 Task: Compose an email with the signature Alicia Thompson with the subject Urgent matter and the message Please let me know if you require any further assistance. from softage.1@softage.net to softage.7@softage.net with an attached document Agenda.pdf Undo the message and rewrite the message as I am writing to confirm our meeting time. Send the email. Finally, move the email from Sent Items to the label Health
Action: Mouse moved to (474, 782)
Screenshot: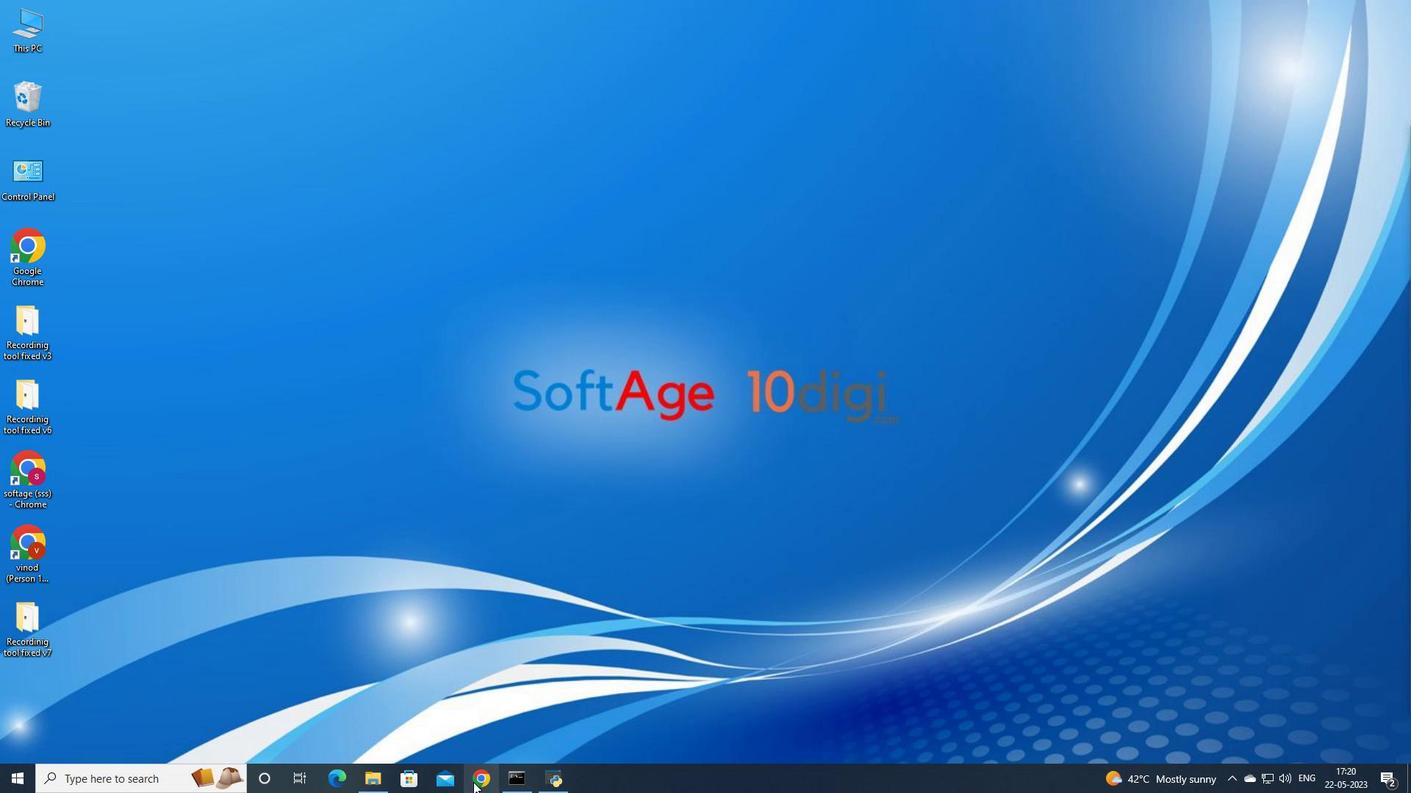 
Action: Mouse pressed left at (474, 782)
Screenshot: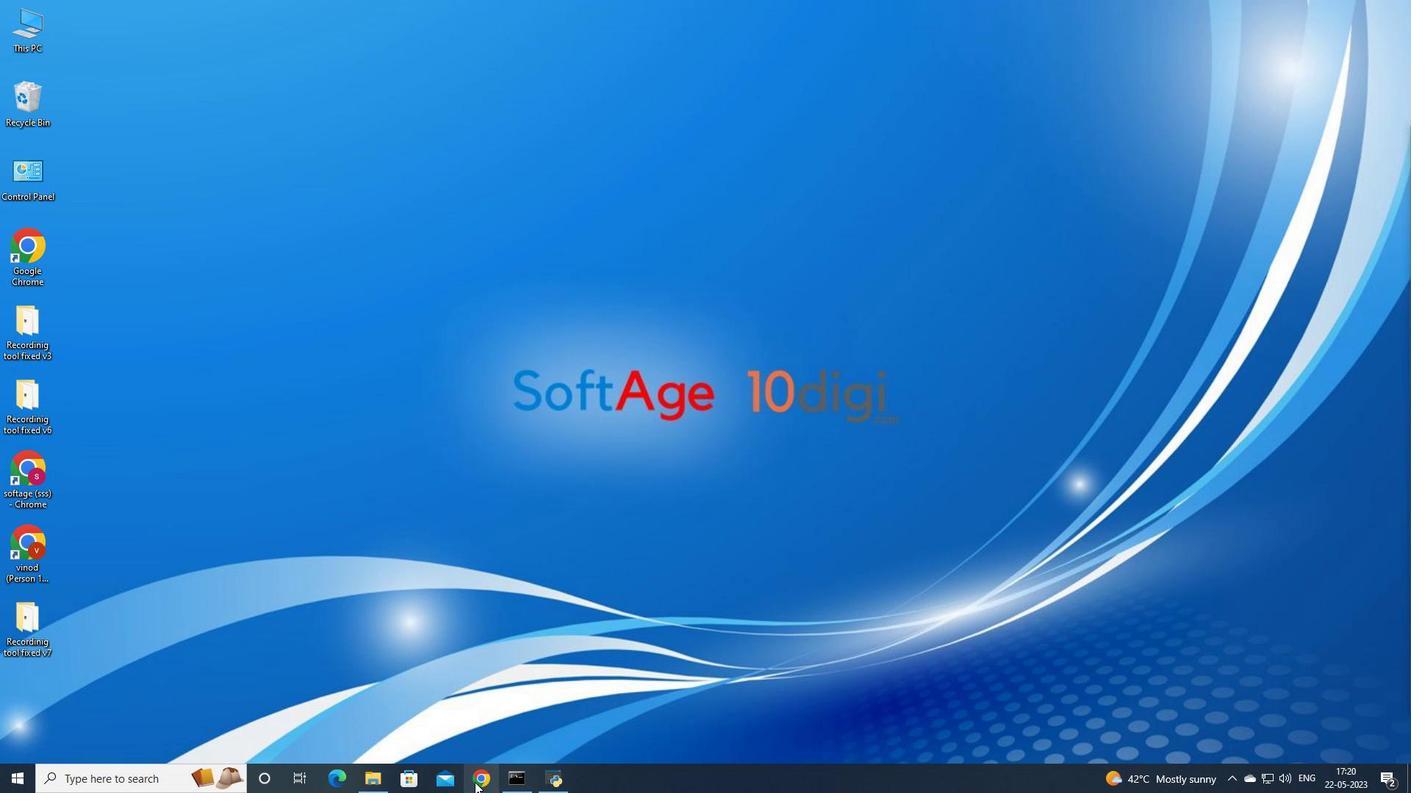 
Action: Mouse moved to (668, 419)
Screenshot: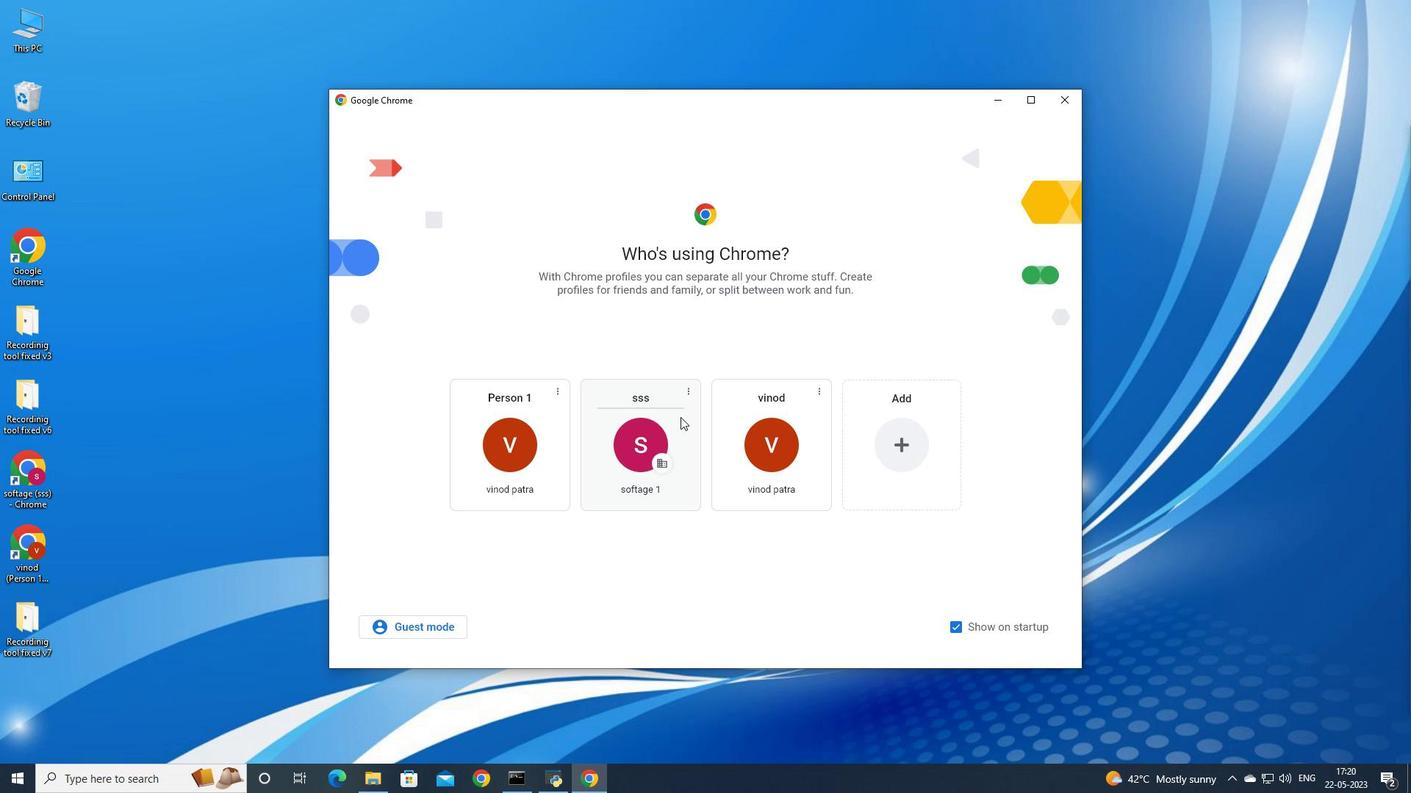 
Action: Mouse pressed left at (668, 419)
Screenshot: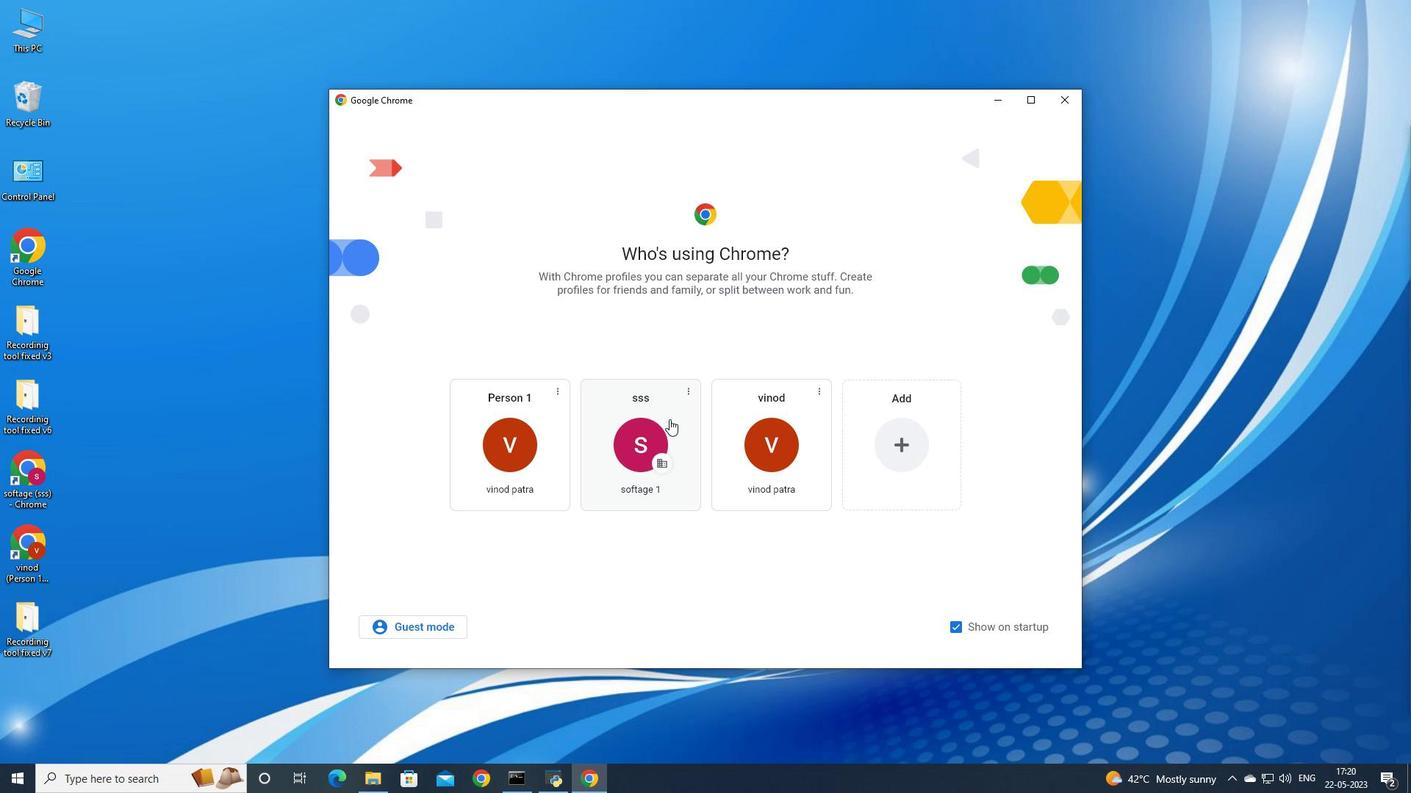 
Action: Mouse moved to (1279, 75)
Screenshot: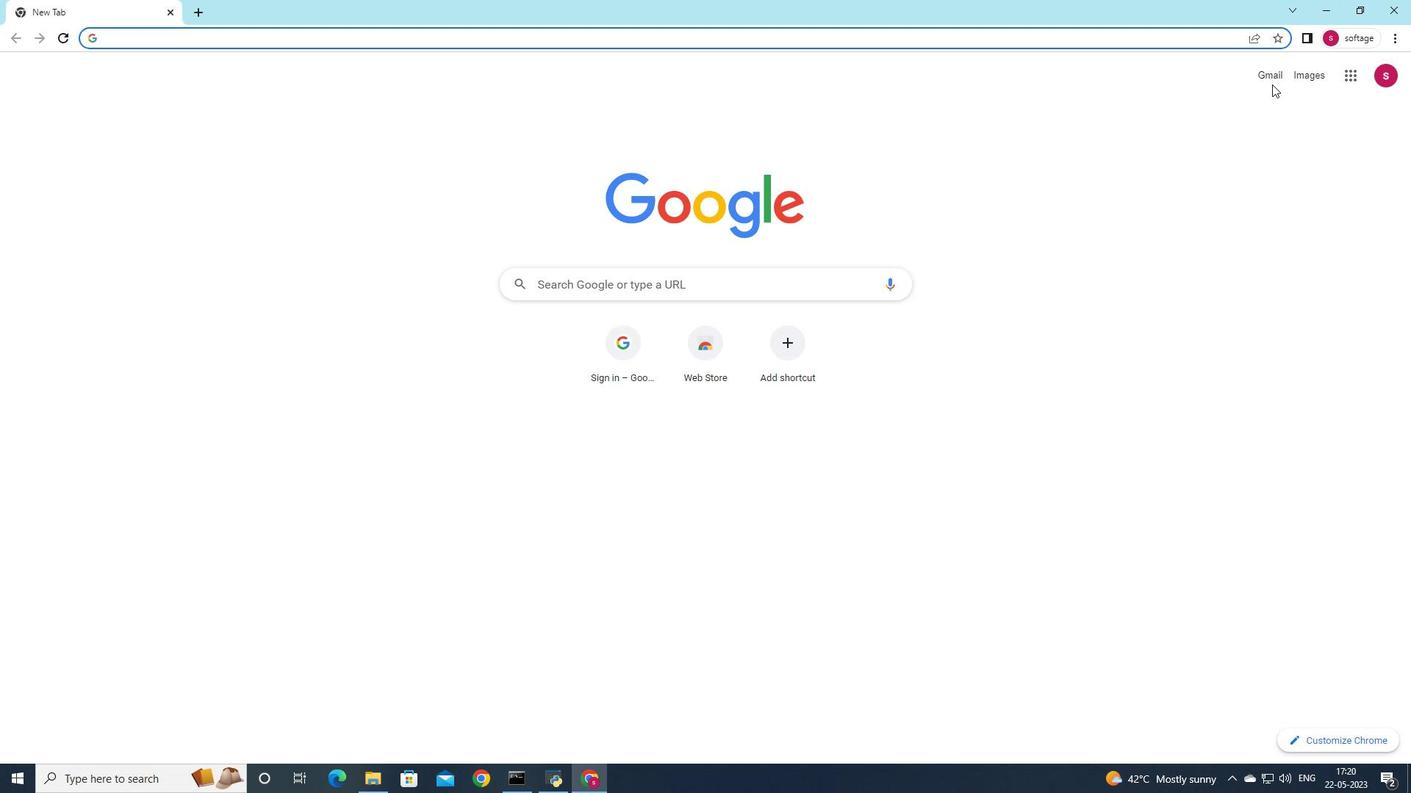 
Action: Mouse pressed left at (1279, 75)
Screenshot: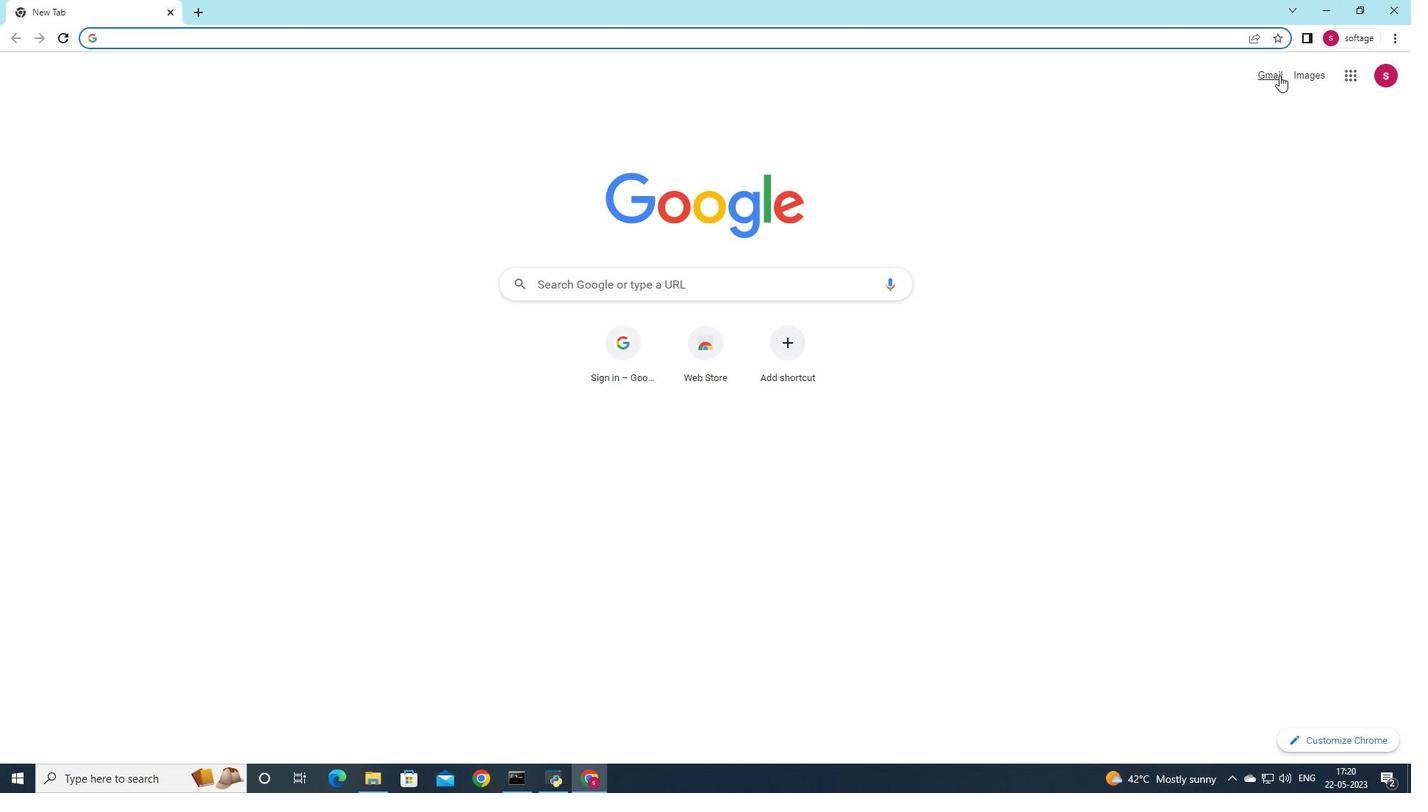 
Action: Mouse moved to (1247, 99)
Screenshot: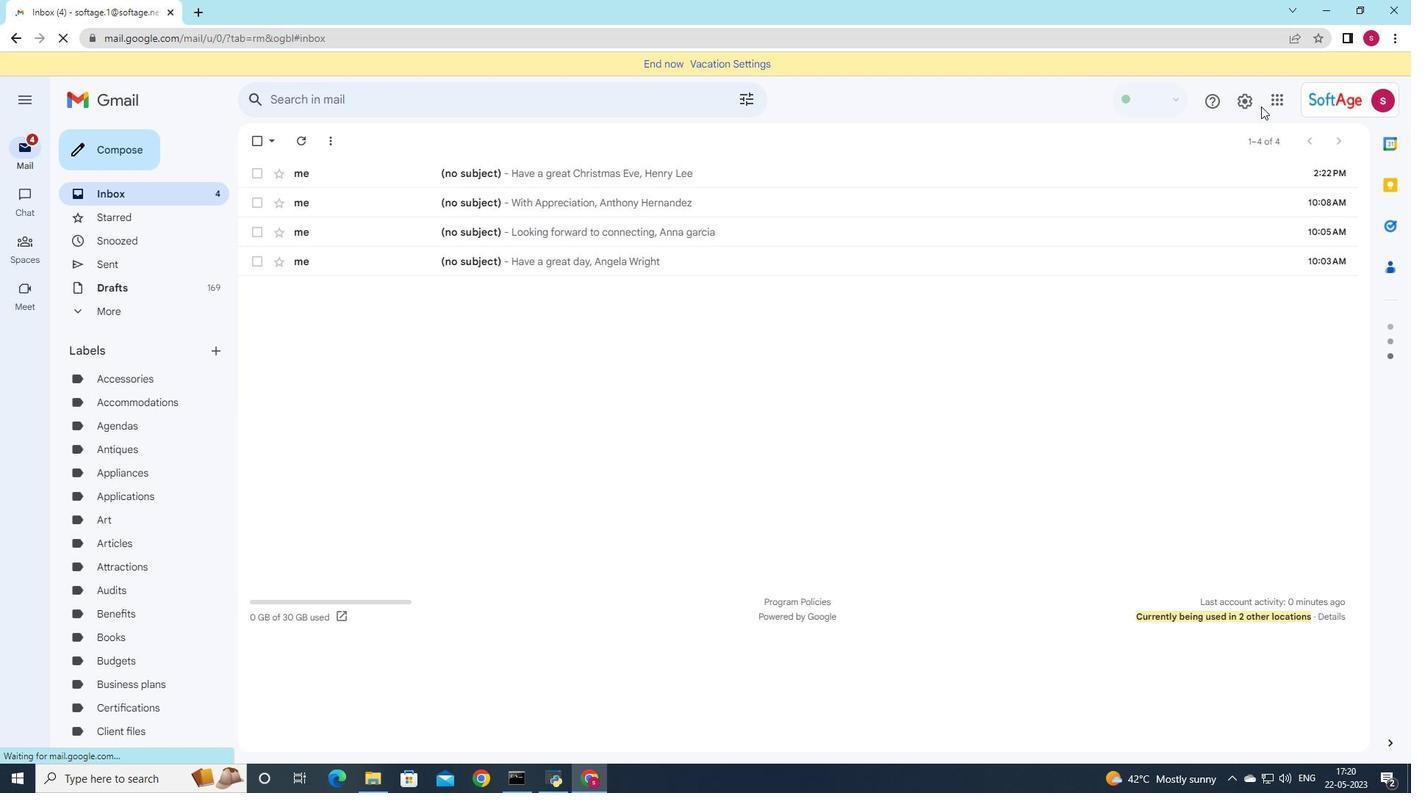 
Action: Mouse pressed left at (1247, 99)
Screenshot: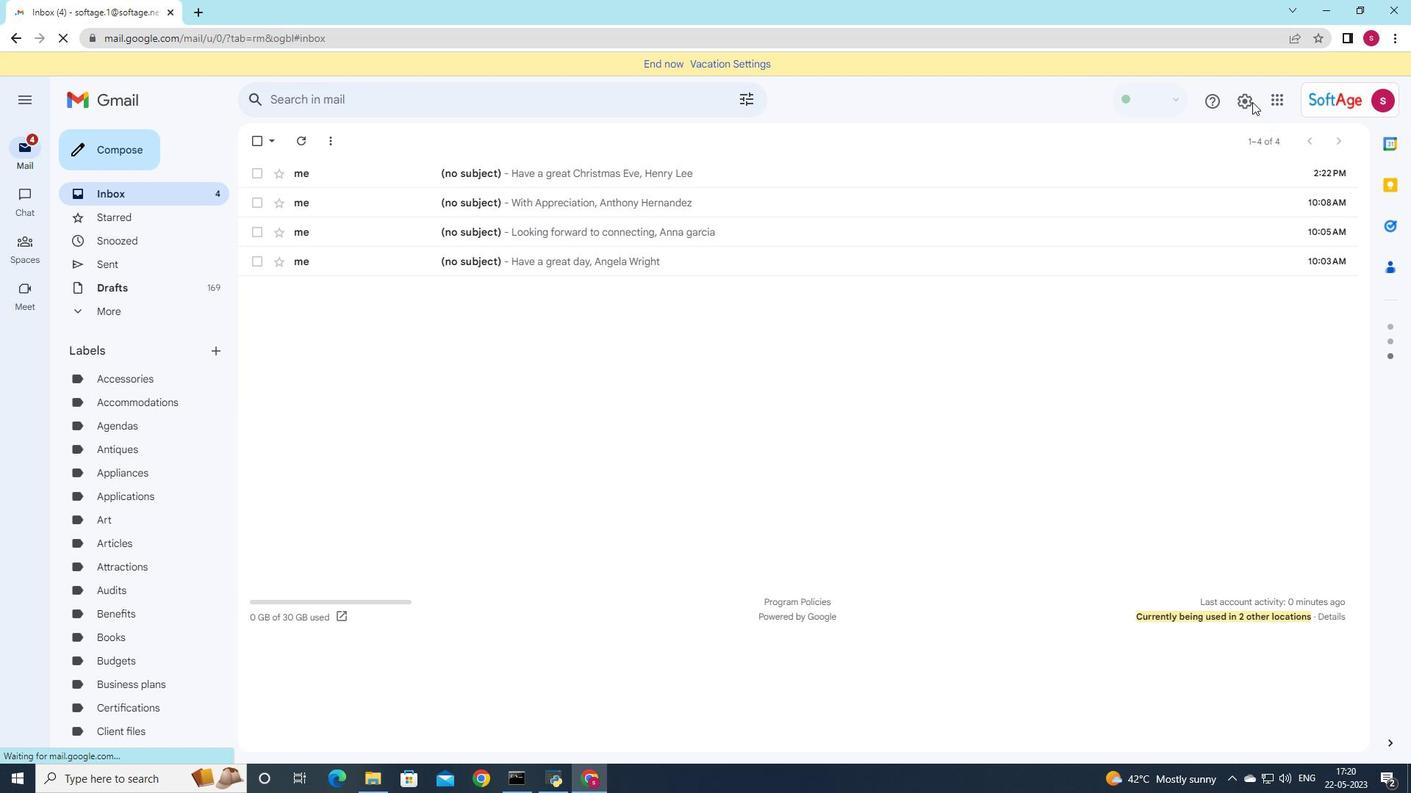 
Action: Mouse moved to (1252, 183)
Screenshot: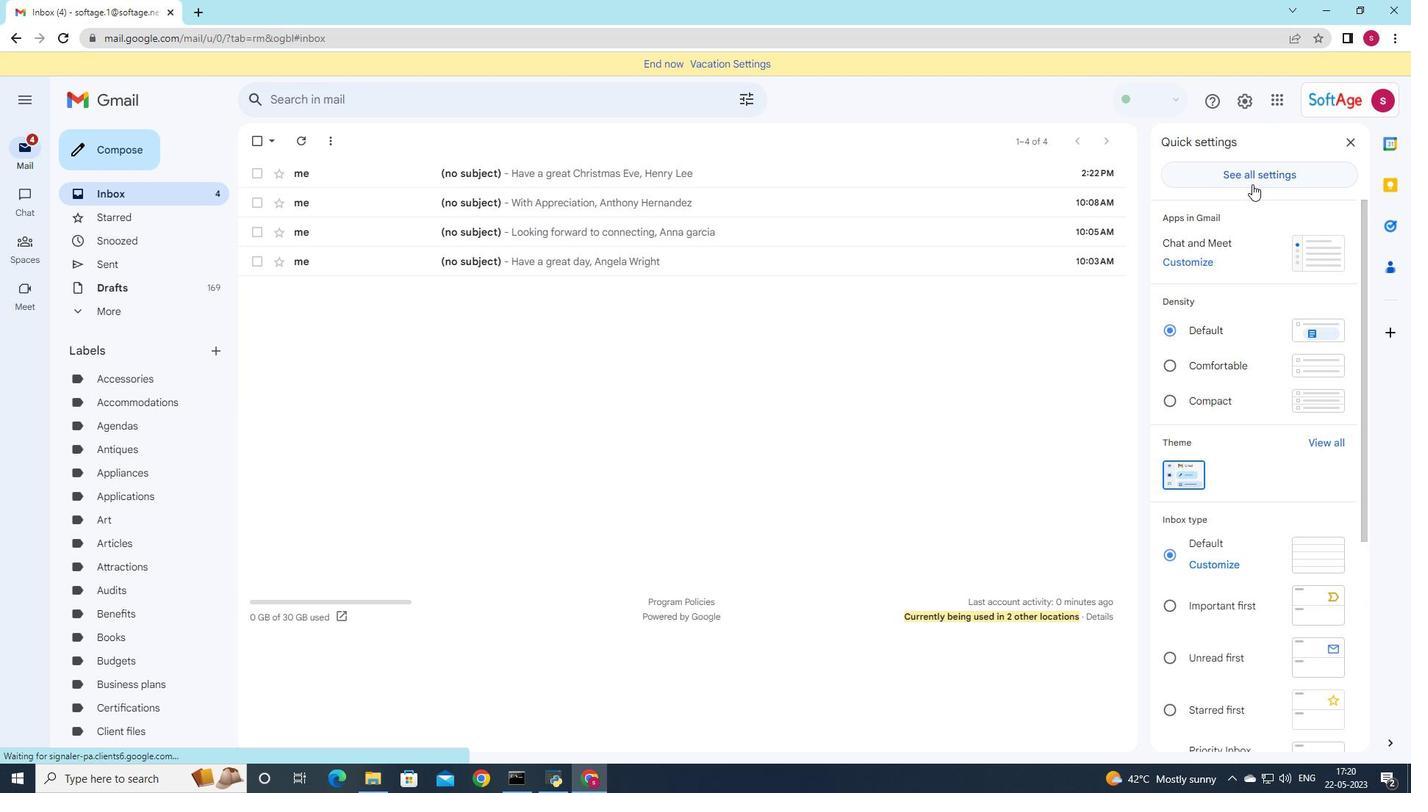 
Action: Mouse pressed left at (1252, 183)
Screenshot: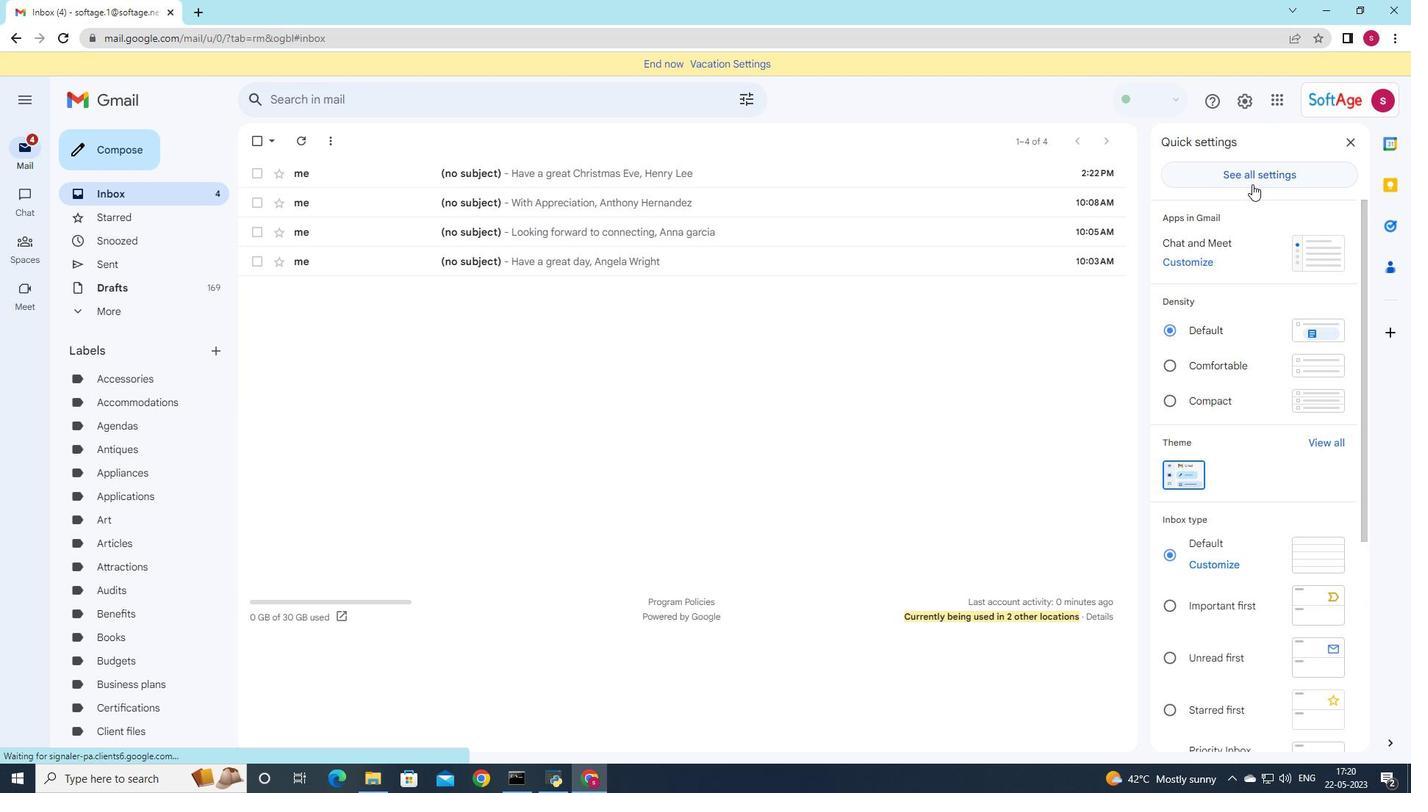 
Action: Mouse moved to (578, 489)
Screenshot: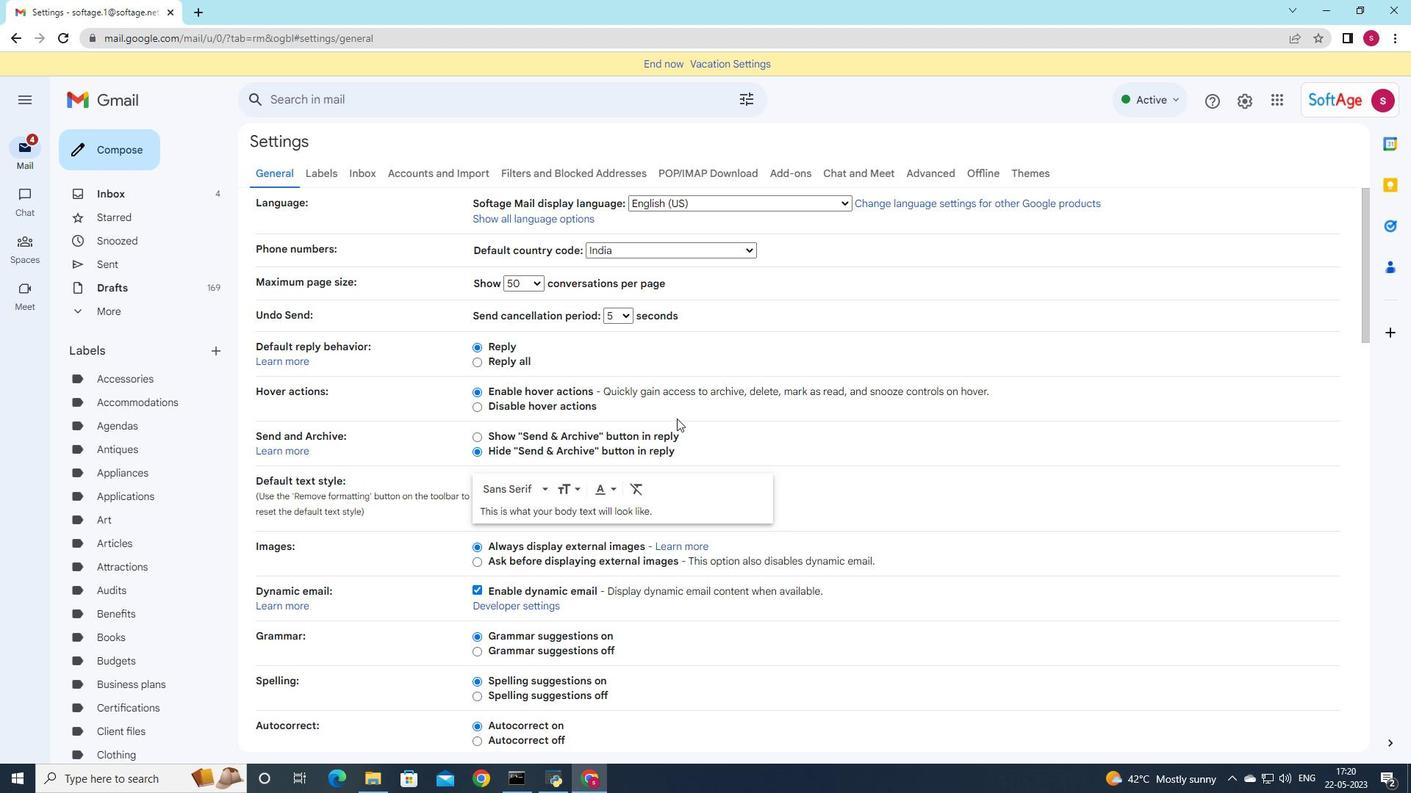 
Action: Mouse scrolled (578, 488) with delta (0, 0)
Screenshot: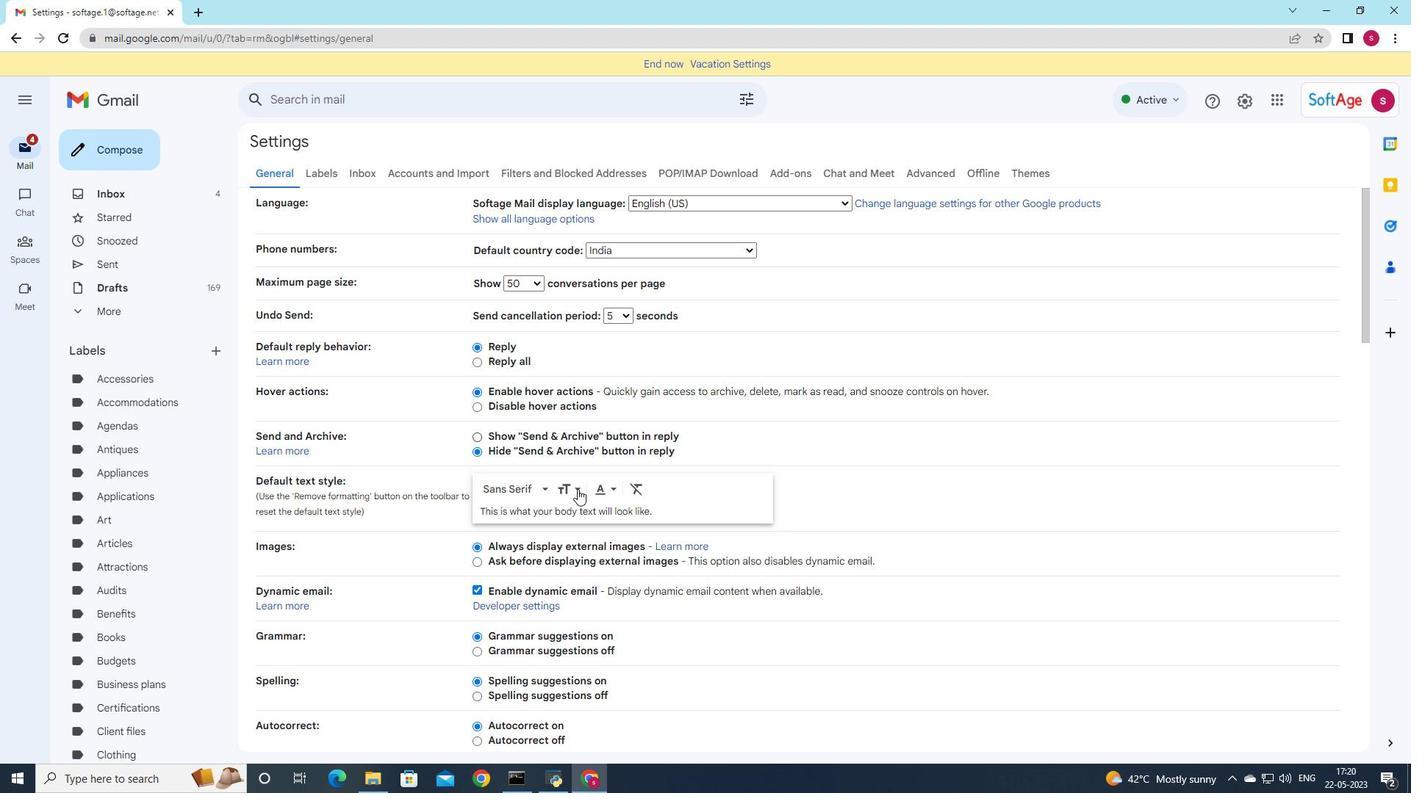 
Action: Mouse moved to (579, 490)
Screenshot: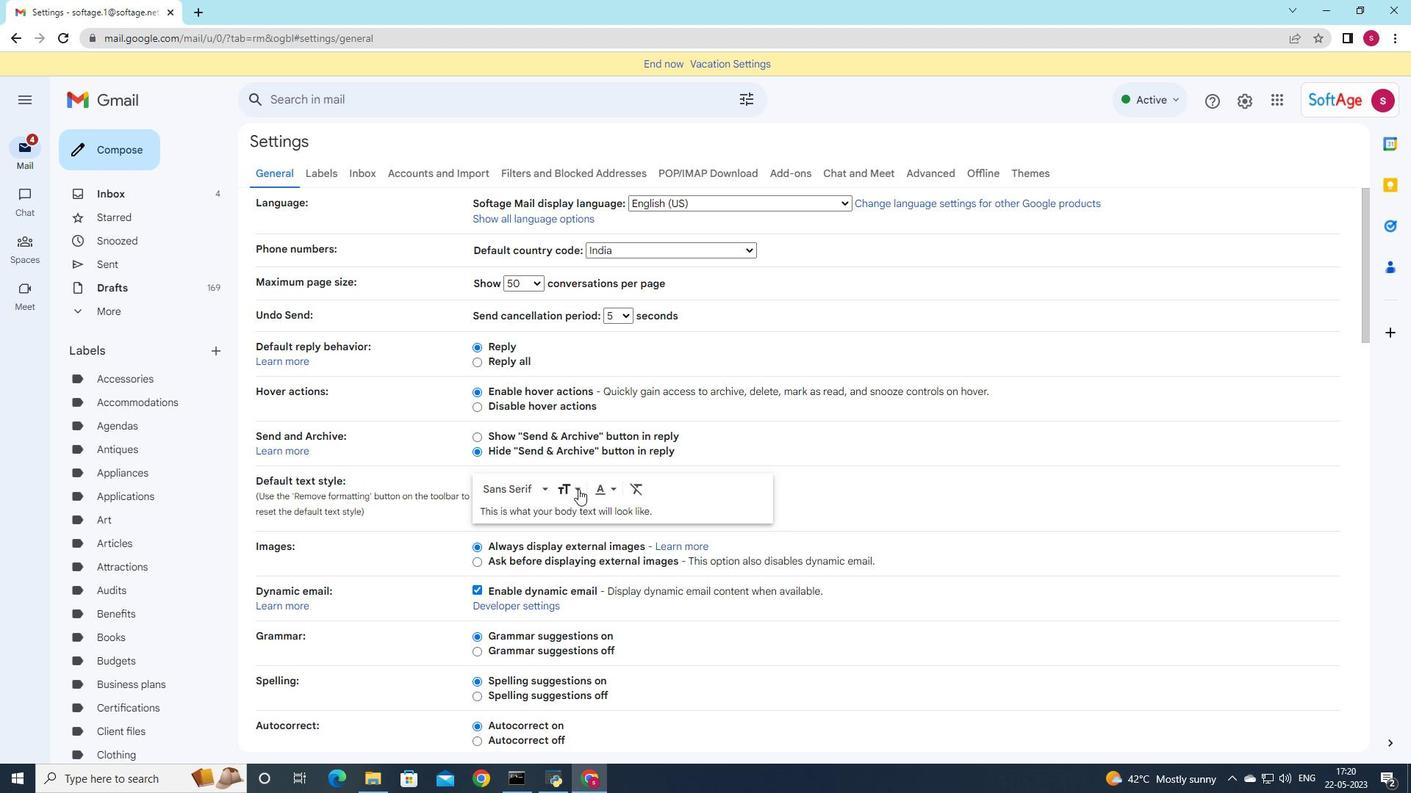 
Action: Mouse scrolled (579, 490) with delta (0, 0)
Screenshot: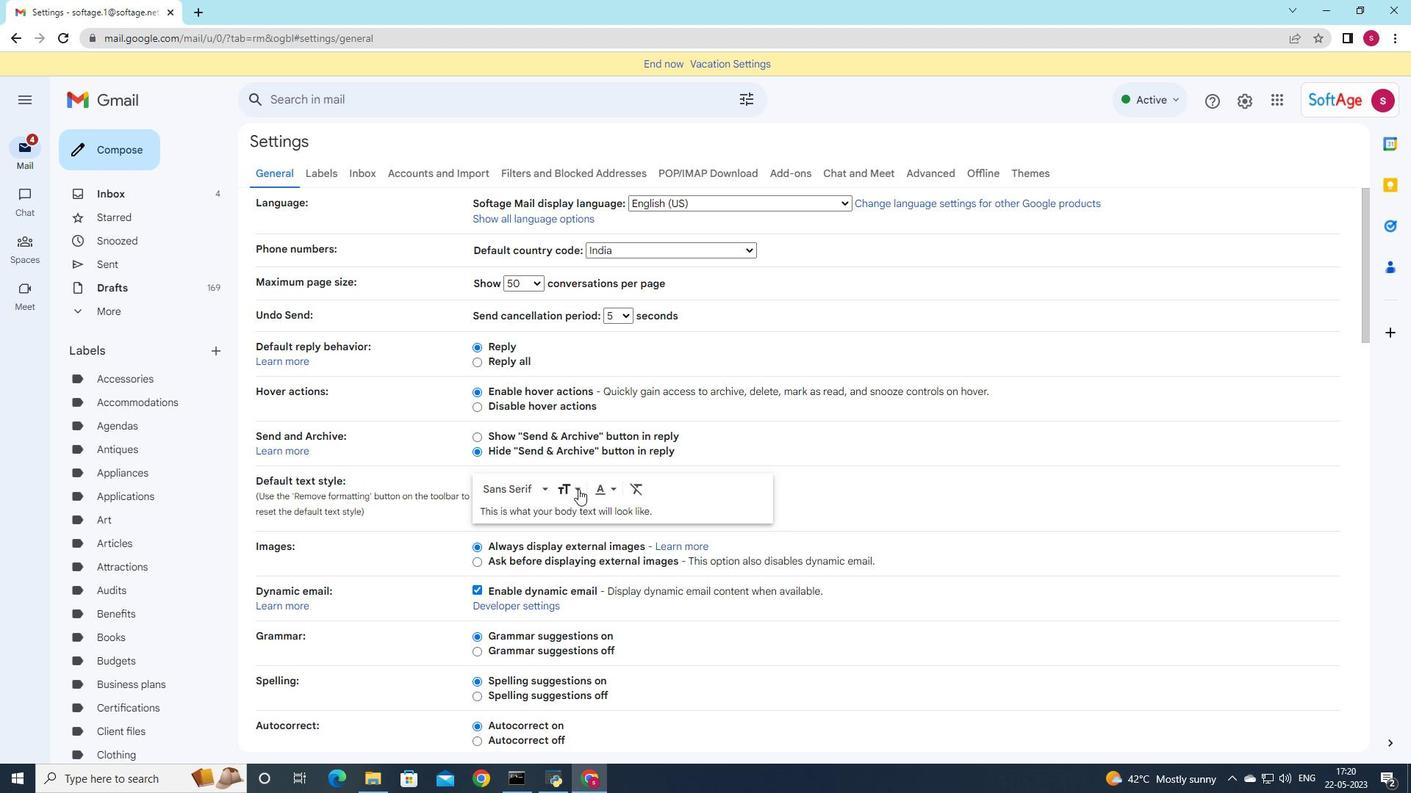 
Action: Mouse moved to (581, 493)
Screenshot: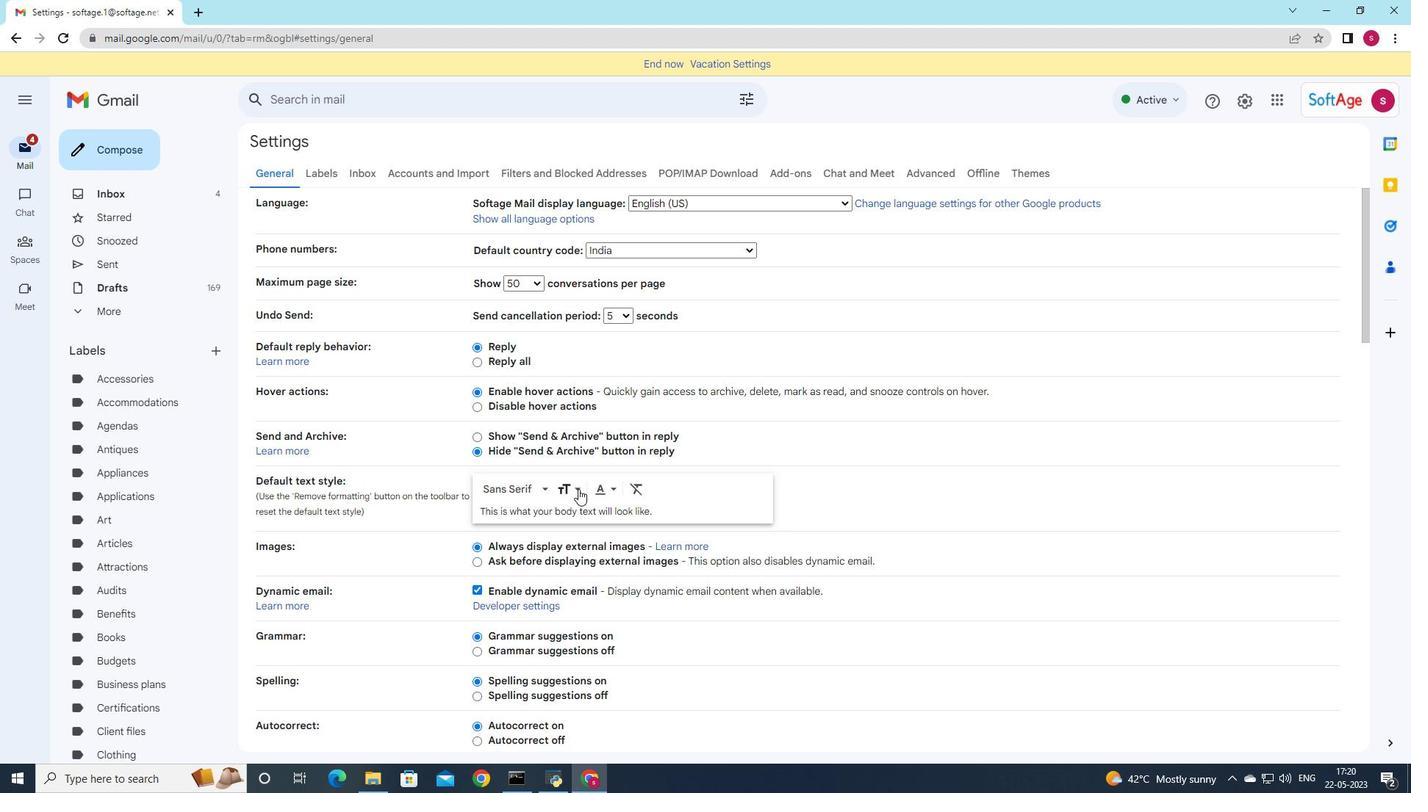 
Action: Mouse scrolled (581, 492) with delta (0, 0)
Screenshot: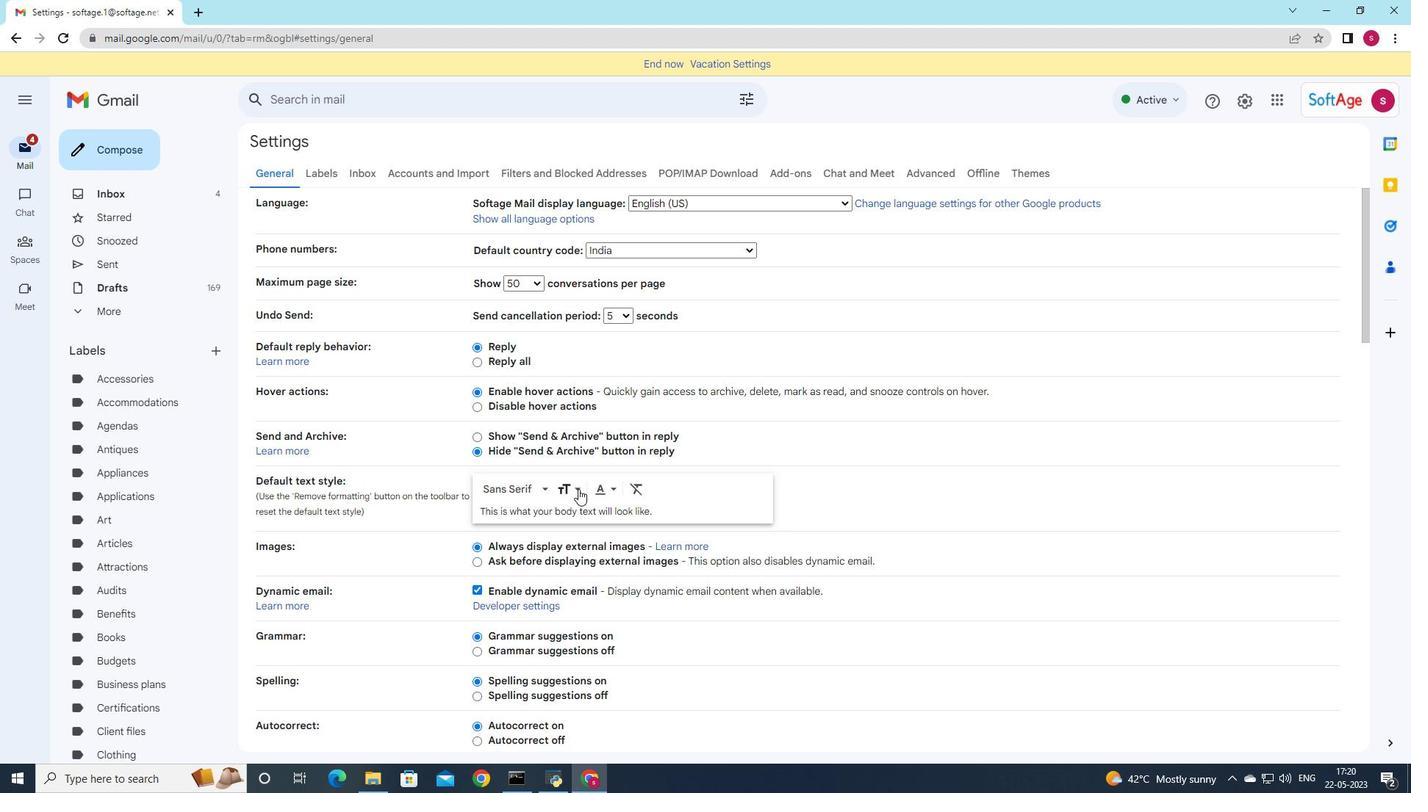 
Action: Mouse moved to (583, 487)
Screenshot: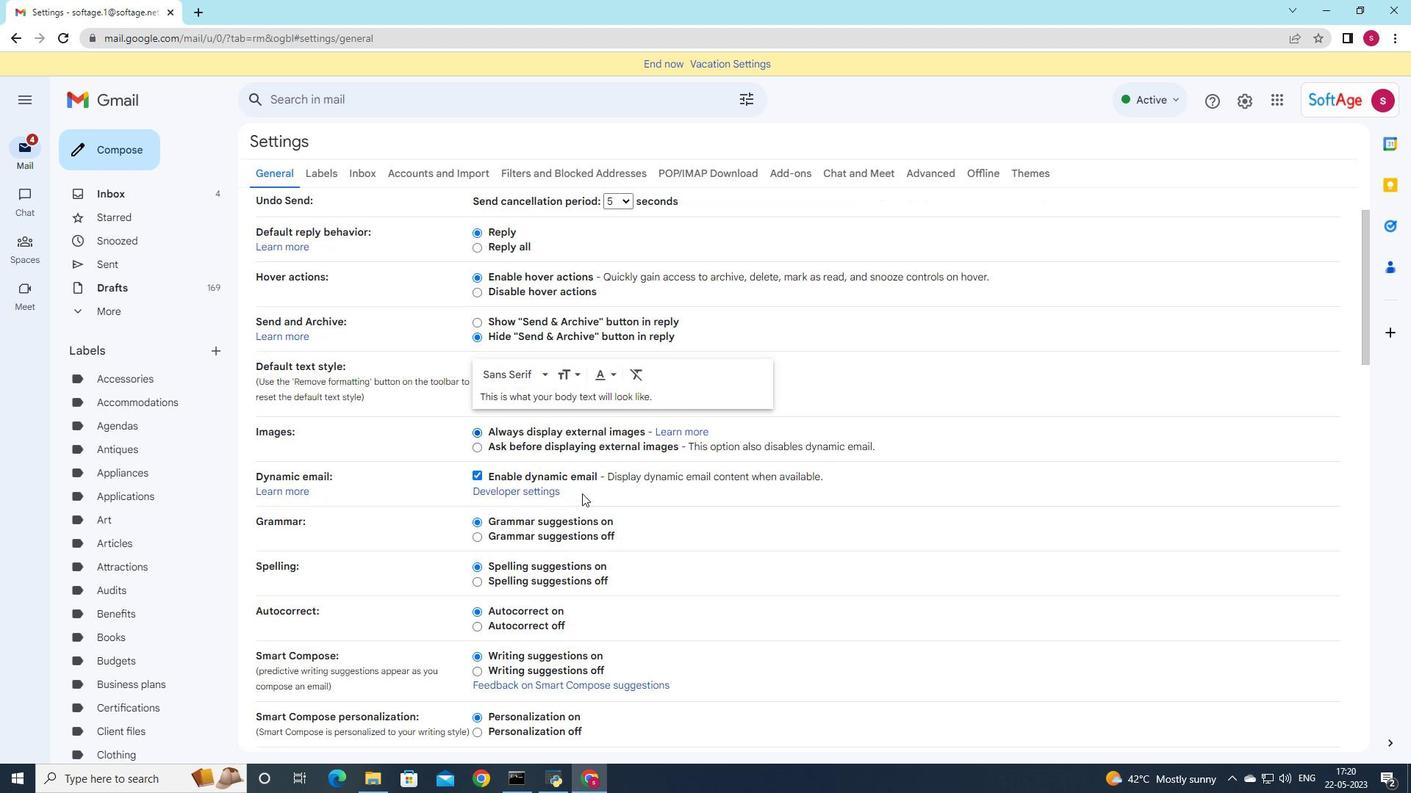 
Action: Mouse scrolled (583, 486) with delta (0, 0)
Screenshot: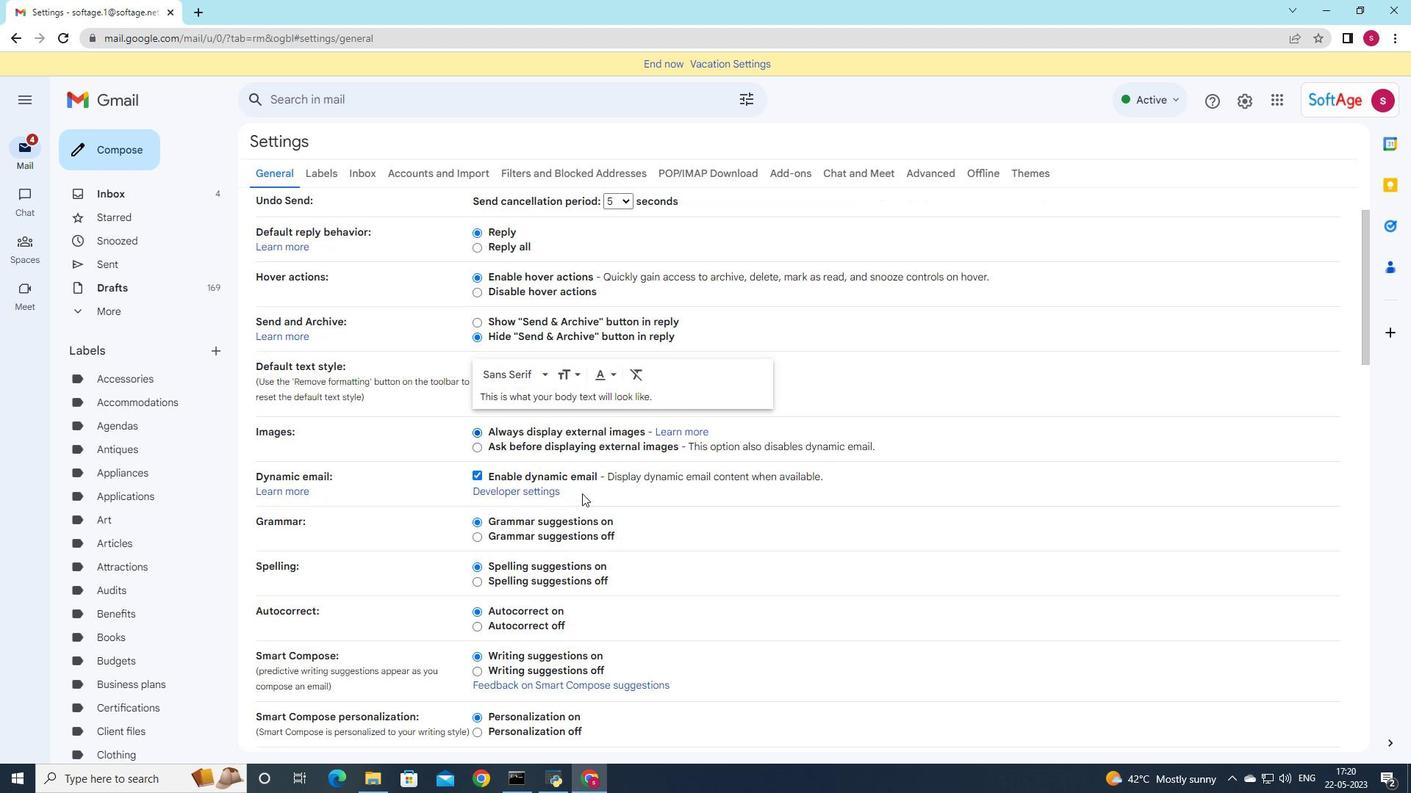 
Action: Mouse scrolled (583, 486) with delta (0, 0)
Screenshot: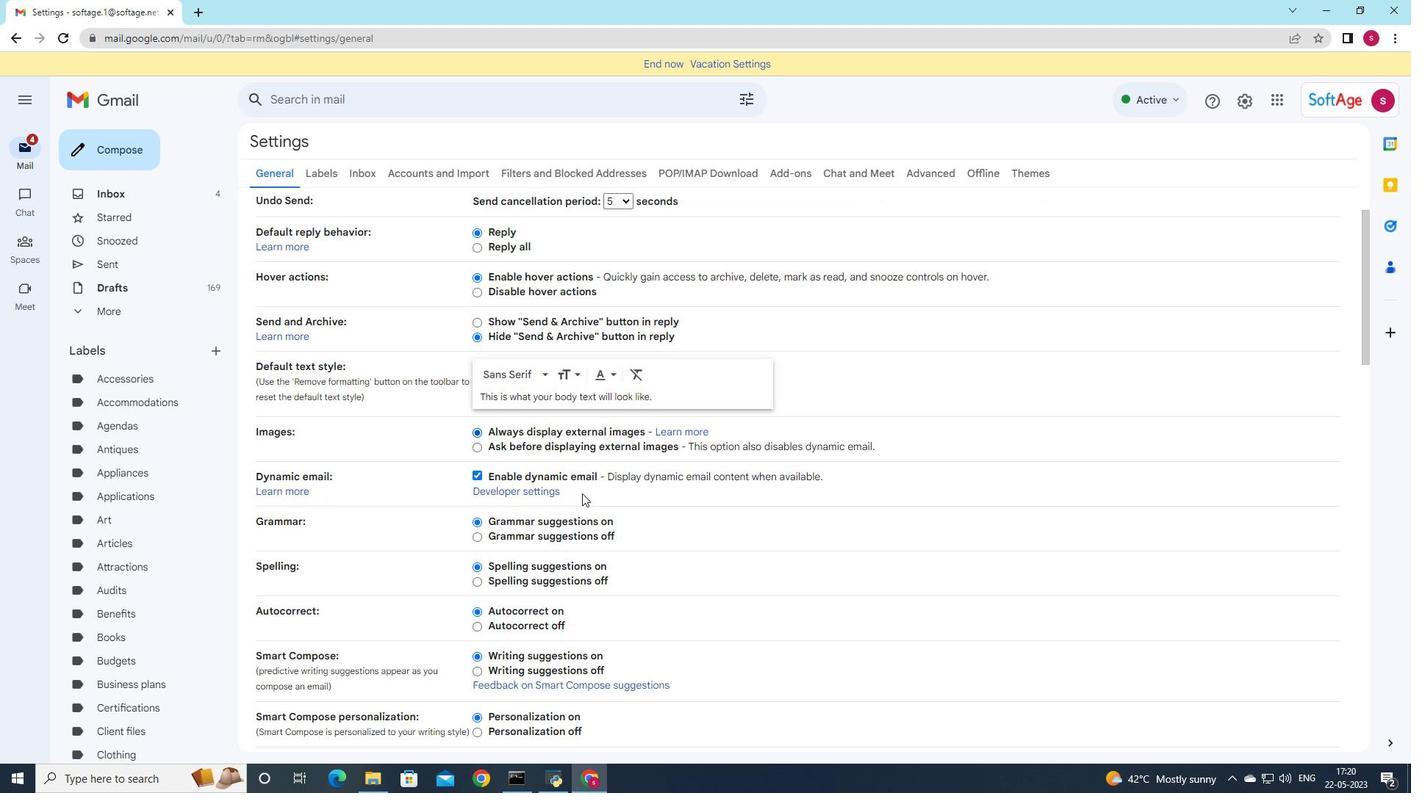 
Action: Mouse scrolled (583, 486) with delta (0, 0)
Screenshot: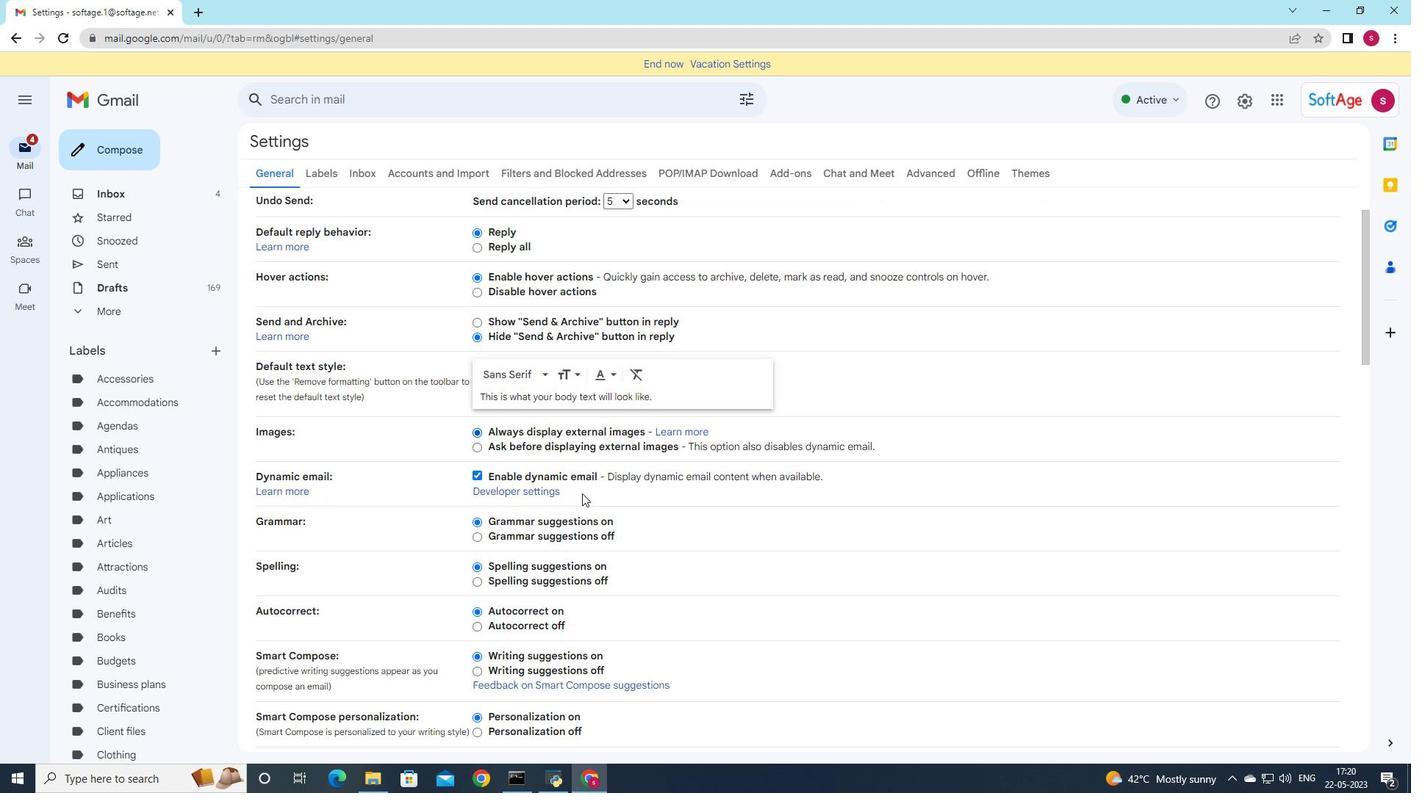 
Action: Mouse scrolled (583, 486) with delta (0, 0)
Screenshot: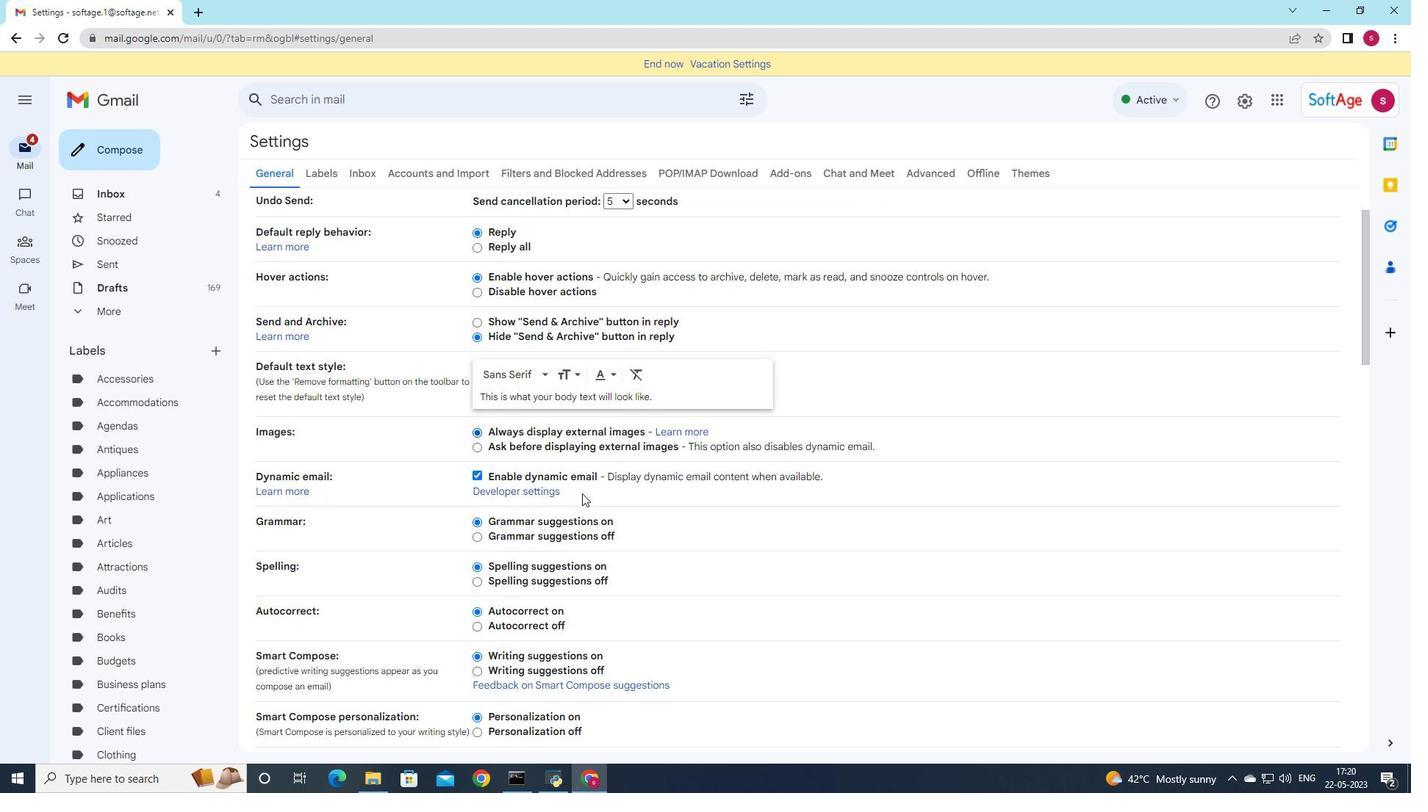 
Action: Mouse scrolled (583, 486) with delta (0, 0)
Screenshot: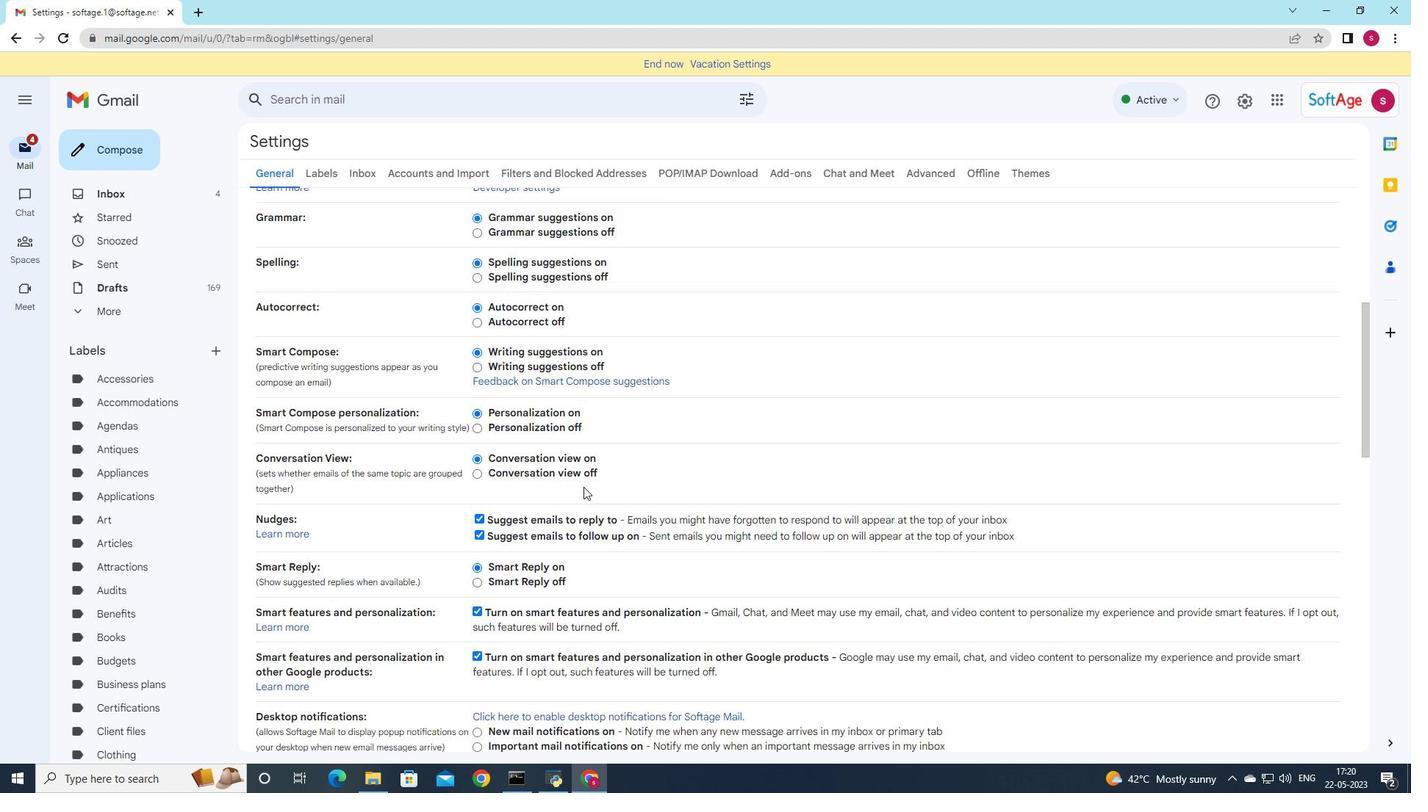 
Action: Mouse scrolled (583, 486) with delta (0, 0)
Screenshot: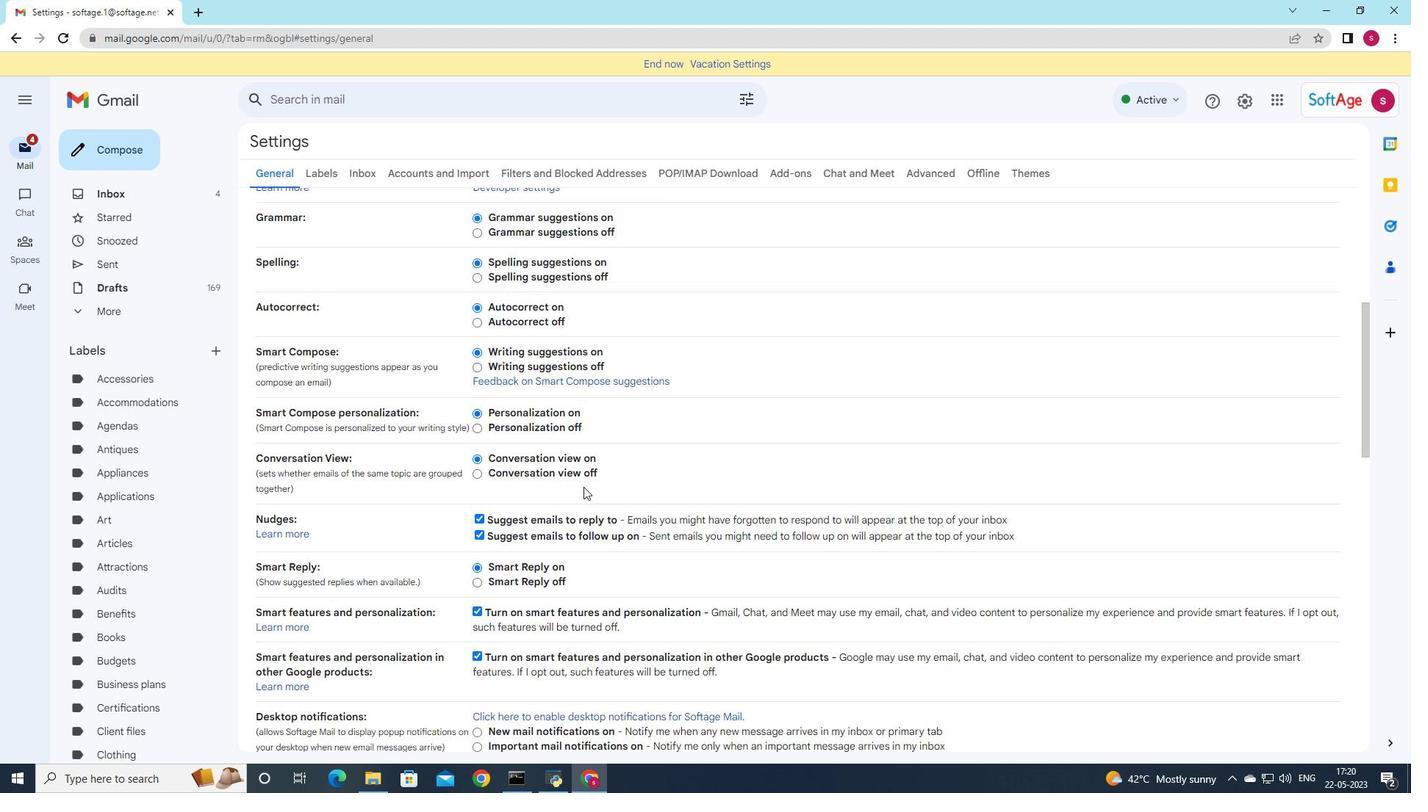 
Action: Mouse scrolled (583, 486) with delta (0, 0)
Screenshot: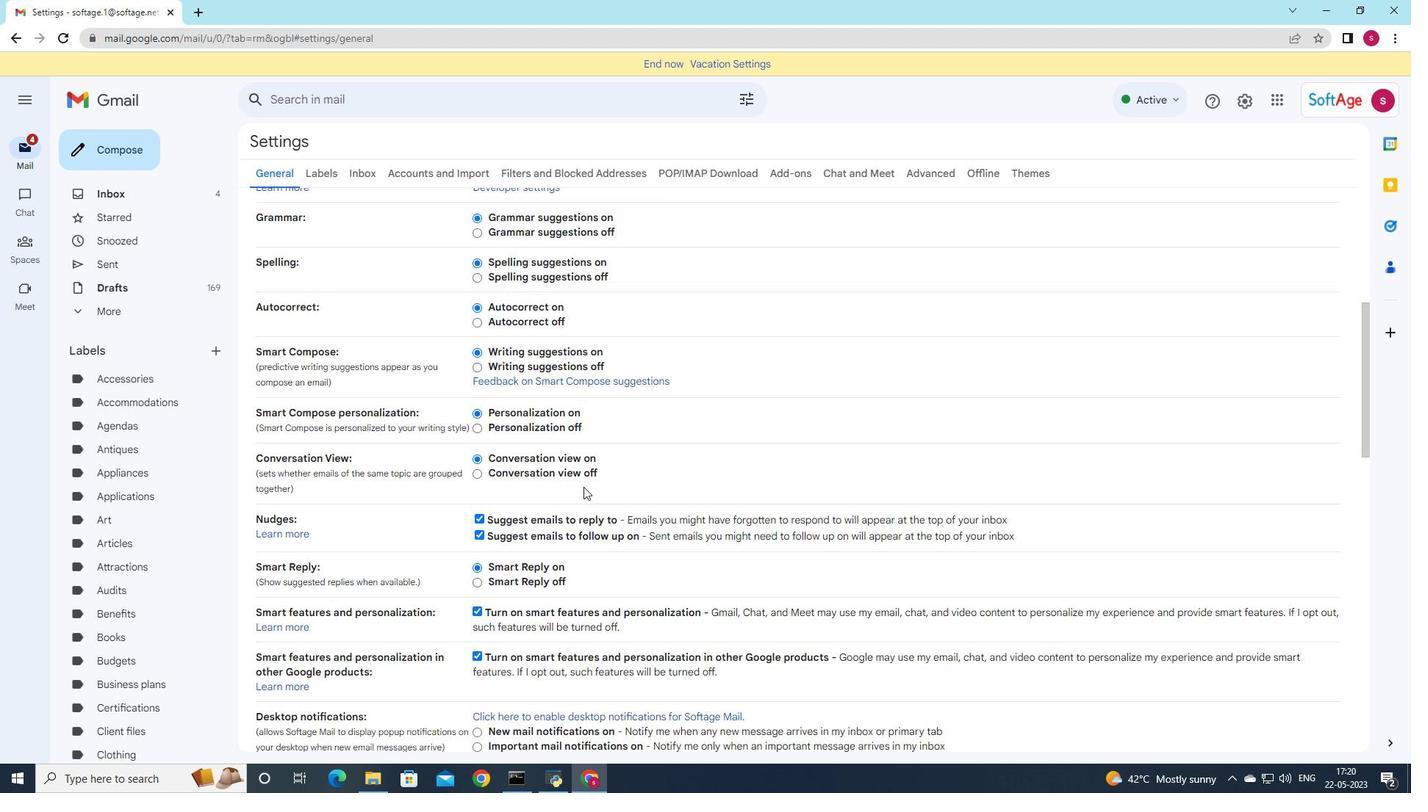 
Action: Mouse moved to (583, 491)
Screenshot: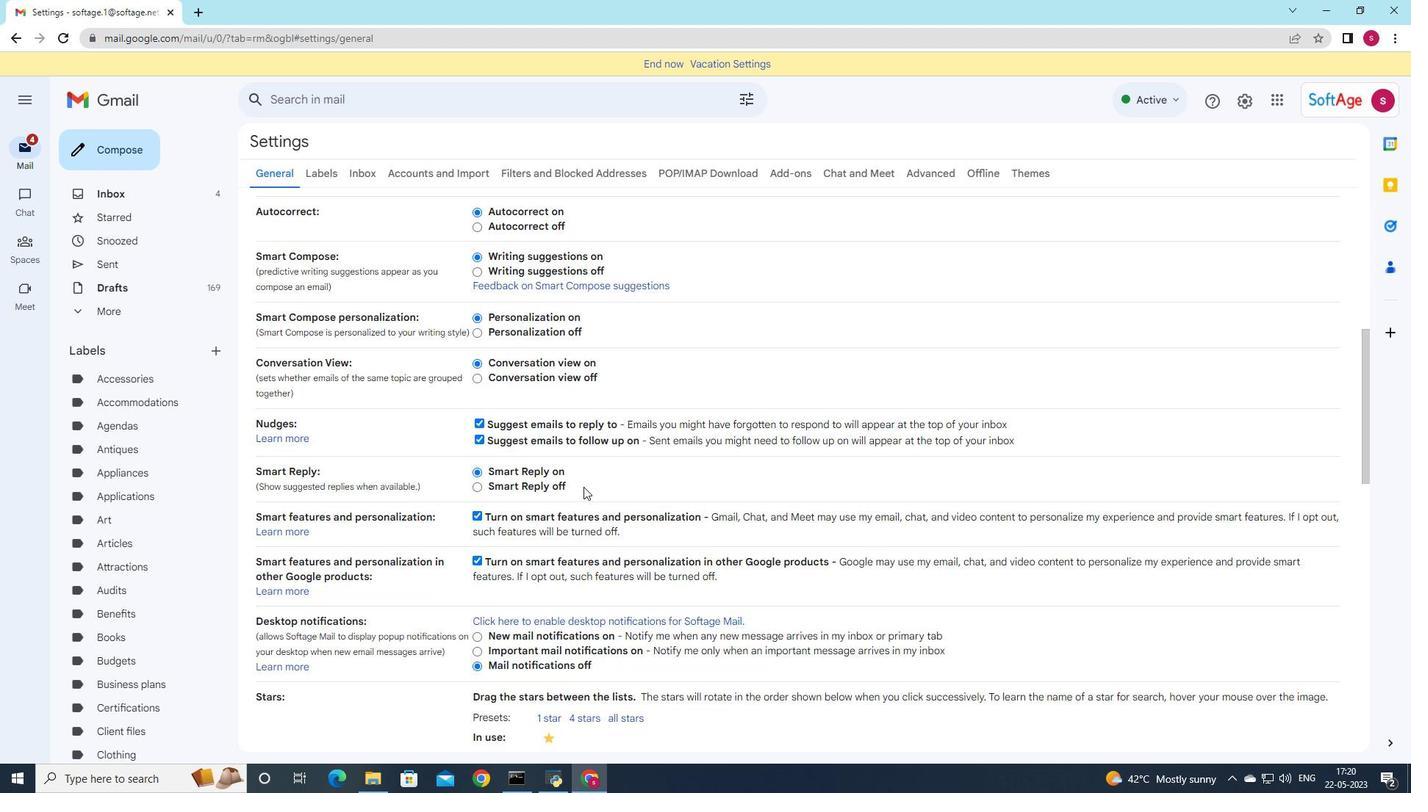 
Action: Mouse scrolled (583, 490) with delta (0, 0)
Screenshot: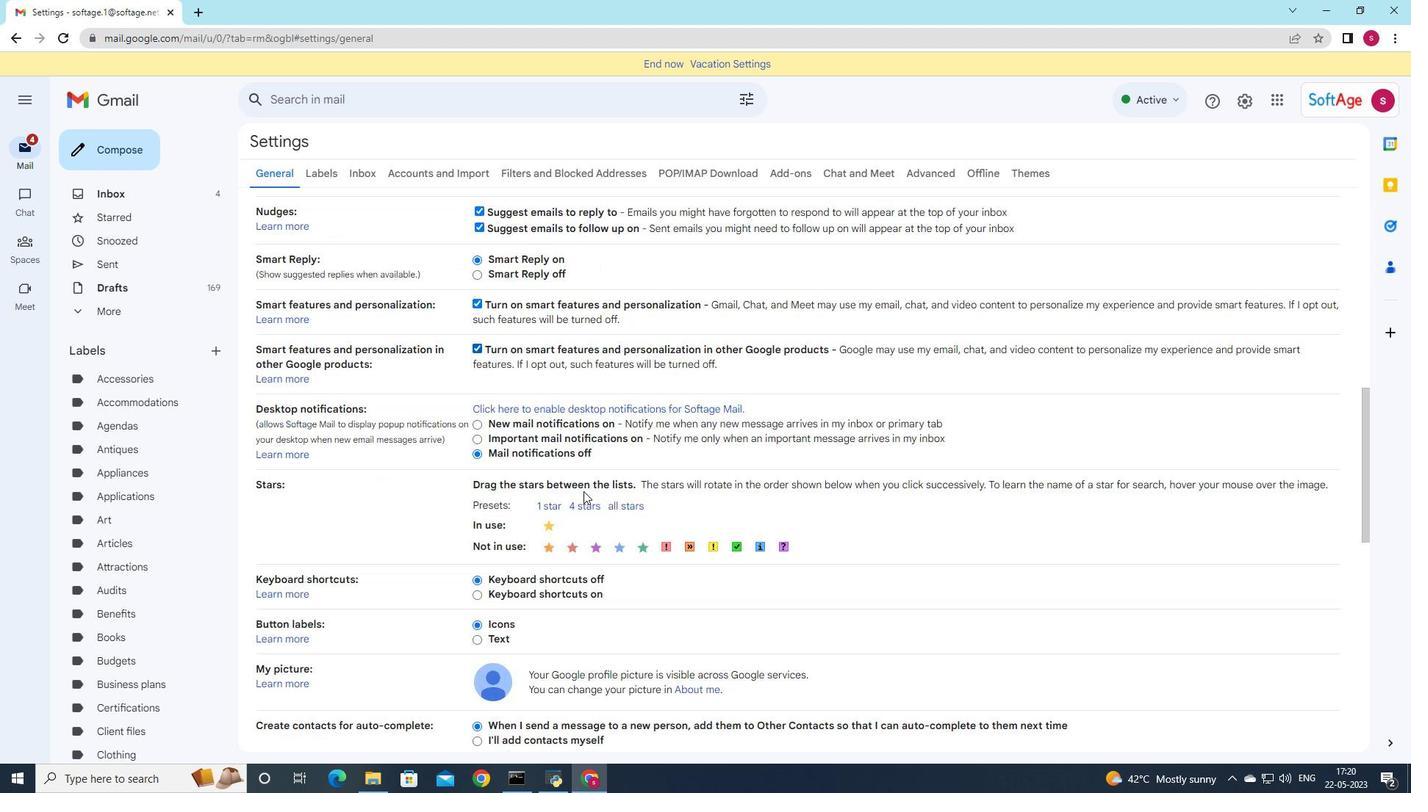 
Action: Mouse scrolled (583, 490) with delta (0, 0)
Screenshot: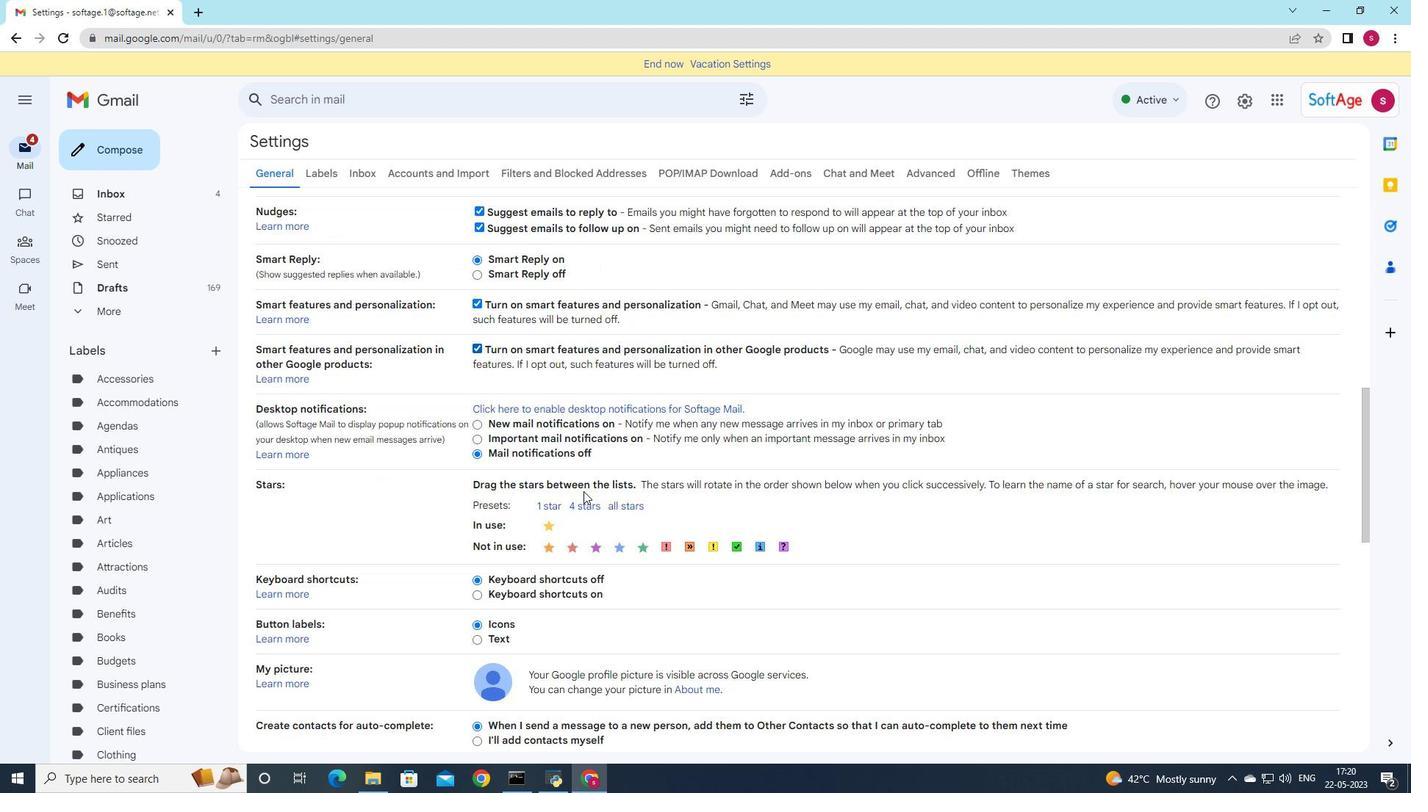 
Action: Mouse scrolled (583, 490) with delta (0, 0)
Screenshot: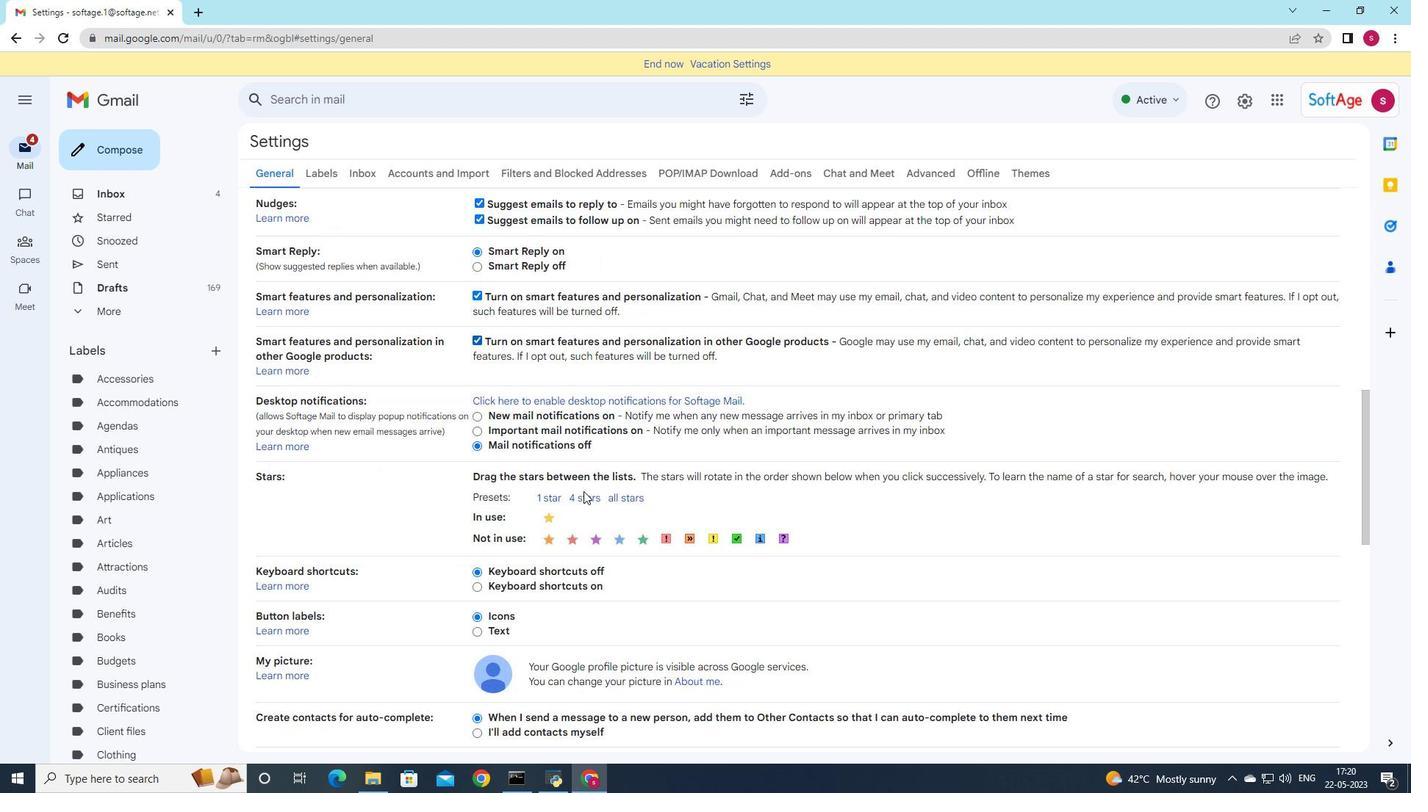 
Action: Mouse moved to (632, 560)
Screenshot: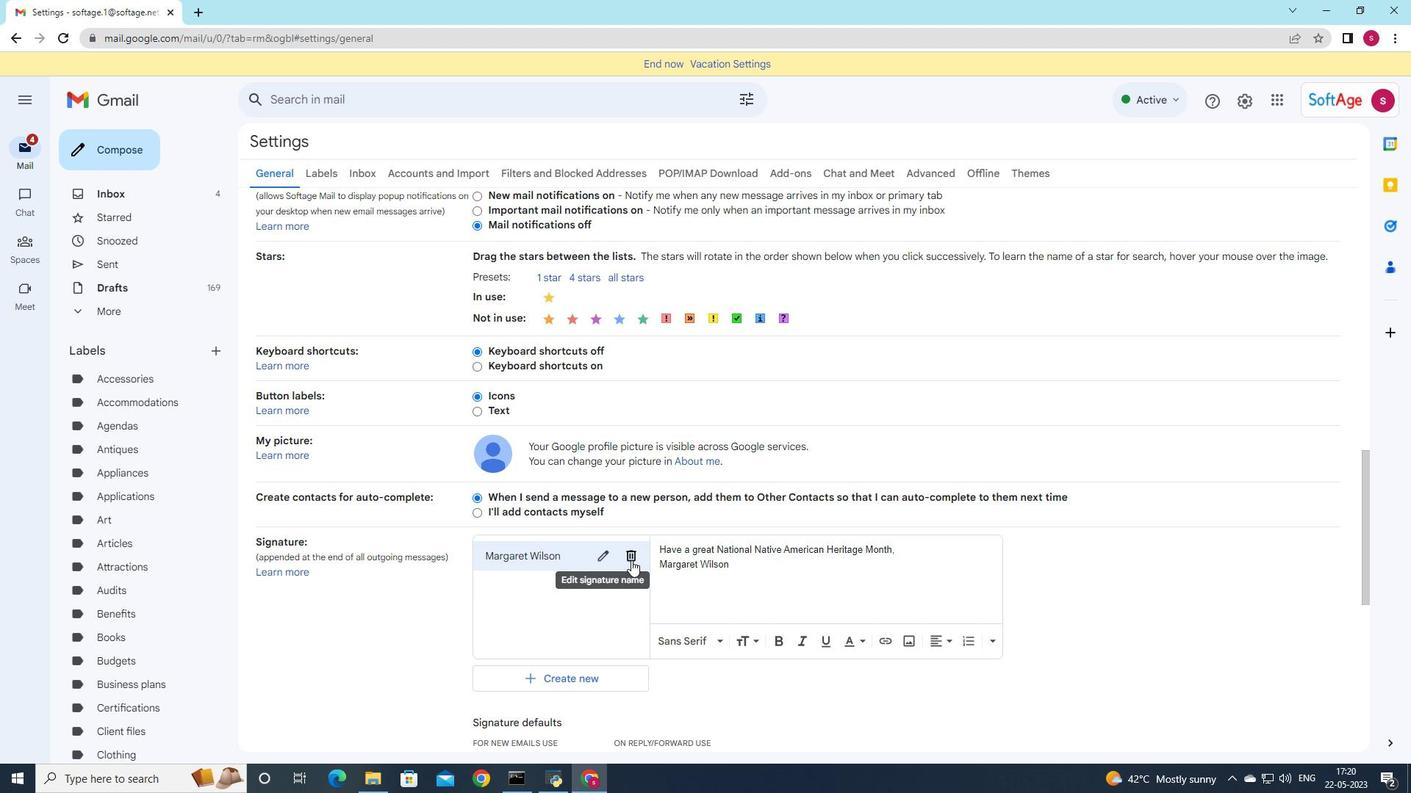 
Action: Mouse pressed left at (632, 560)
Screenshot: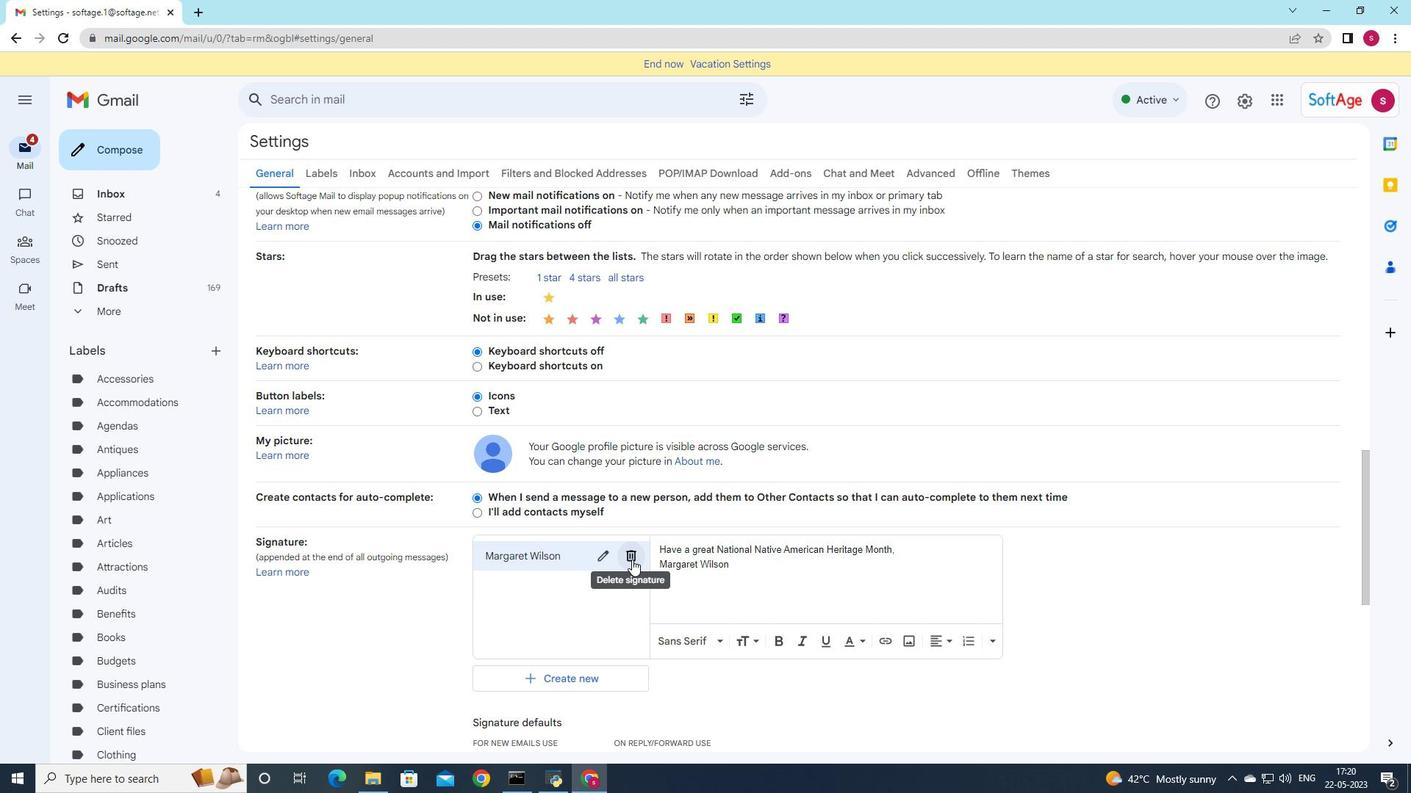 
Action: Mouse moved to (828, 438)
Screenshot: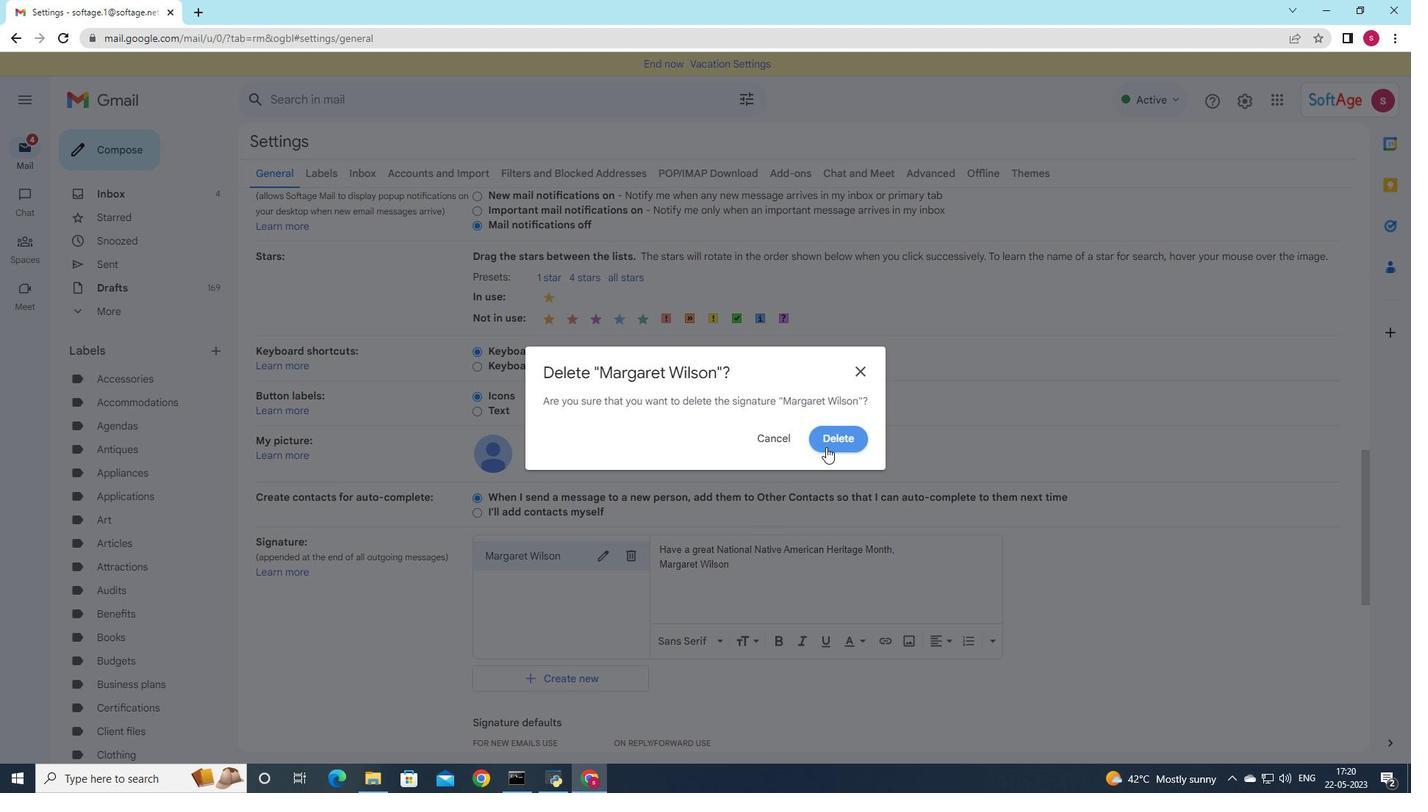 
Action: Mouse pressed left at (828, 438)
Screenshot: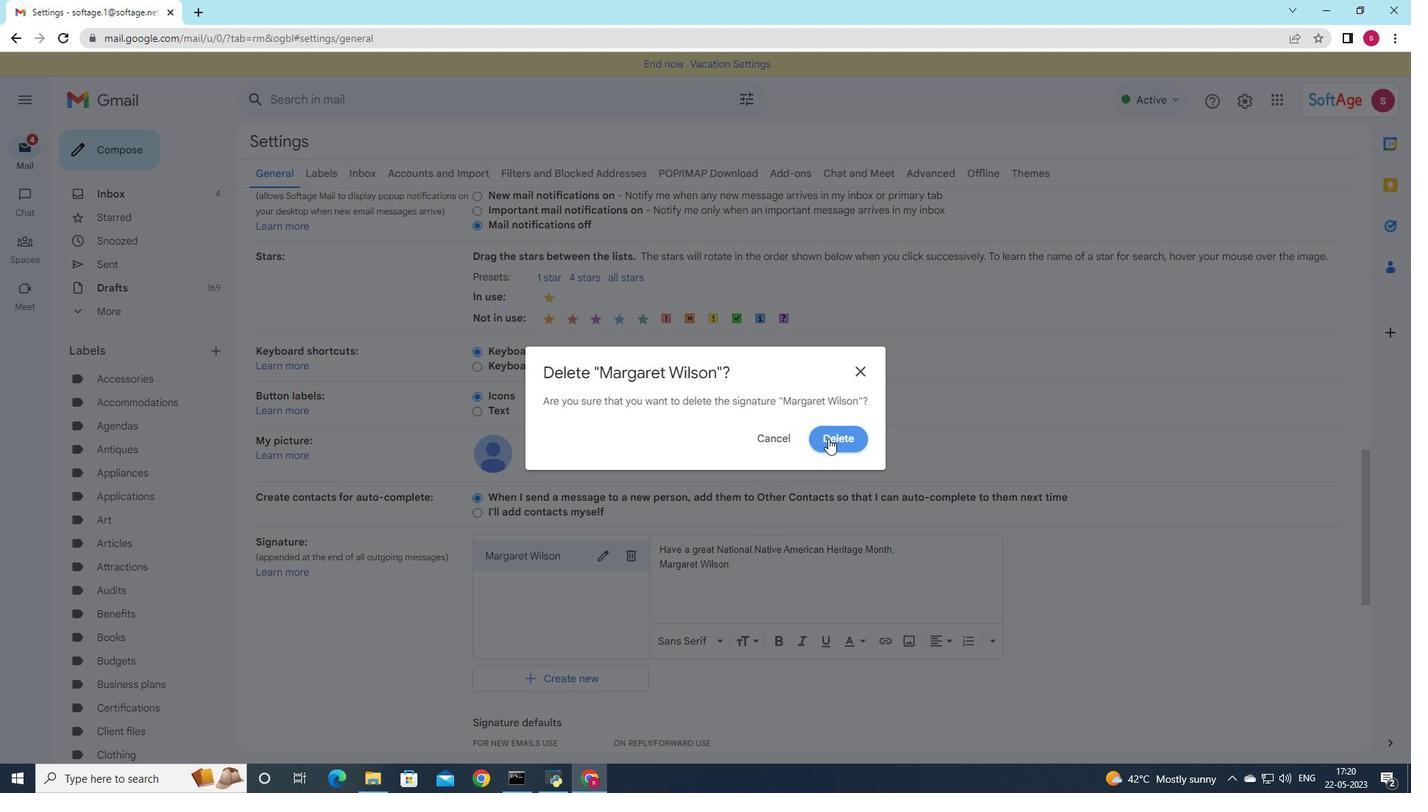 
Action: Mouse moved to (521, 571)
Screenshot: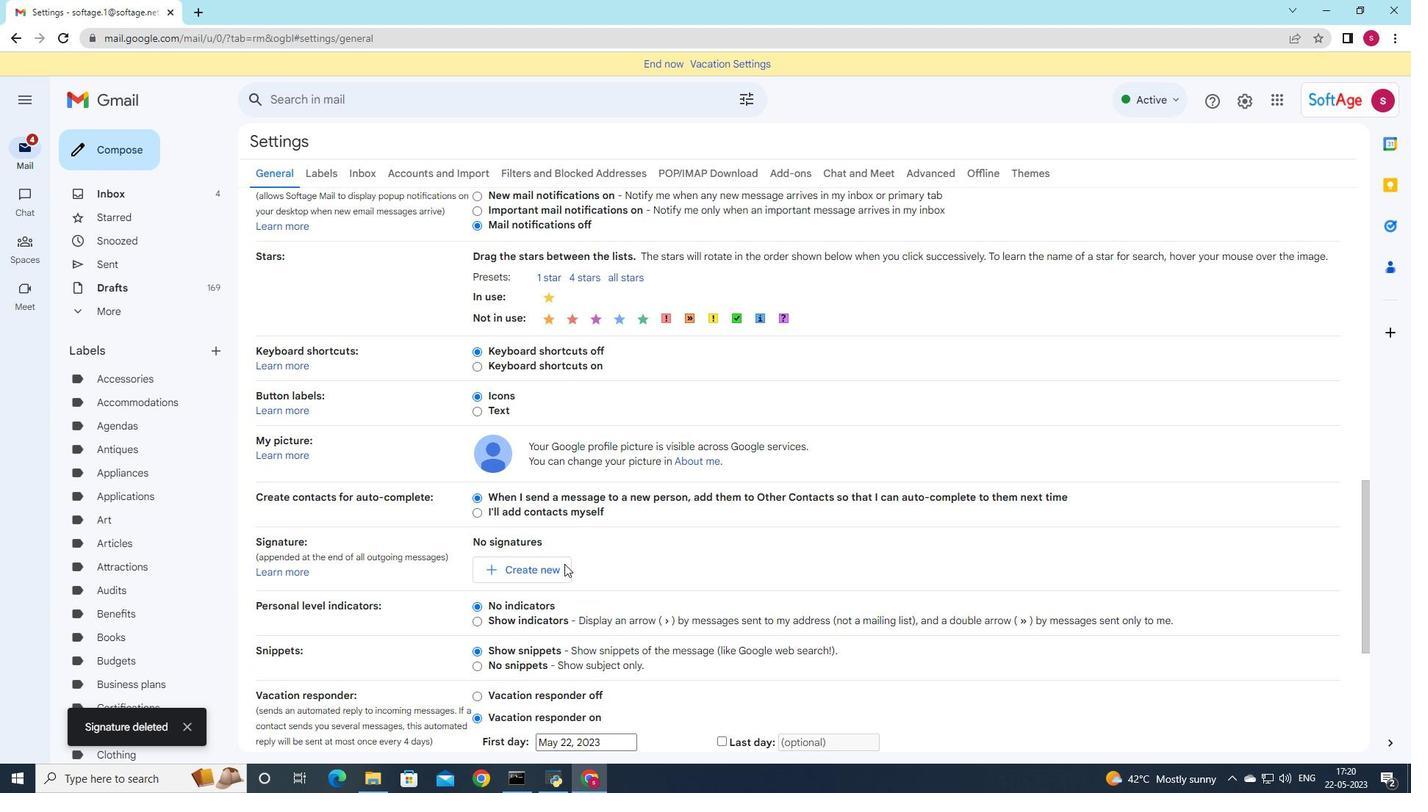 
Action: Mouse pressed left at (521, 571)
Screenshot: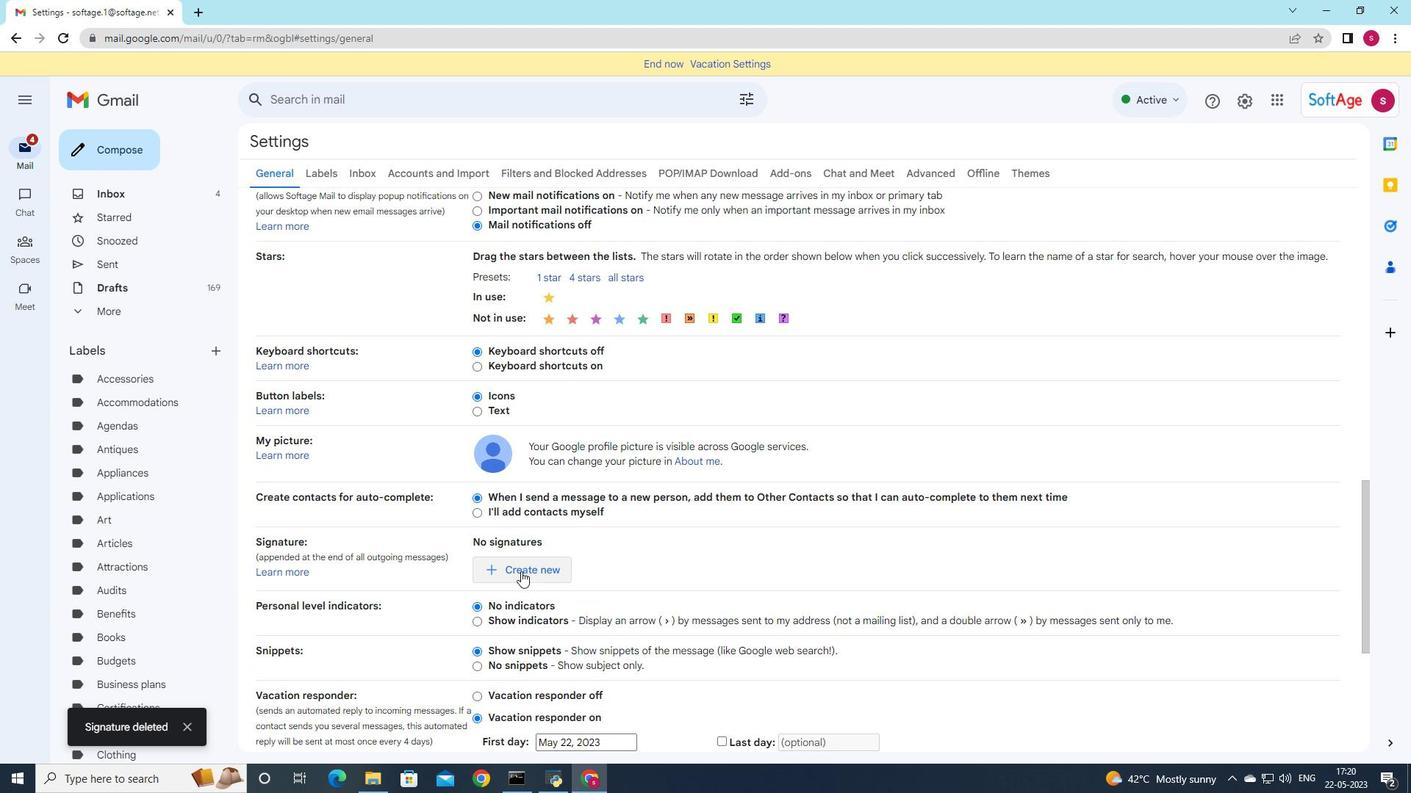 
Action: Mouse moved to (896, 612)
Screenshot: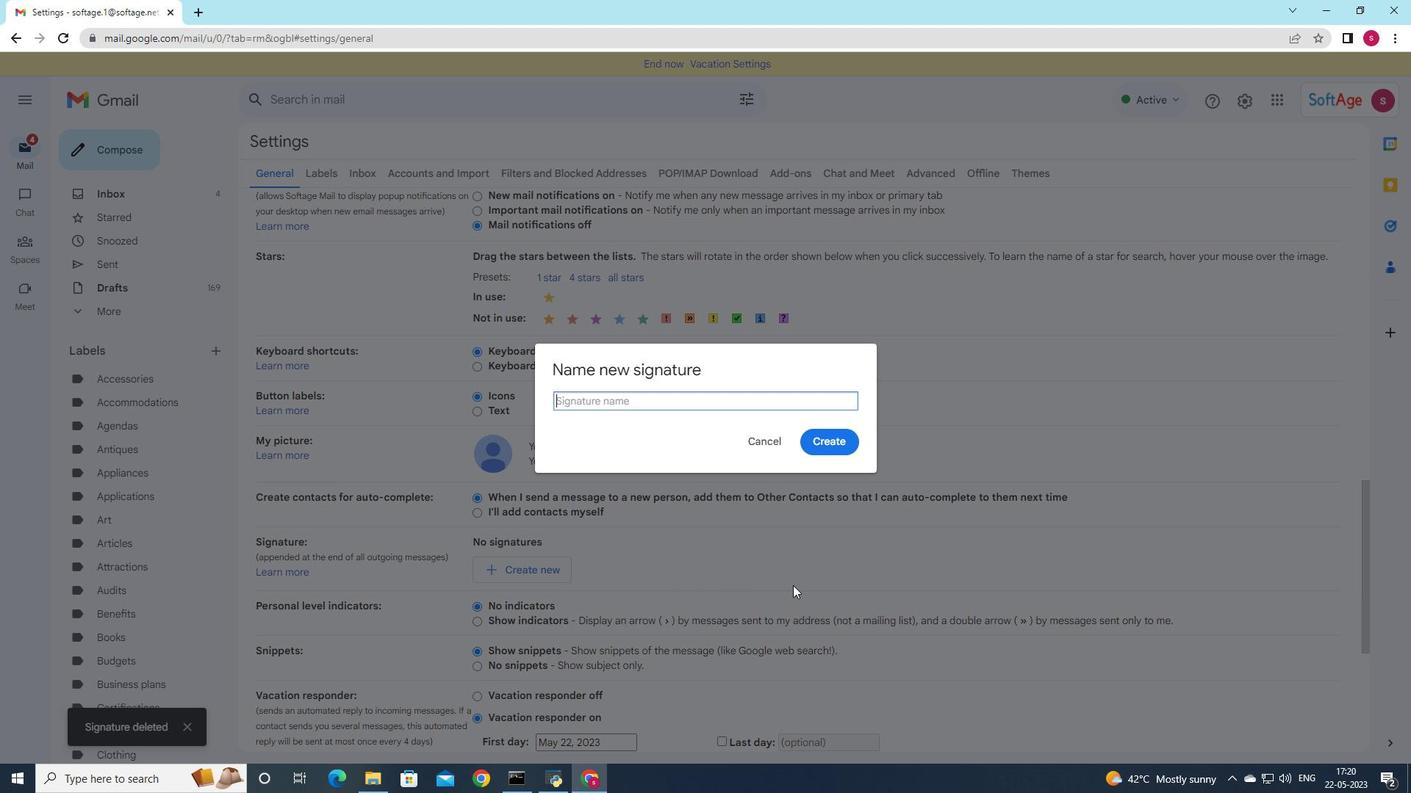 
Action: Key pressed <Key.shift>Alicia<Key.space><Key.shift>Thompson
Screenshot: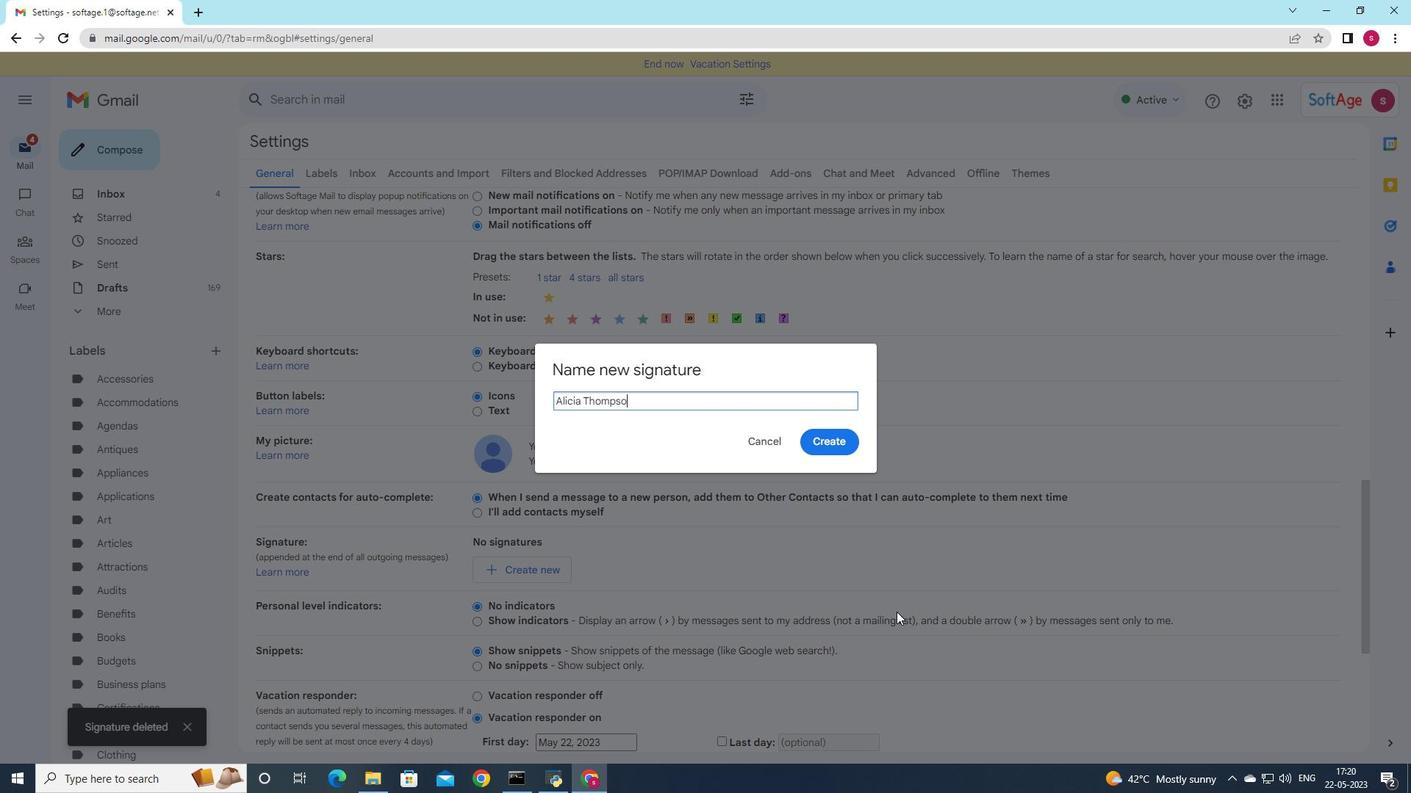 
Action: Mouse moved to (835, 442)
Screenshot: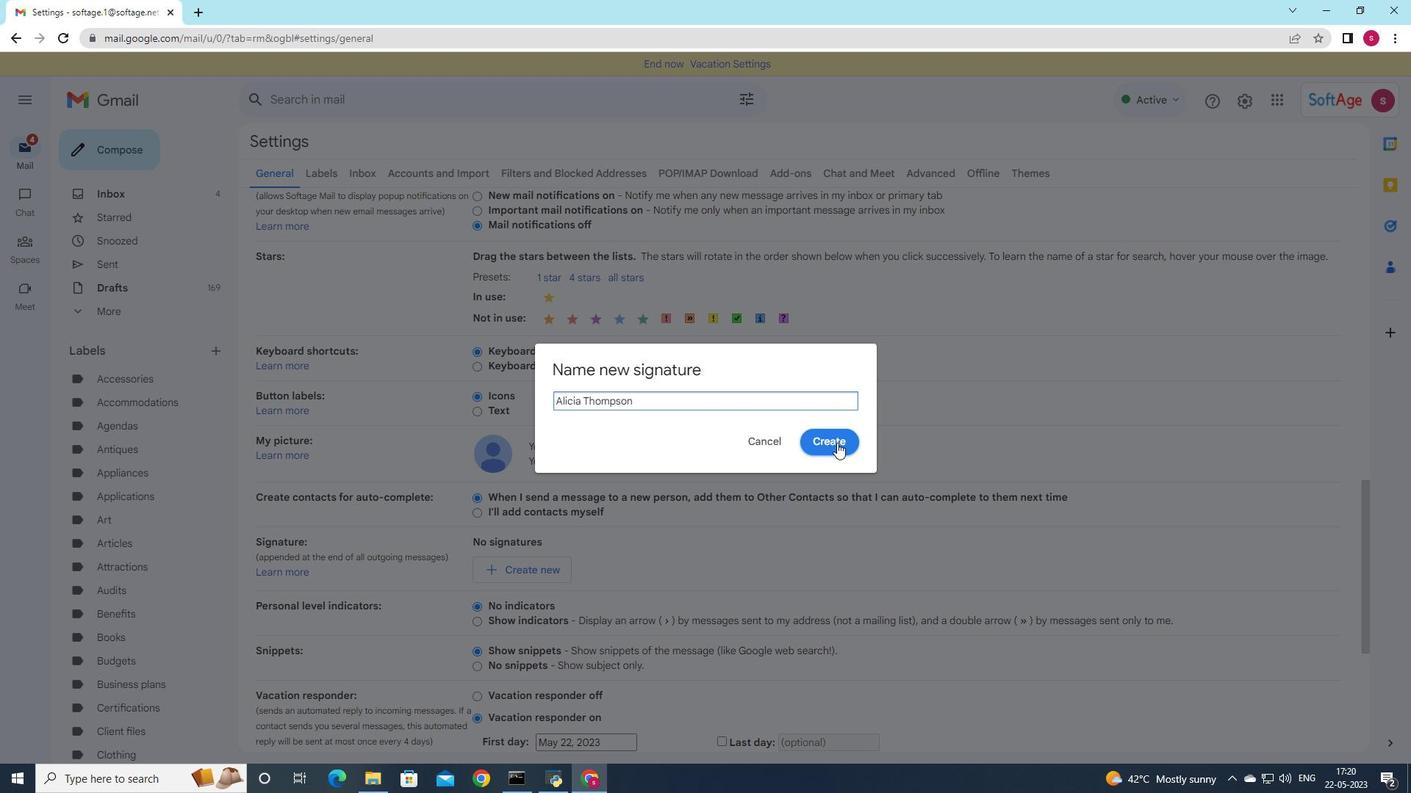 
Action: Mouse pressed left at (835, 442)
Screenshot: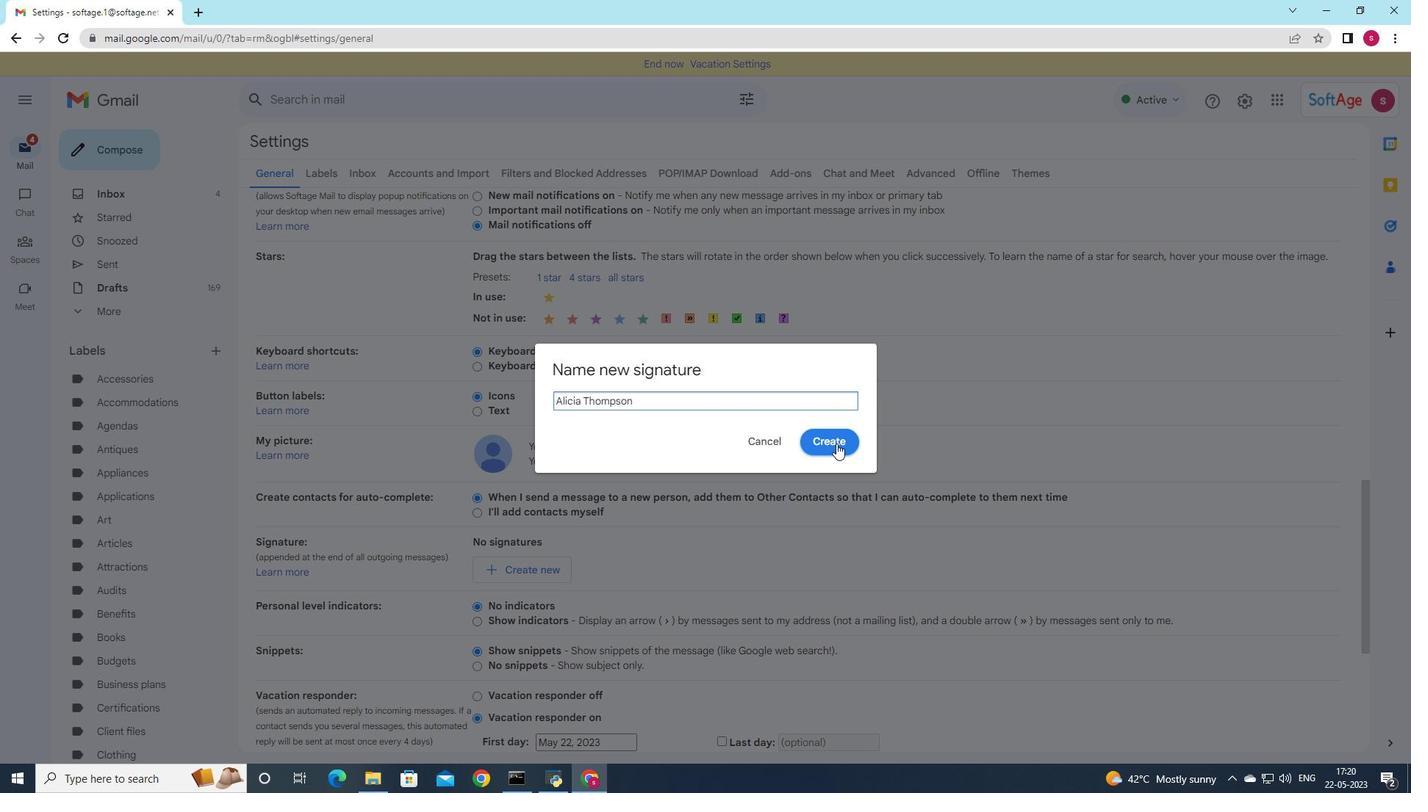 
Action: Mouse moved to (721, 544)
Screenshot: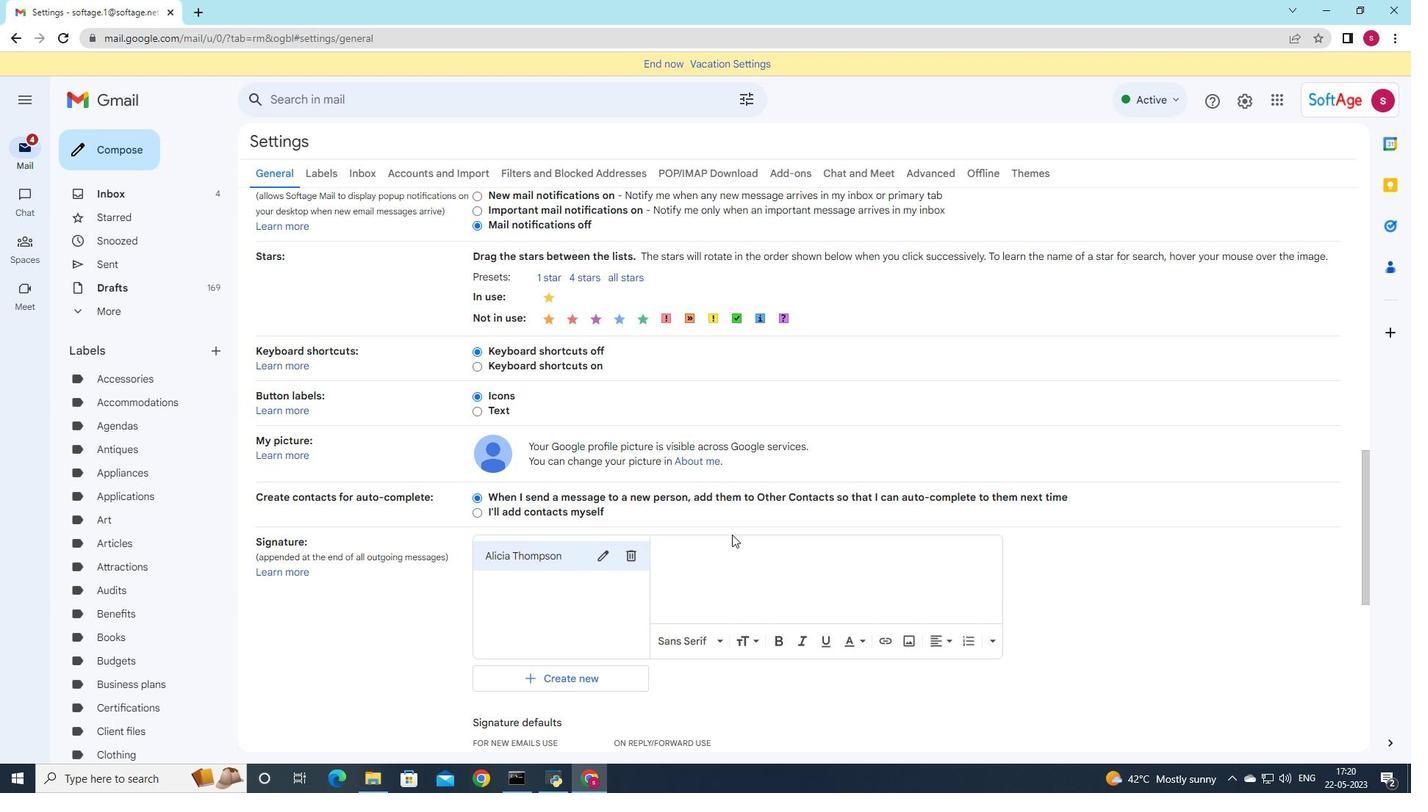 
Action: Mouse pressed left at (721, 544)
Screenshot: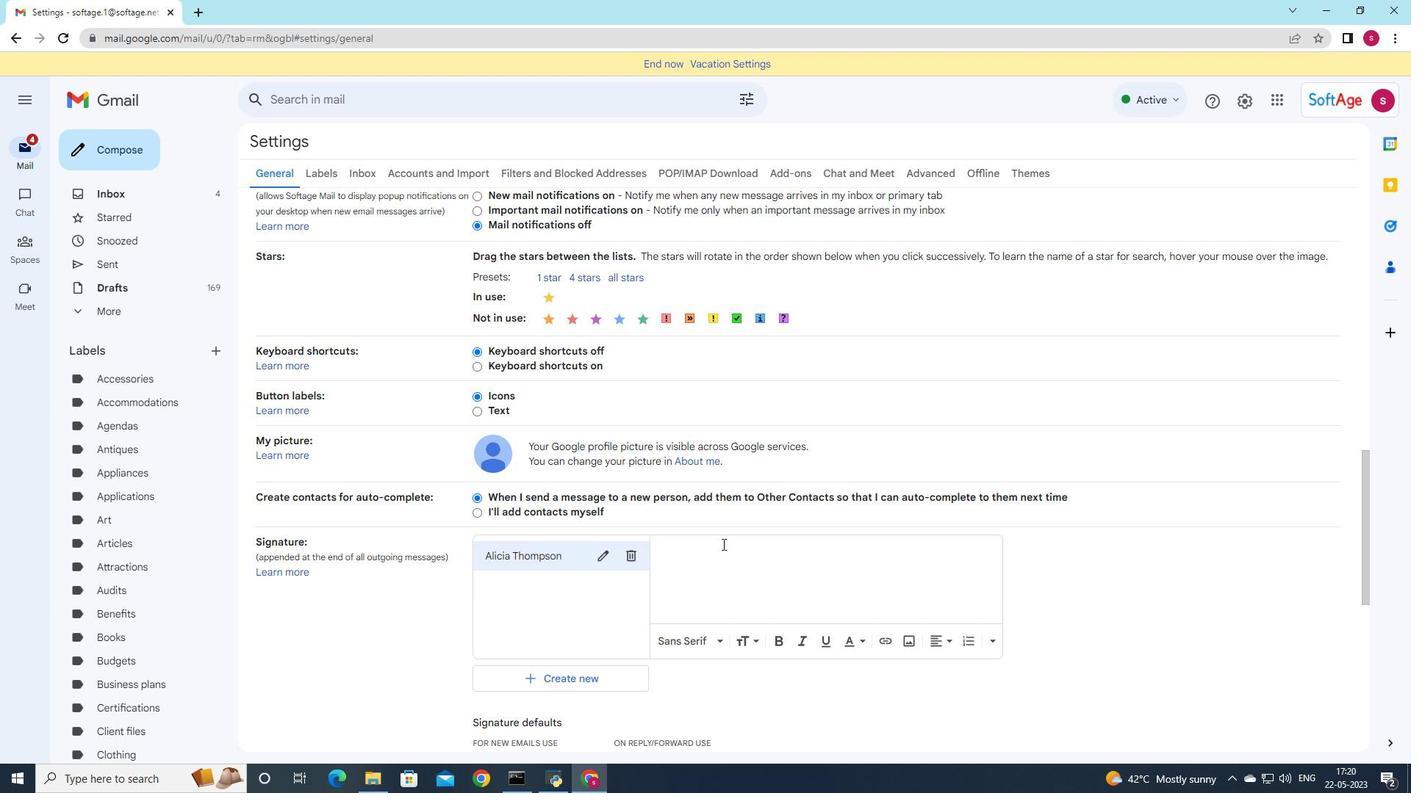 
Action: Mouse moved to (876, 570)
Screenshot: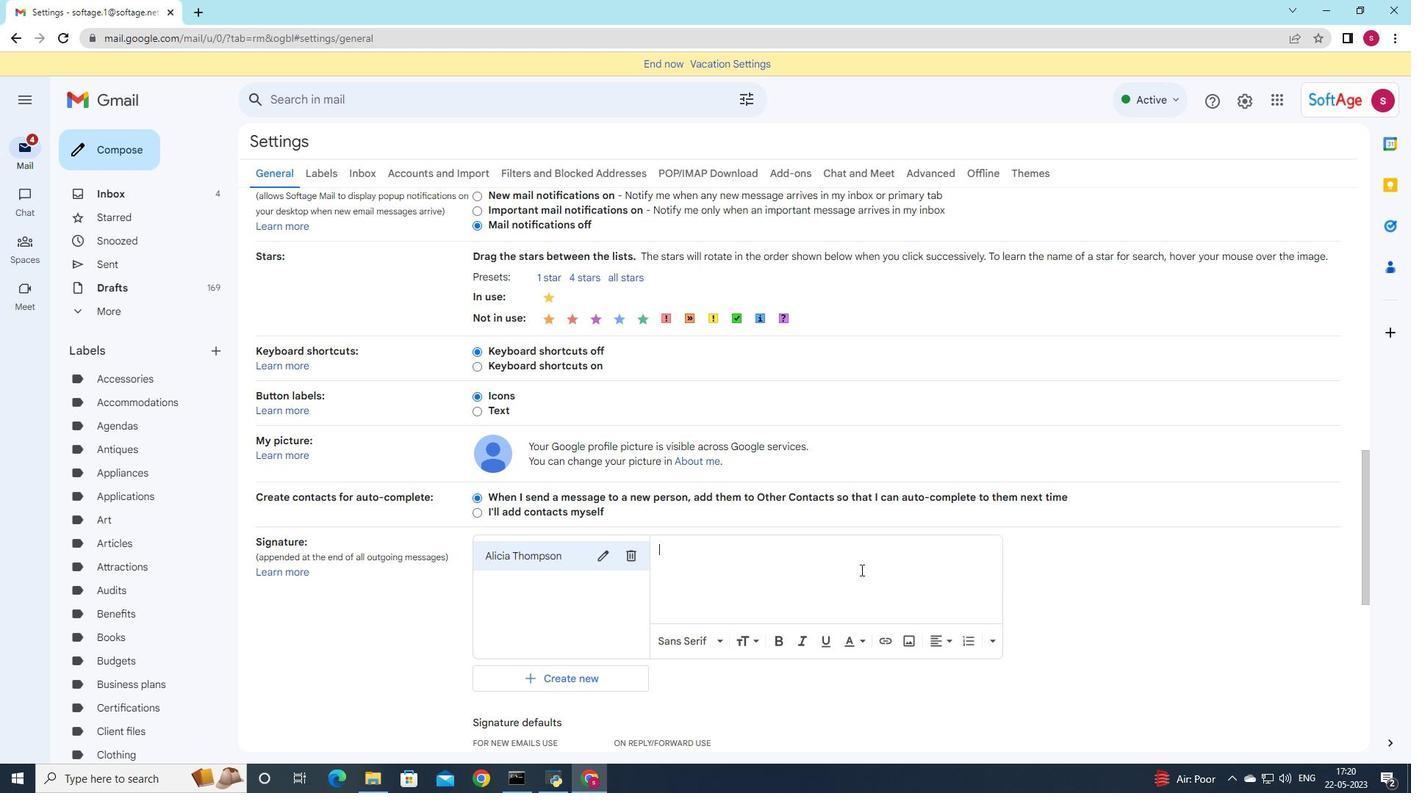 
Action: Key pressed <Key.shift>Please<Key.space>let<Key.space>me<Key.space>know<Key.space>if<Key.space>you<Key.space>require<Key.space>any<Key.space>further<Key.space>assisy<Key.backspace>tance
Screenshot: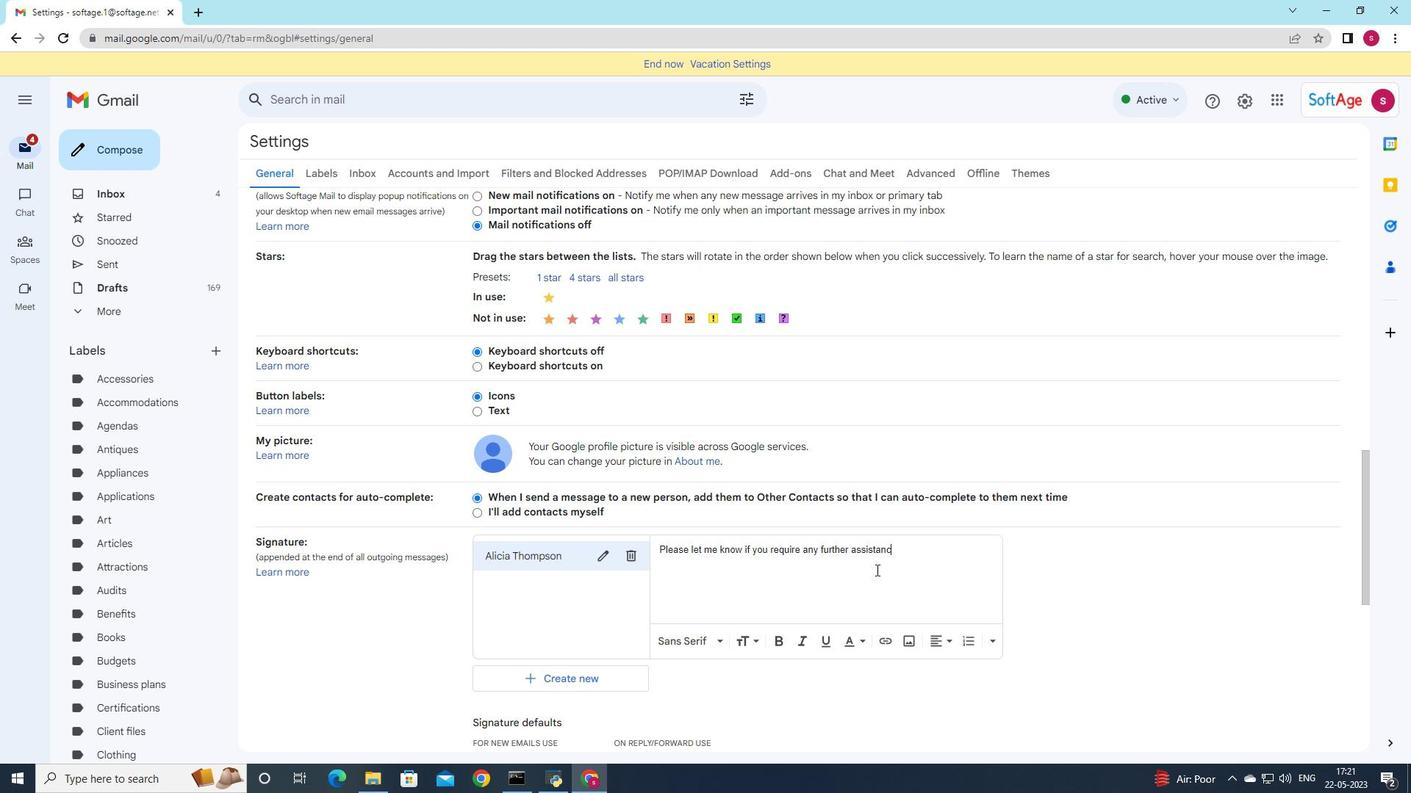 
Action: Mouse moved to (892, 553)
Screenshot: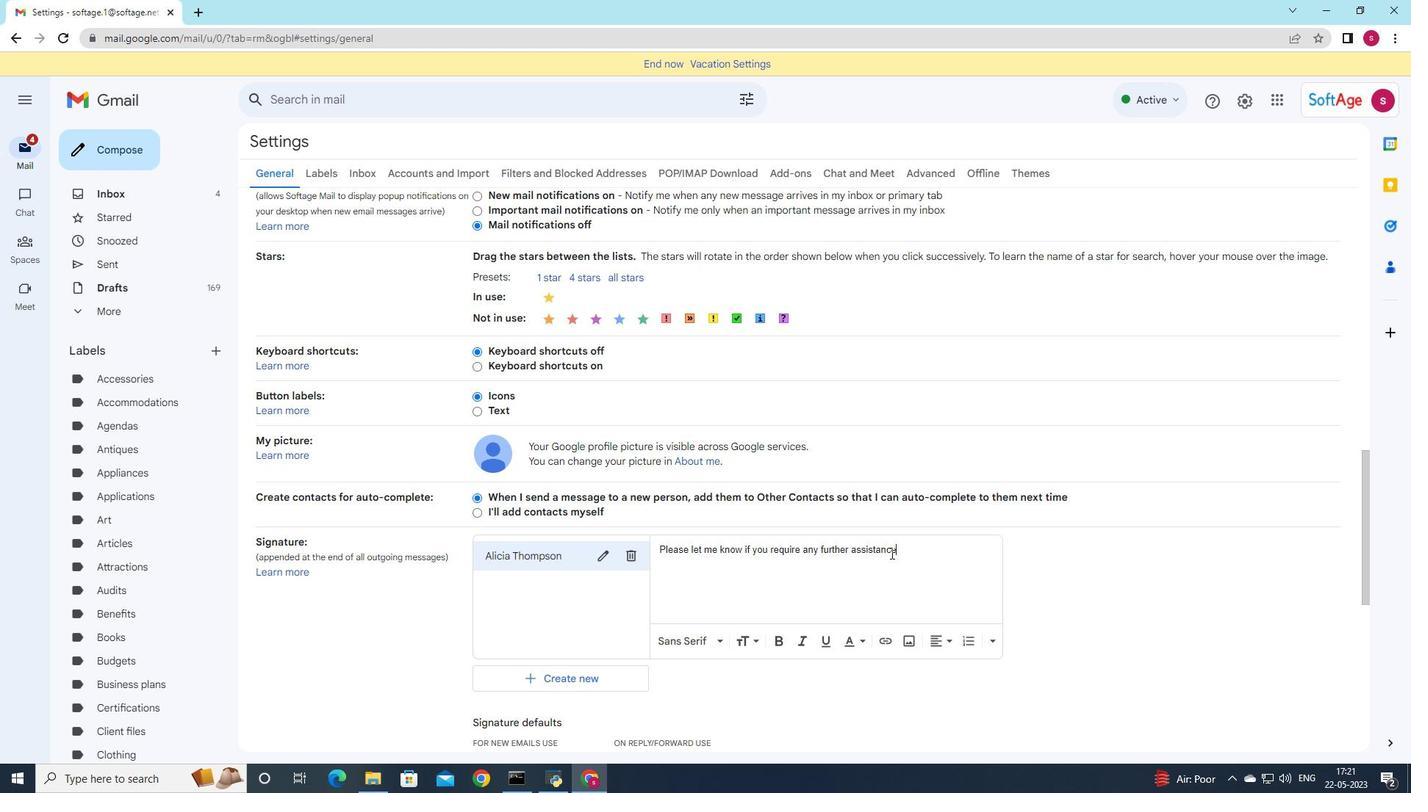 
Action: Key pressed <Key.enter><Key.shift>Alicia<Key.space><Key.shift>Thompson
Screenshot: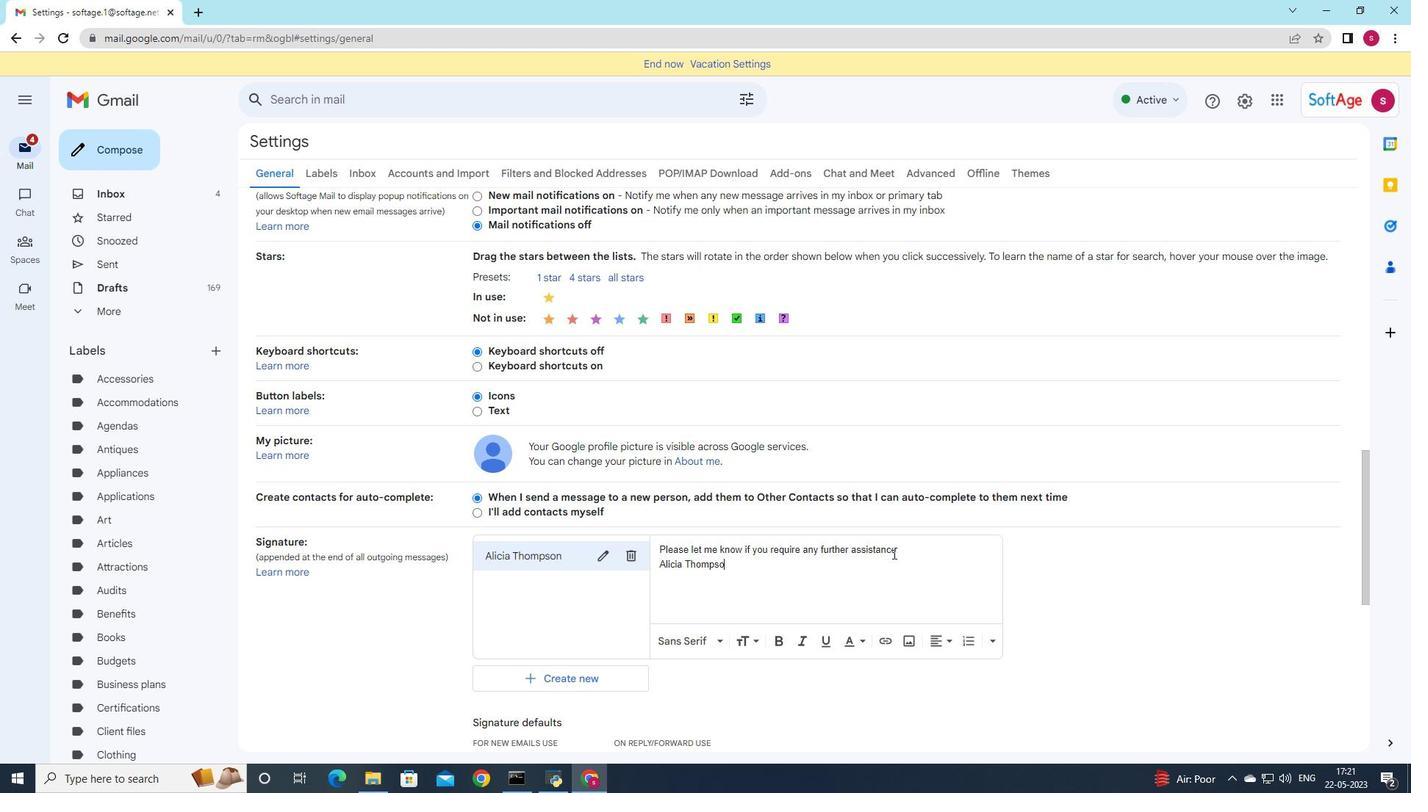 
Action: Mouse moved to (783, 638)
Screenshot: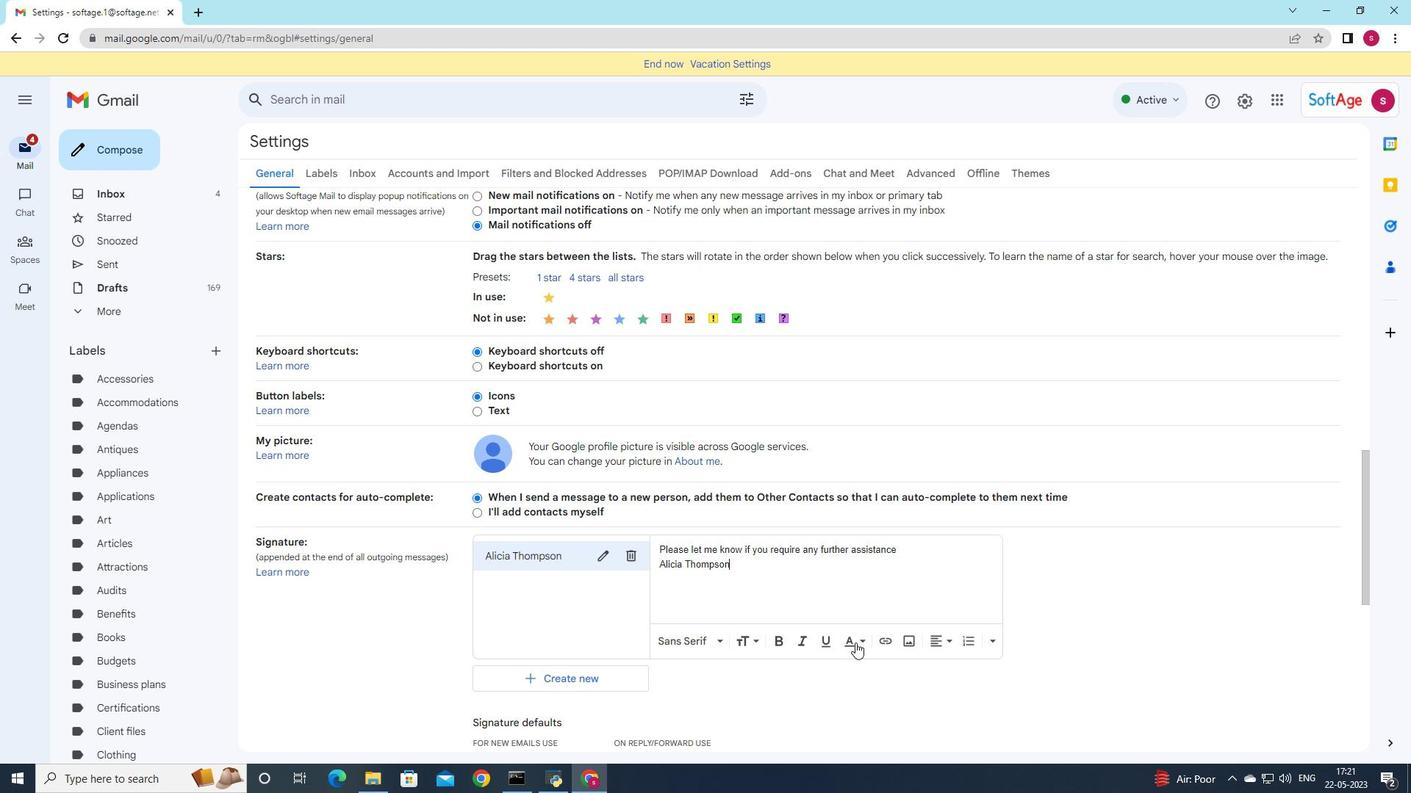 
Action: Mouse scrolled (783, 637) with delta (0, 0)
Screenshot: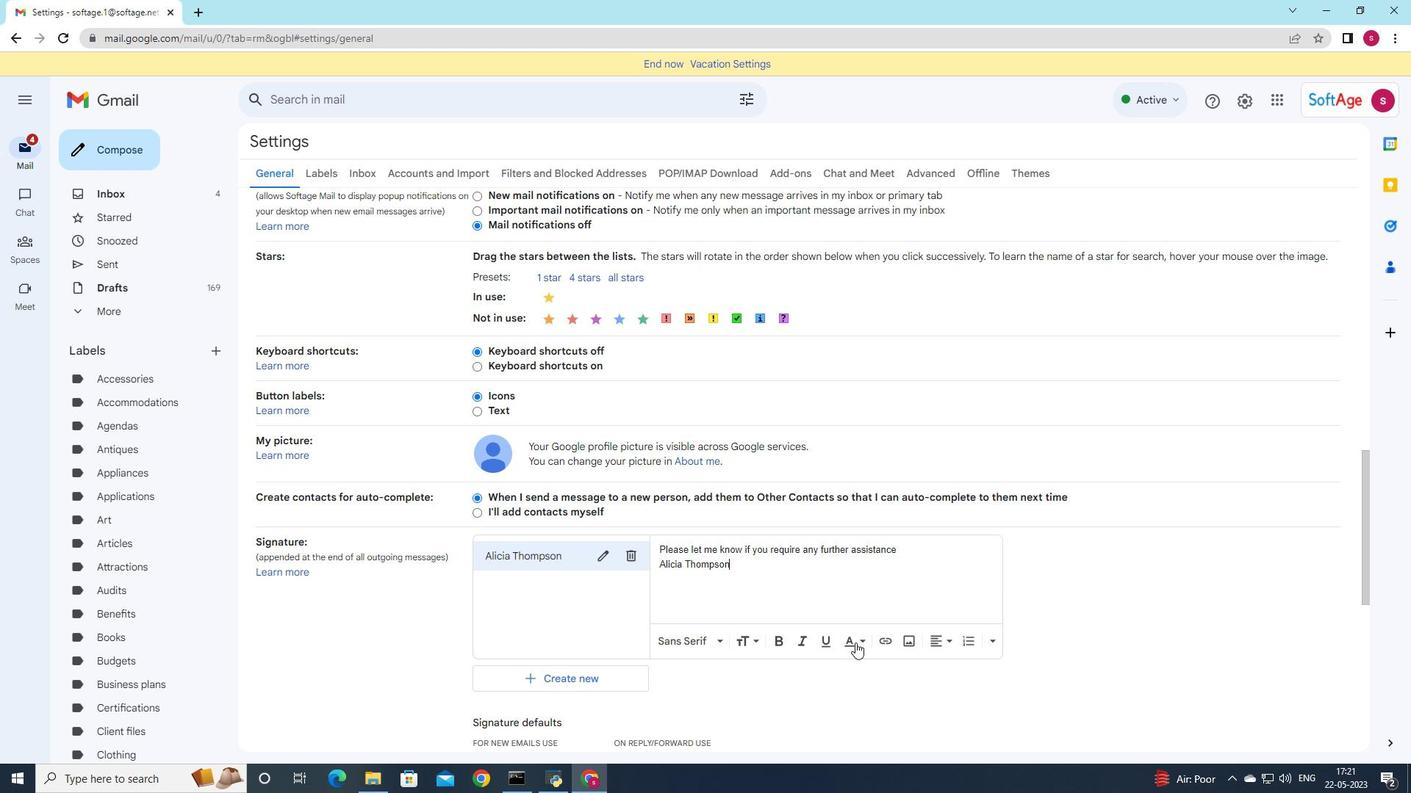 
Action: Mouse moved to (782, 639)
Screenshot: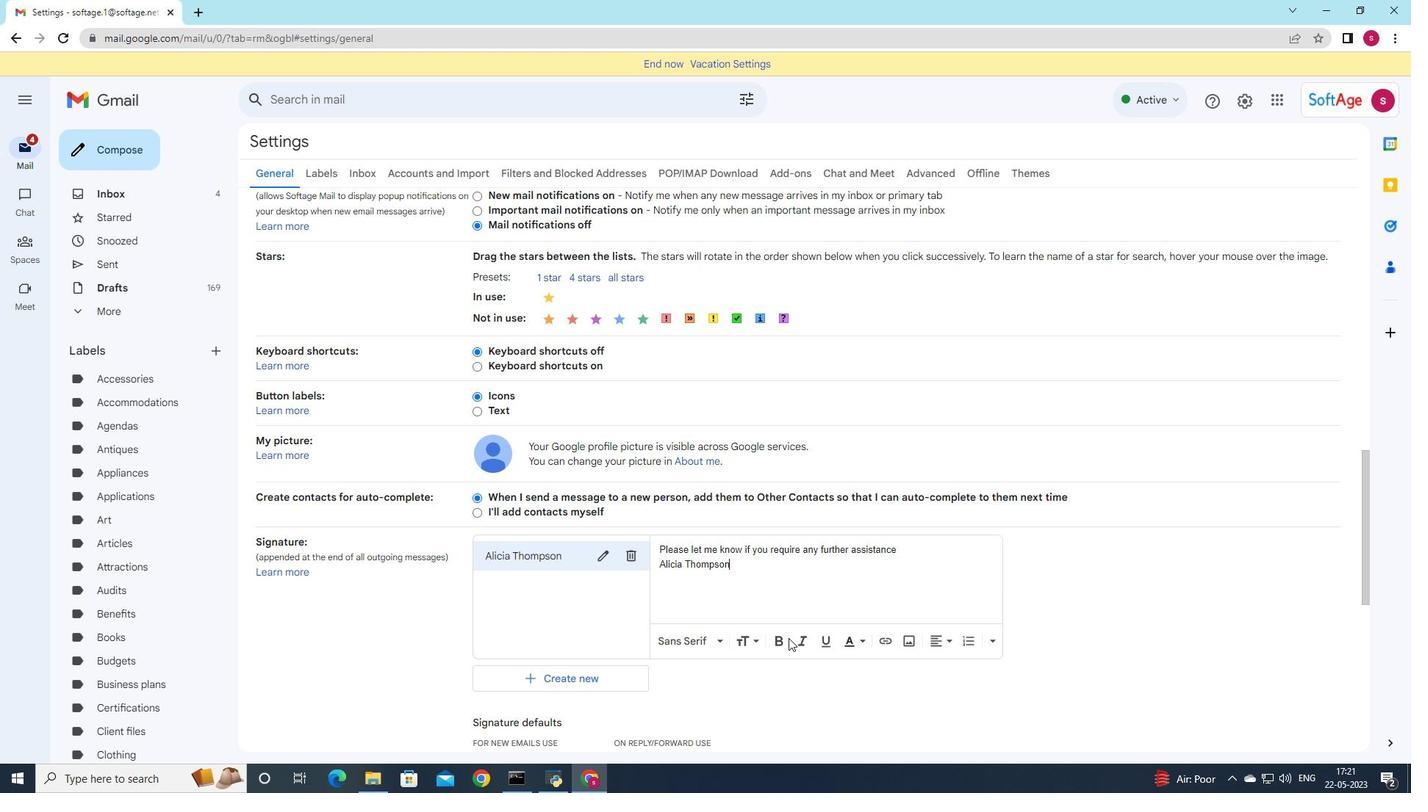 
Action: Mouse scrolled (782, 638) with delta (0, 0)
Screenshot: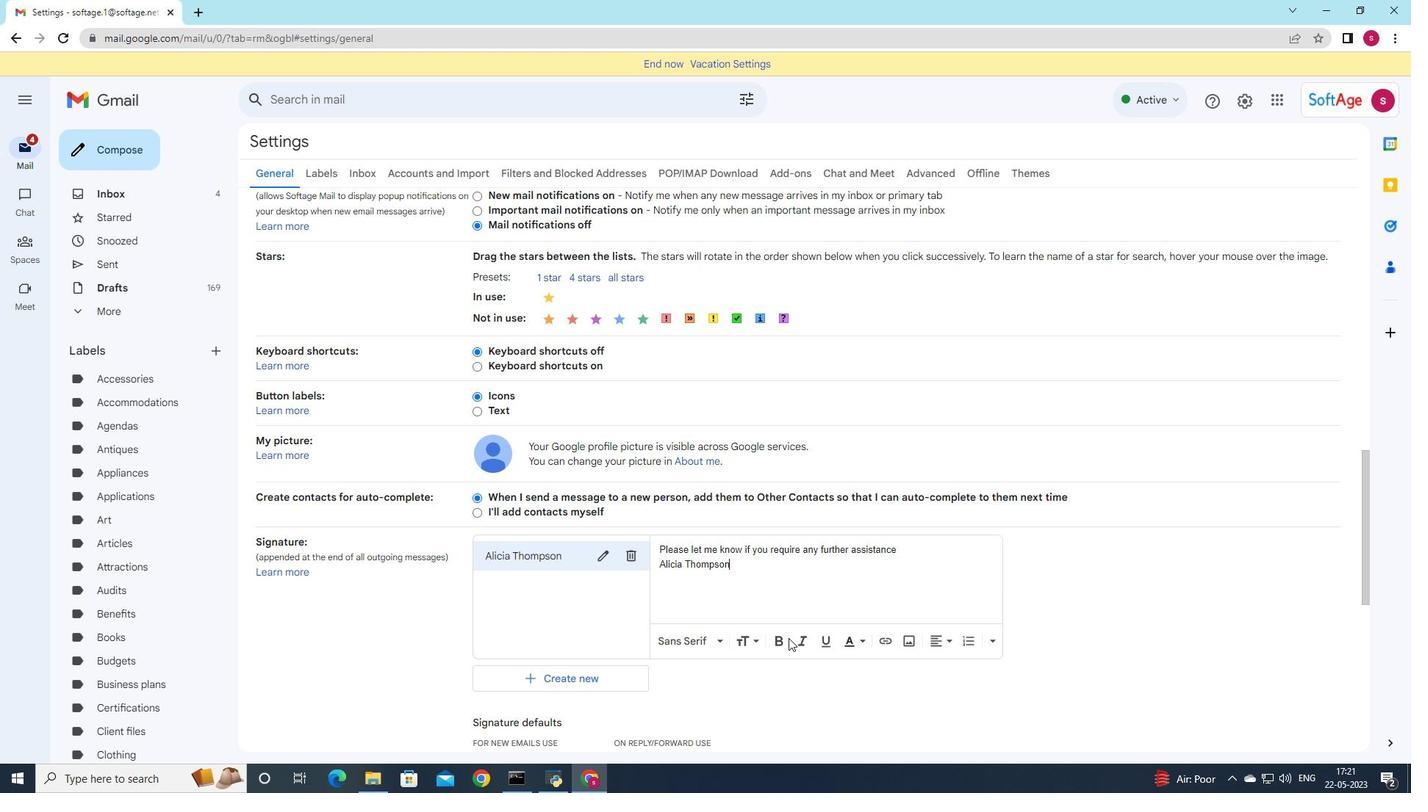 
Action: Mouse moved to (776, 646)
Screenshot: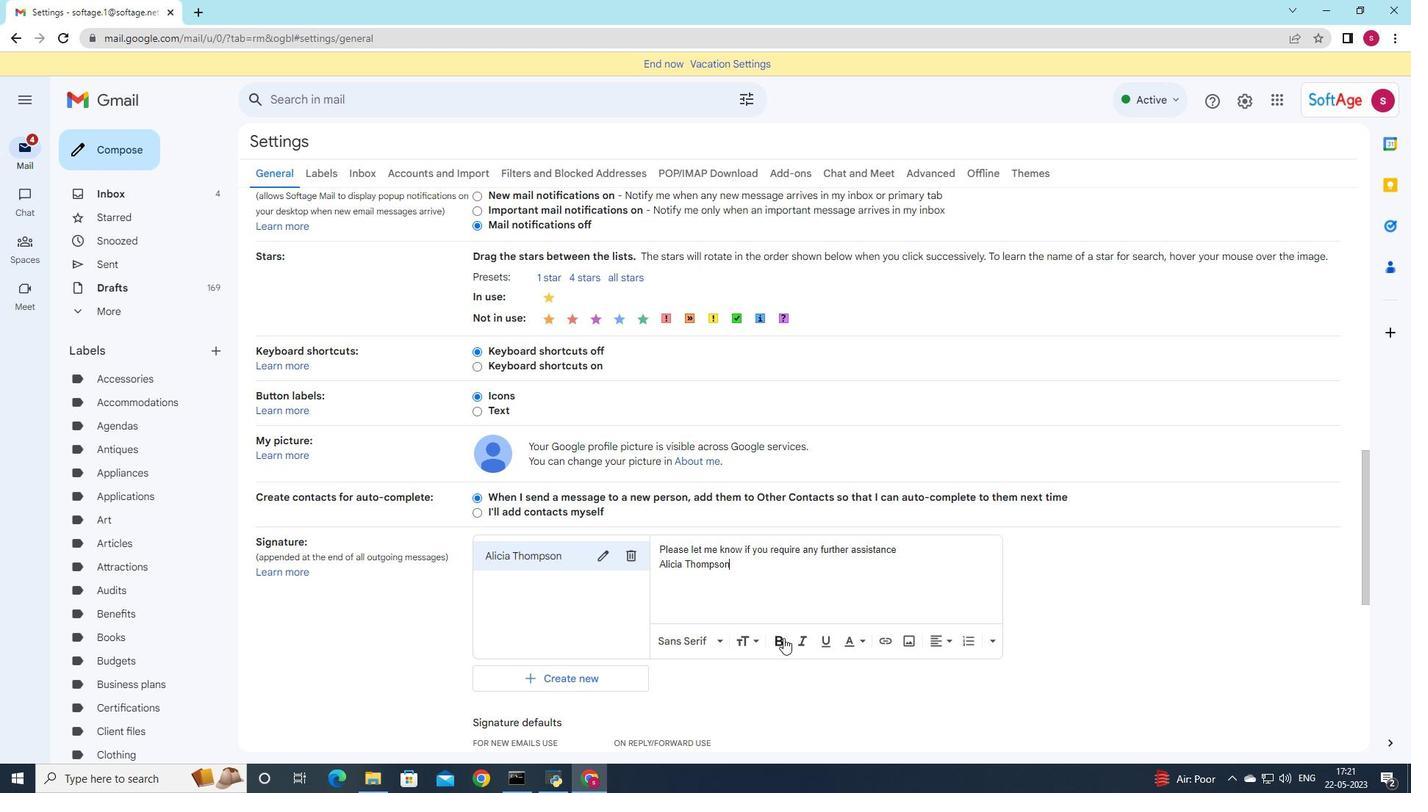 
Action: Mouse scrolled (776, 645) with delta (0, 0)
Screenshot: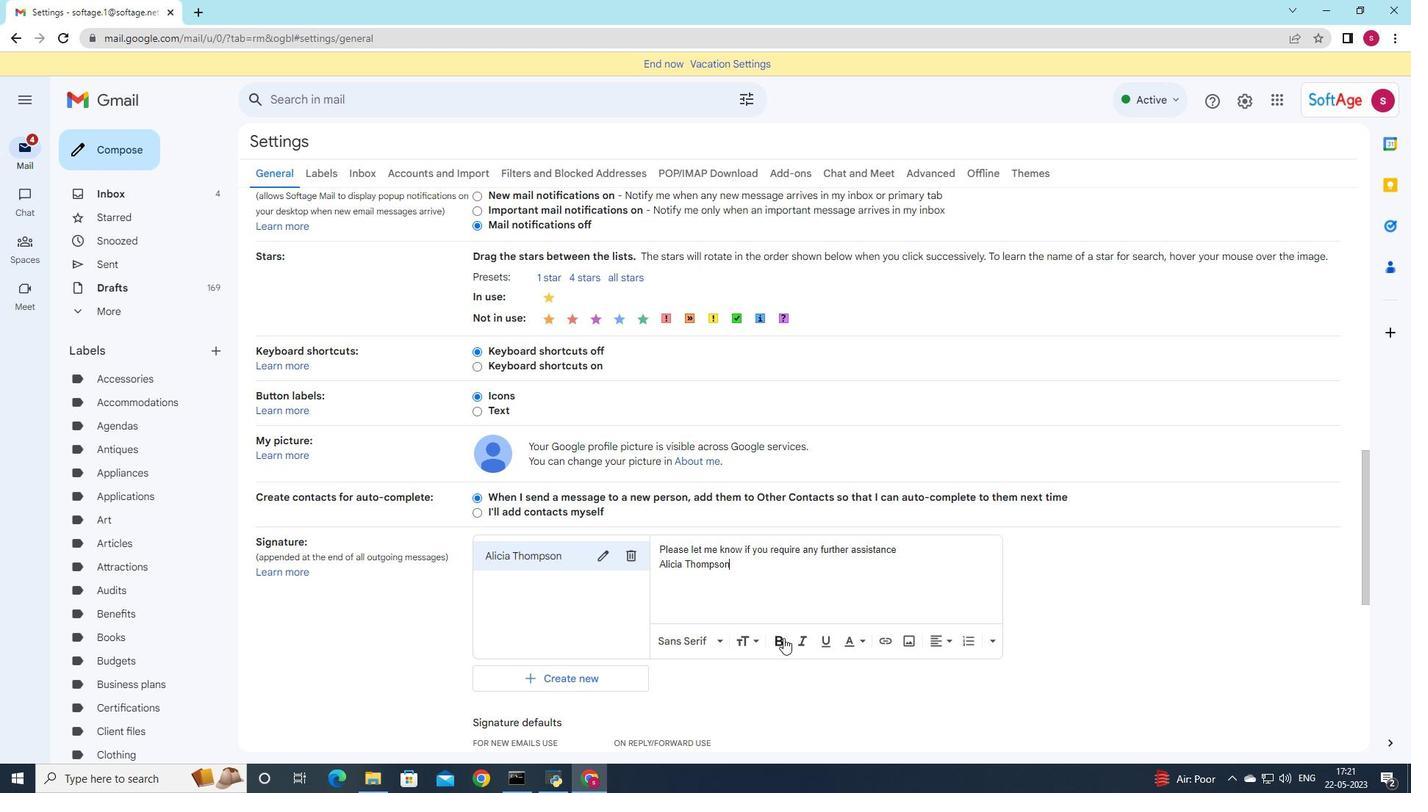 
Action: Mouse moved to (774, 648)
Screenshot: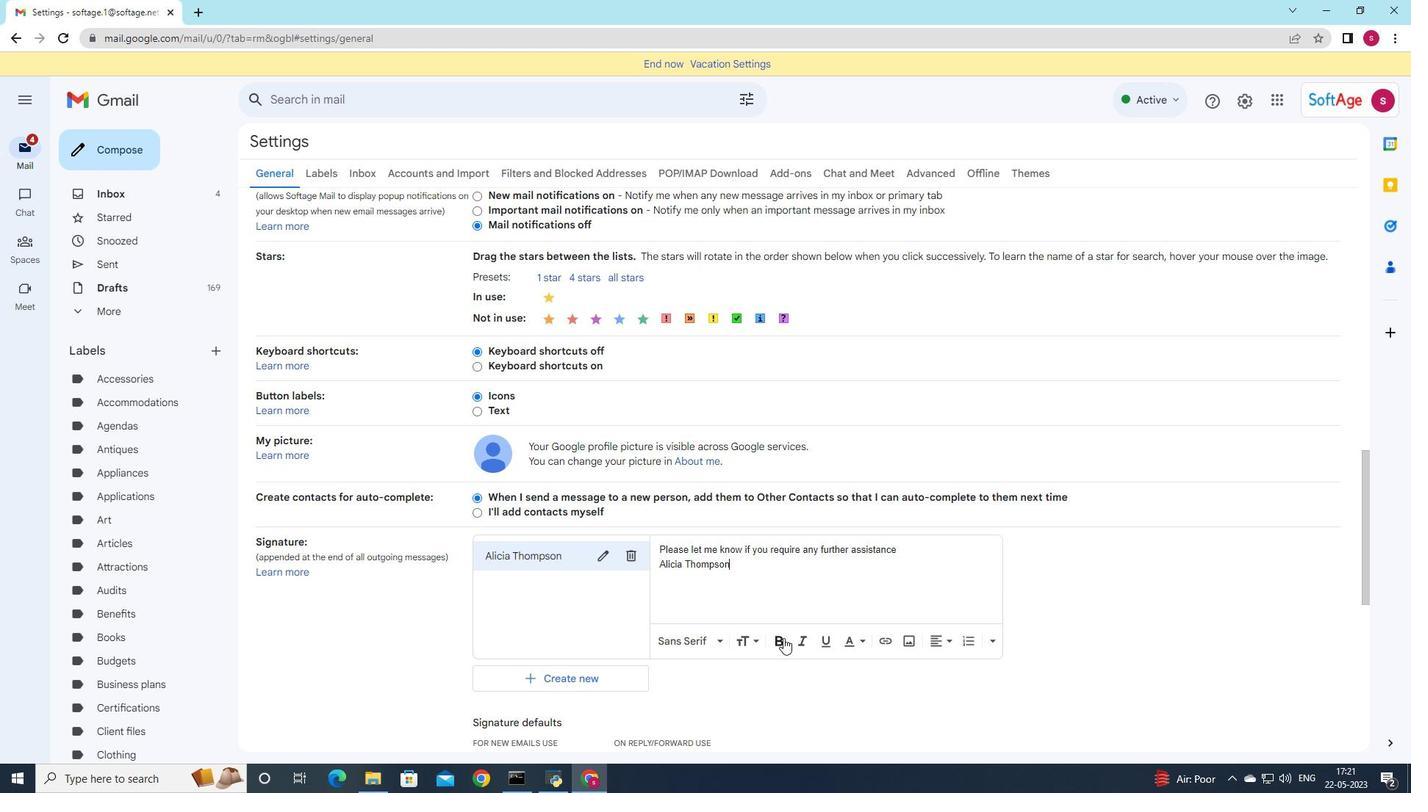 
Action: Mouse scrolled (774, 647) with delta (0, 0)
Screenshot: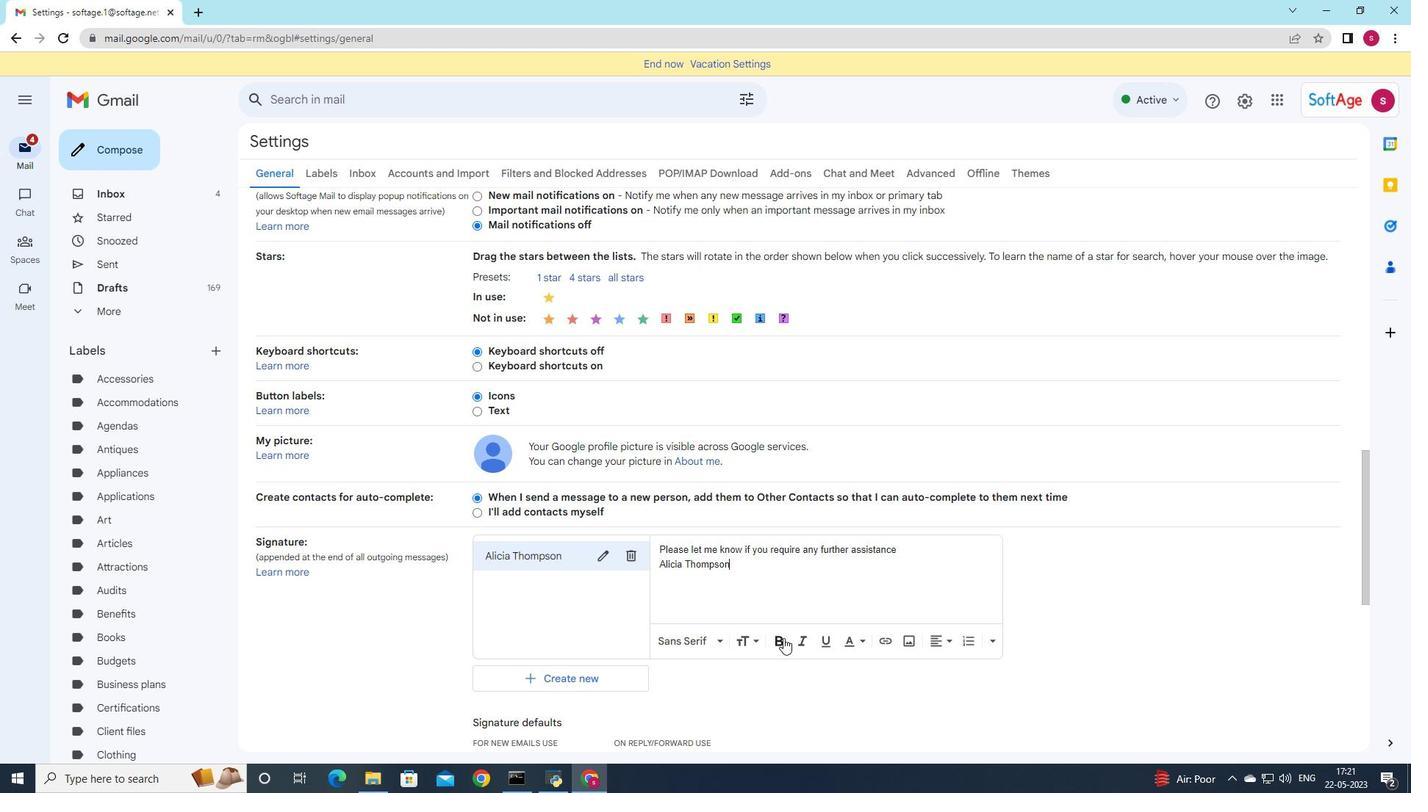 
Action: Mouse moved to (562, 471)
Screenshot: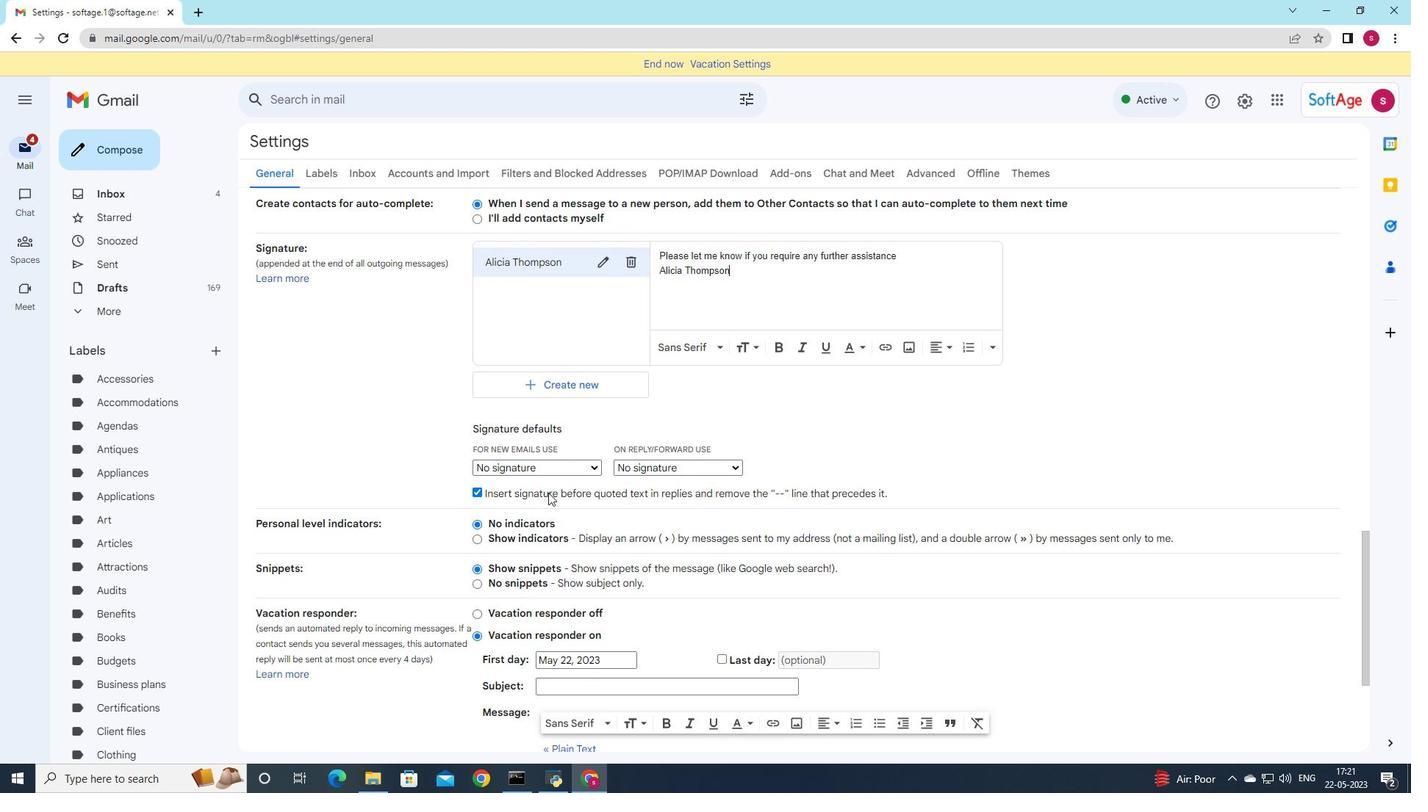 
Action: Mouse pressed left at (562, 471)
Screenshot: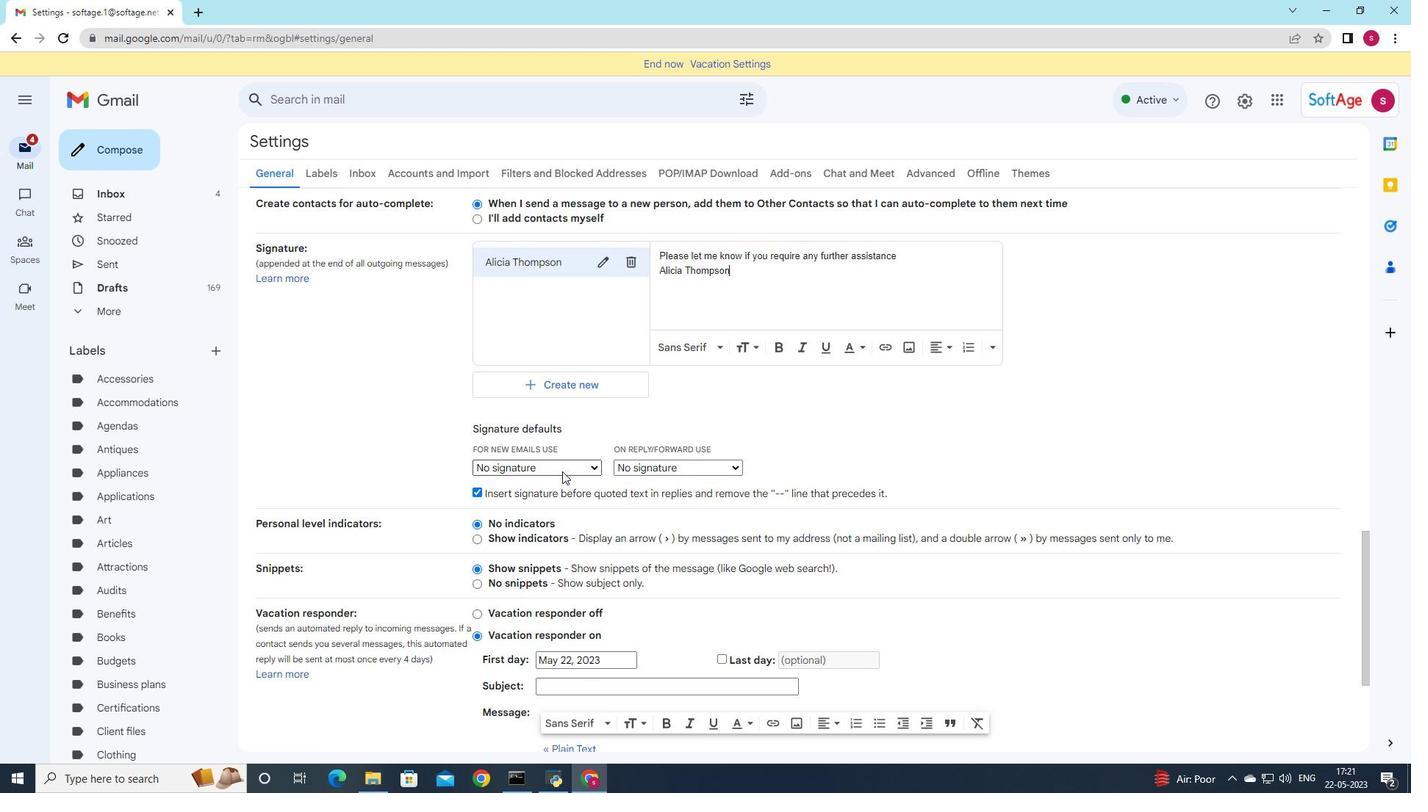
Action: Mouse moved to (560, 500)
Screenshot: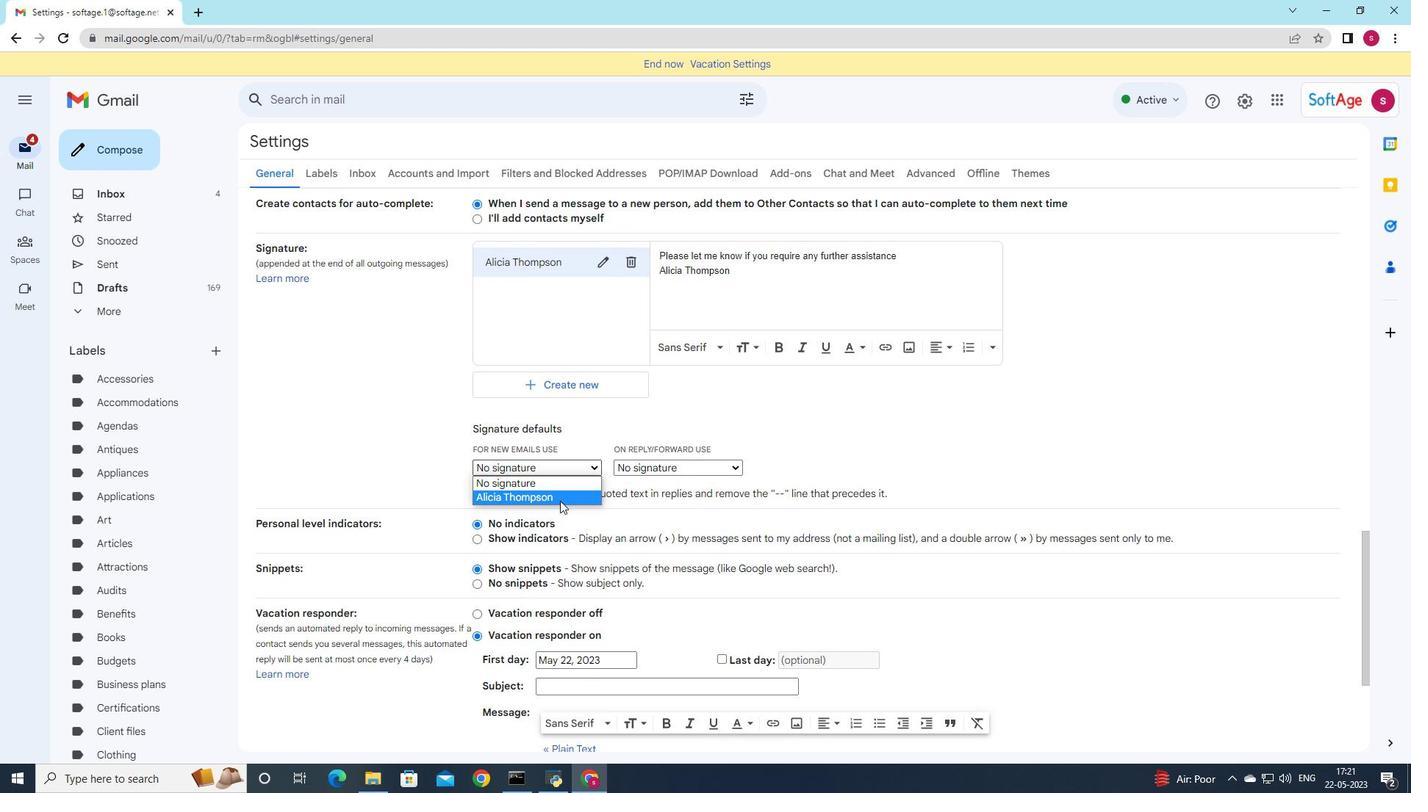 
Action: Mouse pressed left at (560, 500)
Screenshot: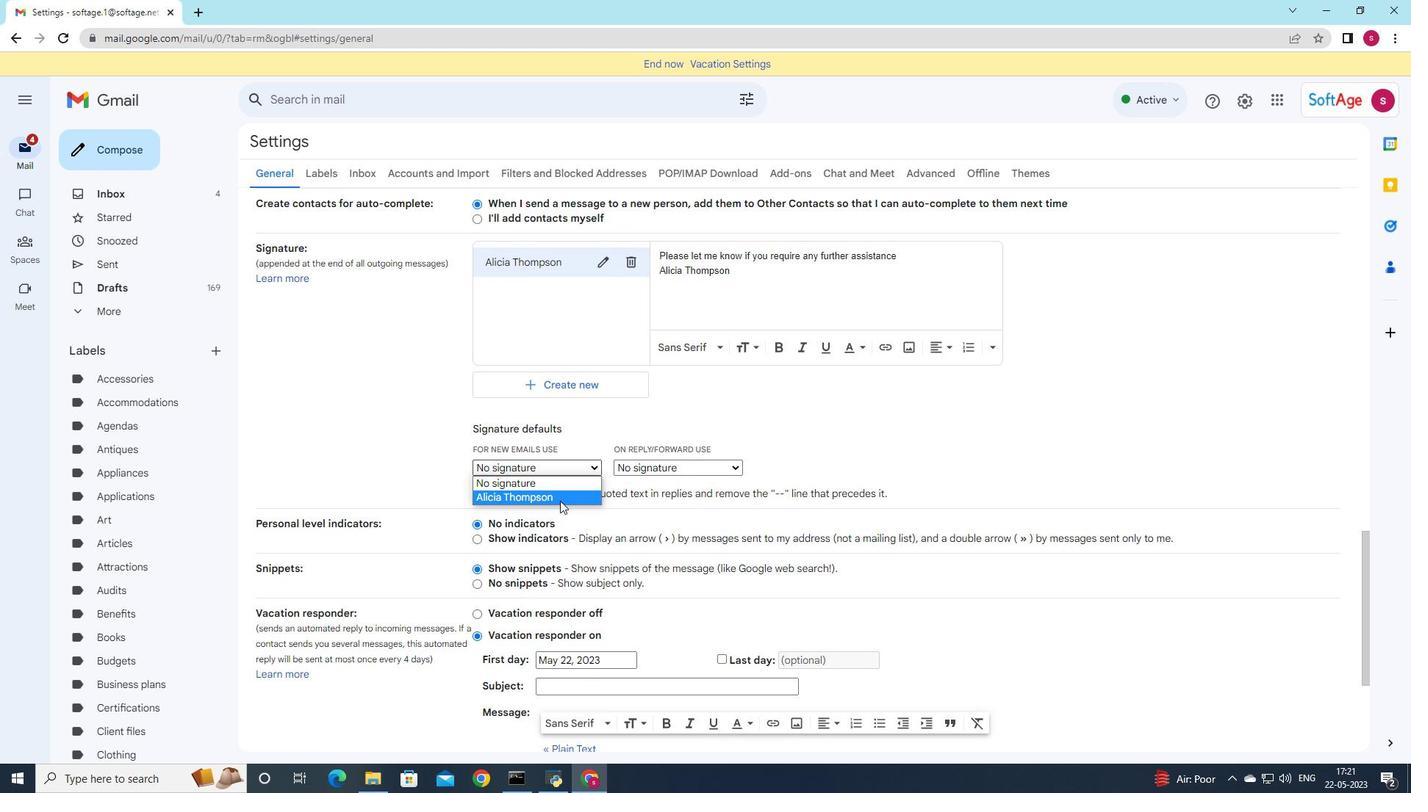 
Action: Mouse moved to (625, 468)
Screenshot: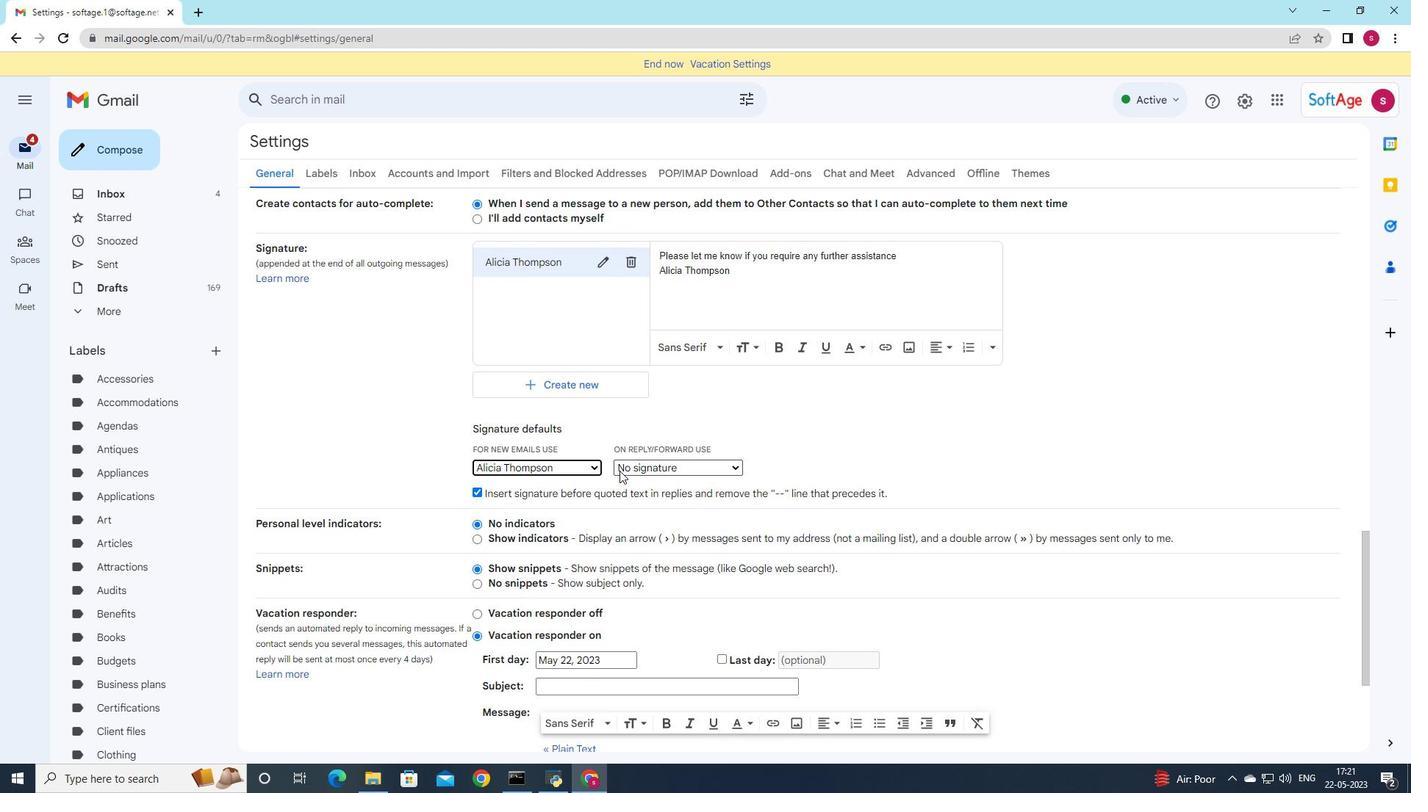 
Action: Mouse pressed left at (625, 468)
Screenshot: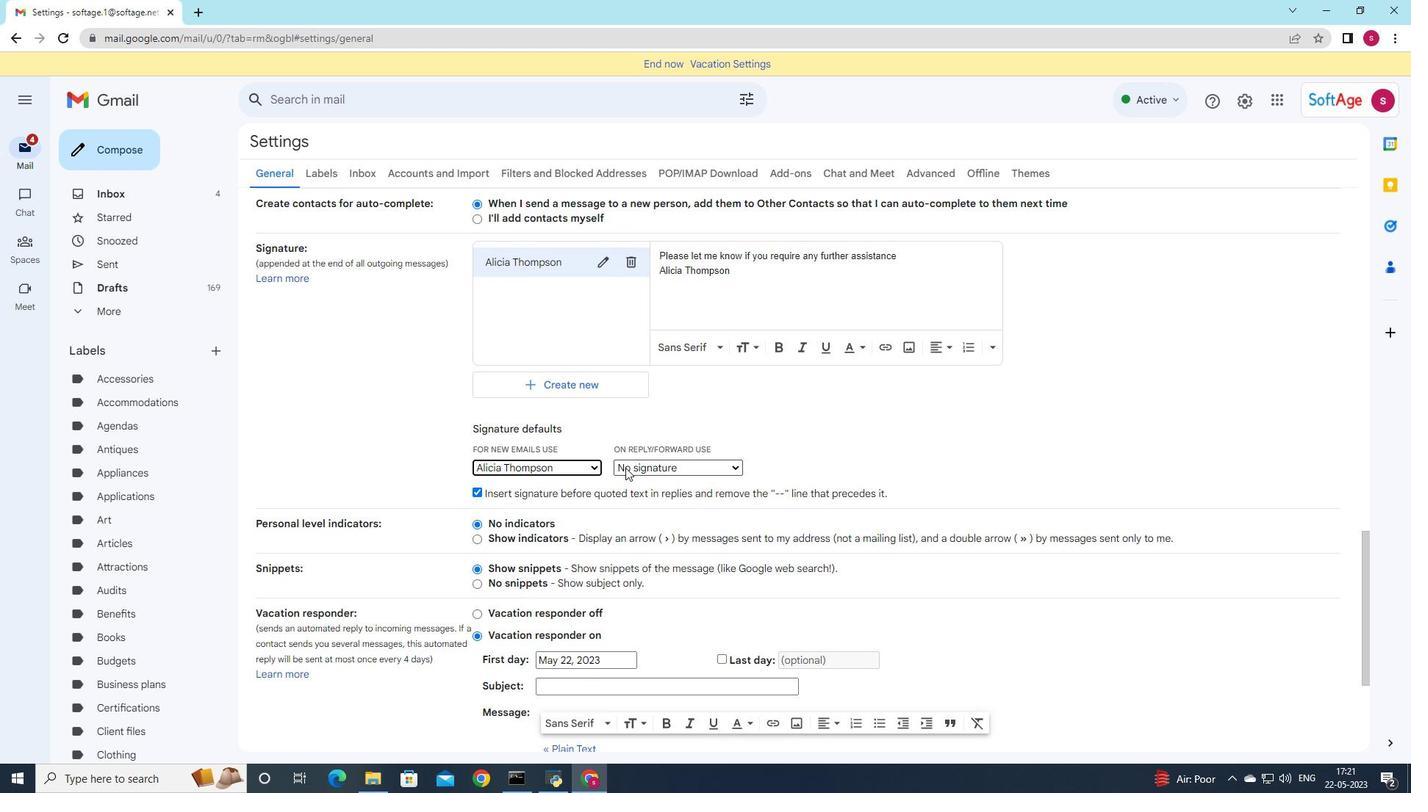 
Action: Mouse moved to (629, 496)
Screenshot: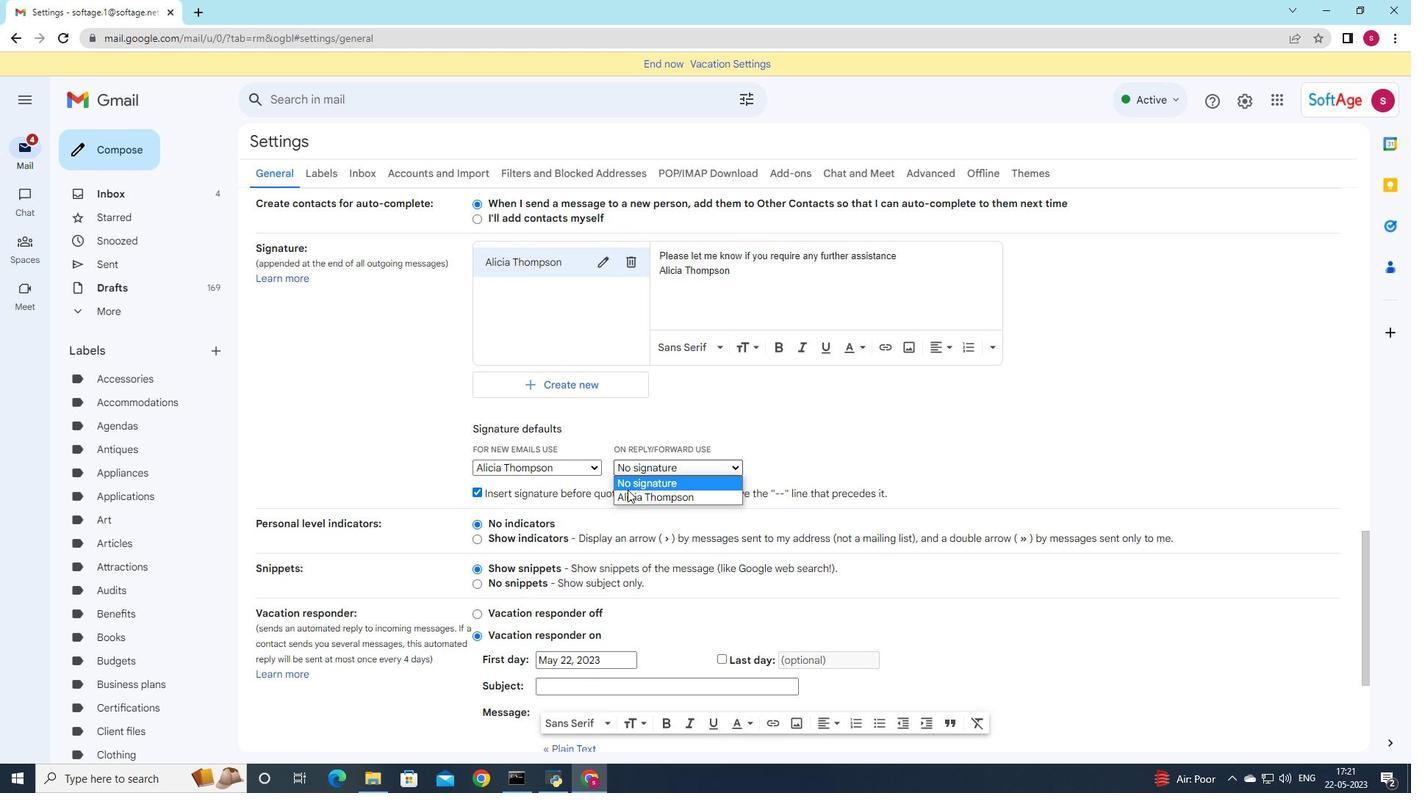 
Action: Mouse pressed left at (629, 496)
Screenshot: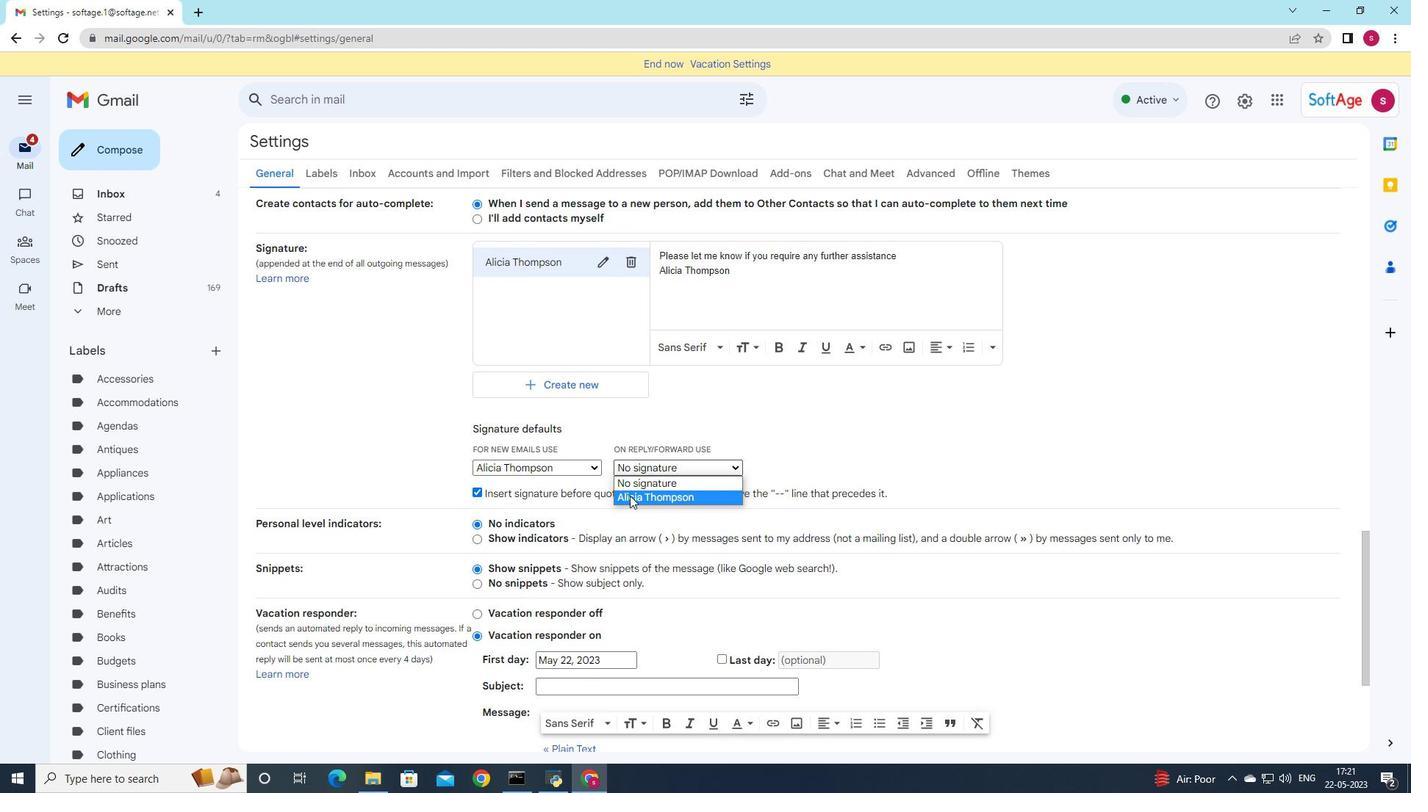 
Action: Mouse scrolled (629, 495) with delta (0, 0)
Screenshot: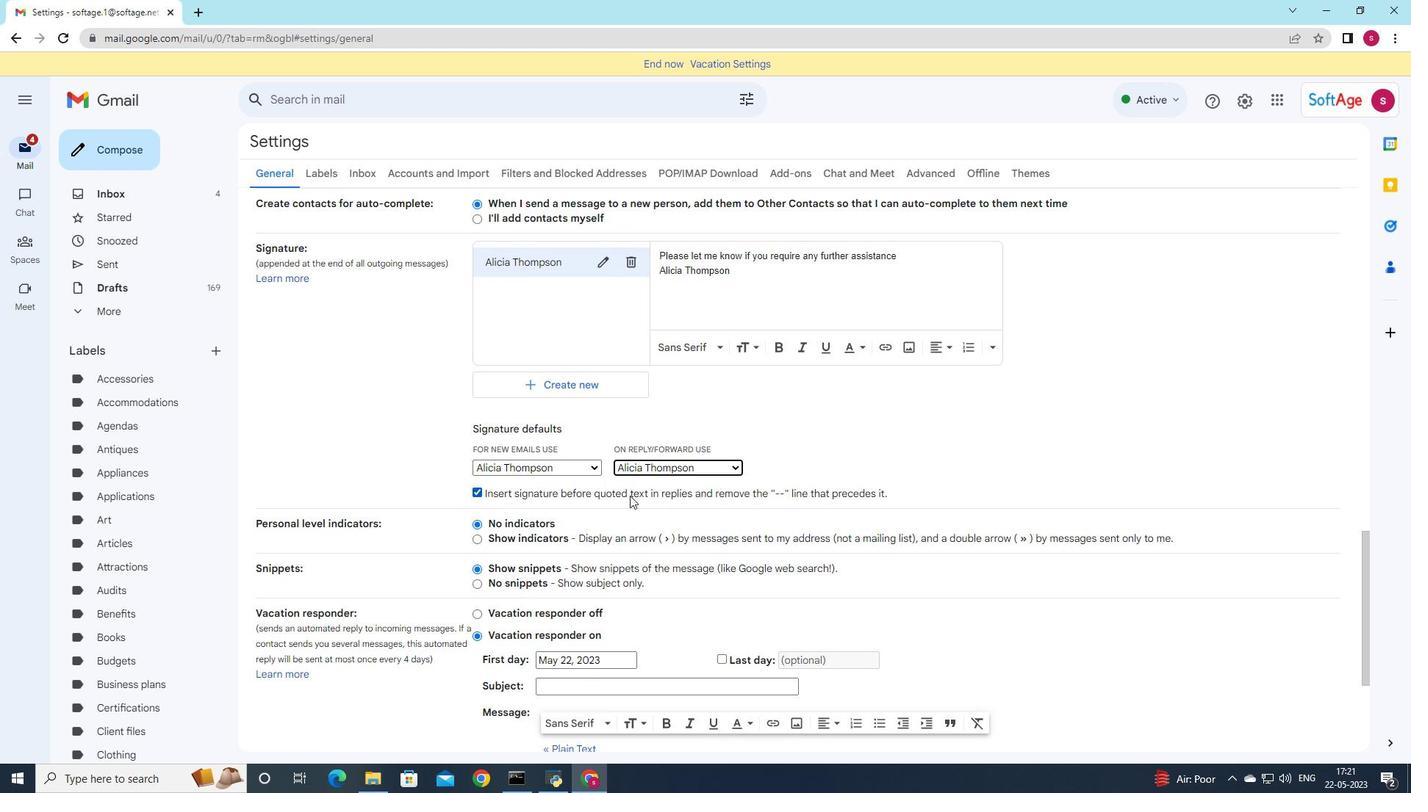 
Action: Mouse scrolled (629, 495) with delta (0, 0)
Screenshot: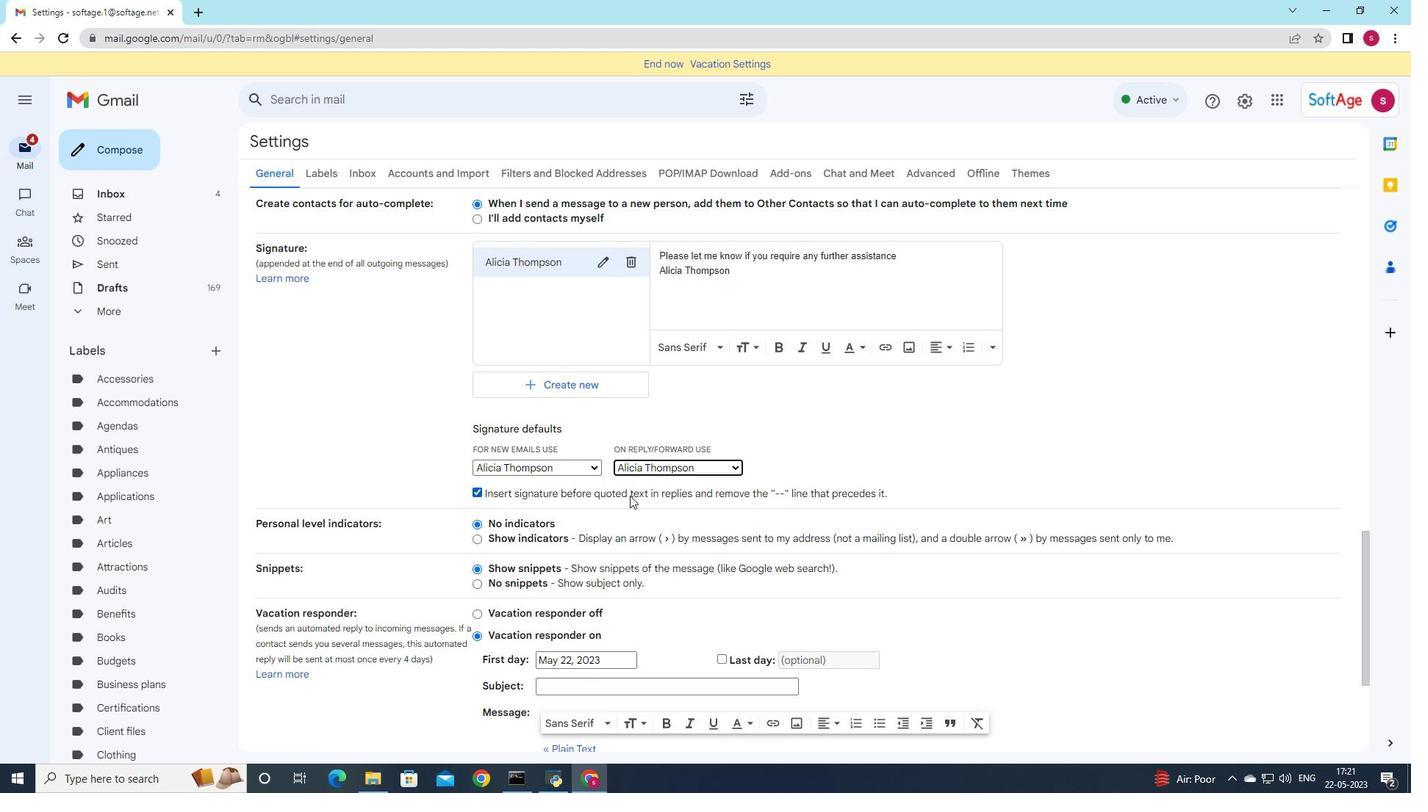 
Action: Mouse scrolled (629, 495) with delta (0, 0)
Screenshot: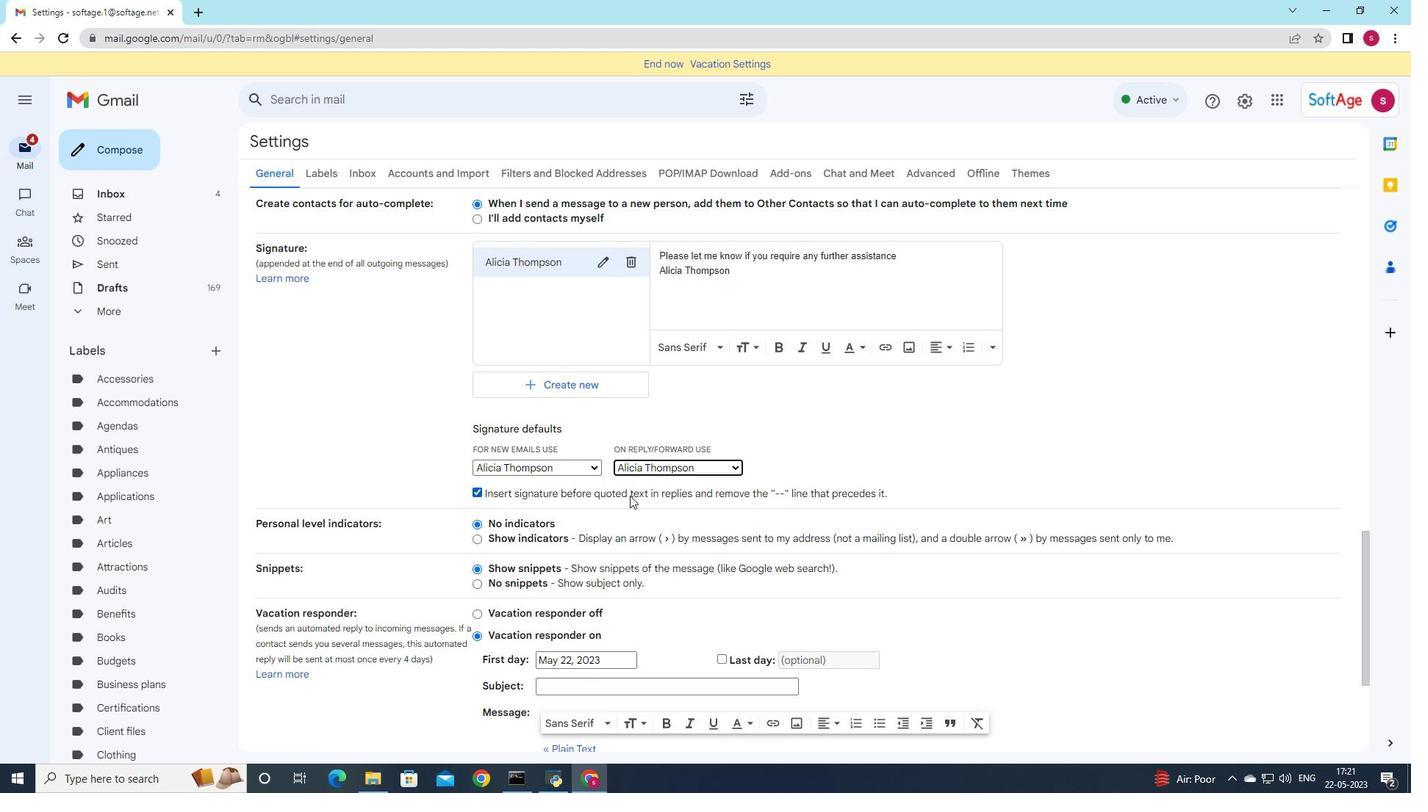 
Action: Mouse moved to (629, 496)
Screenshot: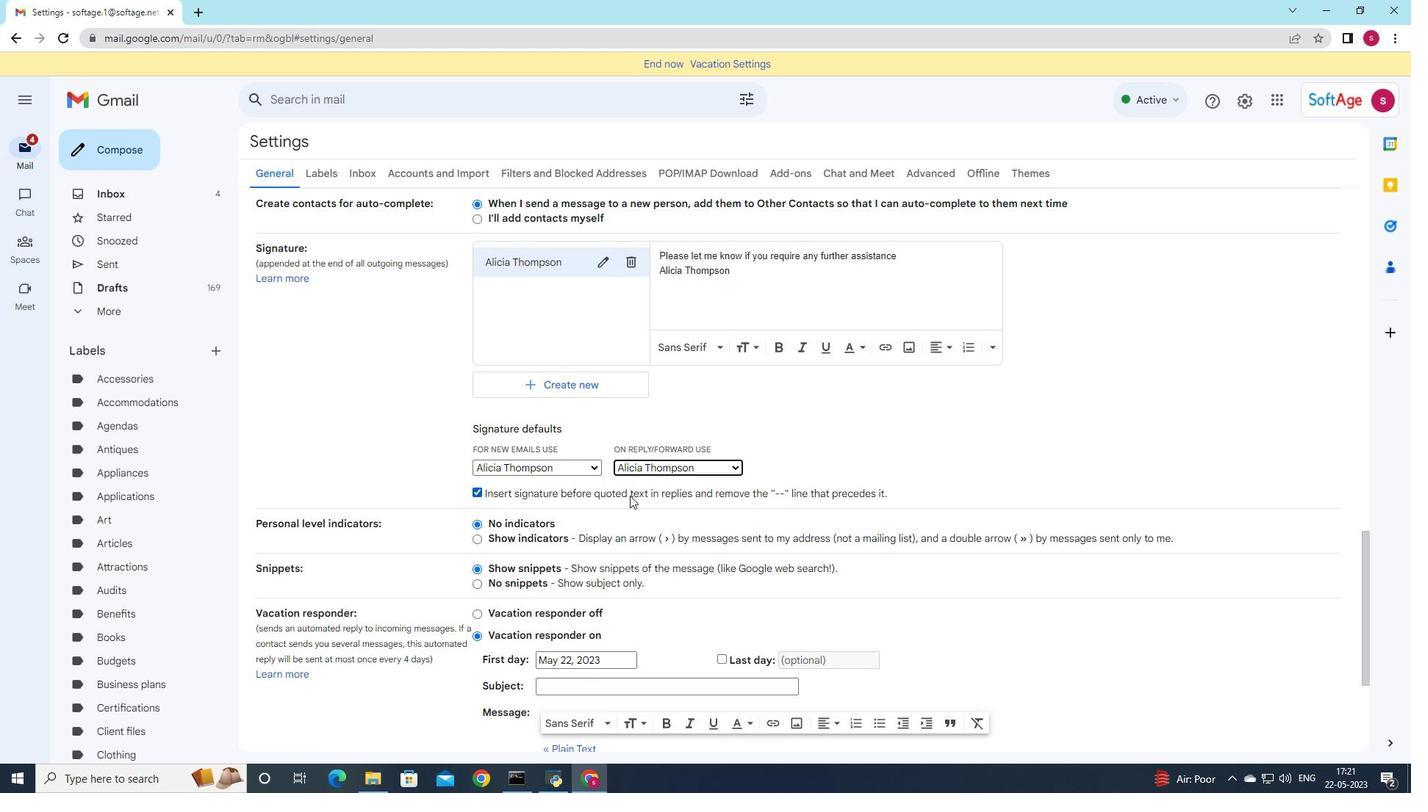 
Action: Mouse scrolled (629, 496) with delta (0, 0)
Screenshot: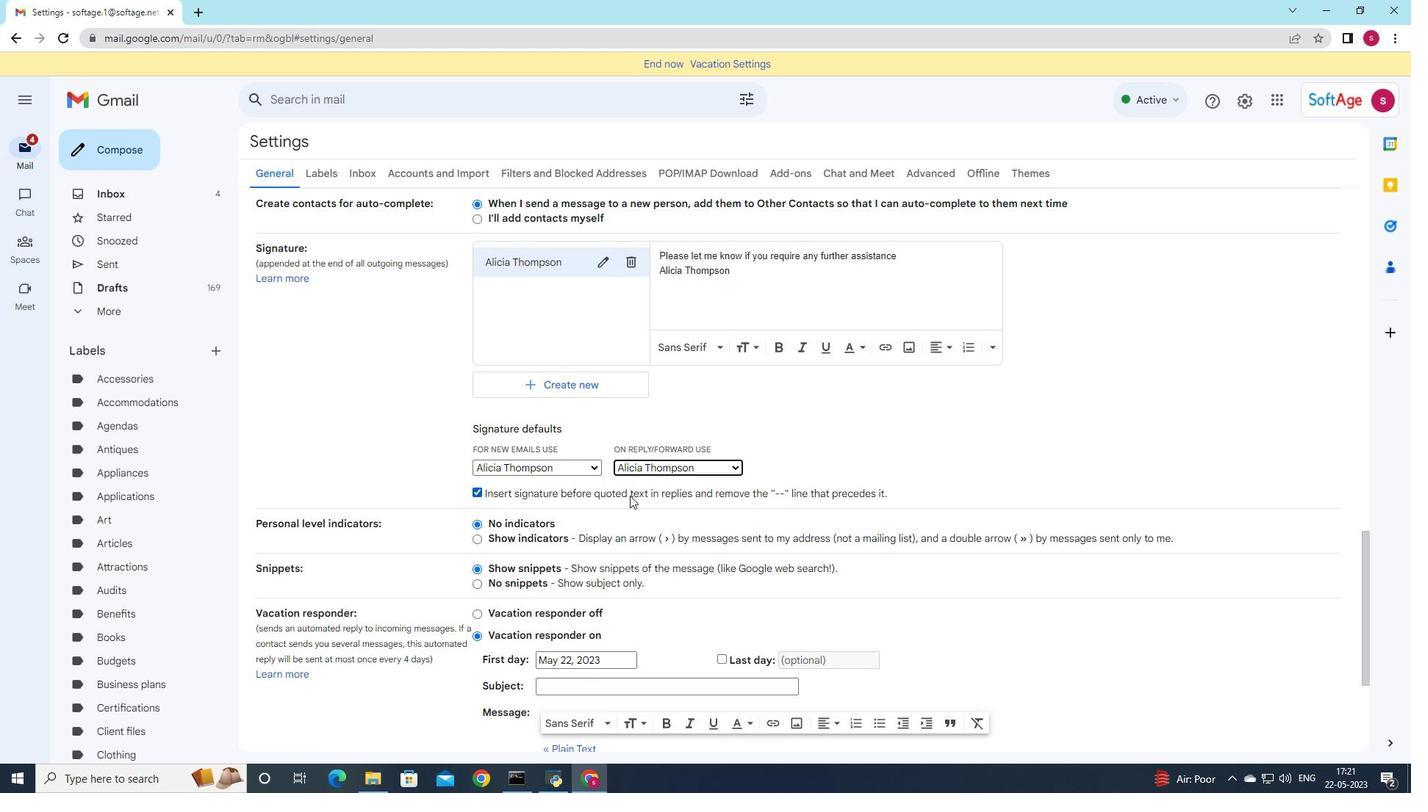 
Action: Mouse moved to (629, 507)
Screenshot: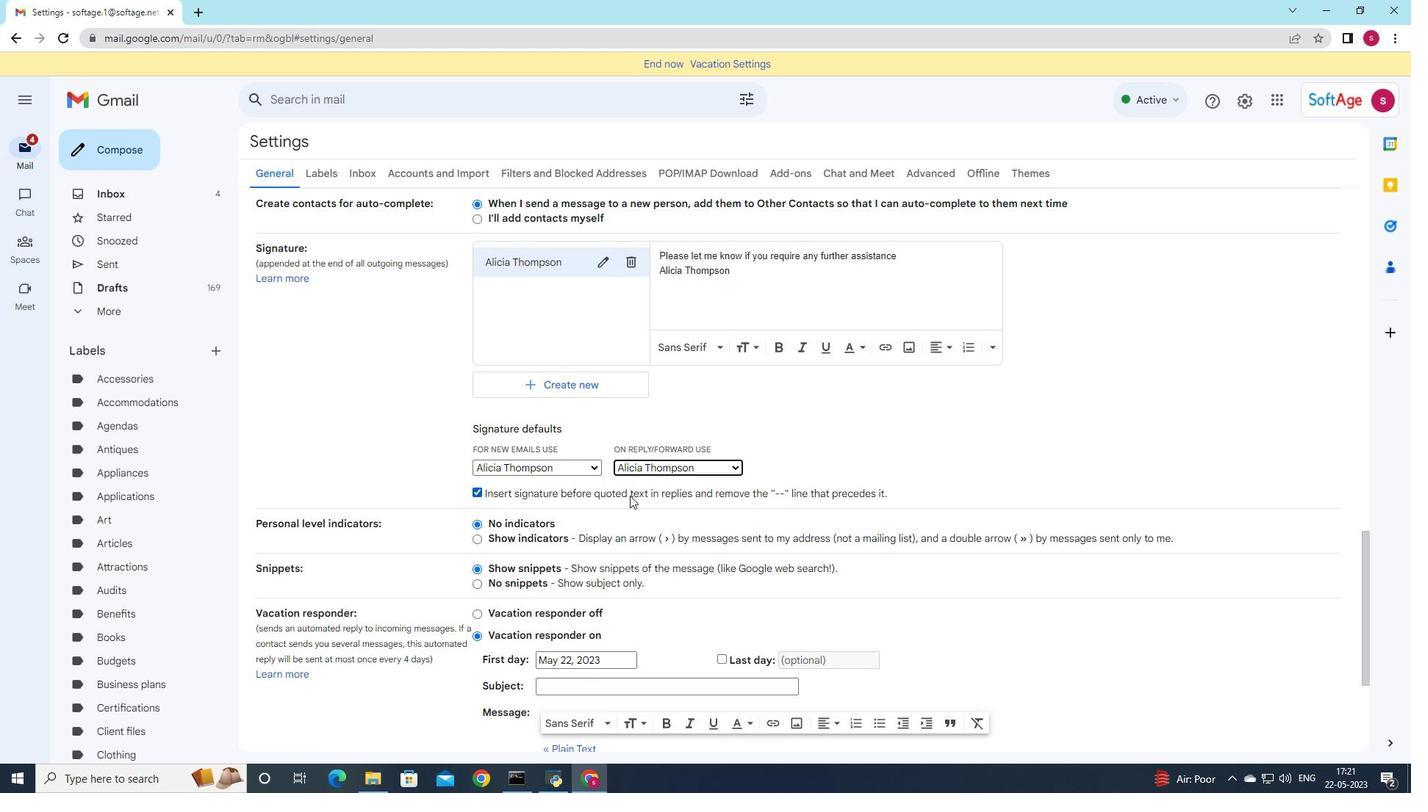 
Action: Mouse scrolled (629, 506) with delta (0, 0)
Screenshot: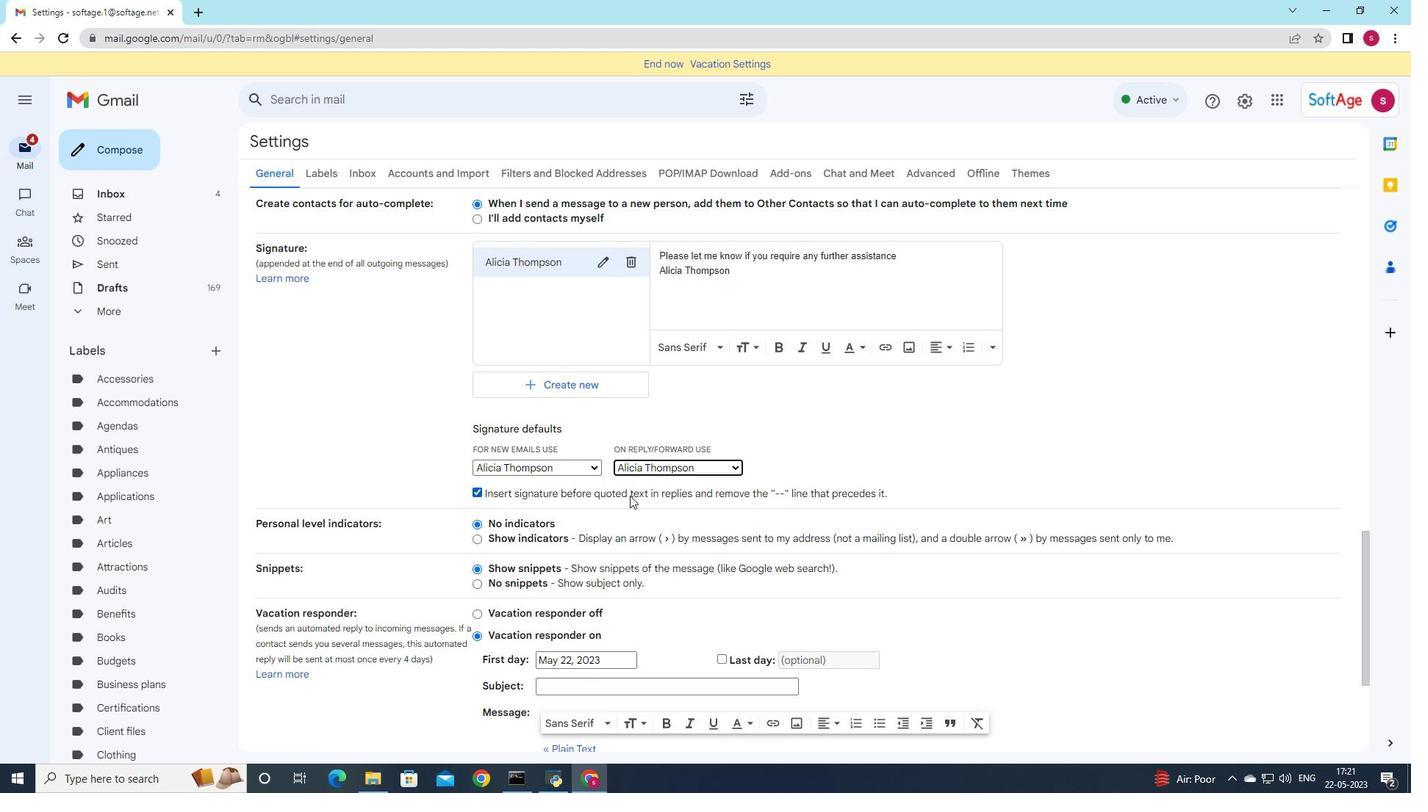 
Action: Mouse moved to (630, 509)
Screenshot: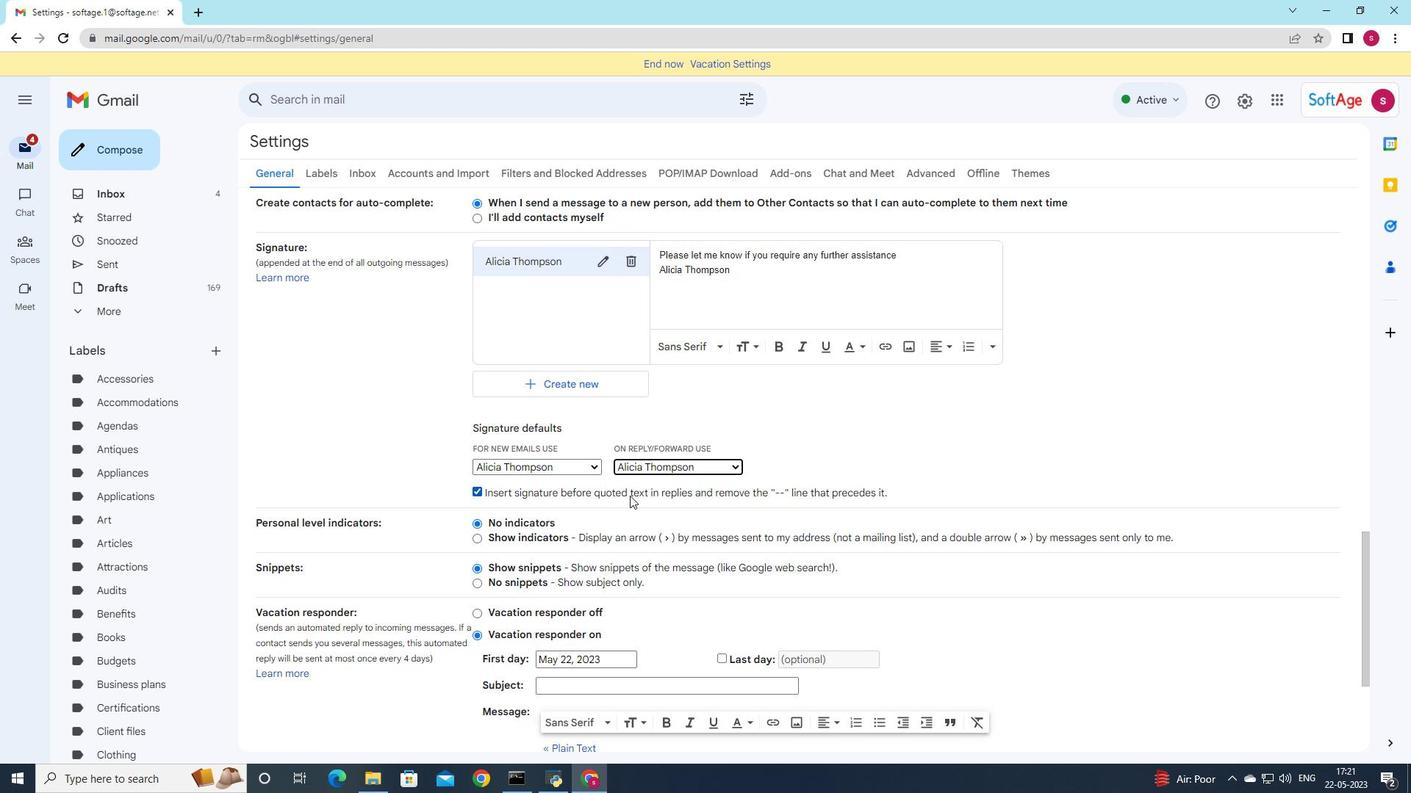 
Action: Mouse scrolled (630, 508) with delta (0, 0)
Screenshot: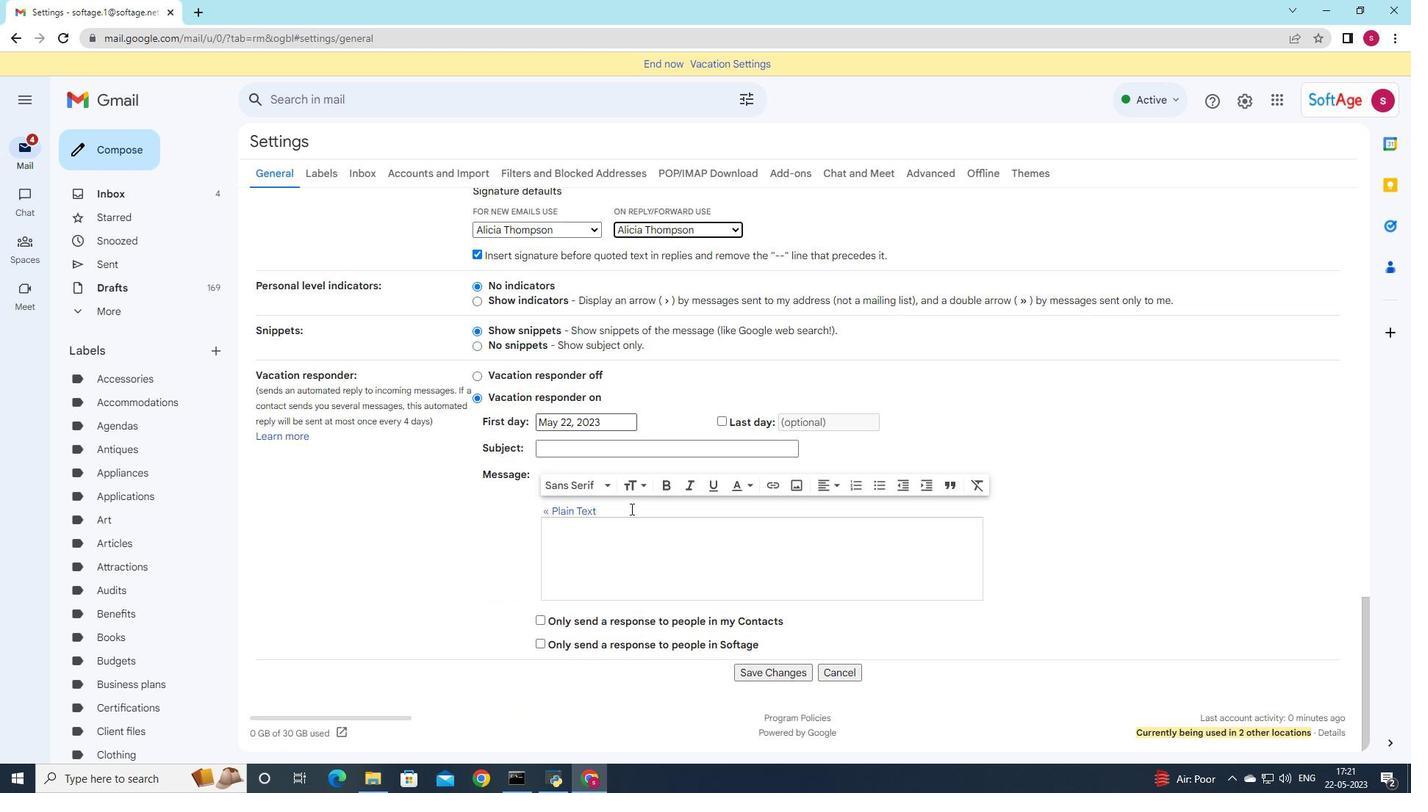 
Action: Mouse moved to (632, 517)
Screenshot: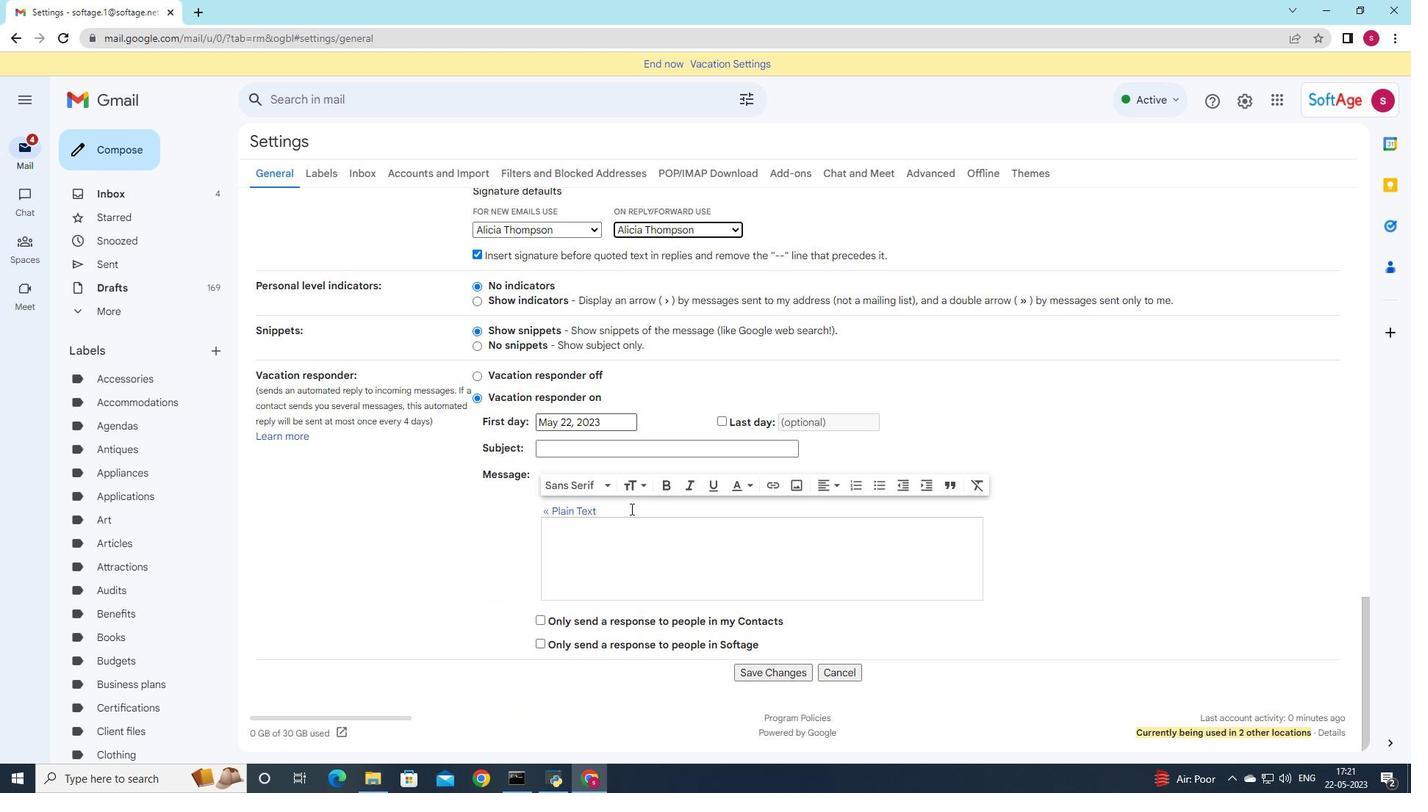 
Action: Mouse scrolled (632, 514) with delta (0, 0)
Screenshot: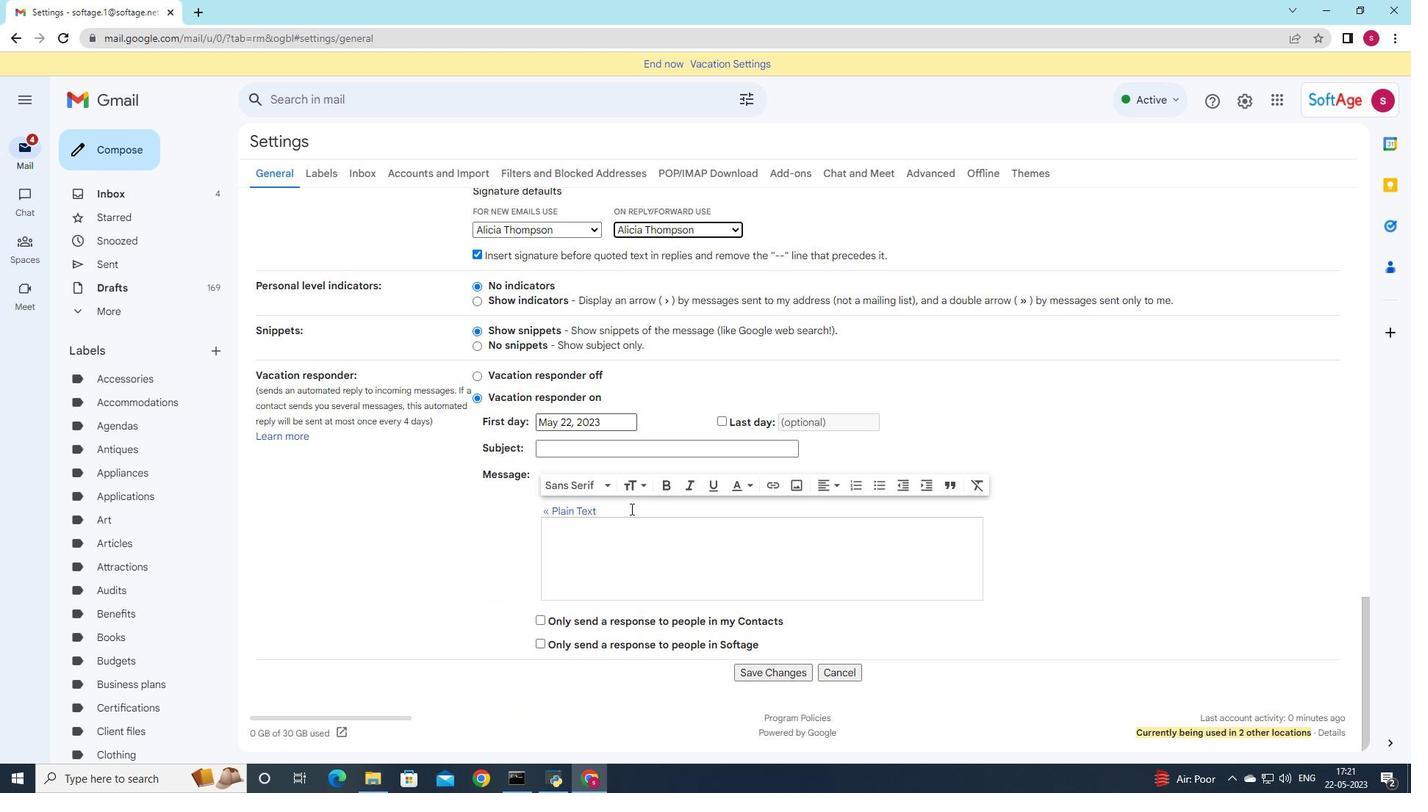 
Action: Mouse moved to (632, 519)
Screenshot: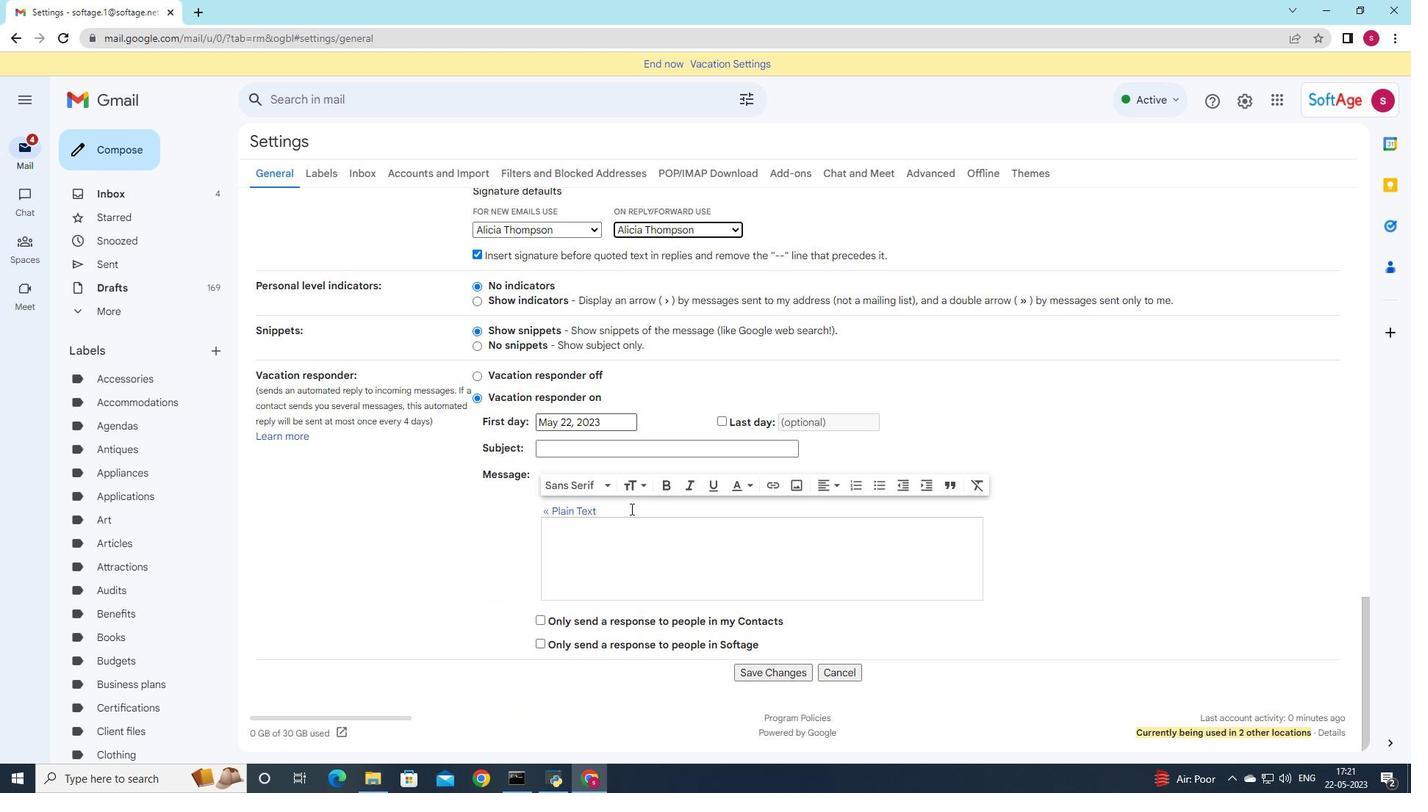 
Action: Mouse scrolled (632, 518) with delta (0, 0)
Screenshot: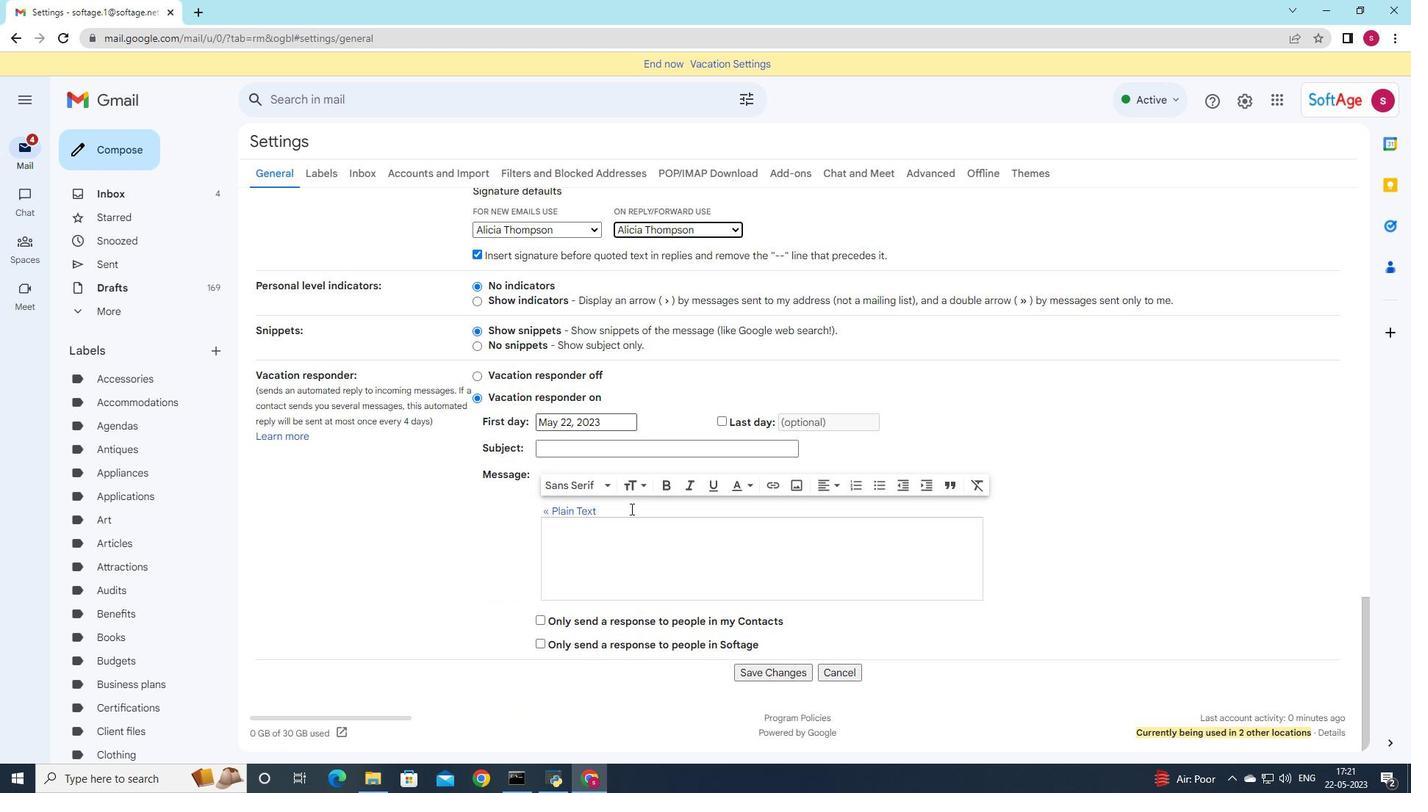 
Action: Mouse moved to (636, 529)
Screenshot: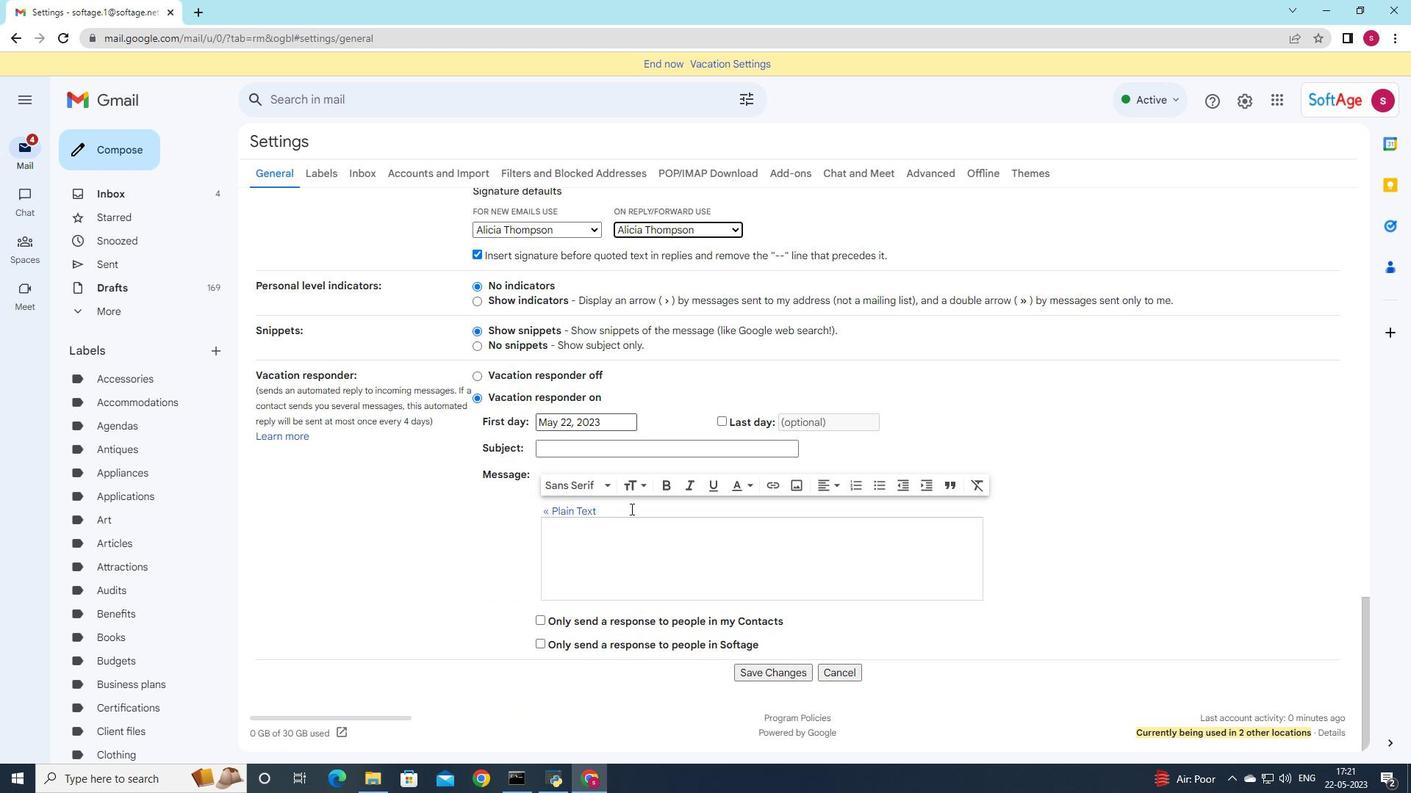
Action: Mouse scrolled (636, 529) with delta (0, 0)
Screenshot: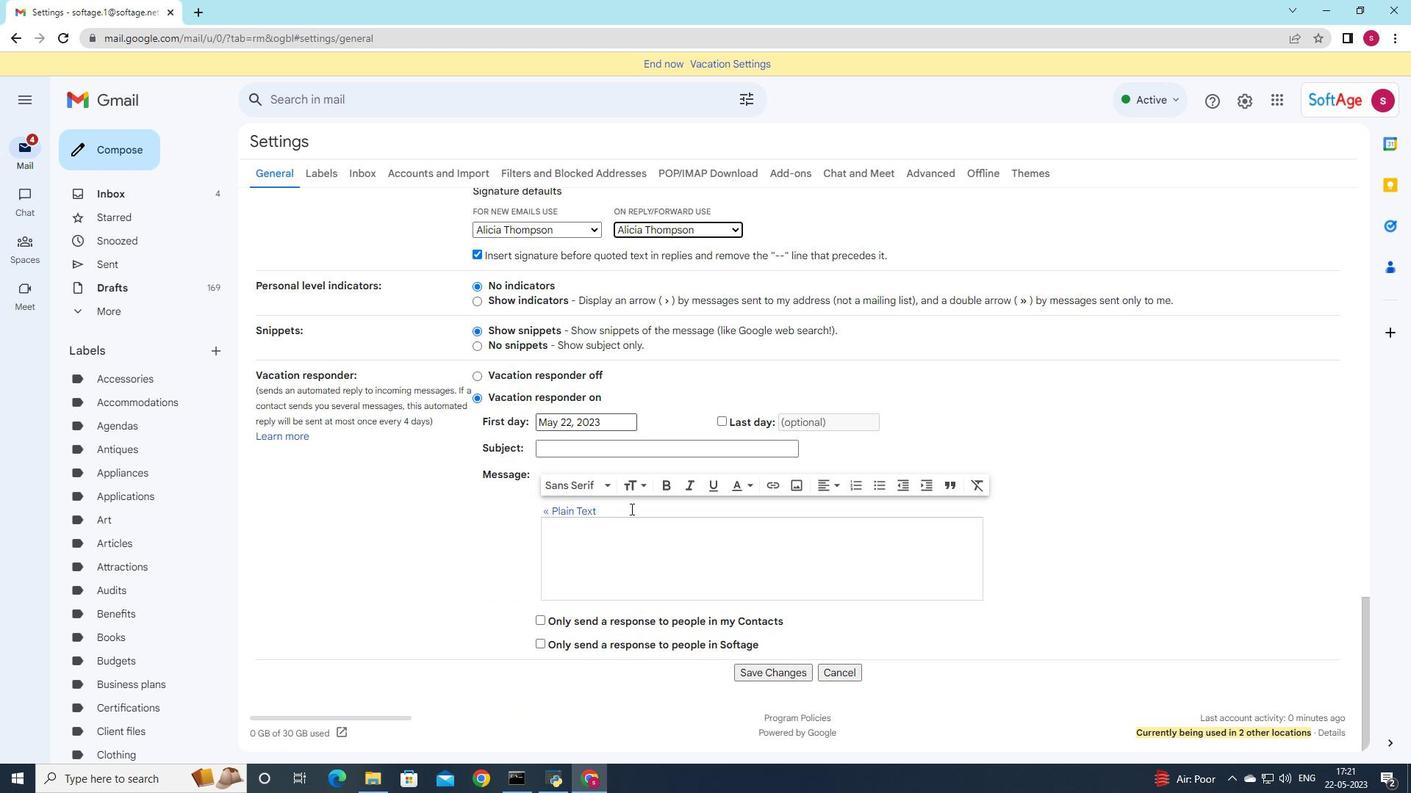 
Action: Mouse moved to (759, 671)
Screenshot: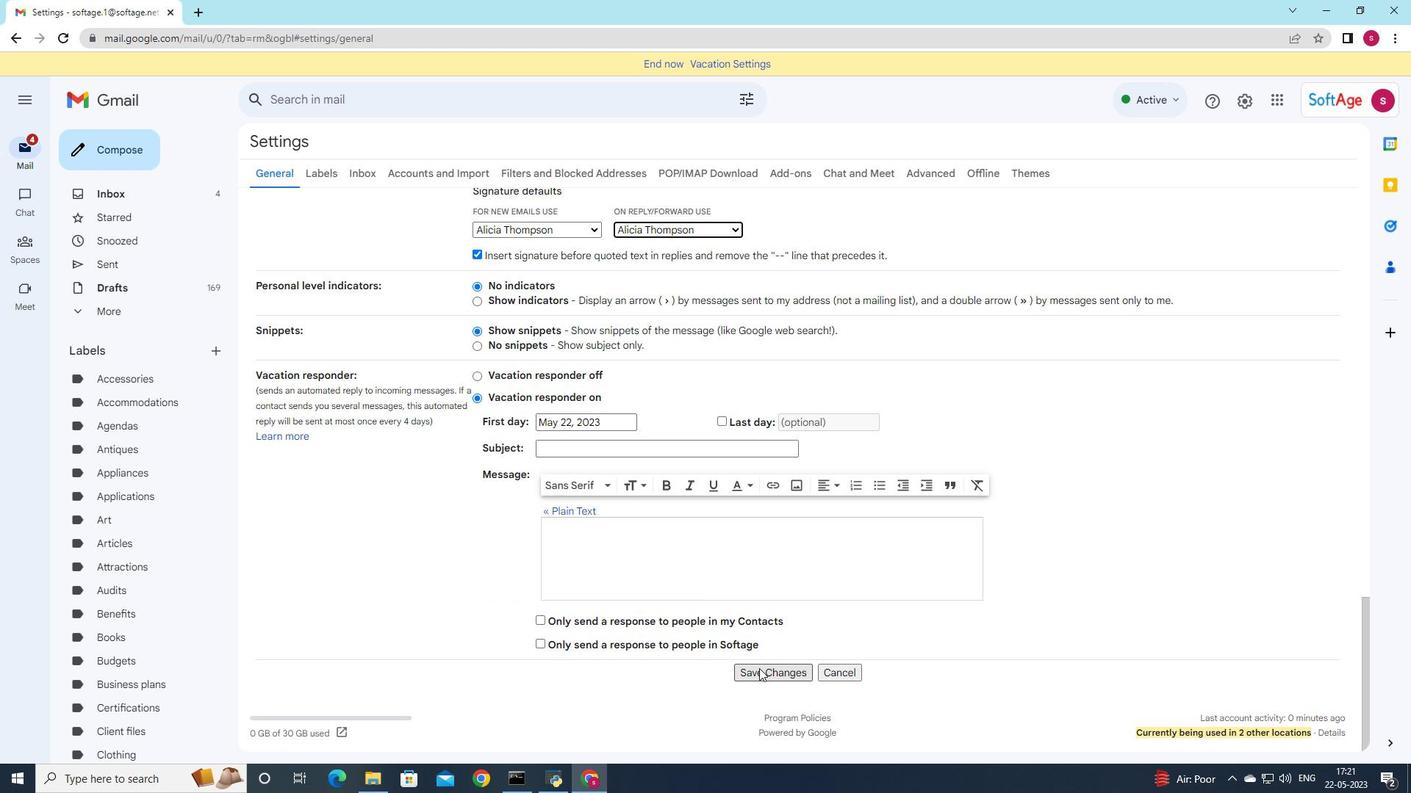 
Action: Mouse pressed left at (759, 671)
Screenshot: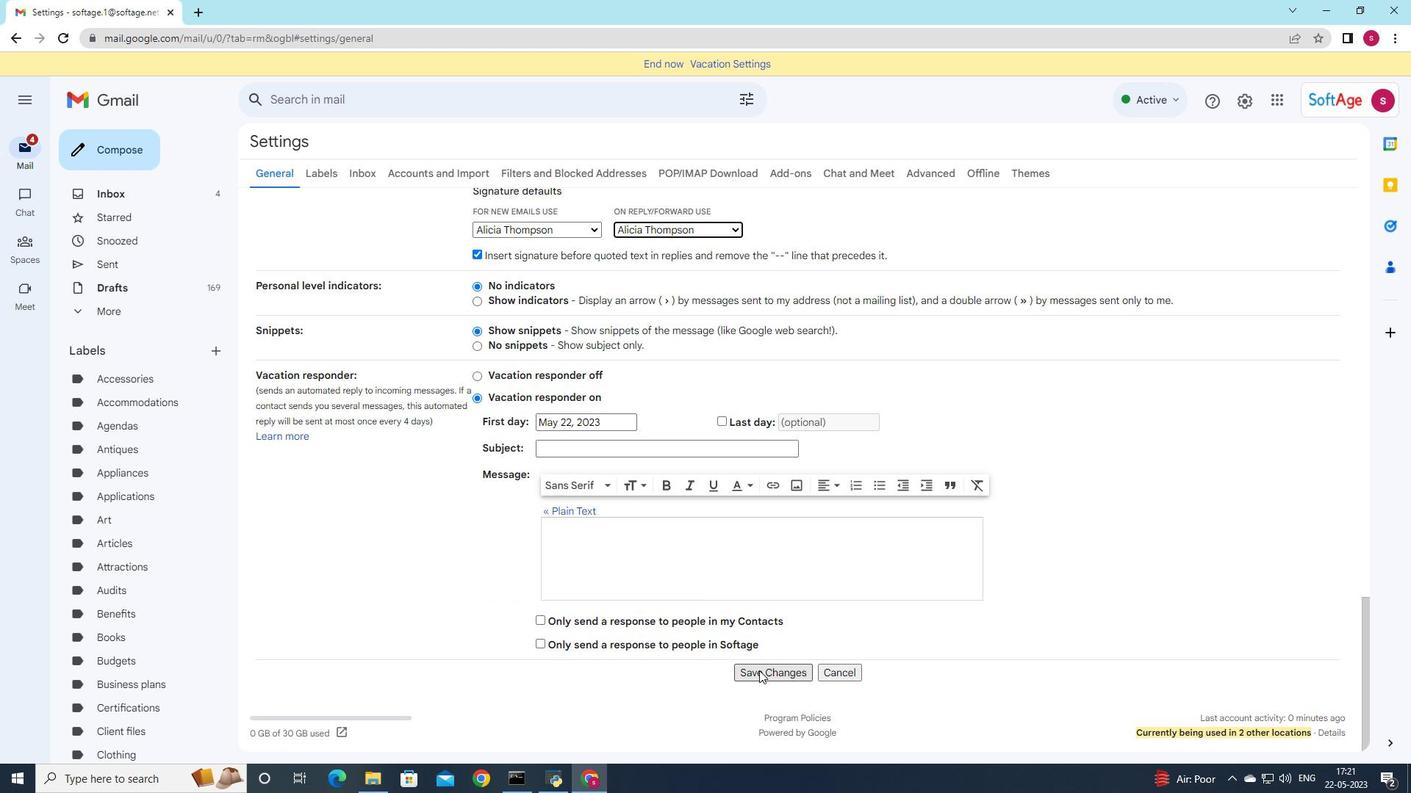 
Action: Mouse moved to (137, 150)
Screenshot: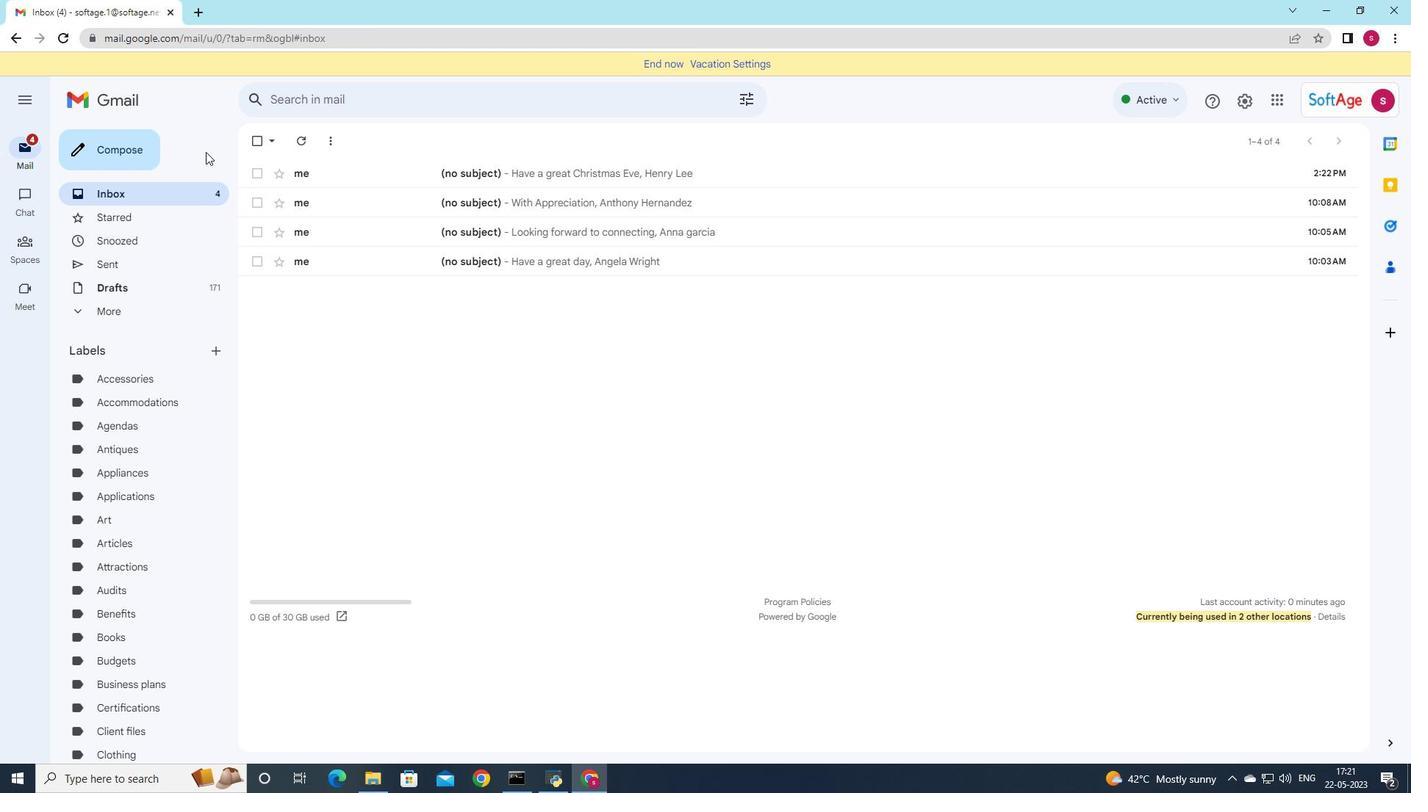 
Action: Mouse pressed left at (137, 150)
Screenshot: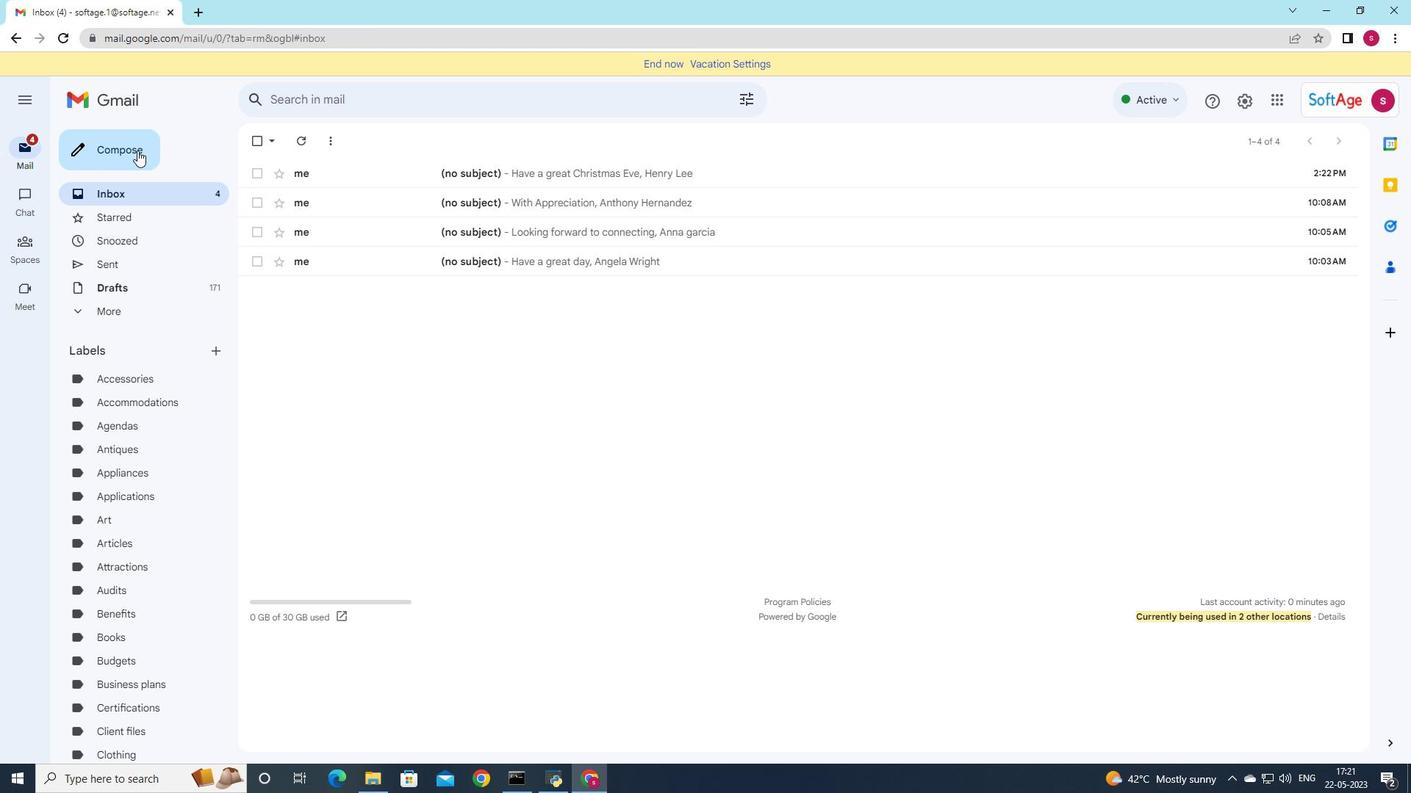 
Action: Mouse moved to (1028, 380)
Screenshot: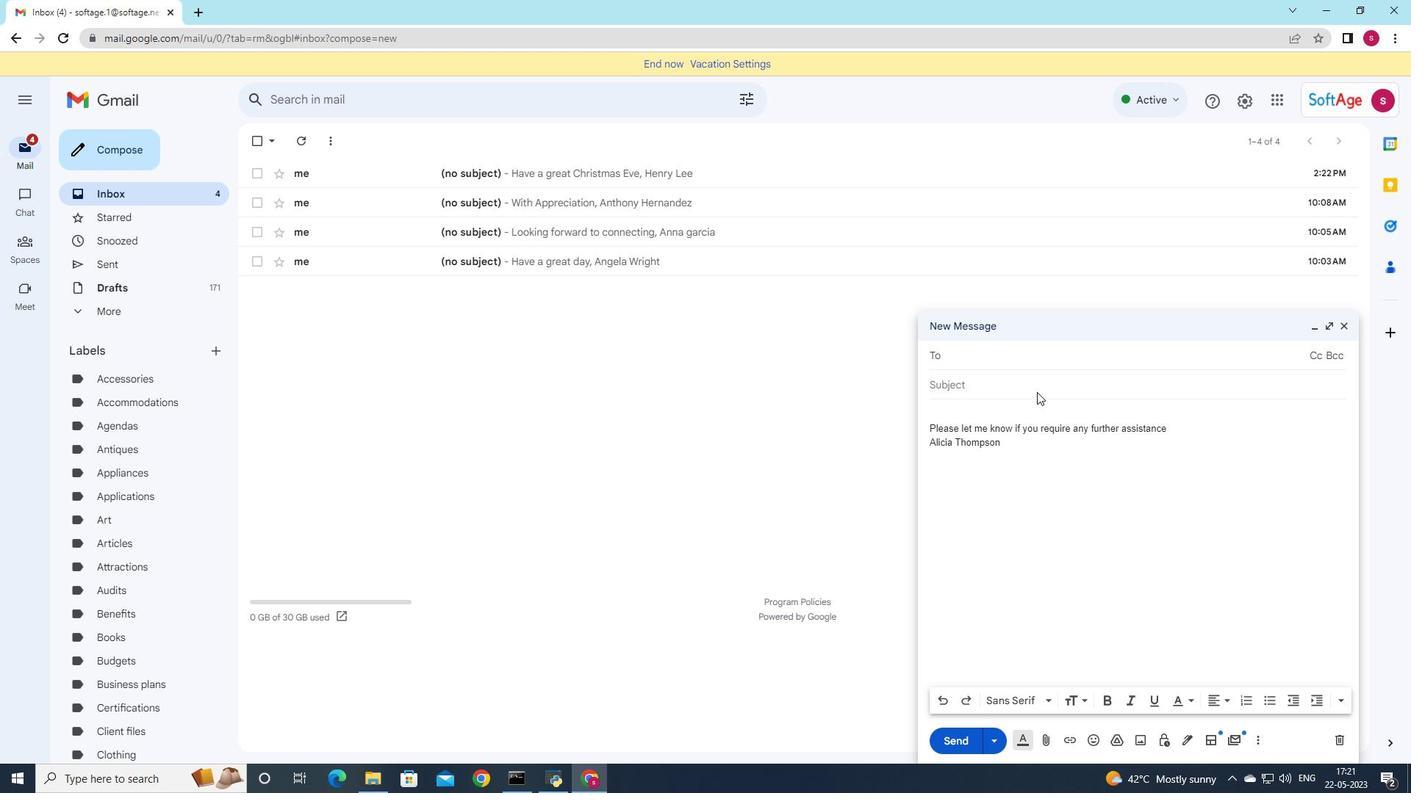 
Action: Mouse pressed left at (1028, 380)
Screenshot: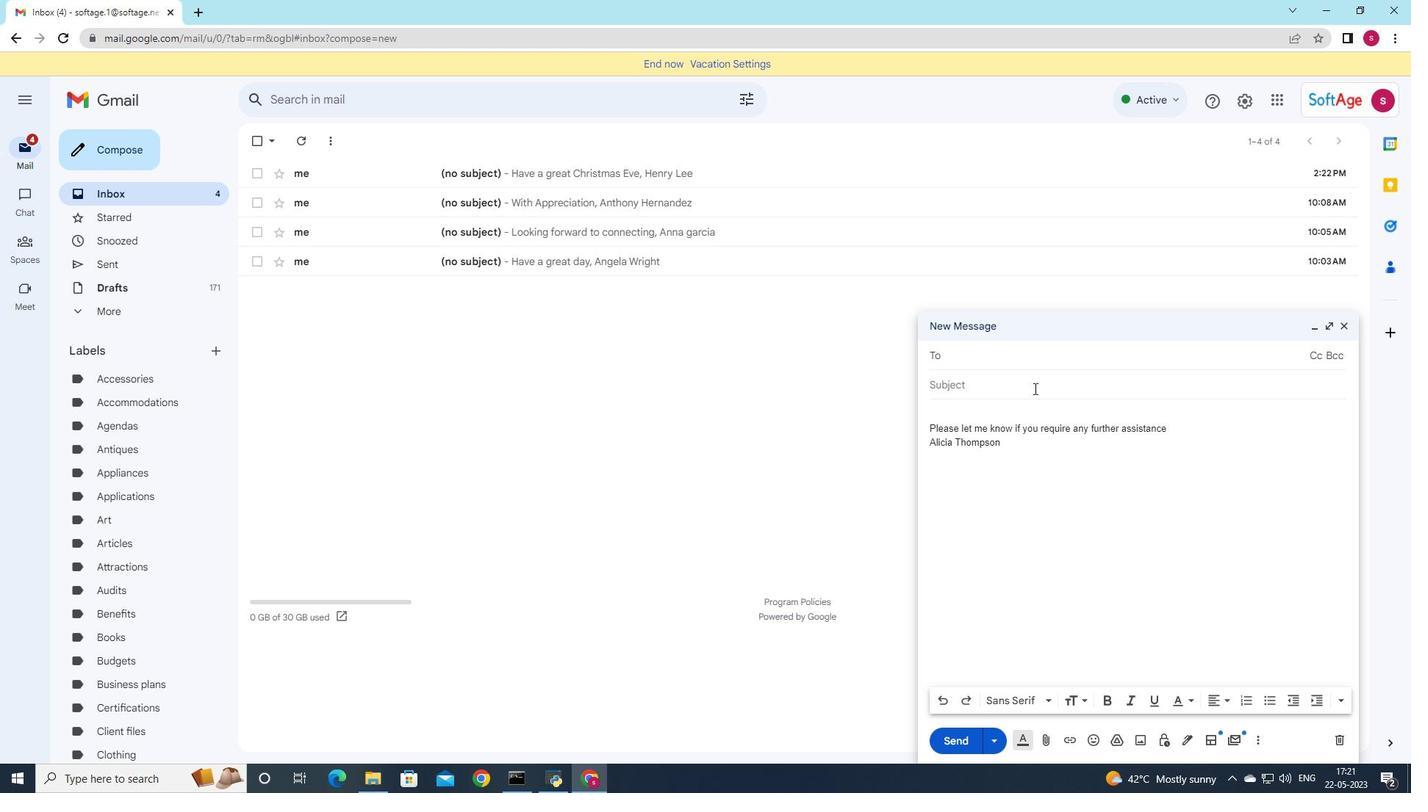 
Action: Key pressed <Key.shift>urgent<Key.space><Key.shift>Matter
Screenshot: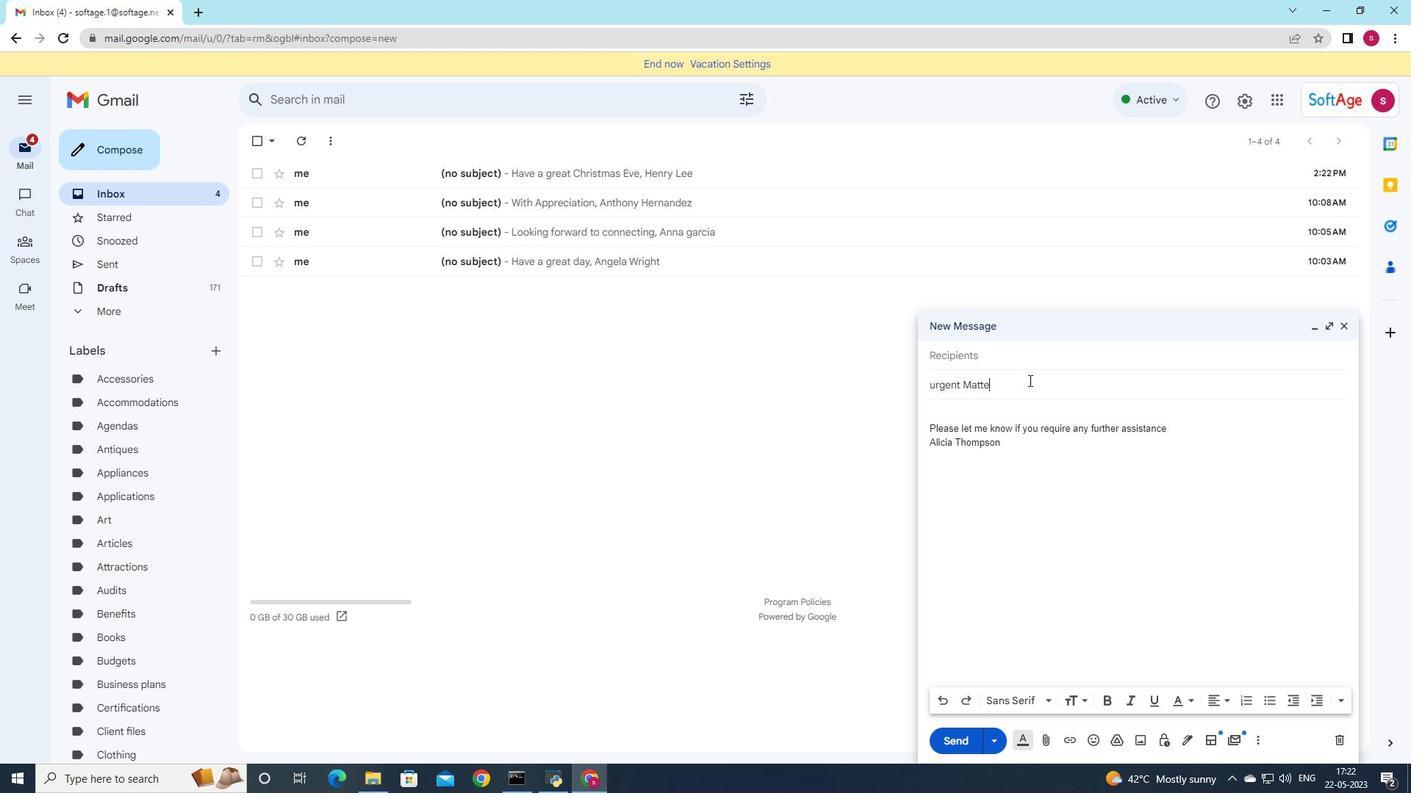 
Action: Mouse moved to (937, 381)
Screenshot: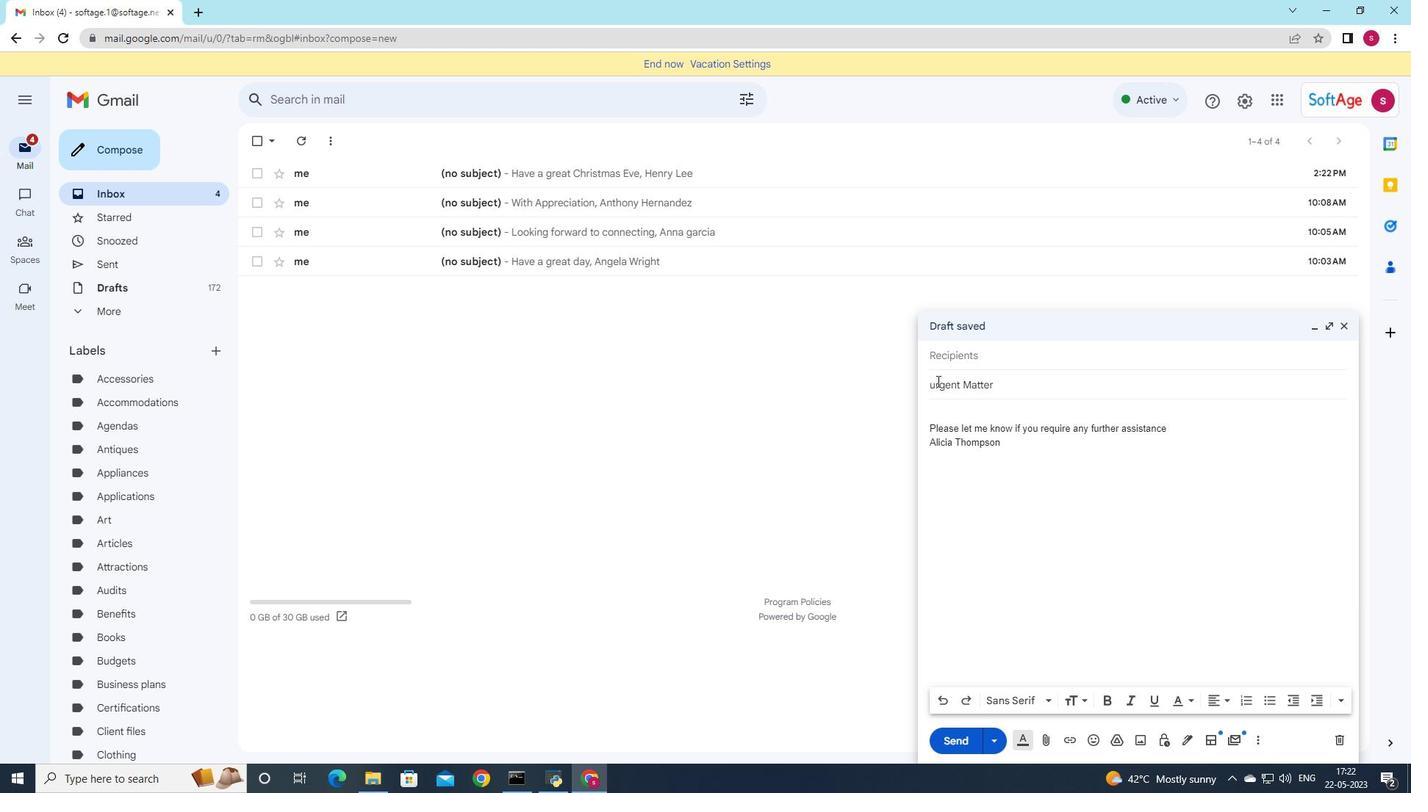 
Action: Mouse pressed left at (937, 381)
Screenshot: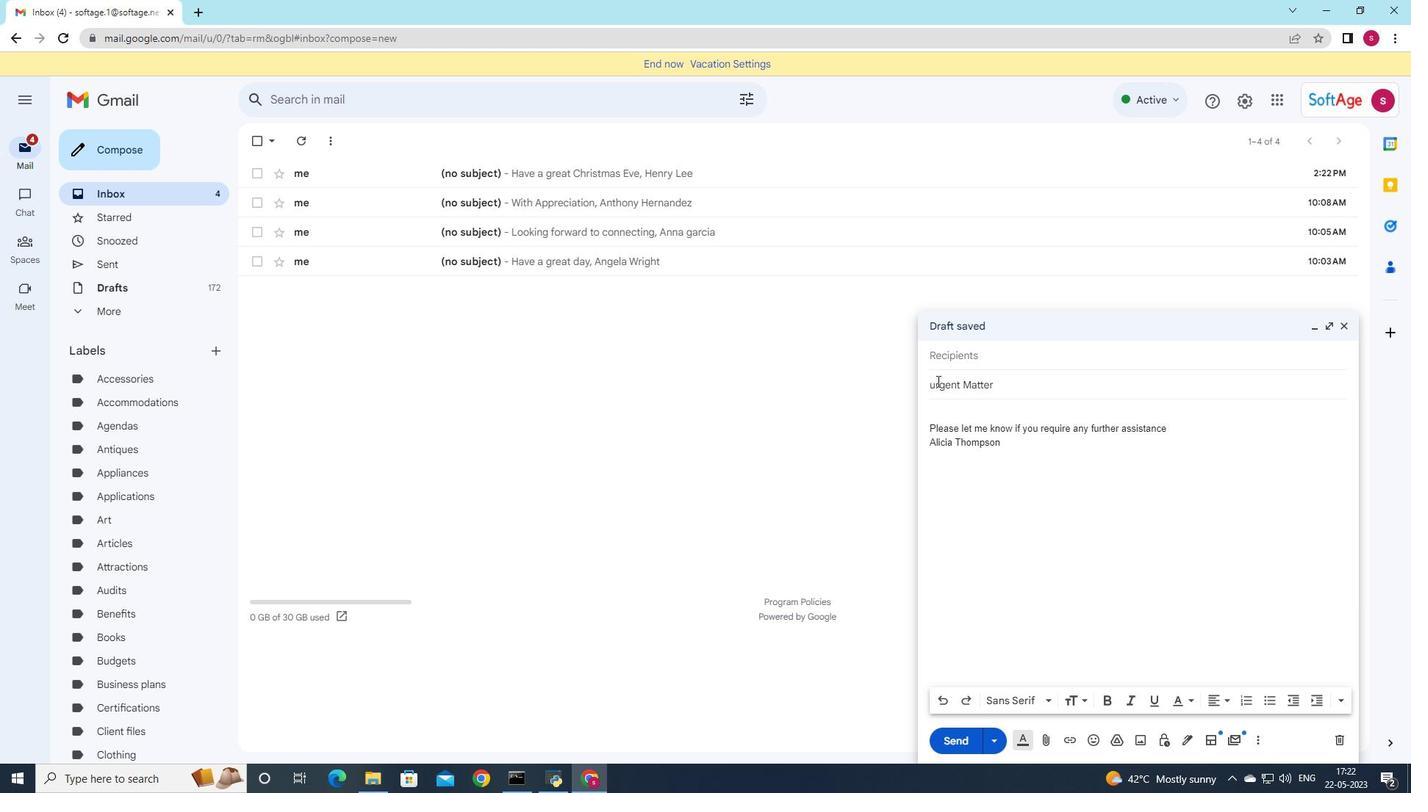 
Action: Mouse moved to (936, 385)
Screenshot: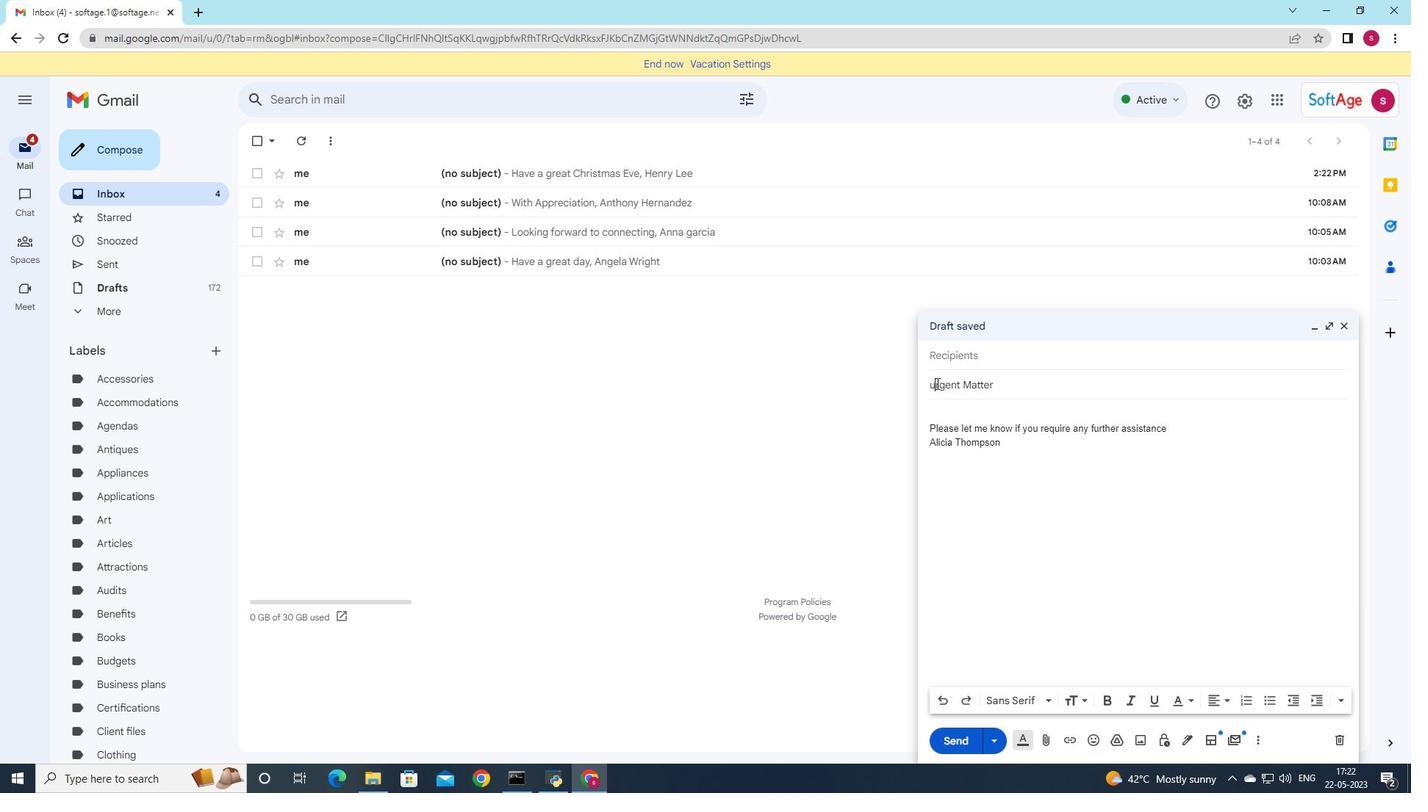
Action: Key pressed <Key.backspace><Key.shift>u
Screenshot: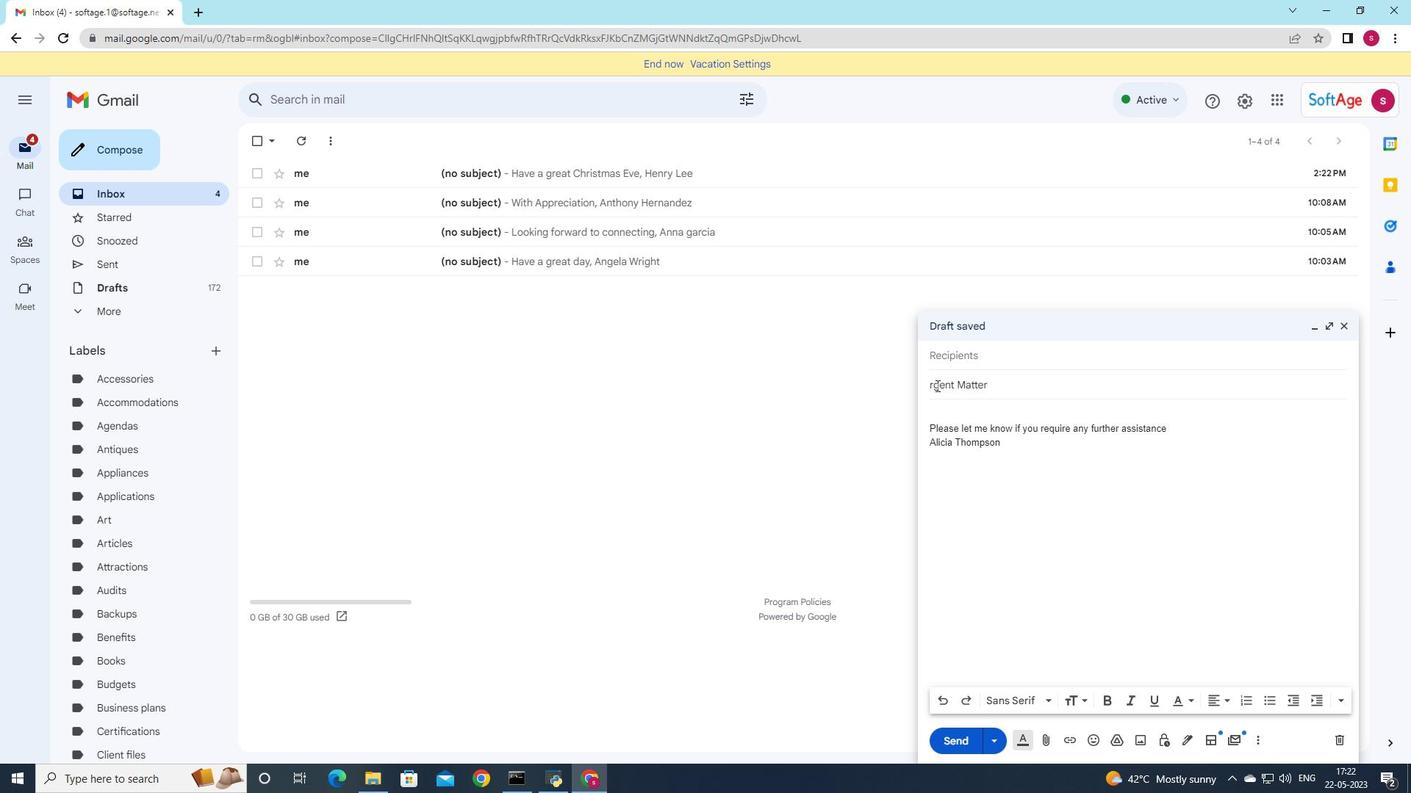 
Action: Mouse moved to (930, 385)
Screenshot: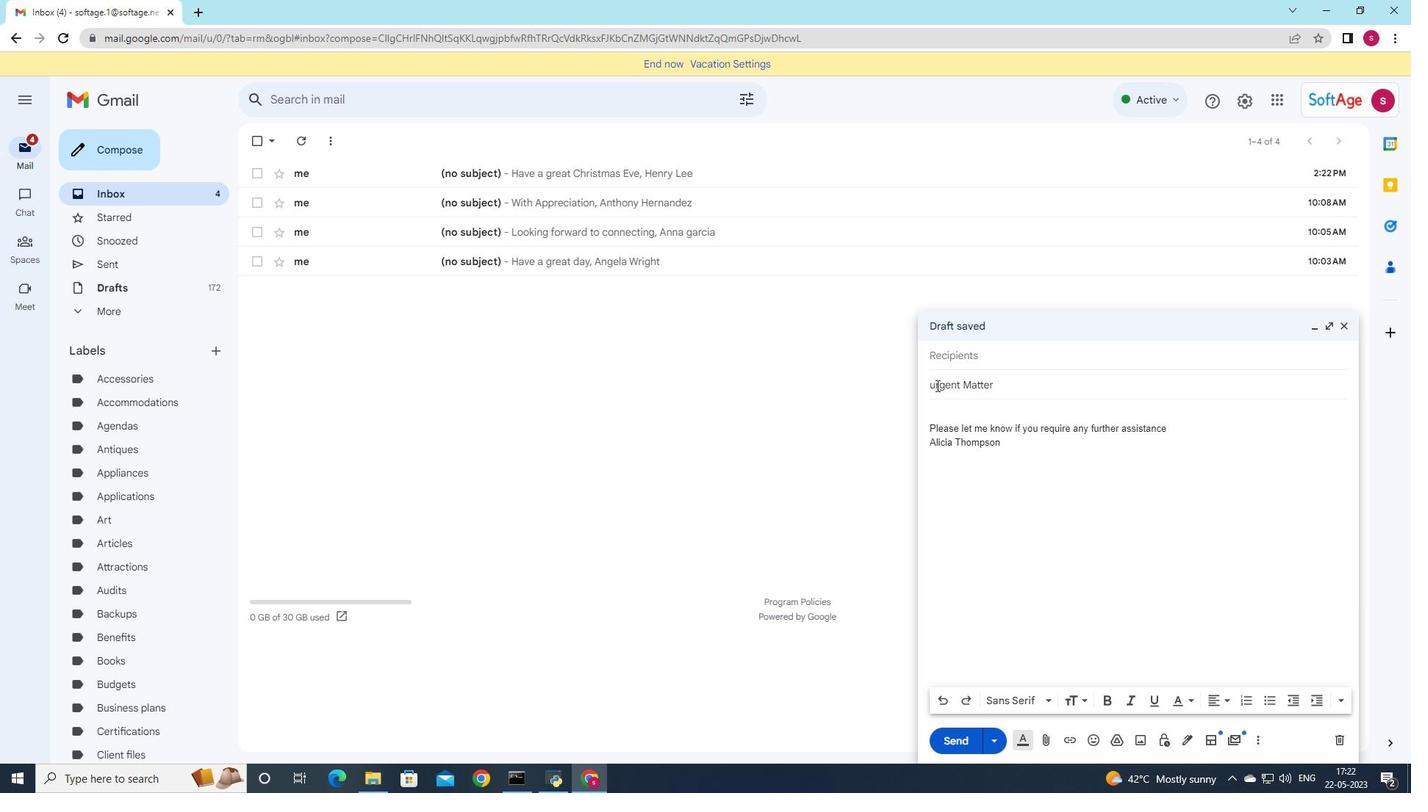 
Action: Key pressed <Key.backspace><Key.shift><Key.shift><Key.shift><Key.shift>U
Screenshot: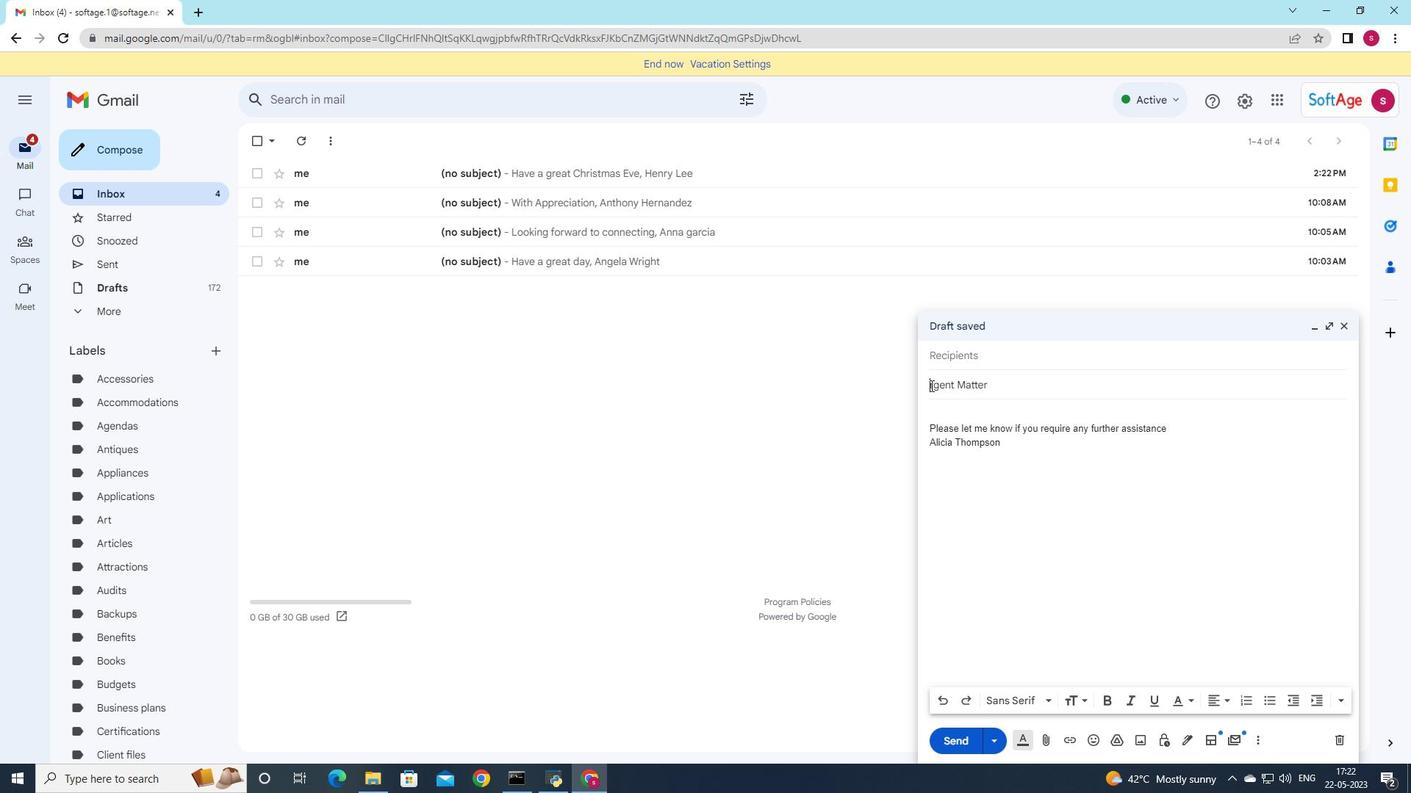 
Action: Mouse moved to (973, 443)
Screenshot: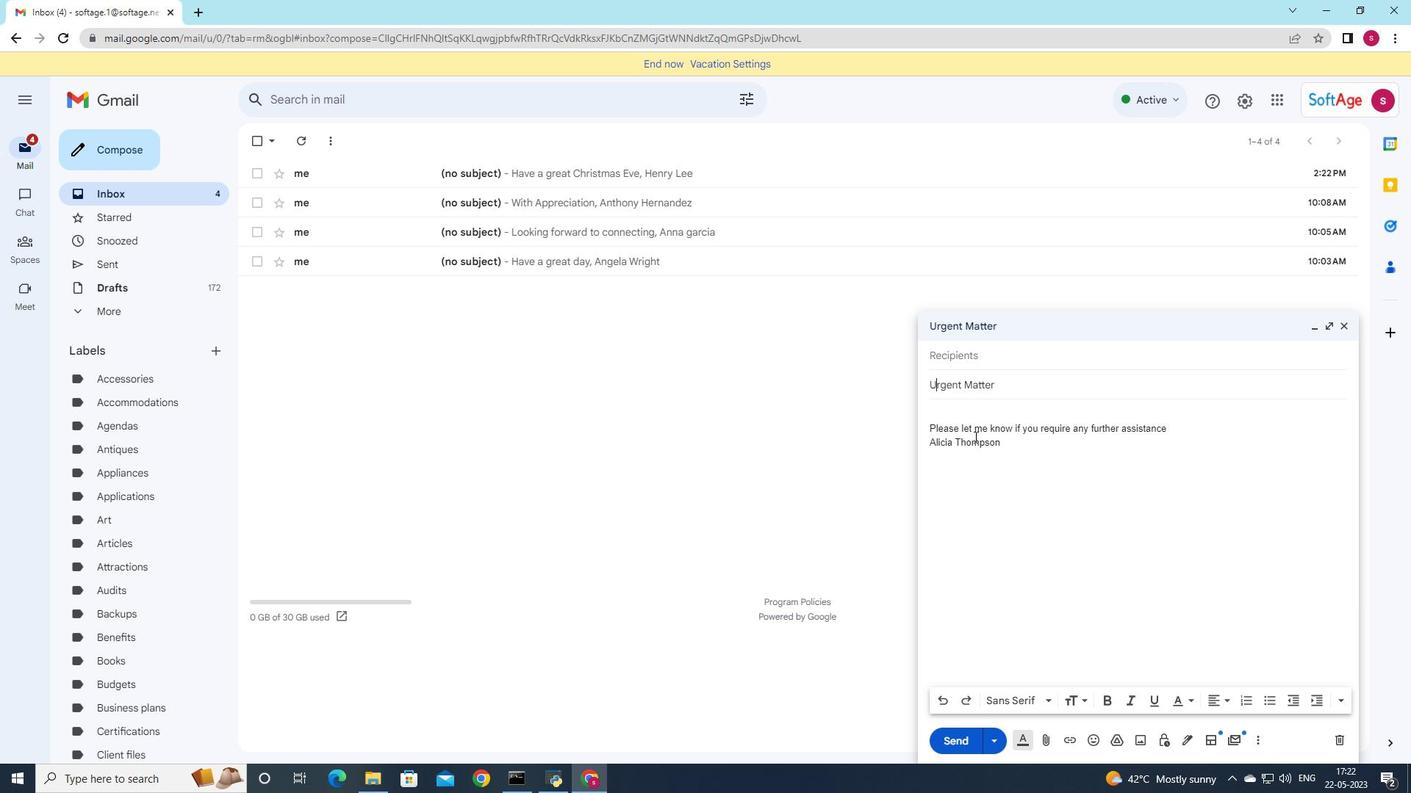 
Action: Mouse scrolled (973, 442) with delta (0, 0)
Screenshot: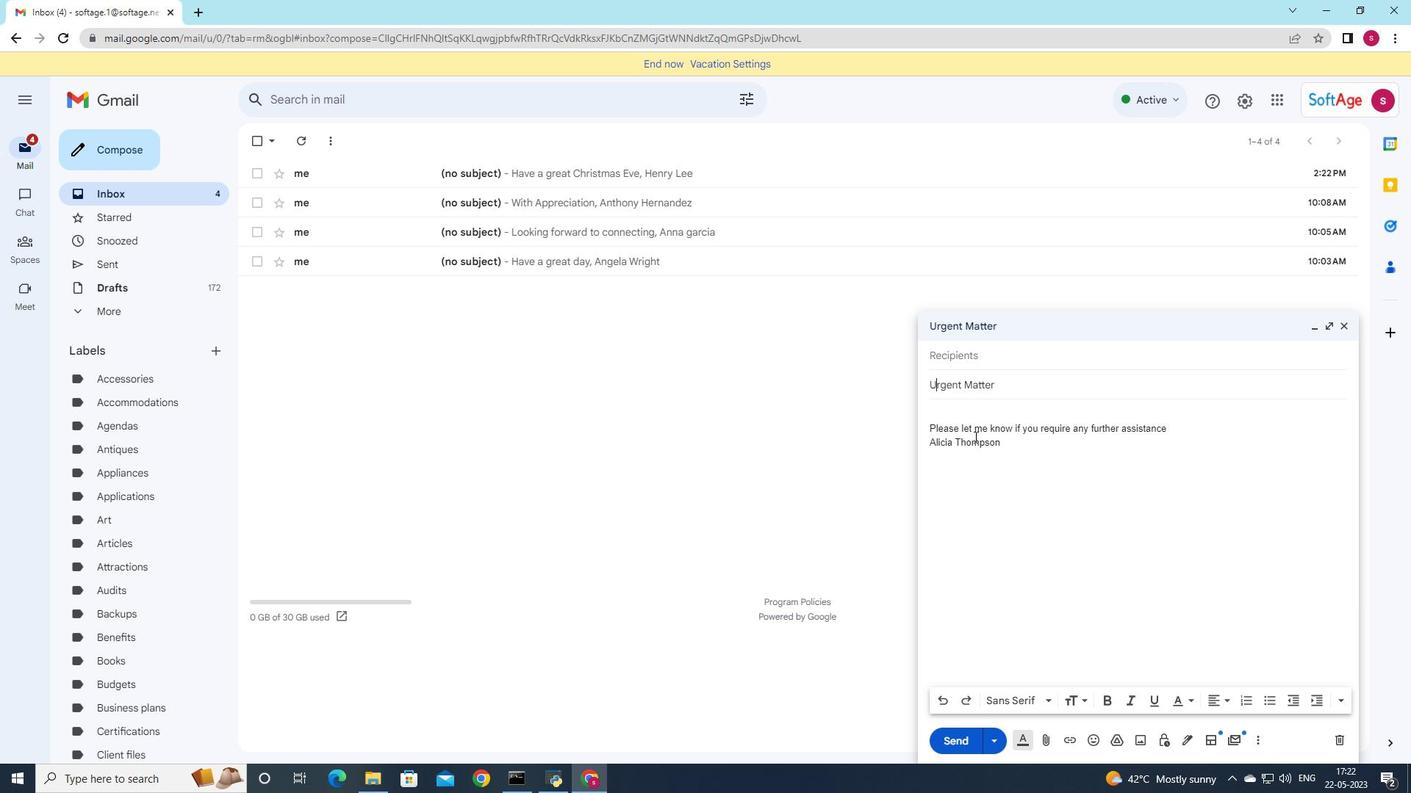 
Action: Mouse moved to (976, 467)
Screenshot: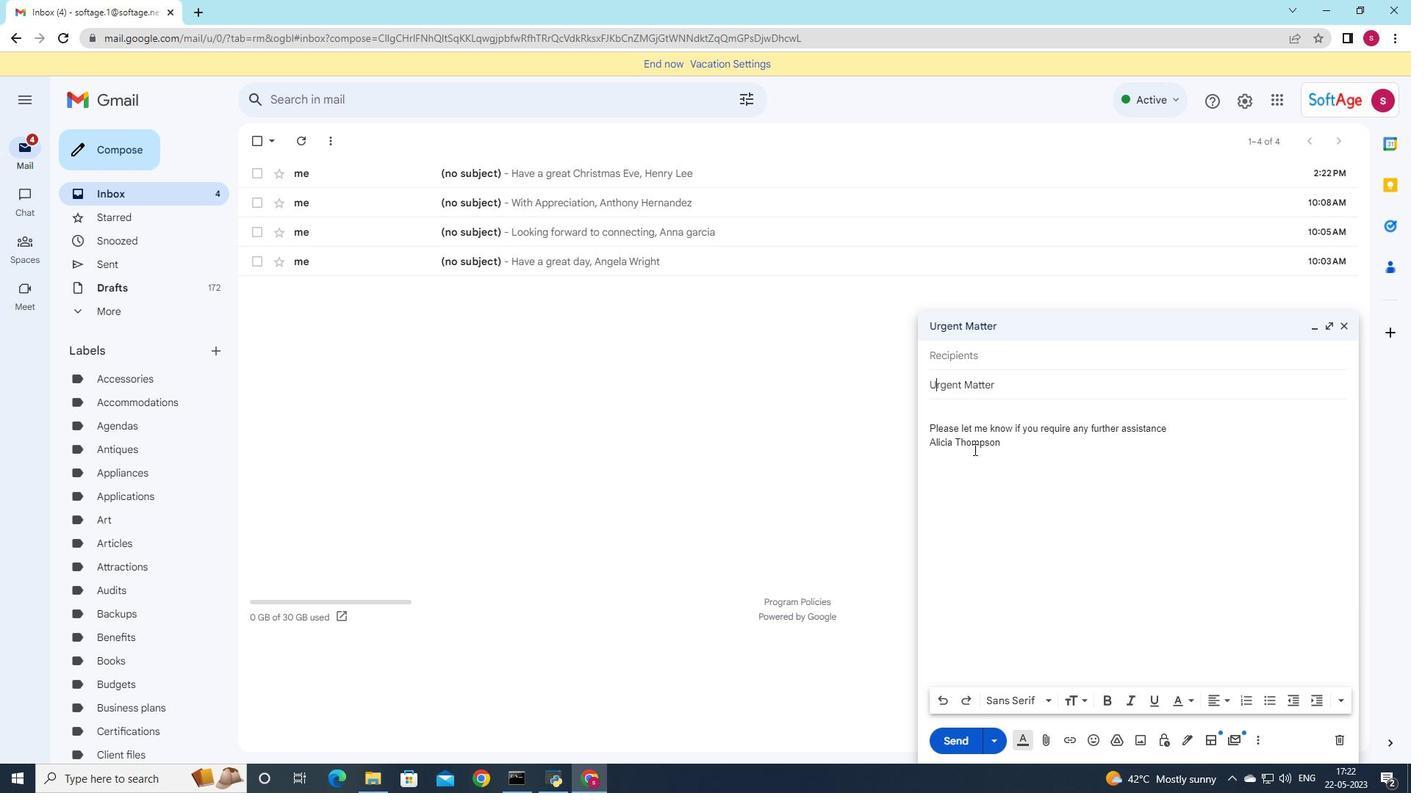 
Action: Mouse scrolled (976, 466) with delta (0, 0)
Screenshot: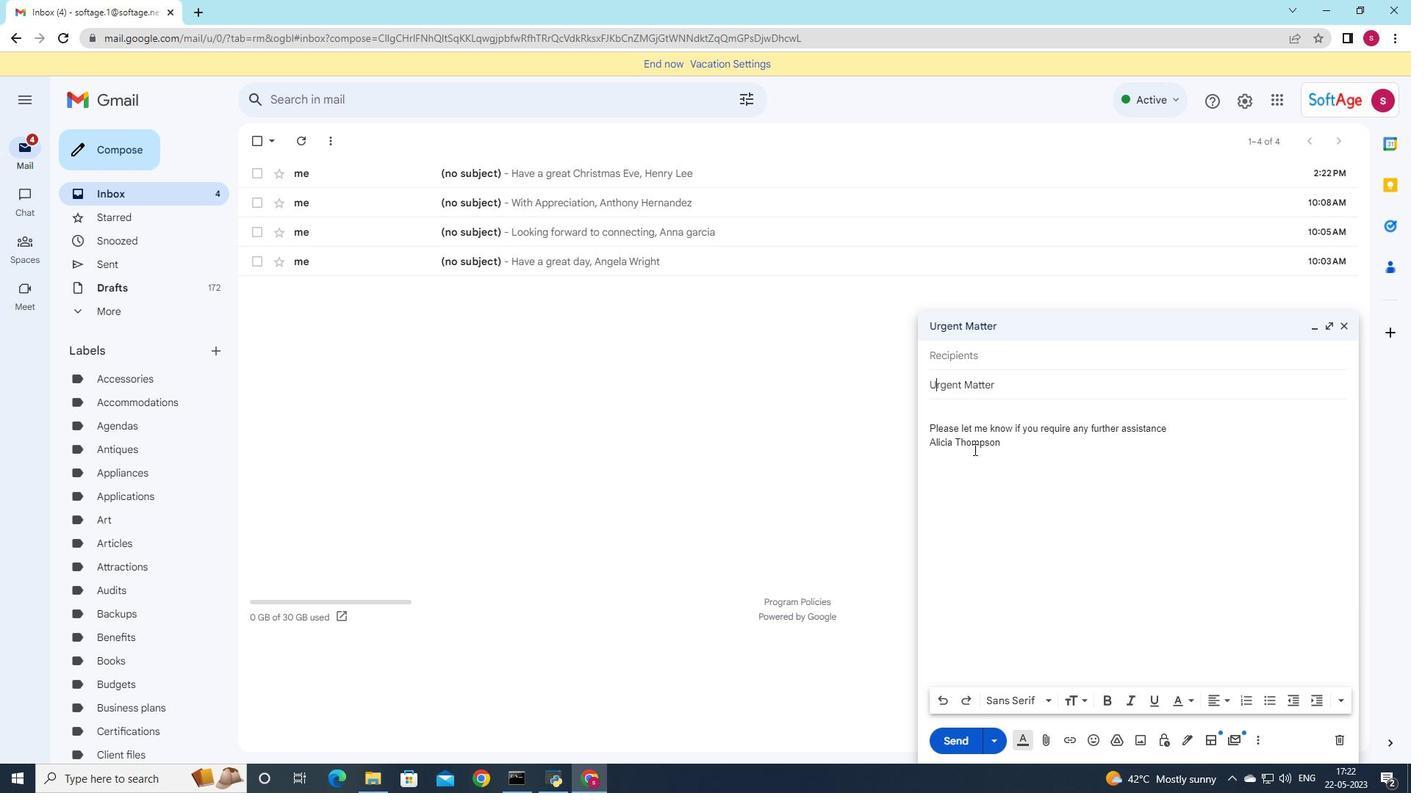 
Action: Mouse moved to (981, 471)
Screenshot: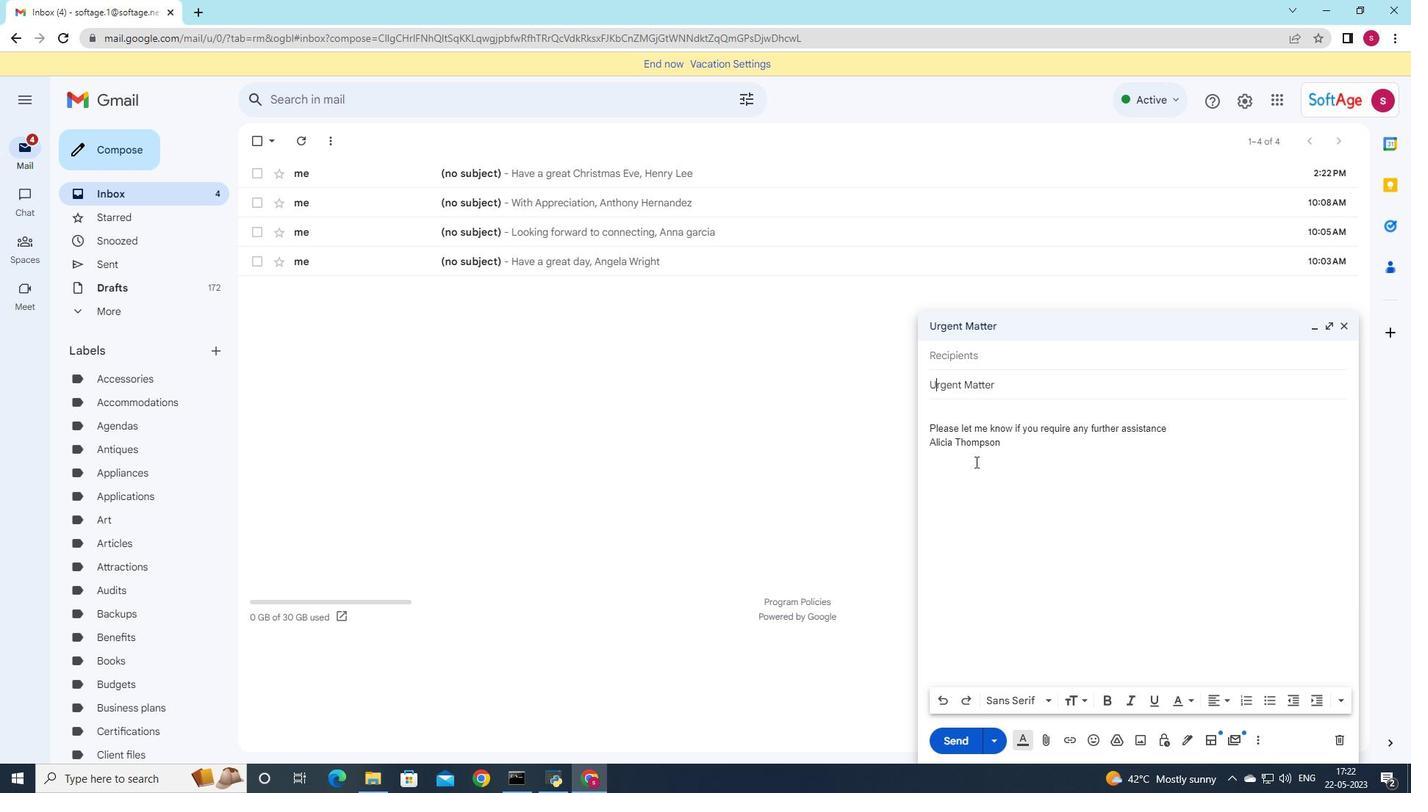 
Action: Mouse scrolled (981, 471) with delta (0, 0)
Screenshot: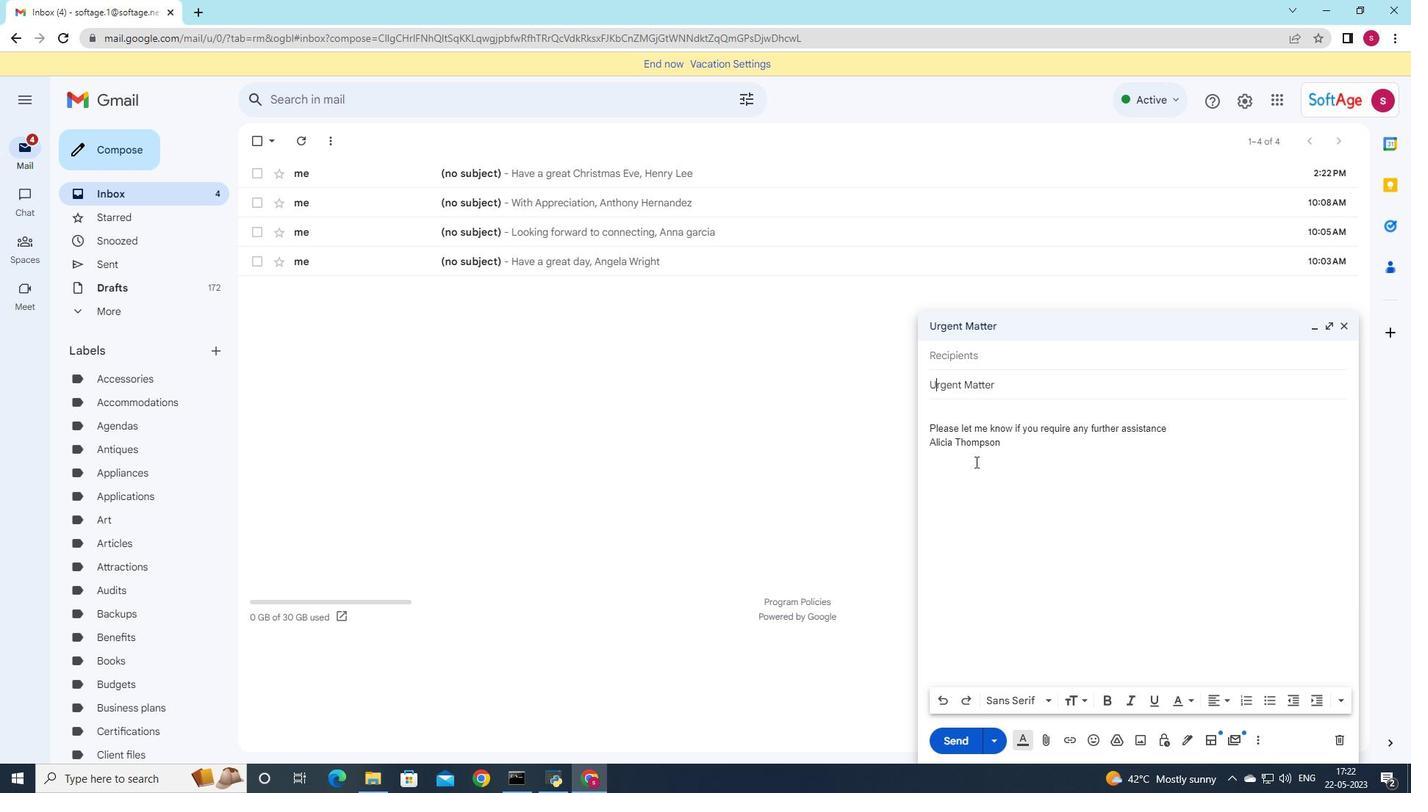 
Action: Mouse moved to (973, 352)
Screenshot: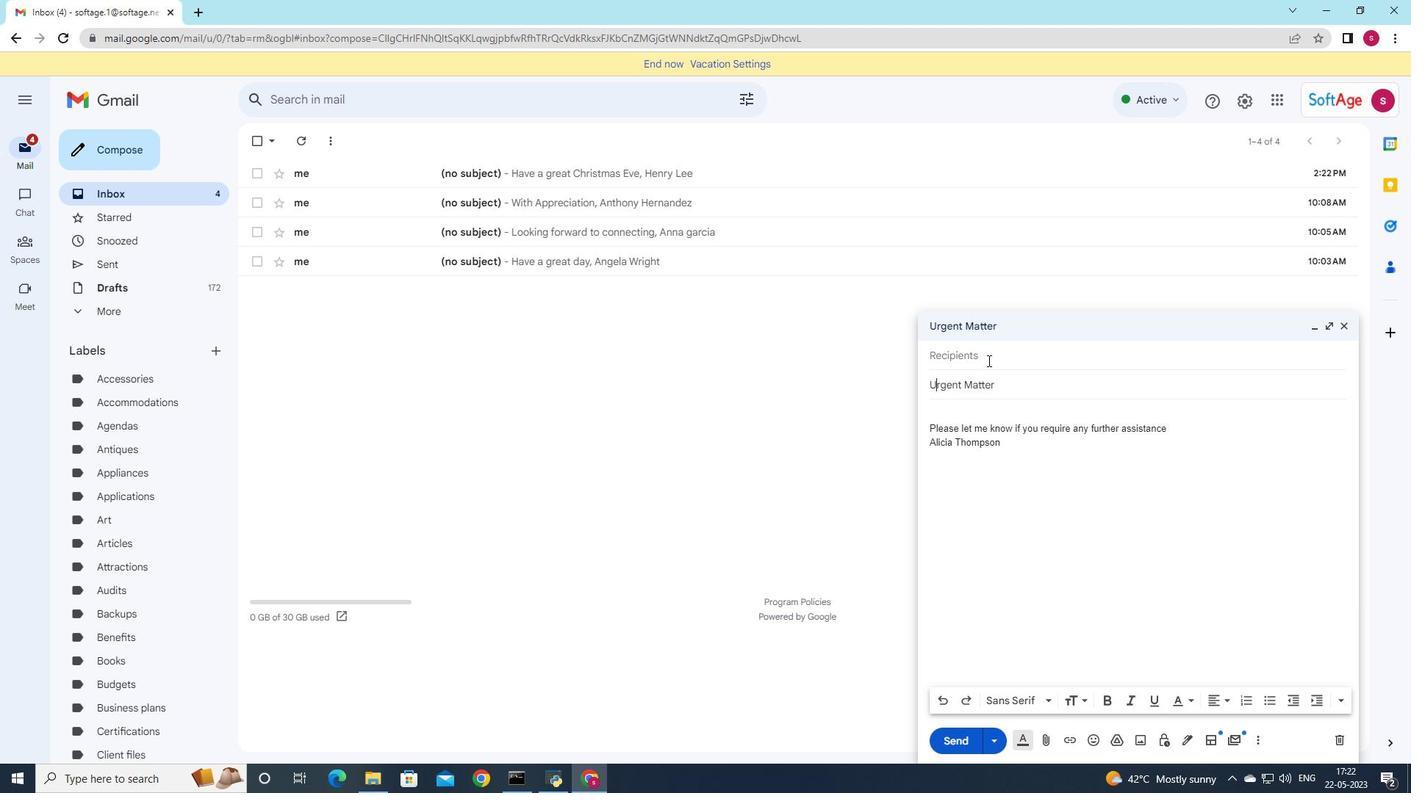 
Action: Mouse pressed left at (973, 352)
Screenshot: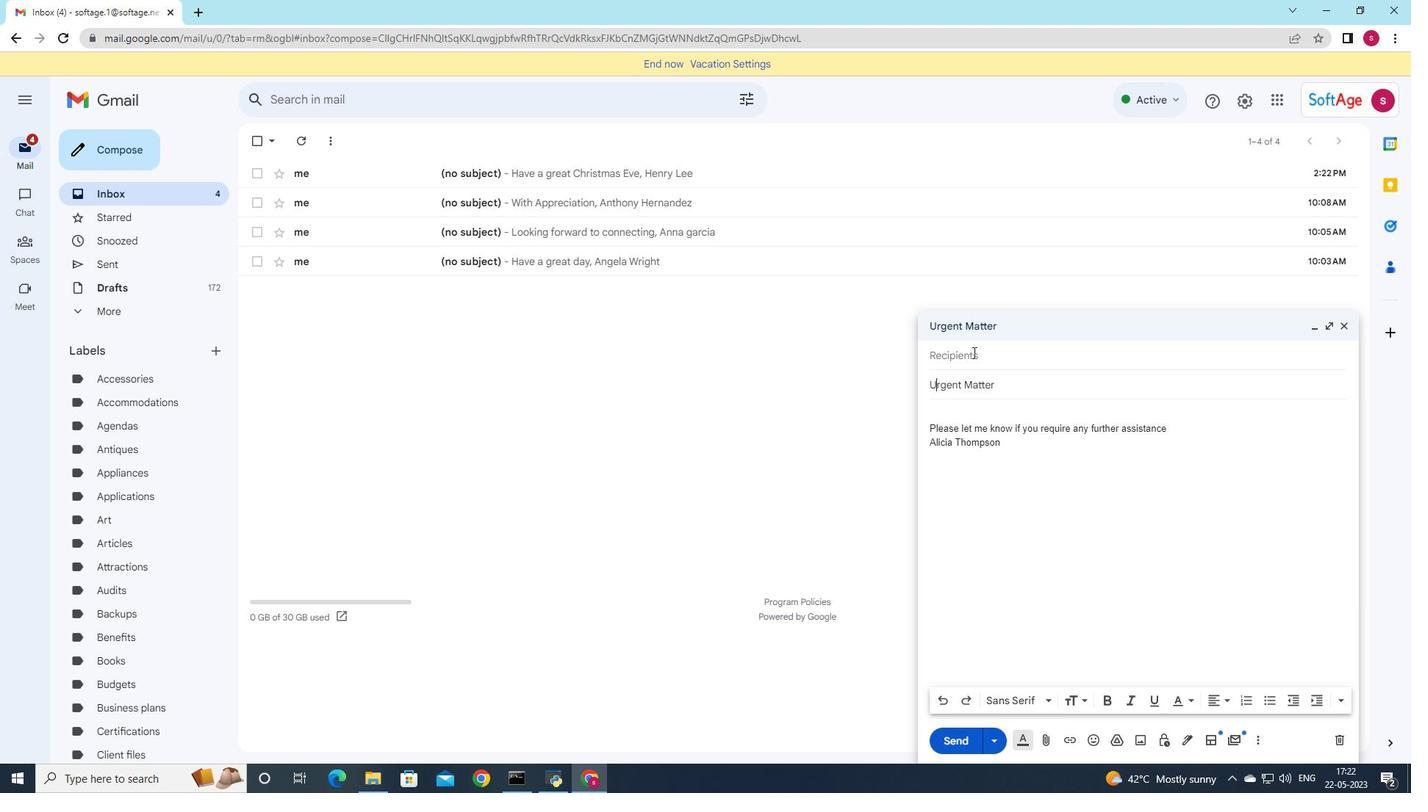 
Action: Mouse moved to (976, 355)
Screenshot: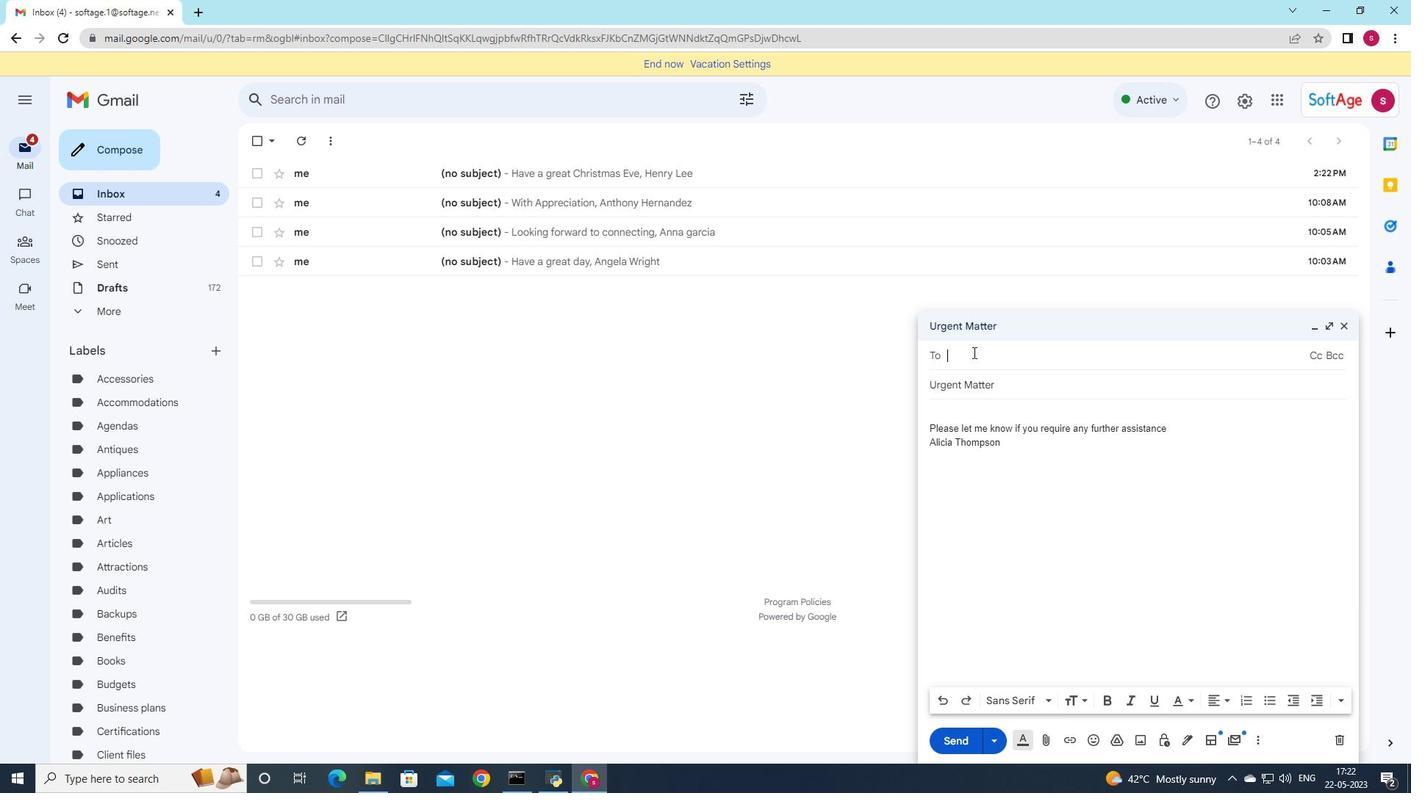 
Action: Key pressed <Key.shift>S
Screenshot: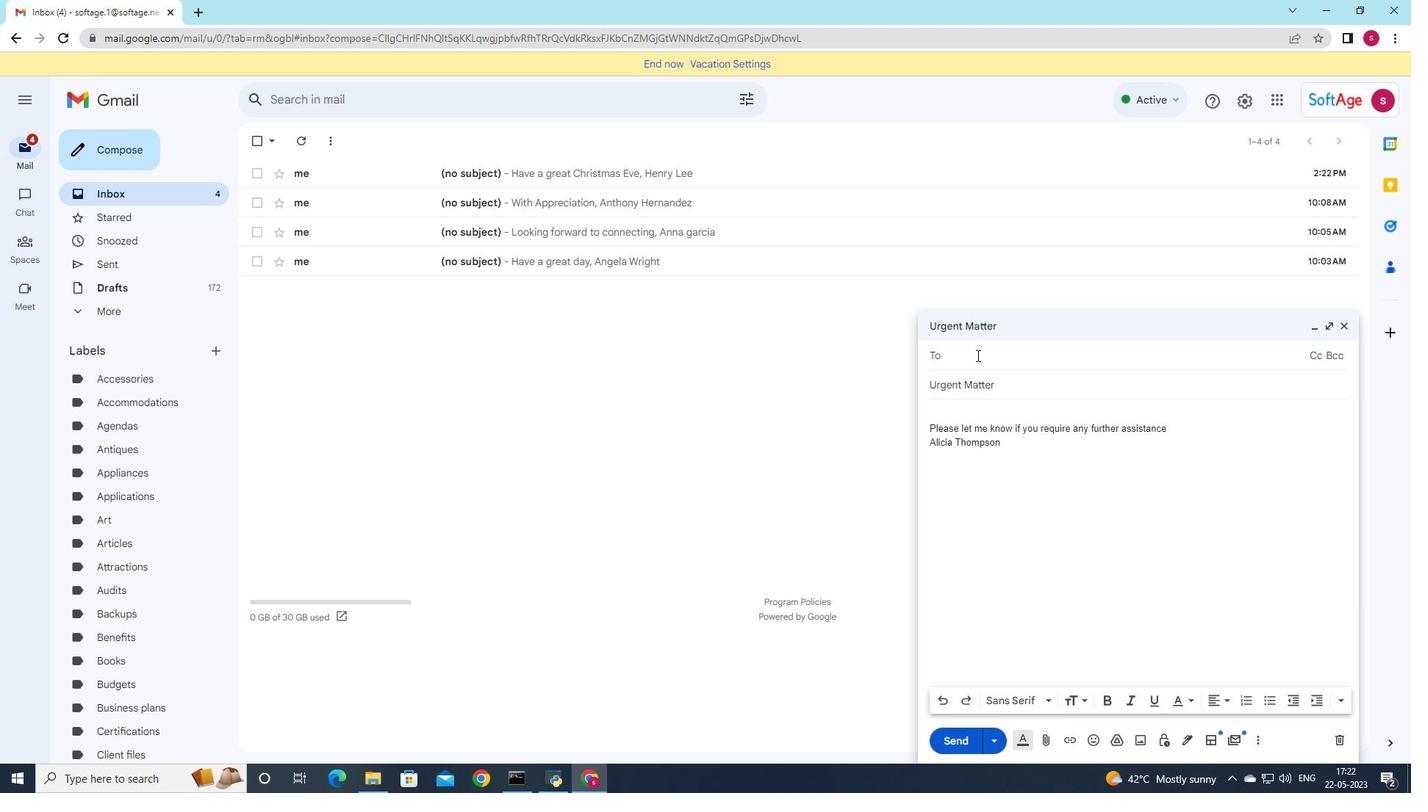
Action: Mouse moved to (1069, 625)
Screenshot: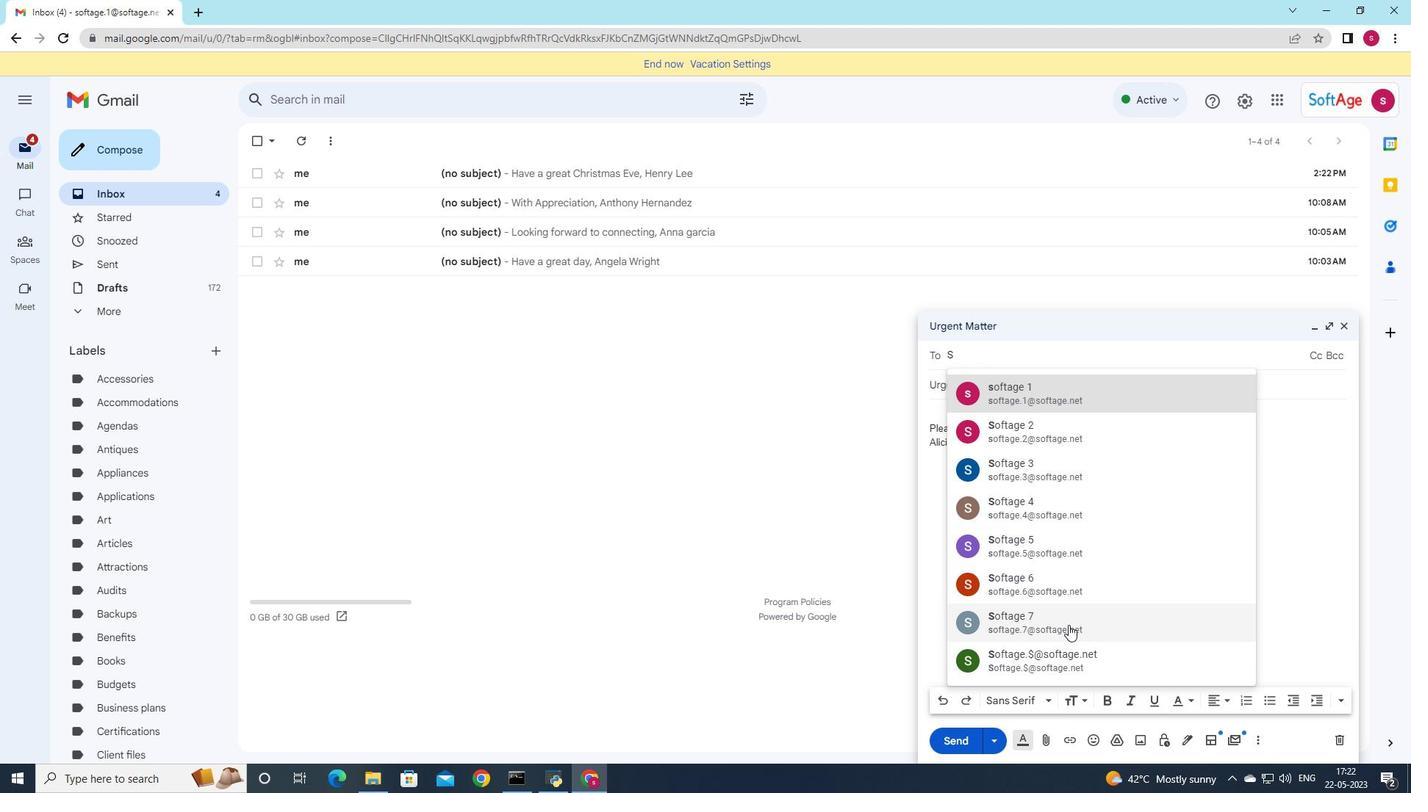 
Action: Mouse pressed left at (1069, 625)
Screenshot: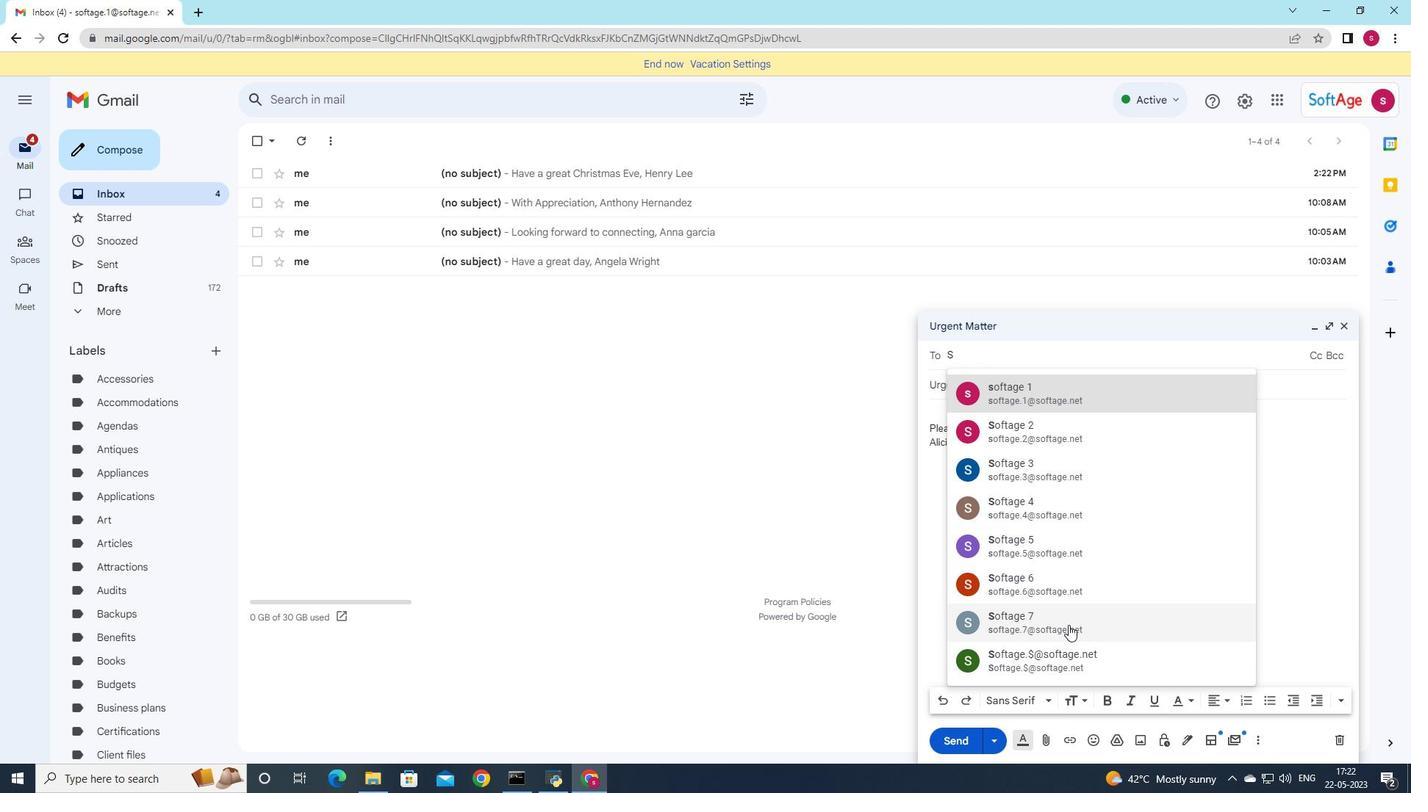
Action: Mouse moved to (1049, 534)
Screenshot: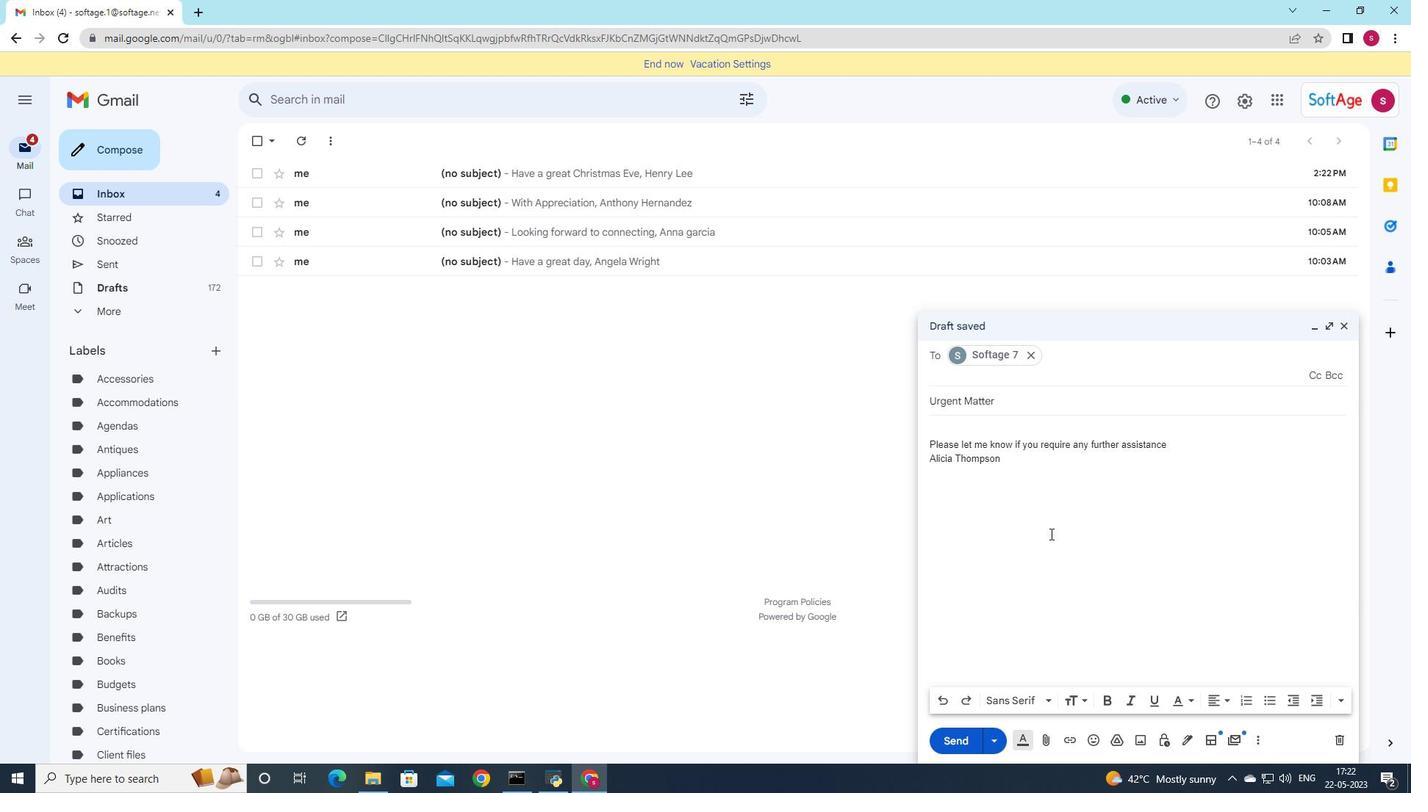 
Action: Mouse scrolled (1049, 533) with delta (0, 0)
Screenshot: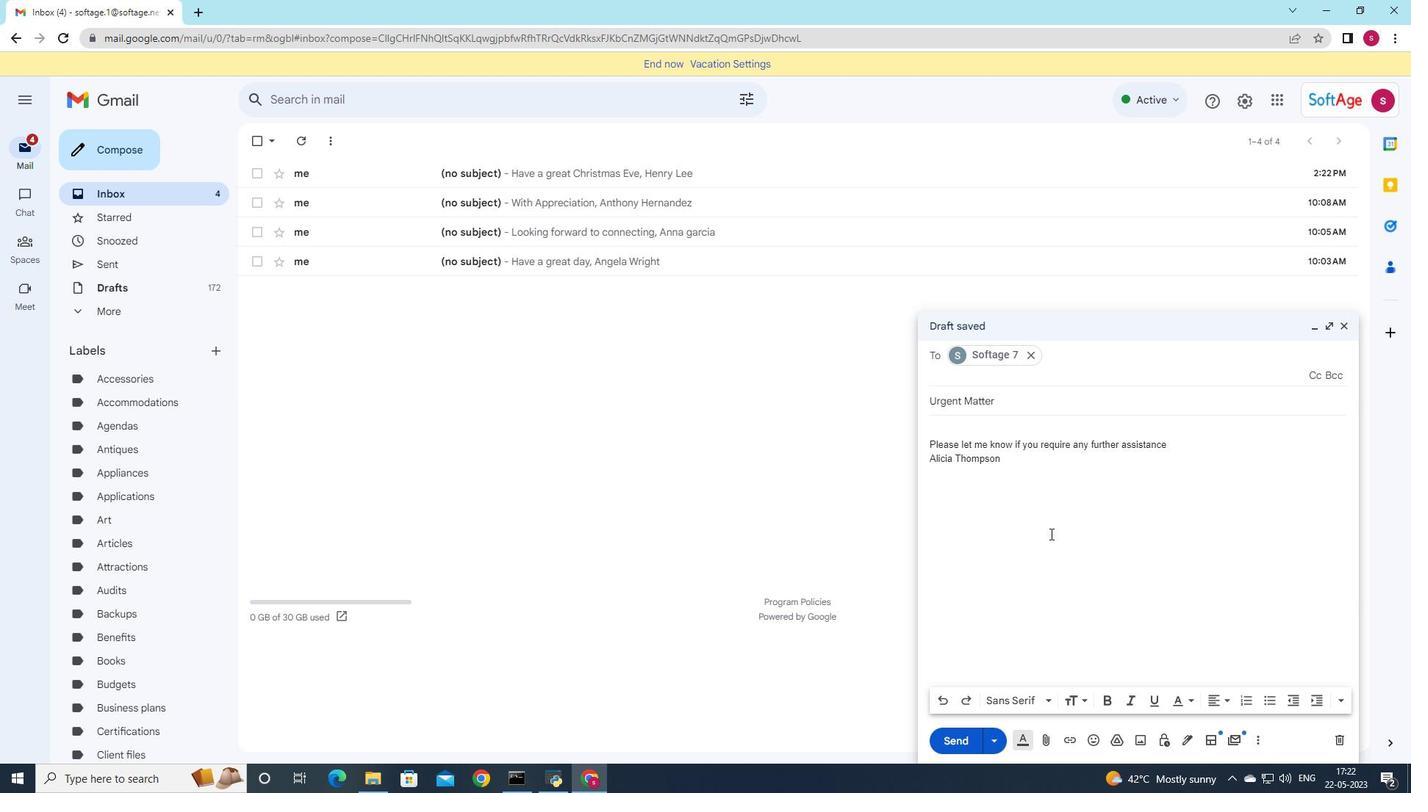 
Action: Mouse moved to (1048, 534)
Screenshot: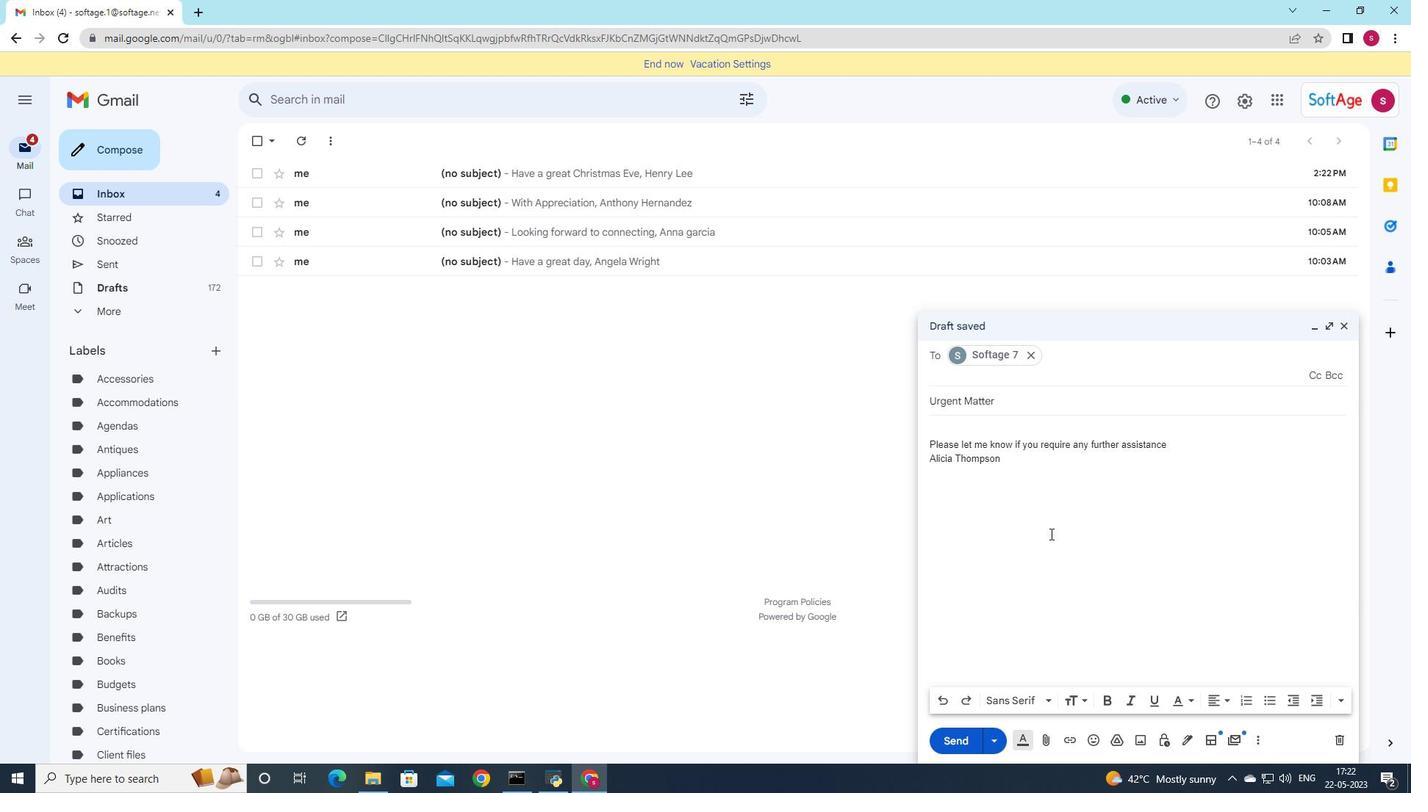 
Action: Mouse scrolled (1048, 533) with delta (0, 0)
Screenshot: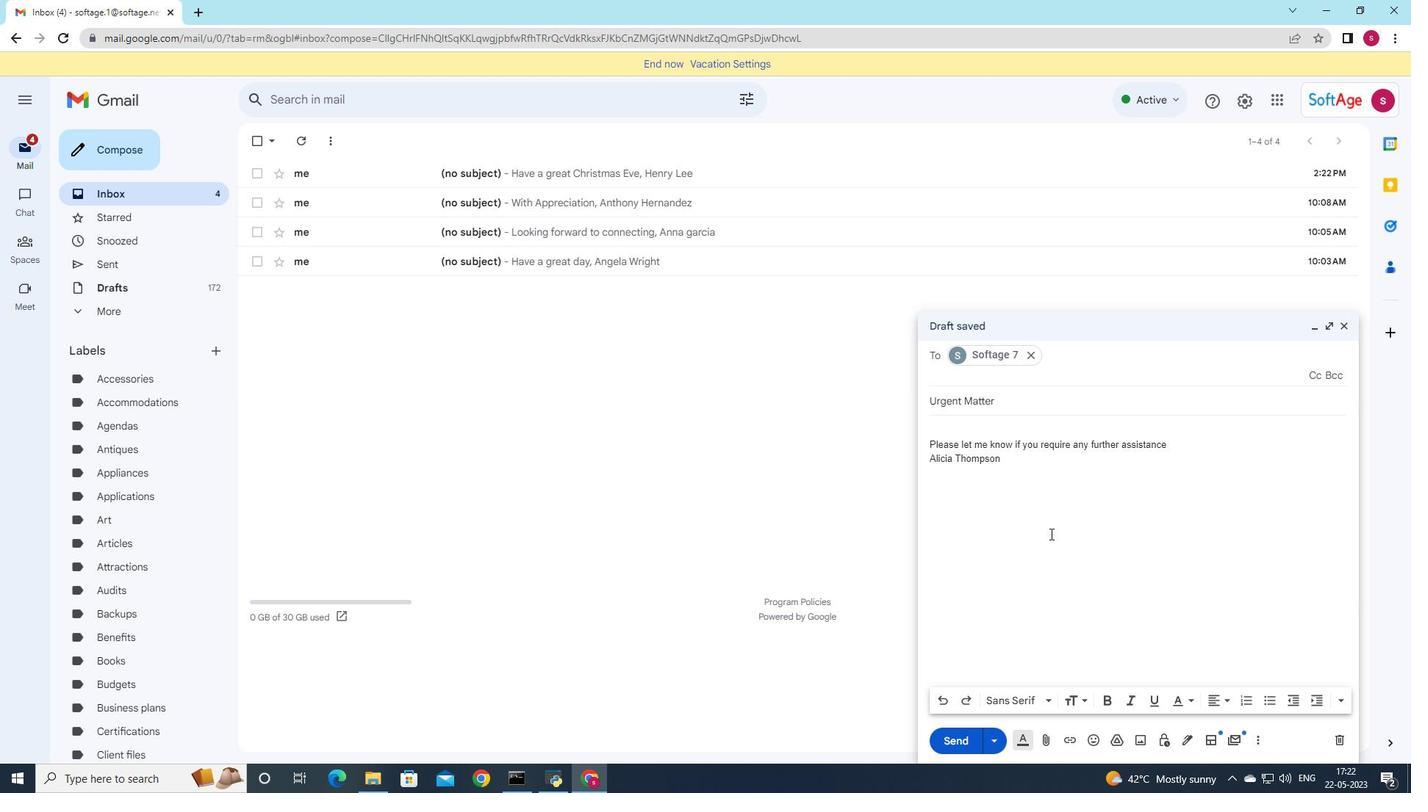 
Action: Mouse scrolled (1048, 533) with delta (0, 0)
Screenshot: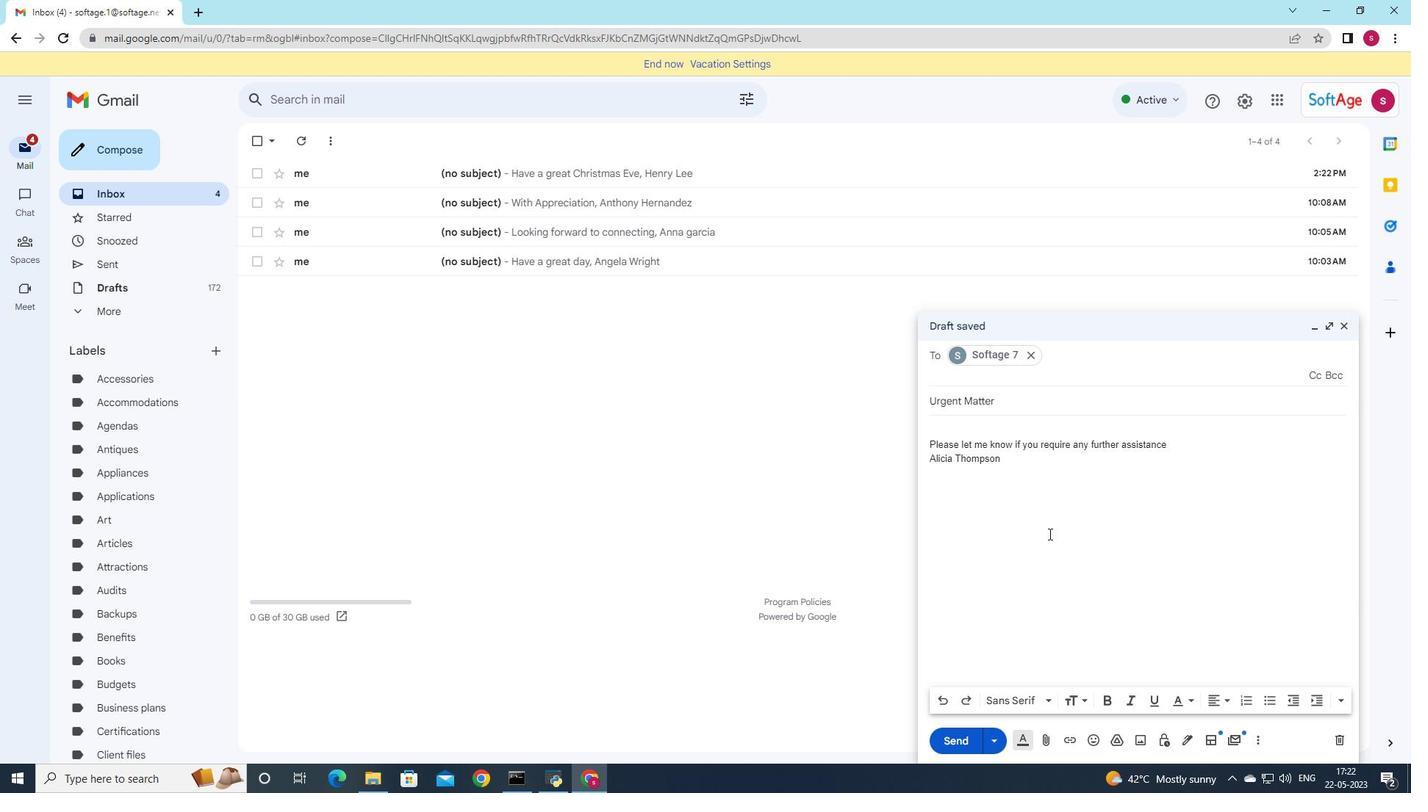 
Action: Mouse moved to (1048, 541)
Screenshot: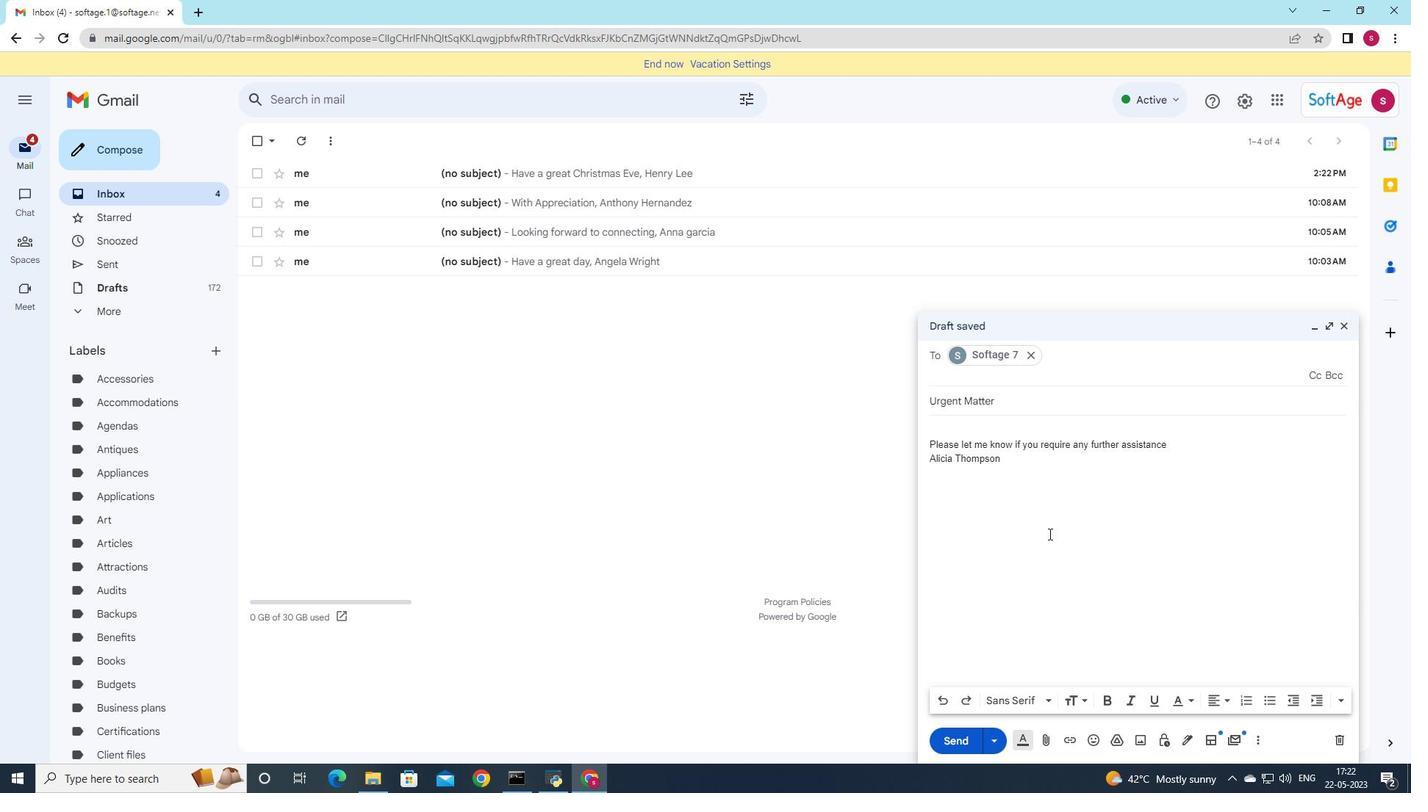 
Action: Mouse scrolled (1048, 540) with delta (0, 0)
Screenshot: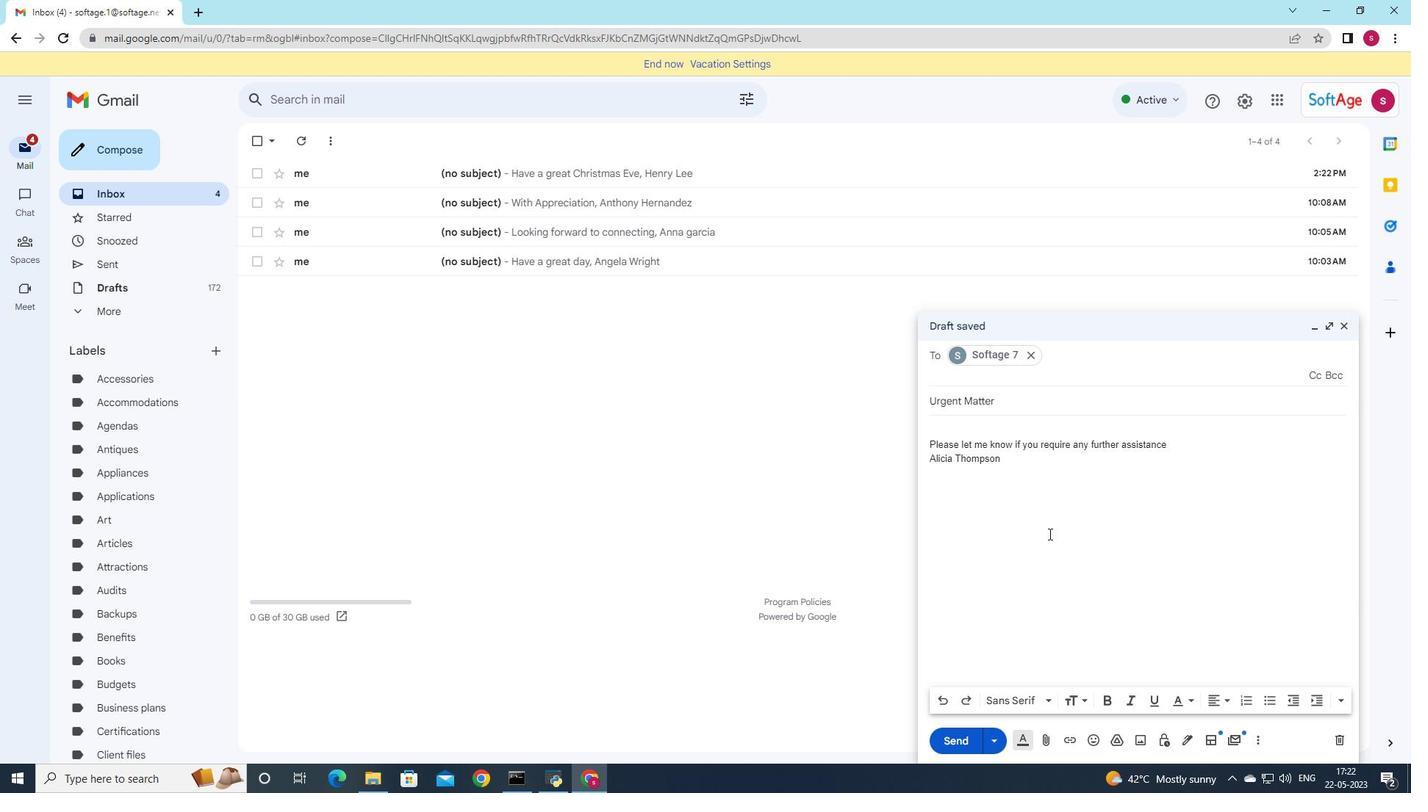 
Action: Mouse moved to (1050, 737)
Screenshot: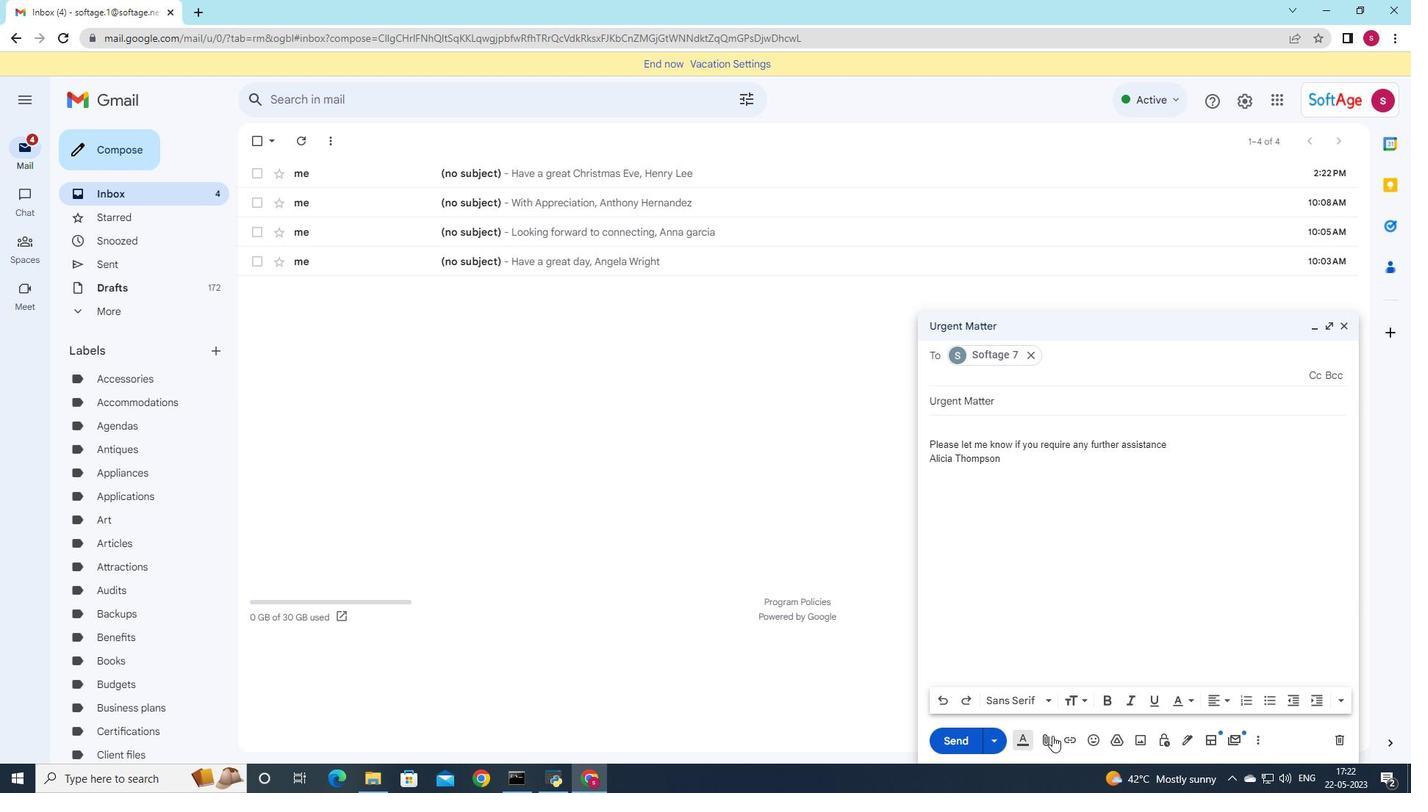 
Action: Mouse pressed left at (1050, 737)
Screenshot: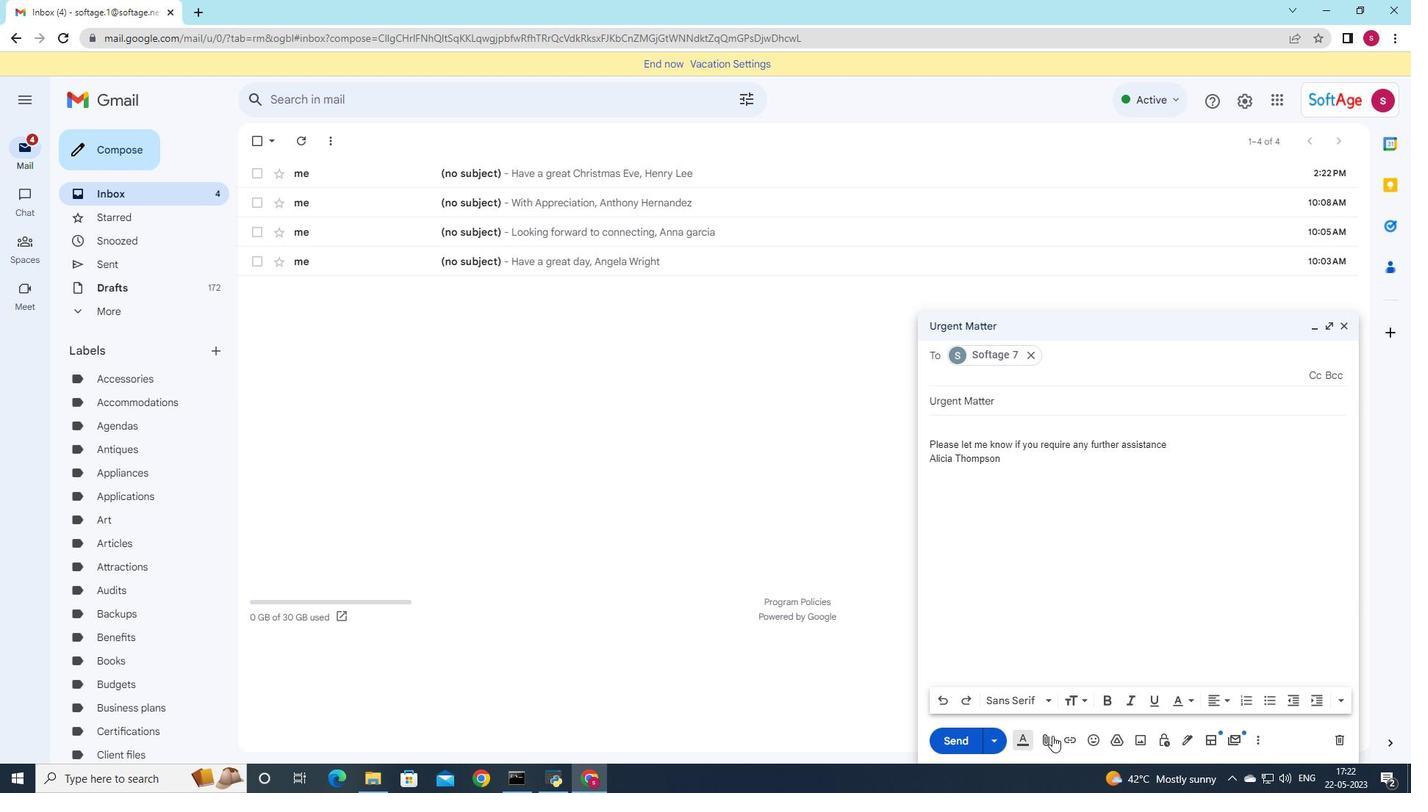
Action: Mouse moved to (209, 116)
Screenshot: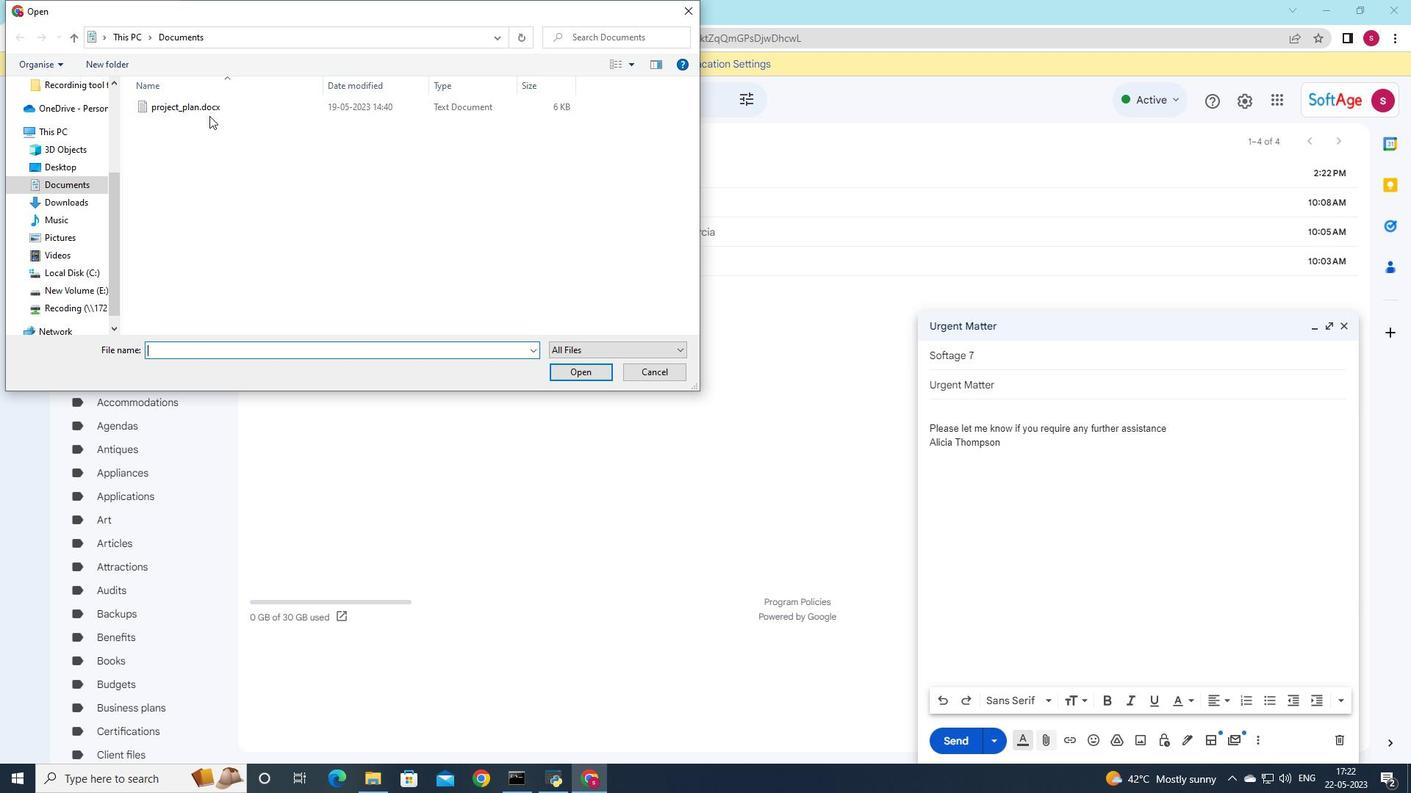 
Action: Mouse pressed left at (209, 116)
Screenshot: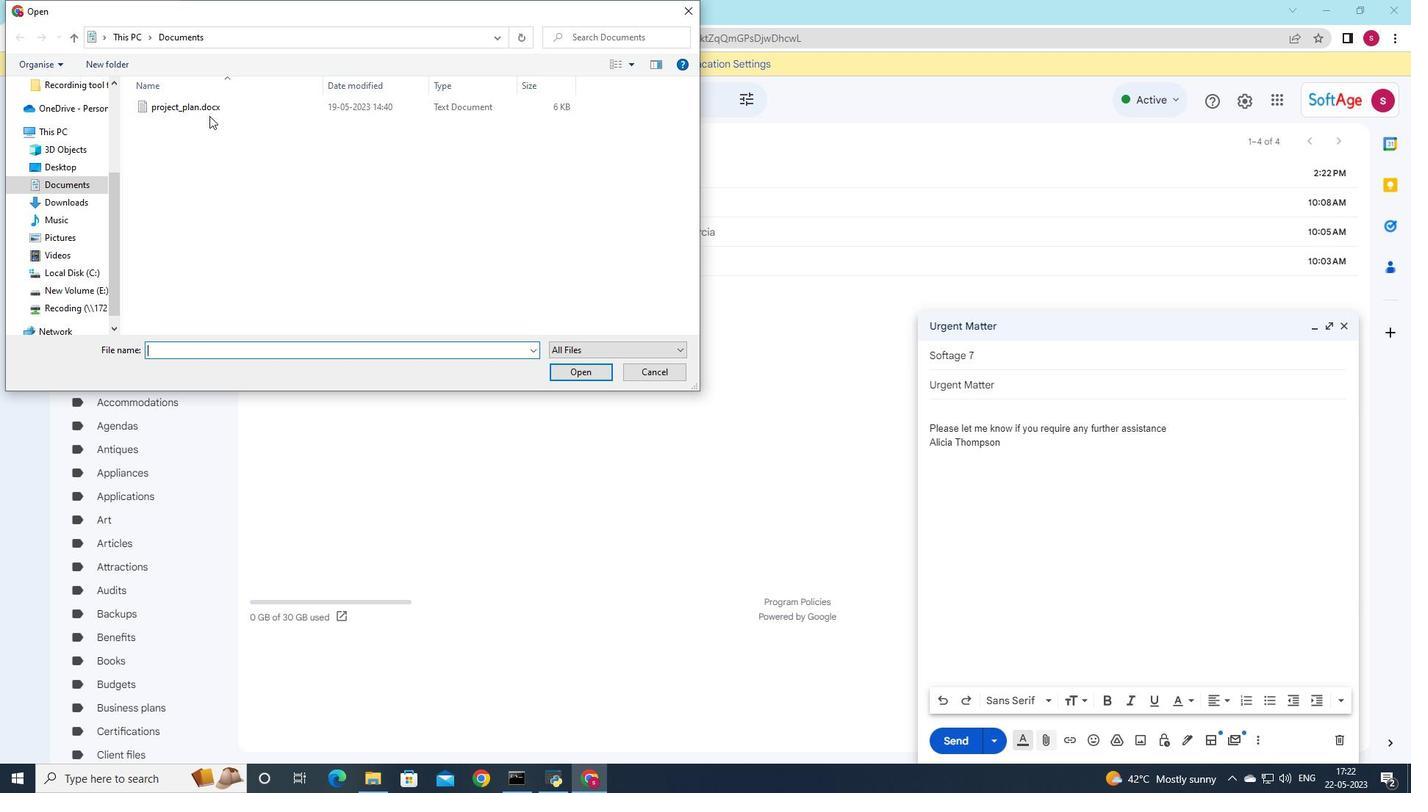 
Action: Mouse moved to (211, 104)
Screenshot: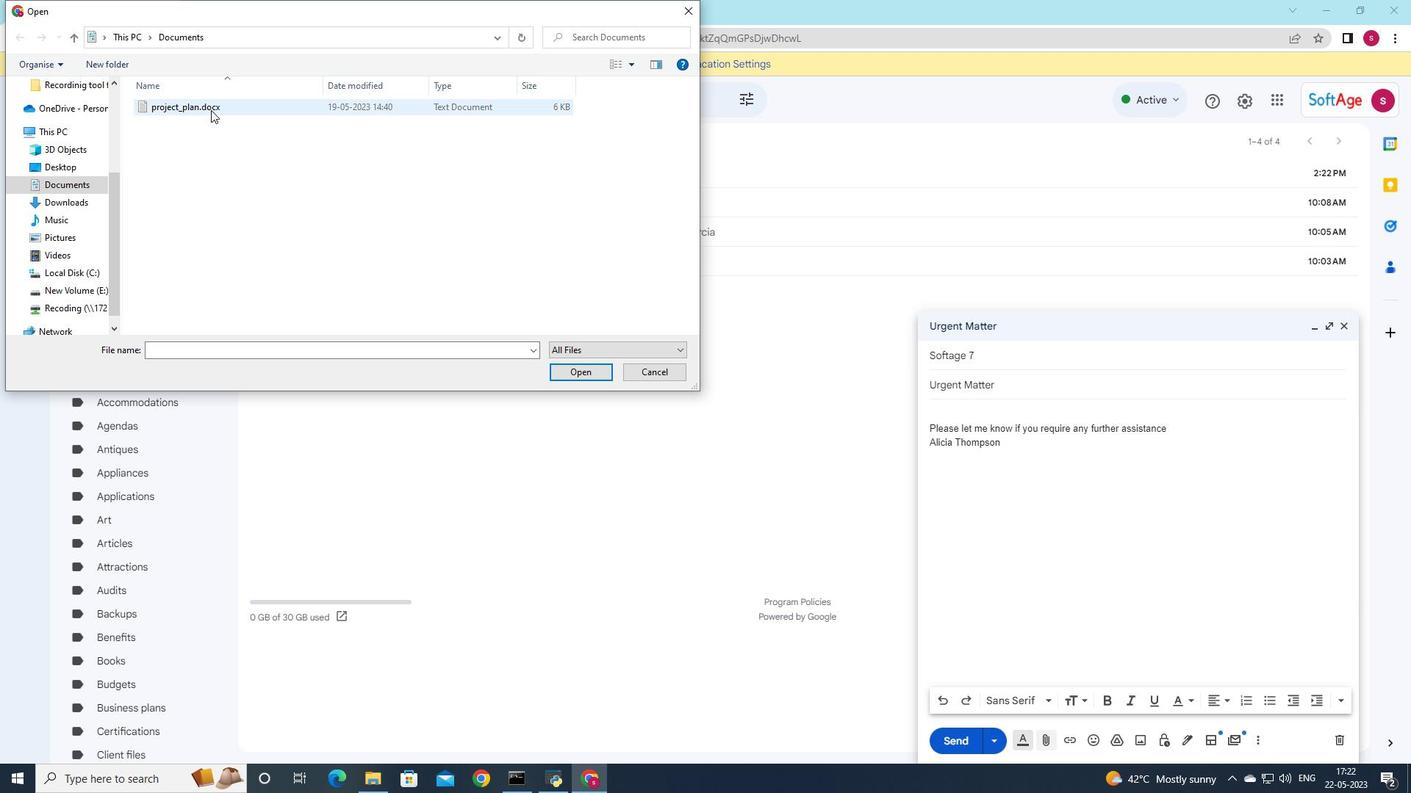 
Action: Mouse pressed left at (211, 104)
Screenshot: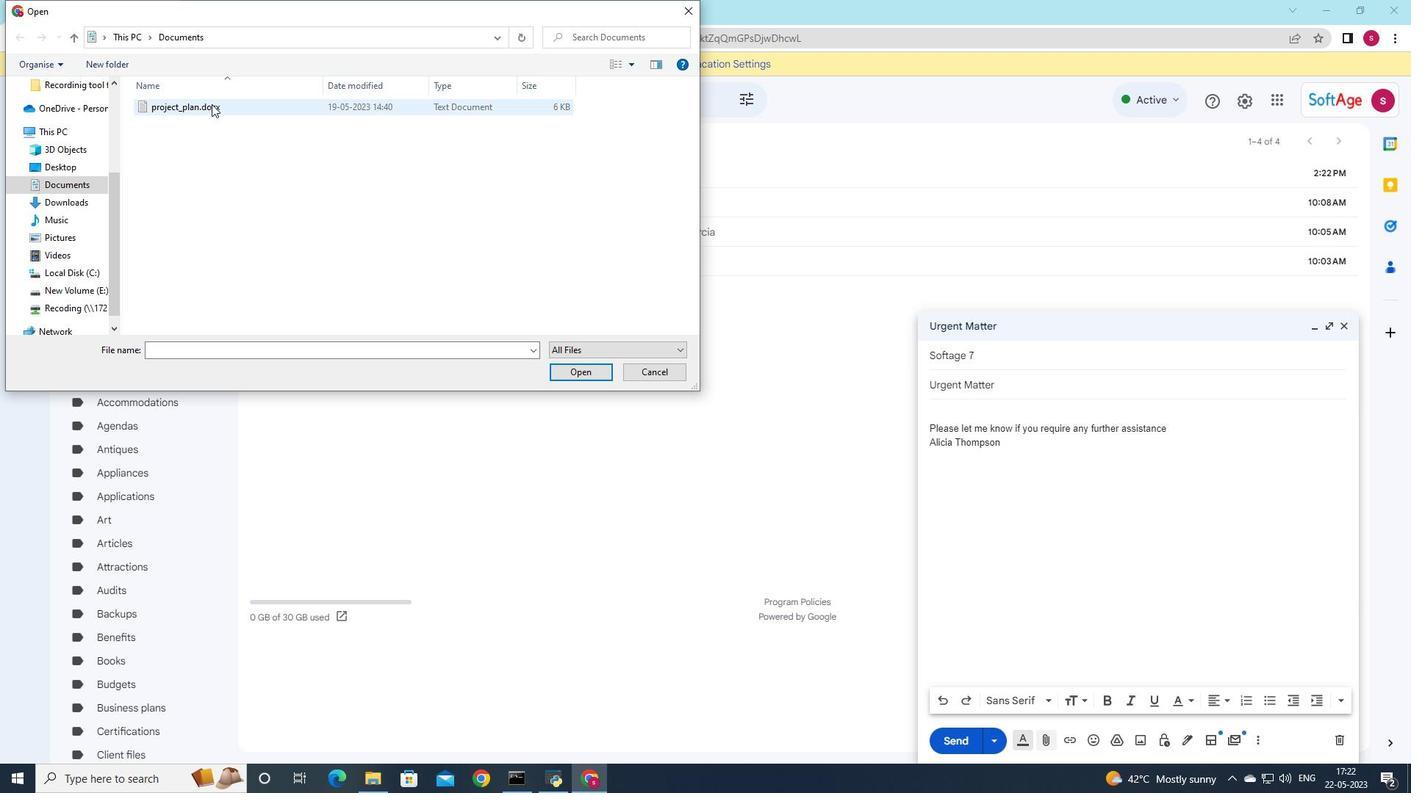 
Action: Mouse moved to (221, 108)
Screenshot: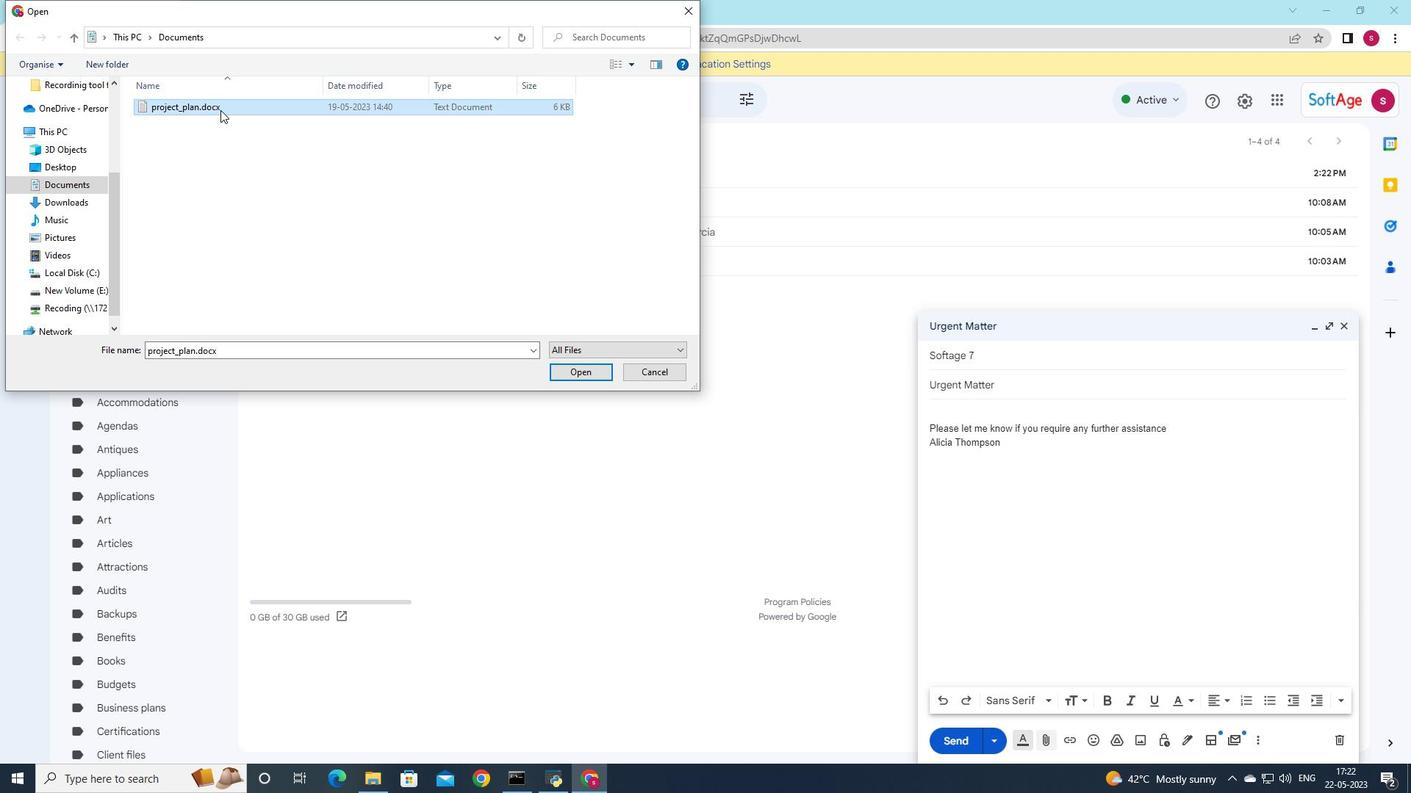 
Action: Mouse pressed left at (221, 108)
Screenshot: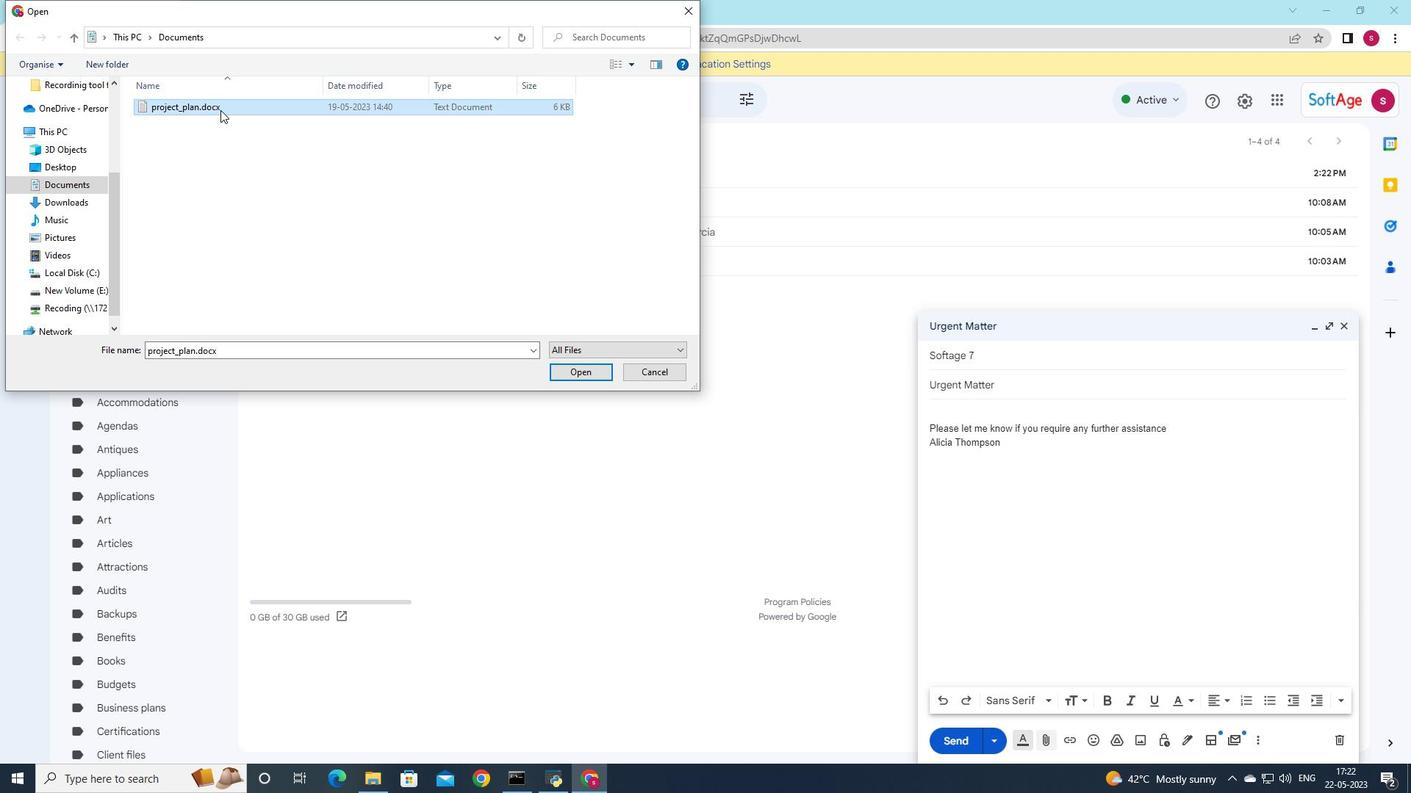 
Action: Mouse moved to (227, 108)
Screenshot: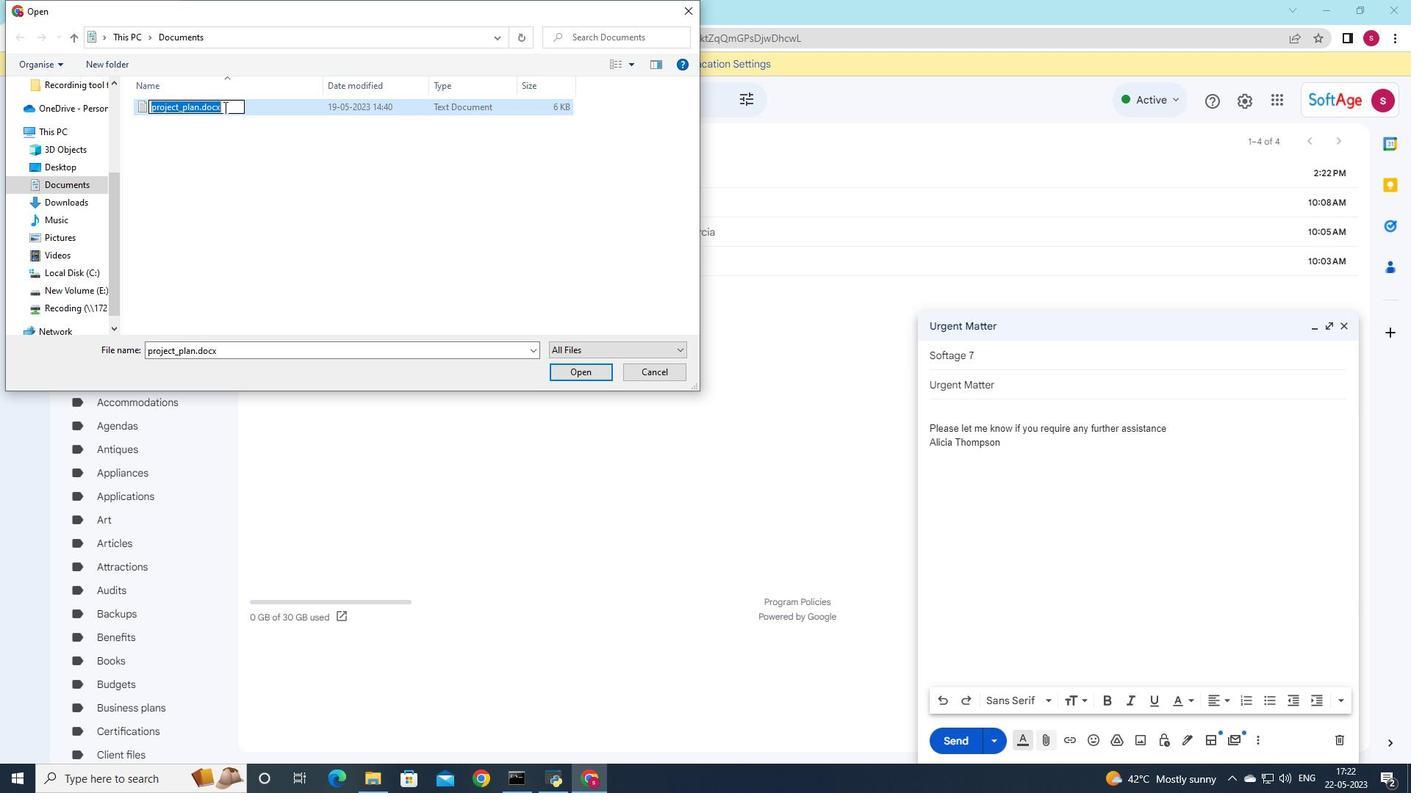 
Action: Key pressed <Key.shift>Agenda.pdf
Screenshot: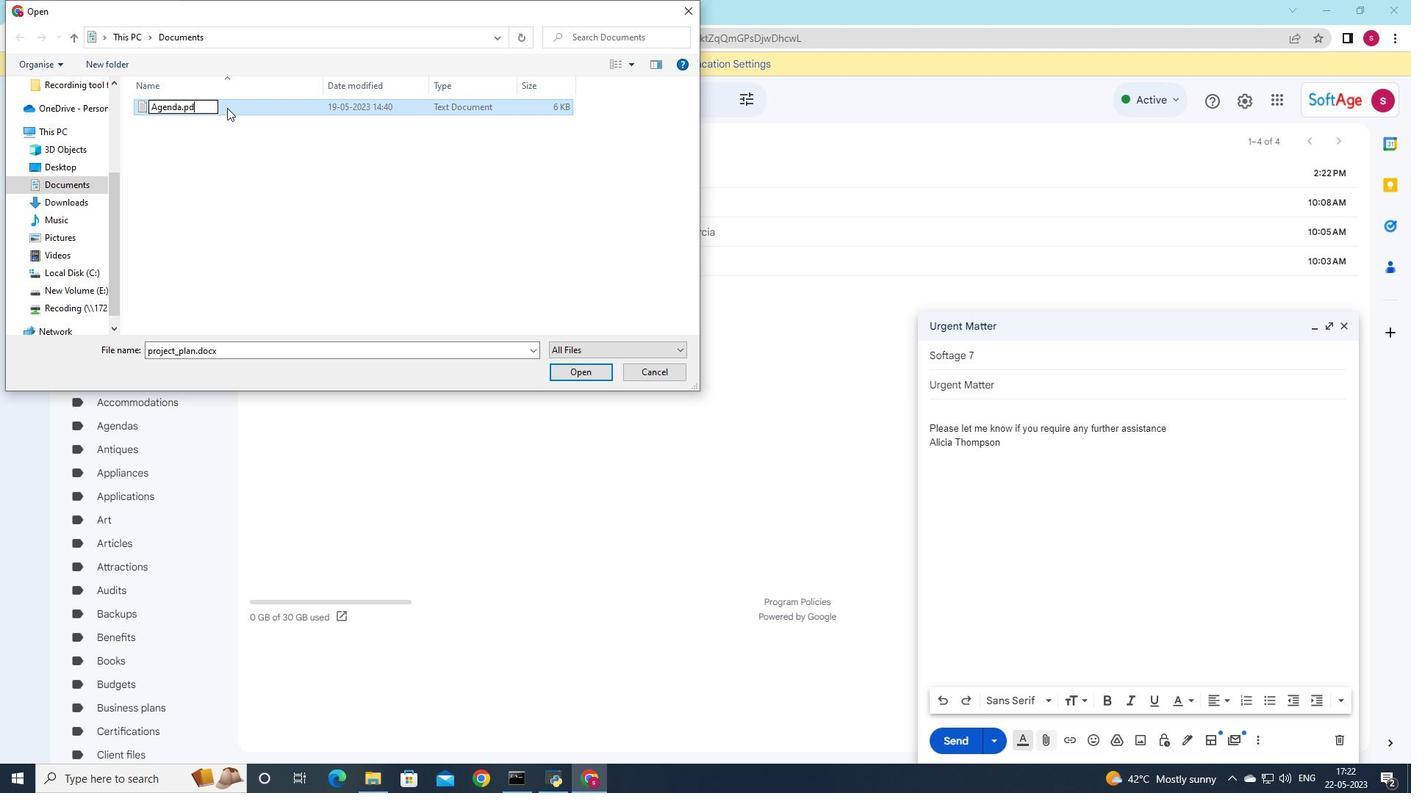 
Action: Mouse moved to (575, 374)
Screenshot: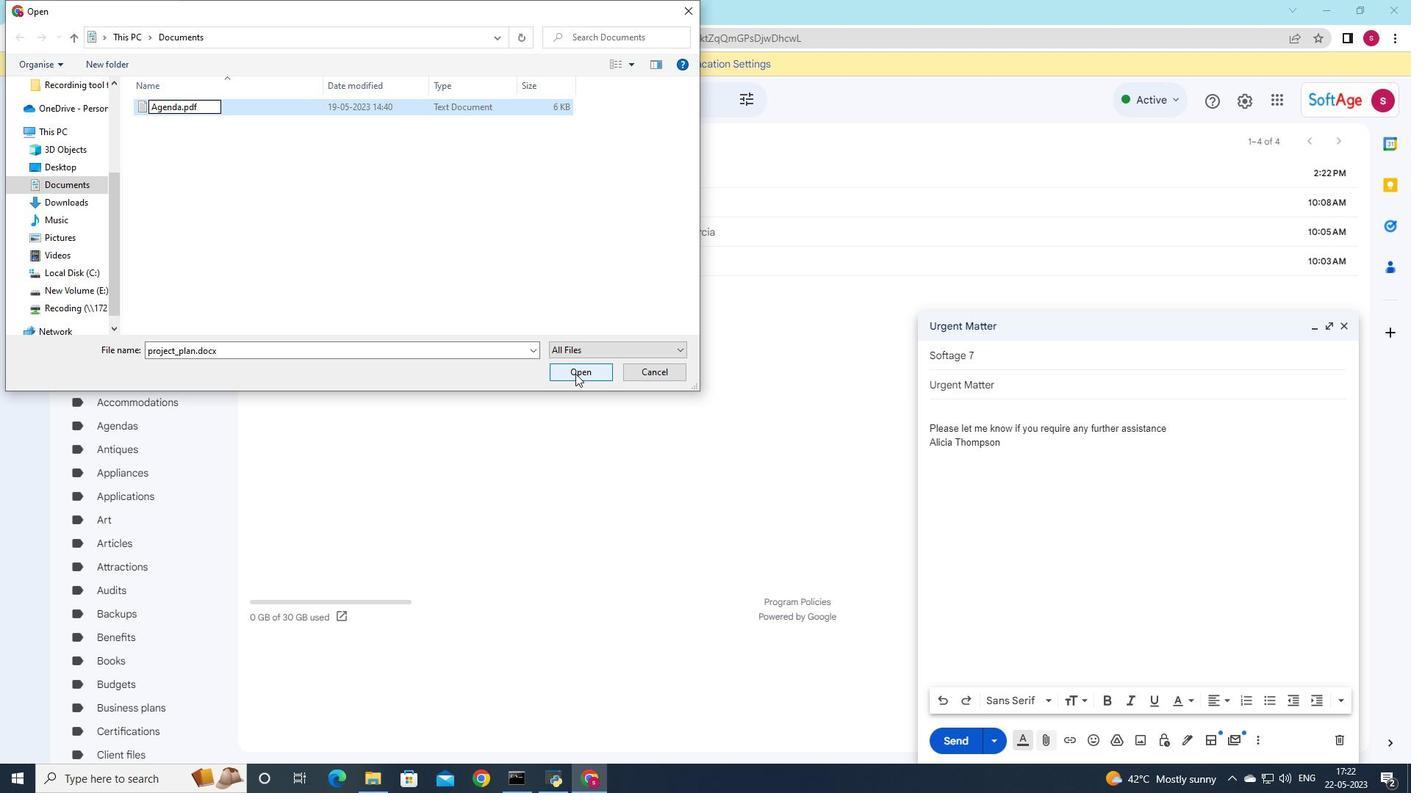 
Action: Key pressed ctrl+S
Screenshot: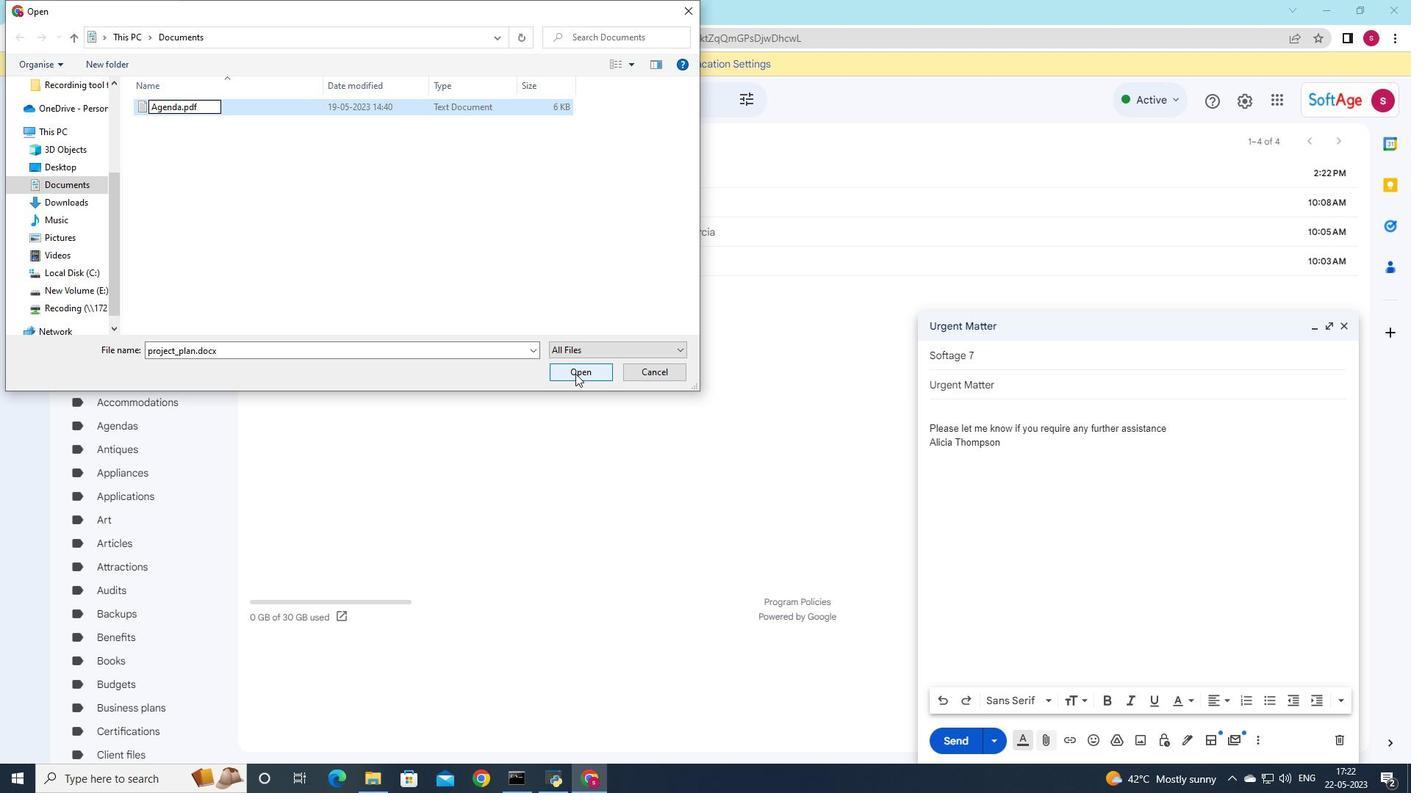 
Action: Mouse moved to (607, 376)
Screenshot: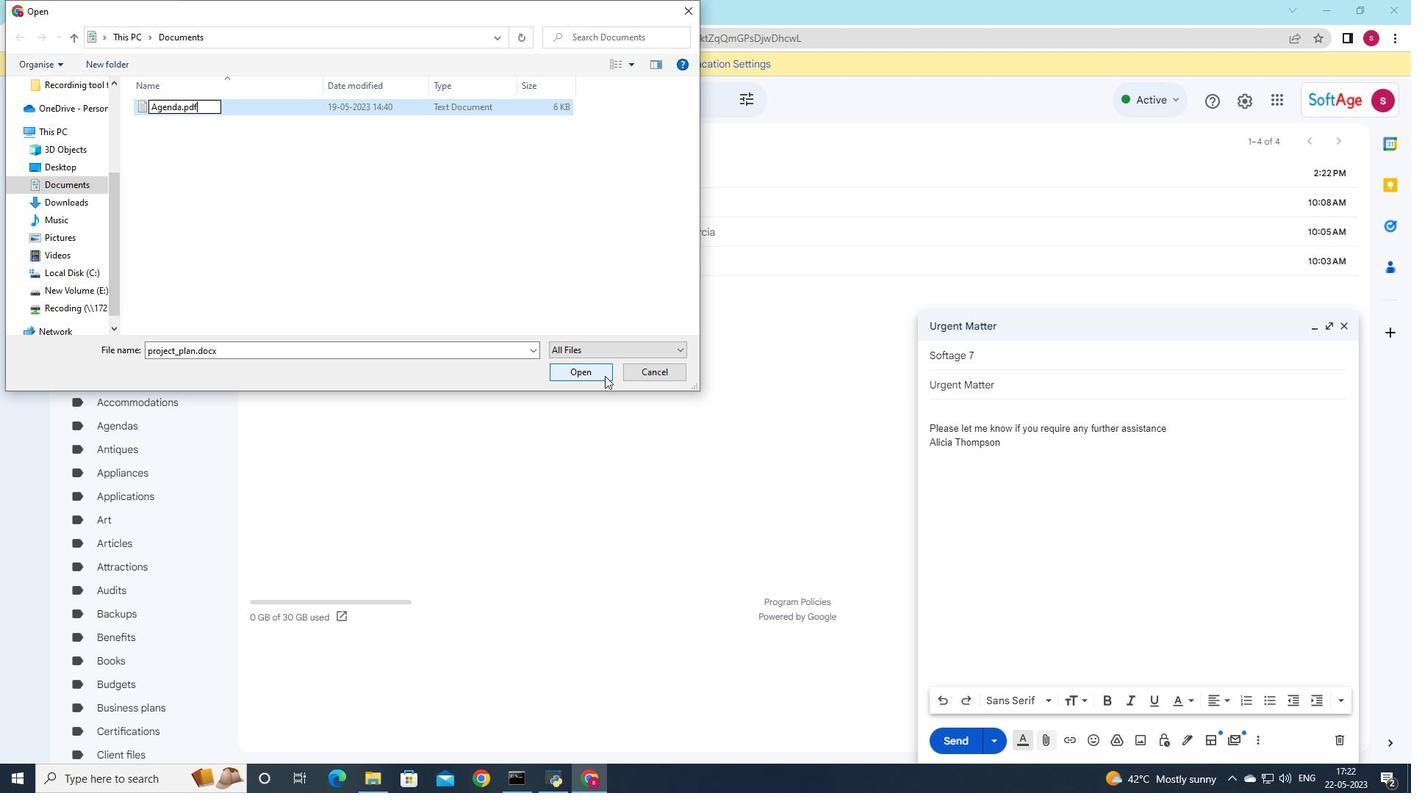 
Action: Mouse pressed left at (607, 376)
Screenshot: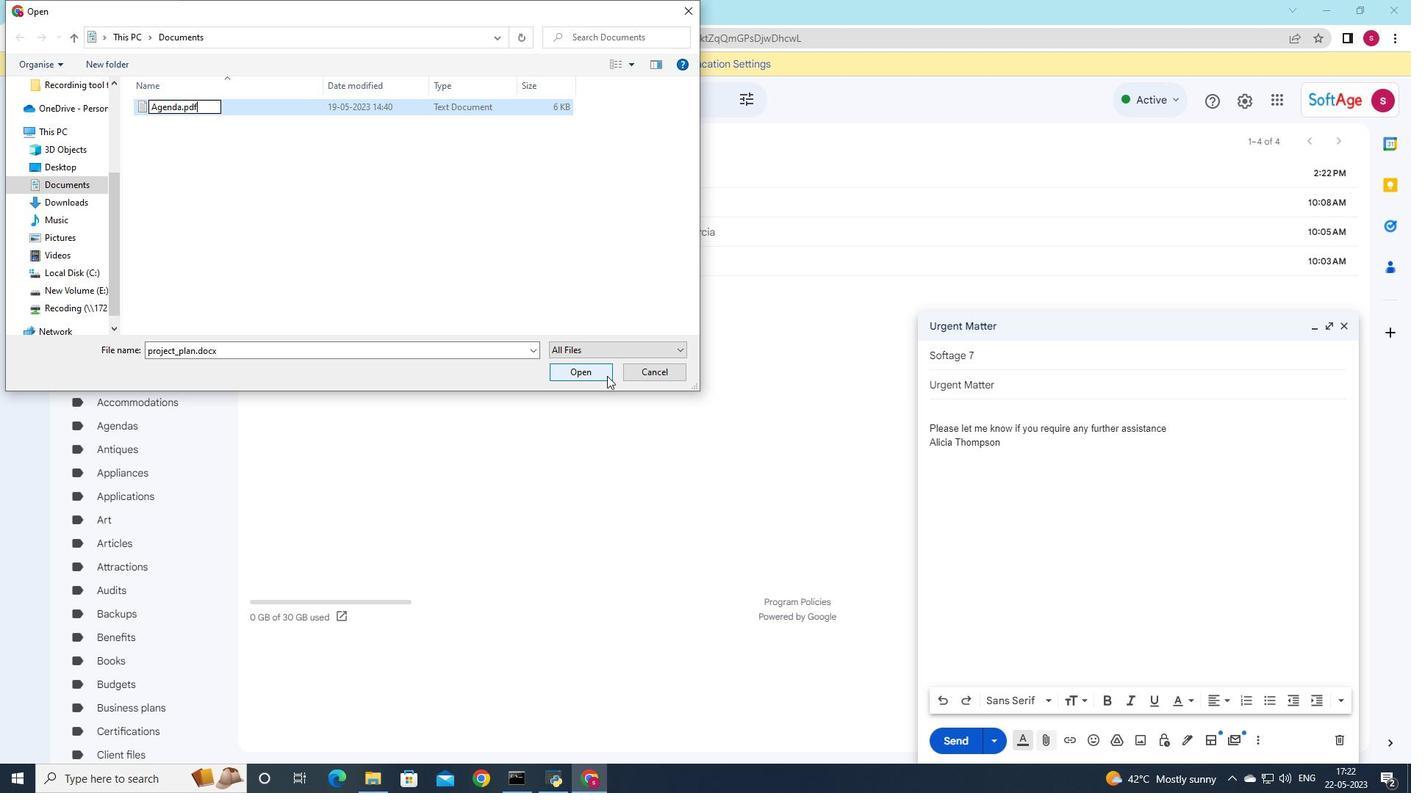 
Action: Mouse moved to (577, 379)
Screenshot: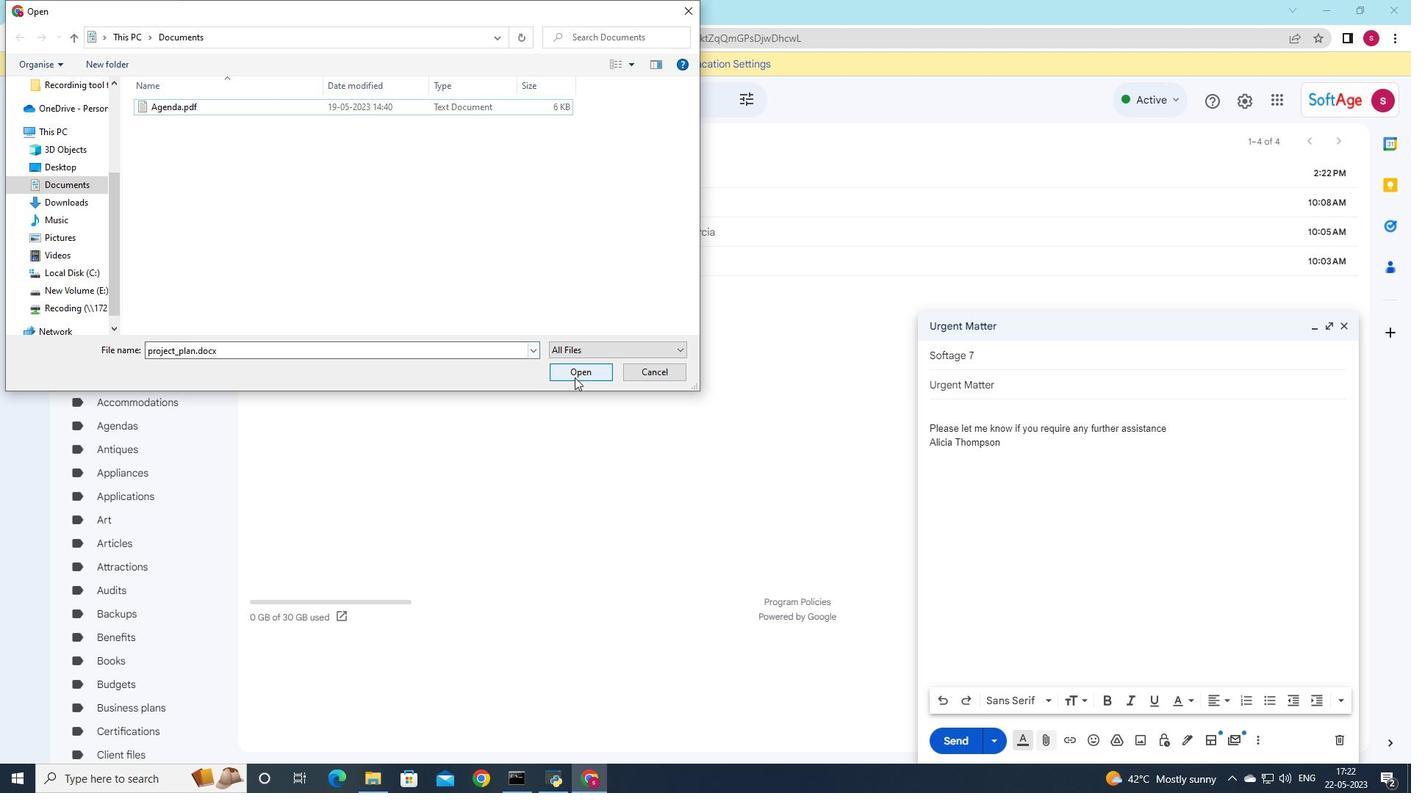 
Action: Mouse pressed left at (577, 379)
Screenshot: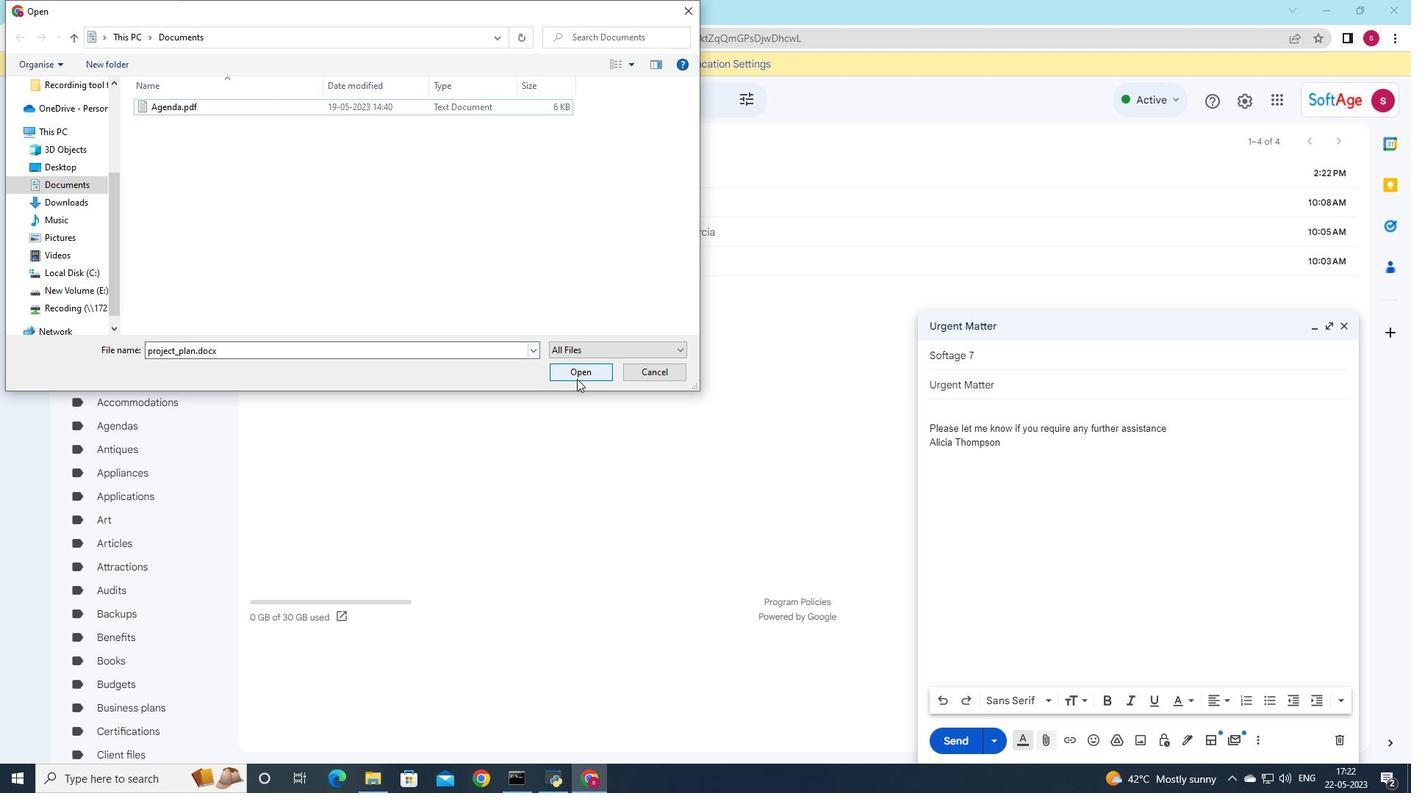 
Action: Mouse moved to (797, 399)
Screenshot: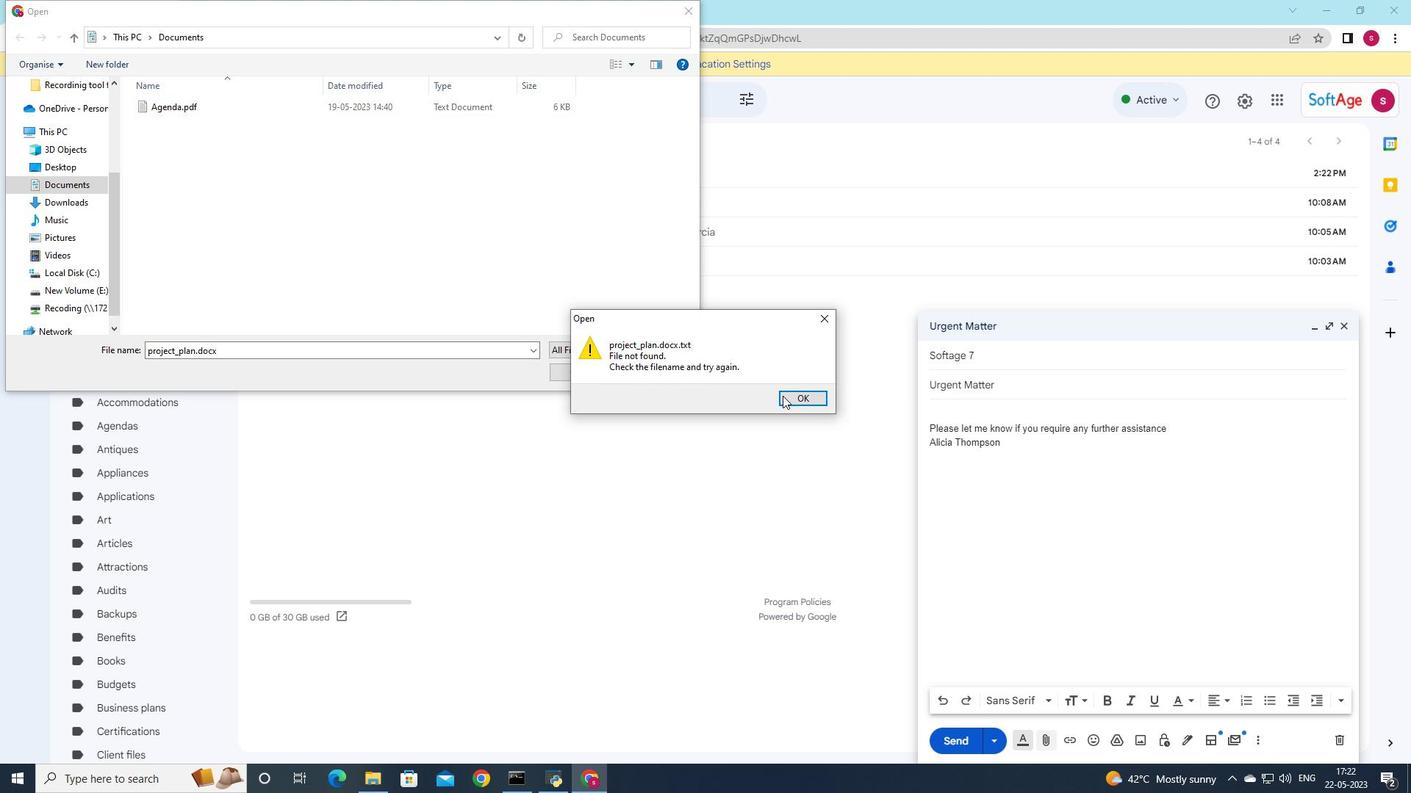 
Action: Mouse pressed left at (797, 399)
Screenshot: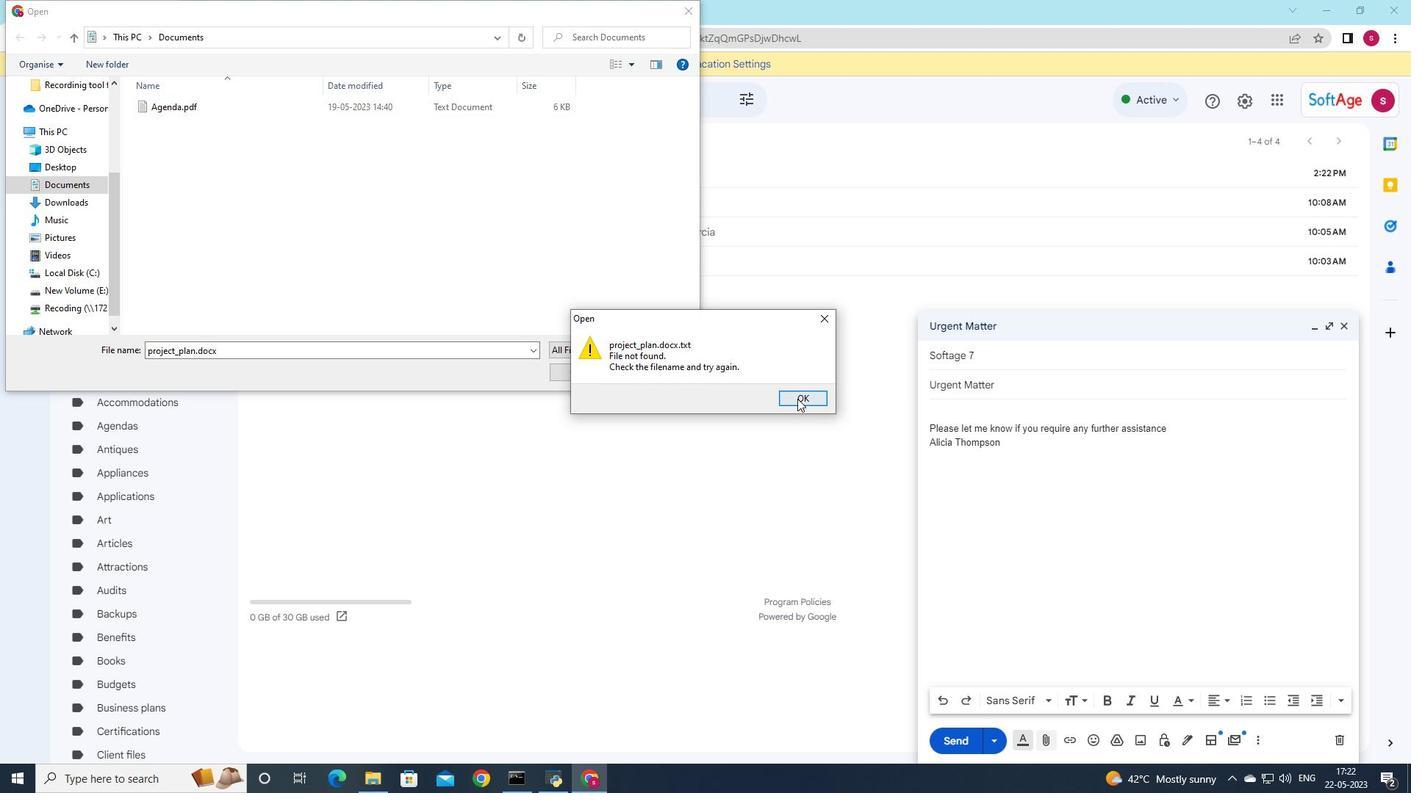 
Action: Mouse moved to (199, 106)
Screenshot: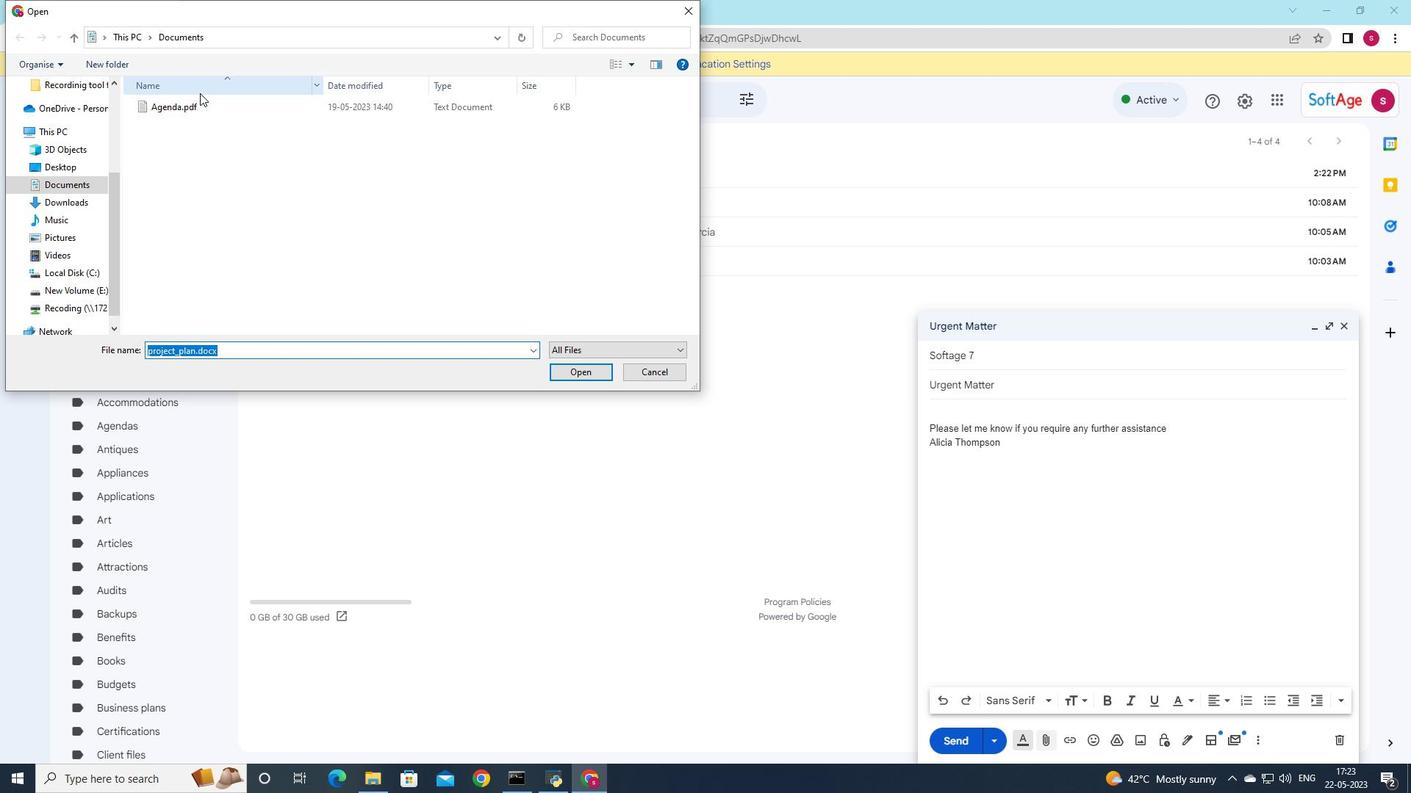 
Action: Mouse pressed left at (199, 106)
Screenshot: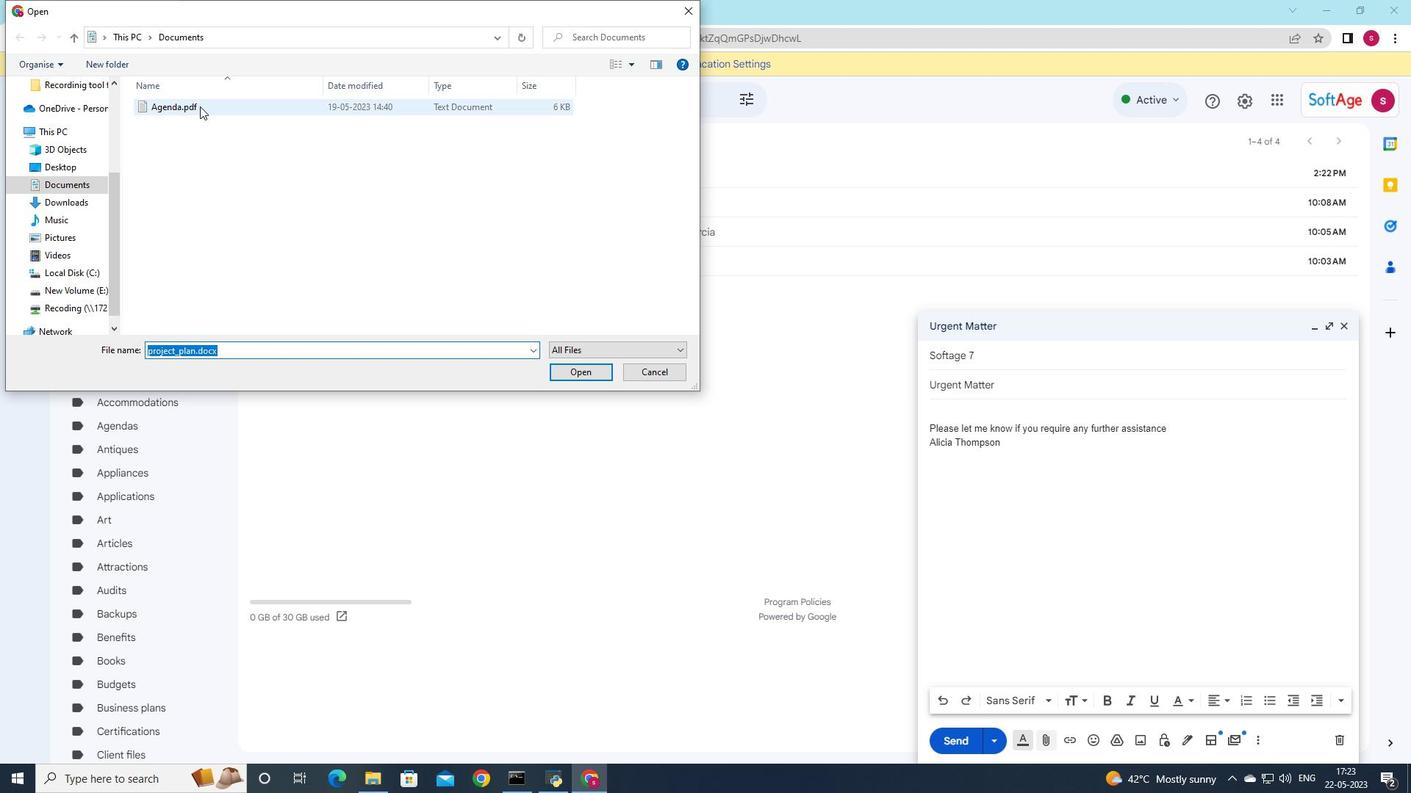 
Action: Mouse moved to (568, 379)
Screenshot: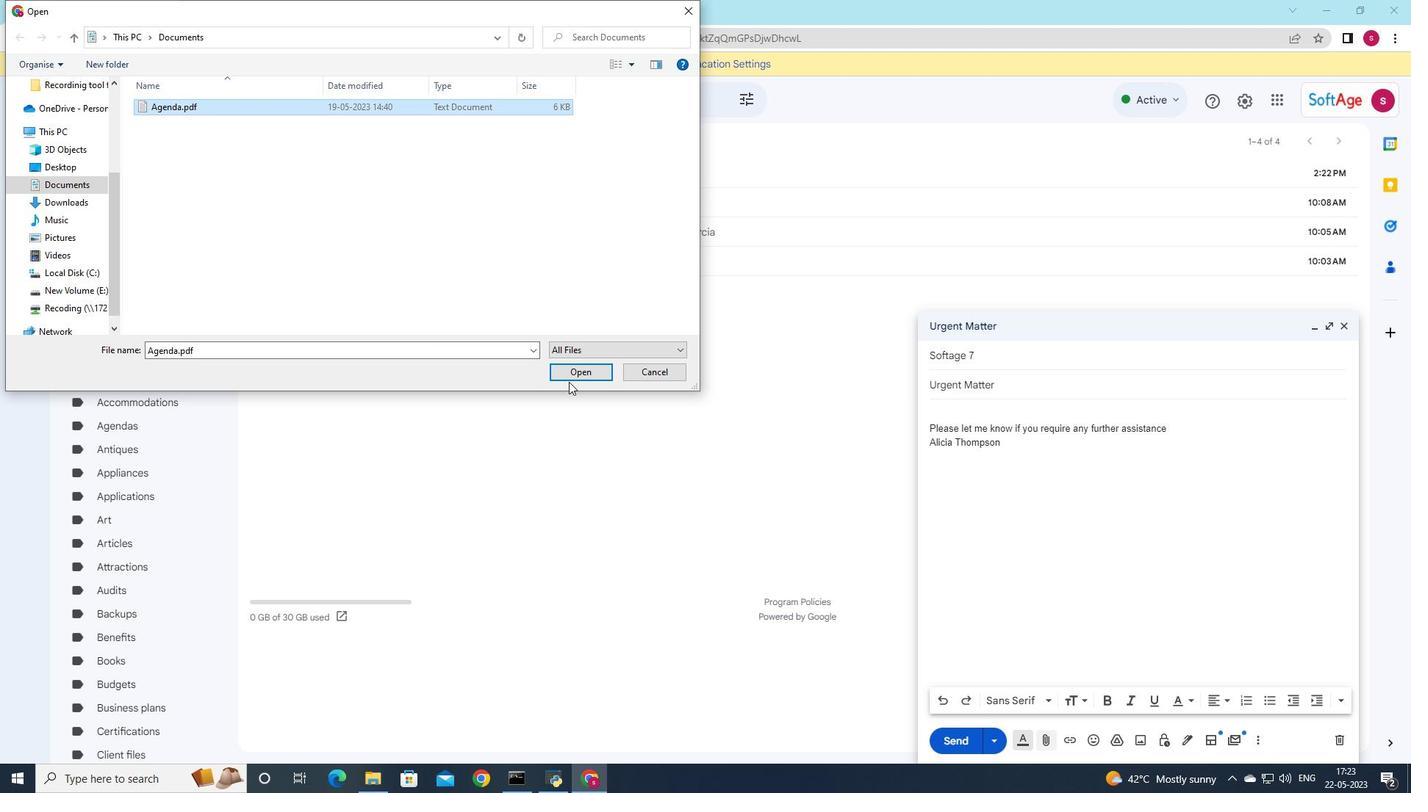 
Action: Mouse pressed left at (568, 379)
Screenshot: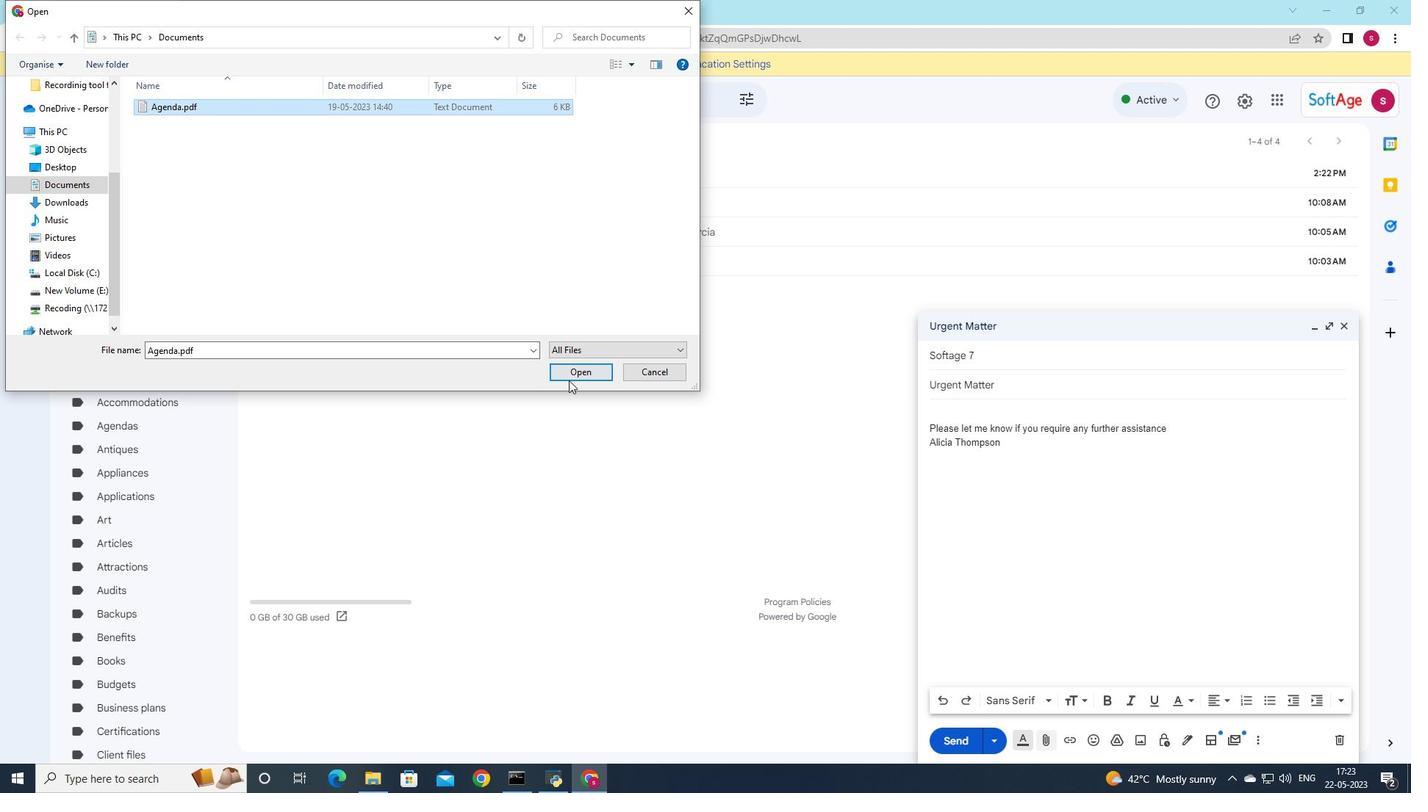 
Action: Mouse moved to (1172, 426)
Screenshot: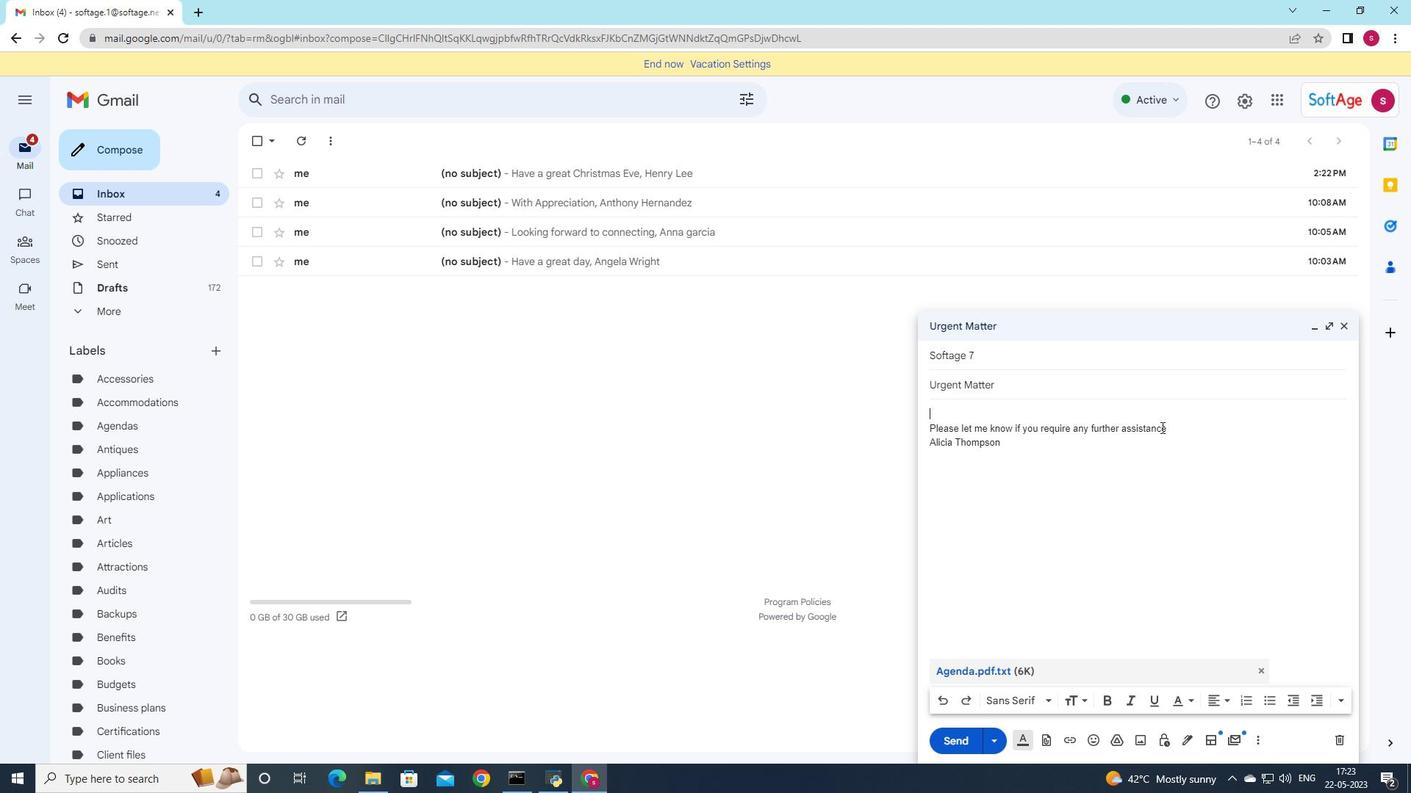 
Action: Mouse pressed left at (1172, 426)
Screenshot: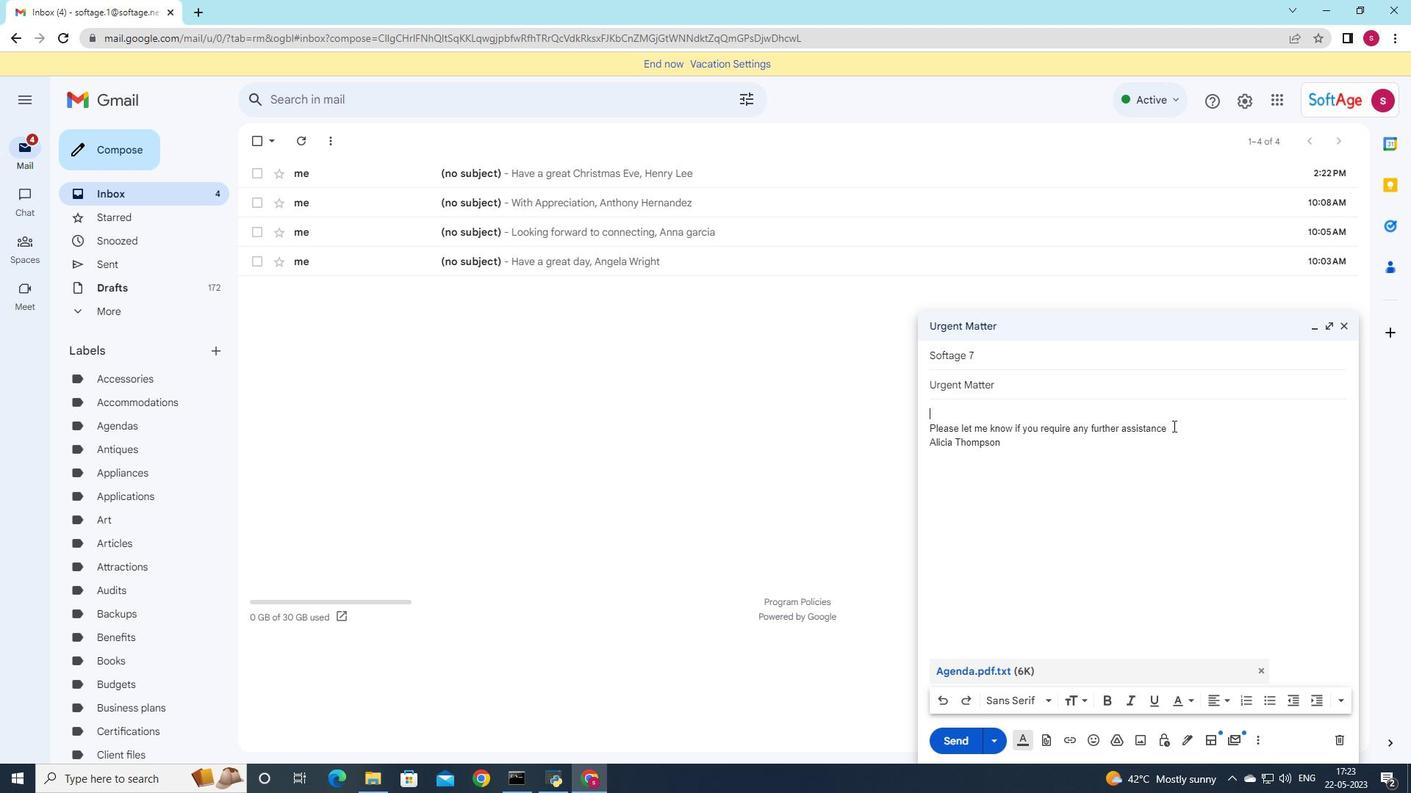 
Action: Mouse moved to (926, 411)
Screenshot: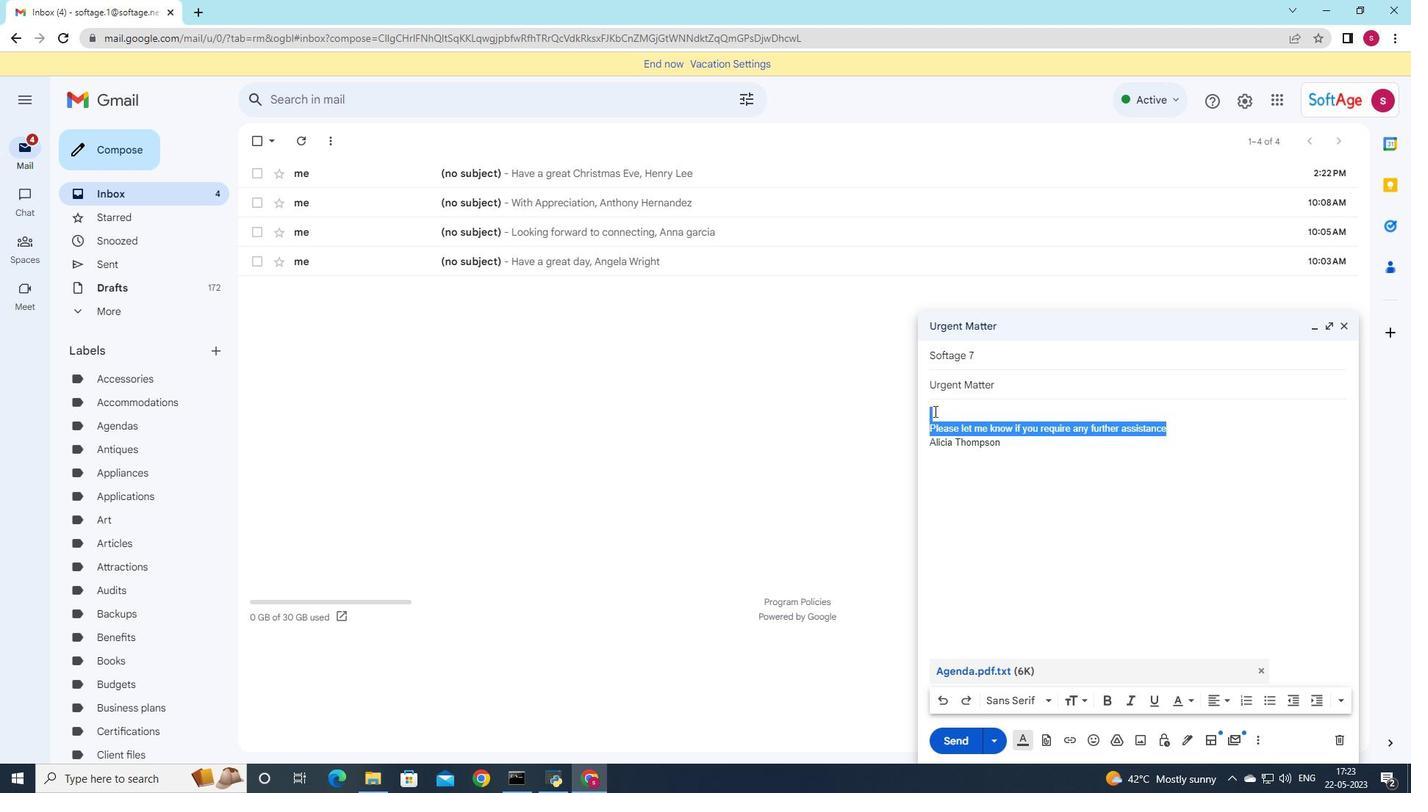 
Action: Key pressed <Key.delete>
Screenshot: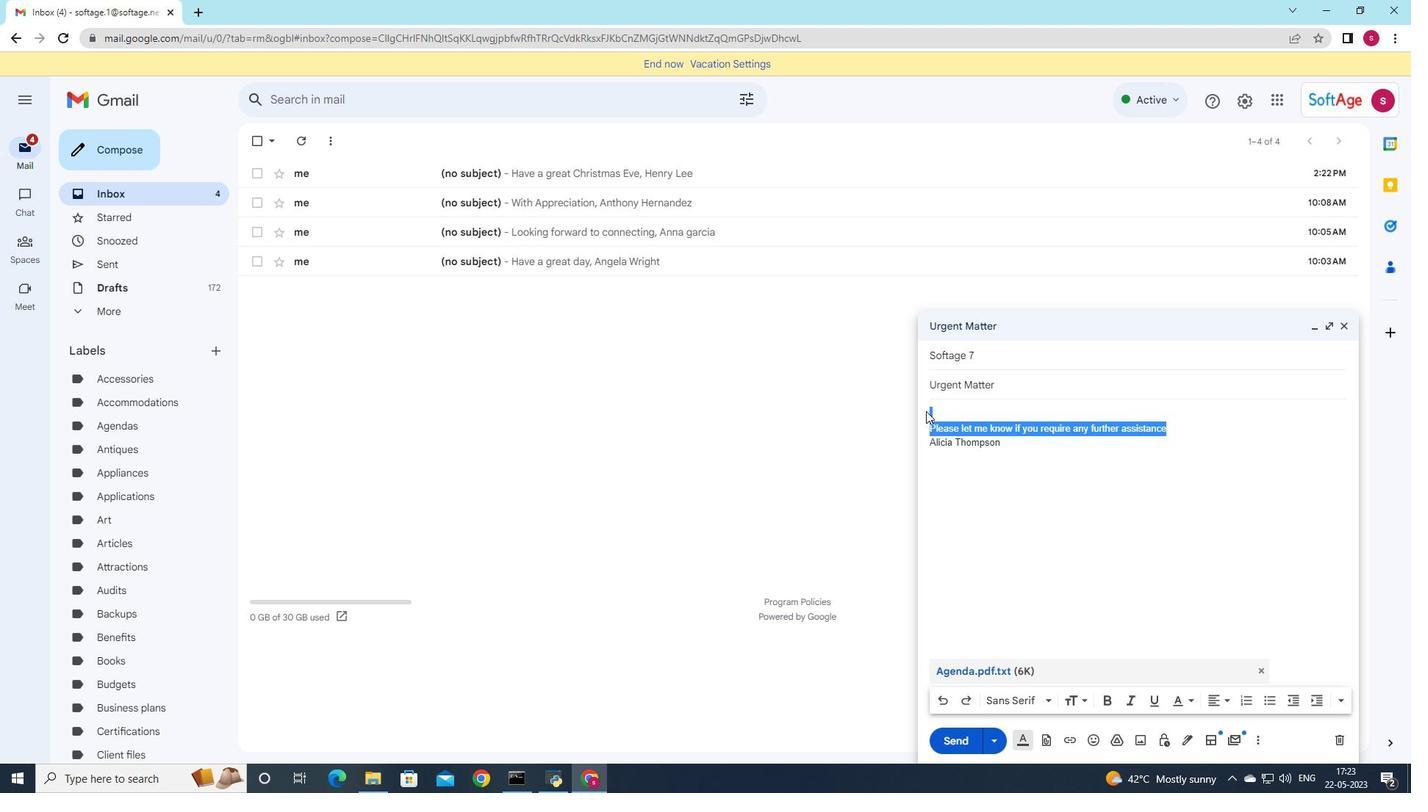 
Action: Mouse moved to (967, 423)
Screenshot: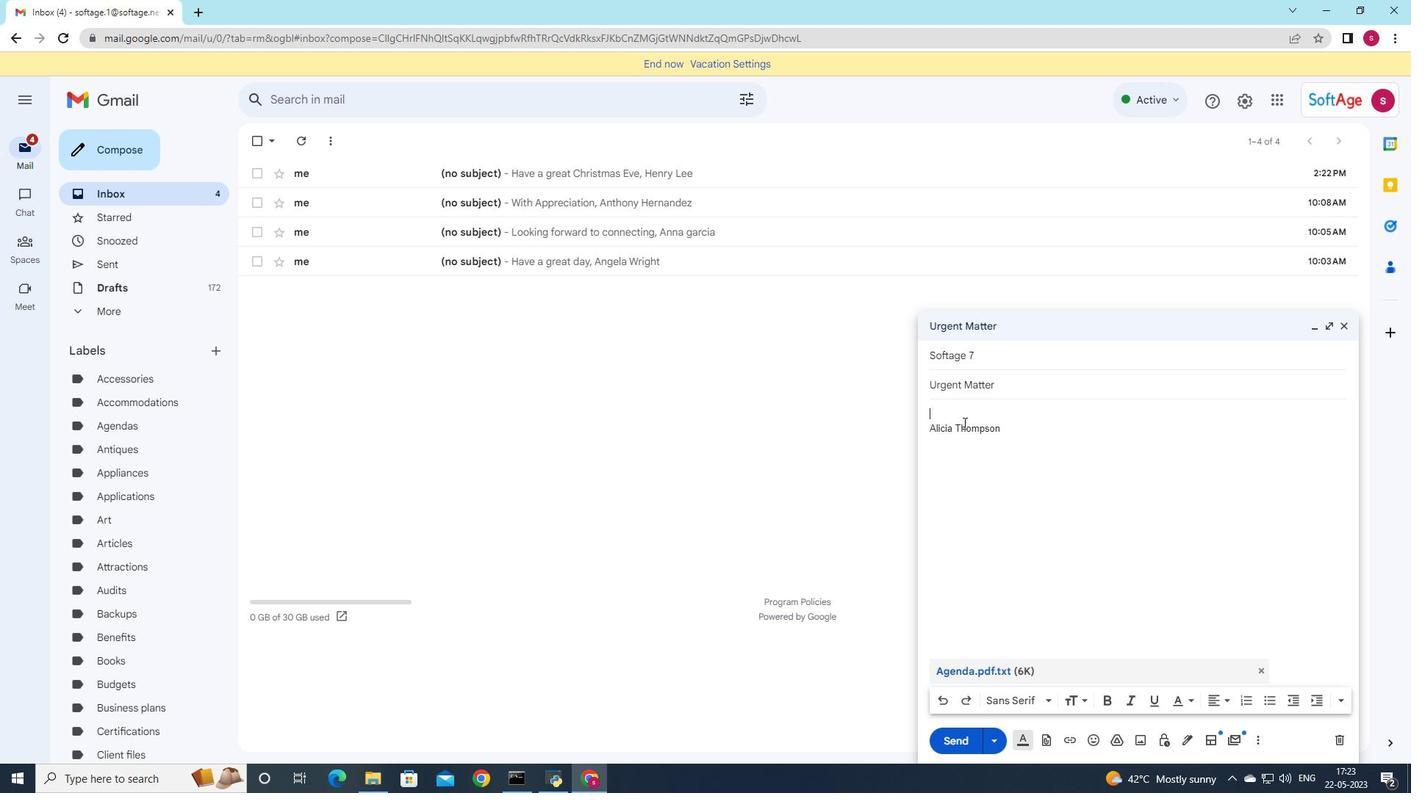 
Action: Key pressed <Key.shift>I<Key.space>am<Key.space>writing<Key.space>to<Key.space>confirm<Key.space>our<Key.space>meeting<Key.space>time
Screenshot: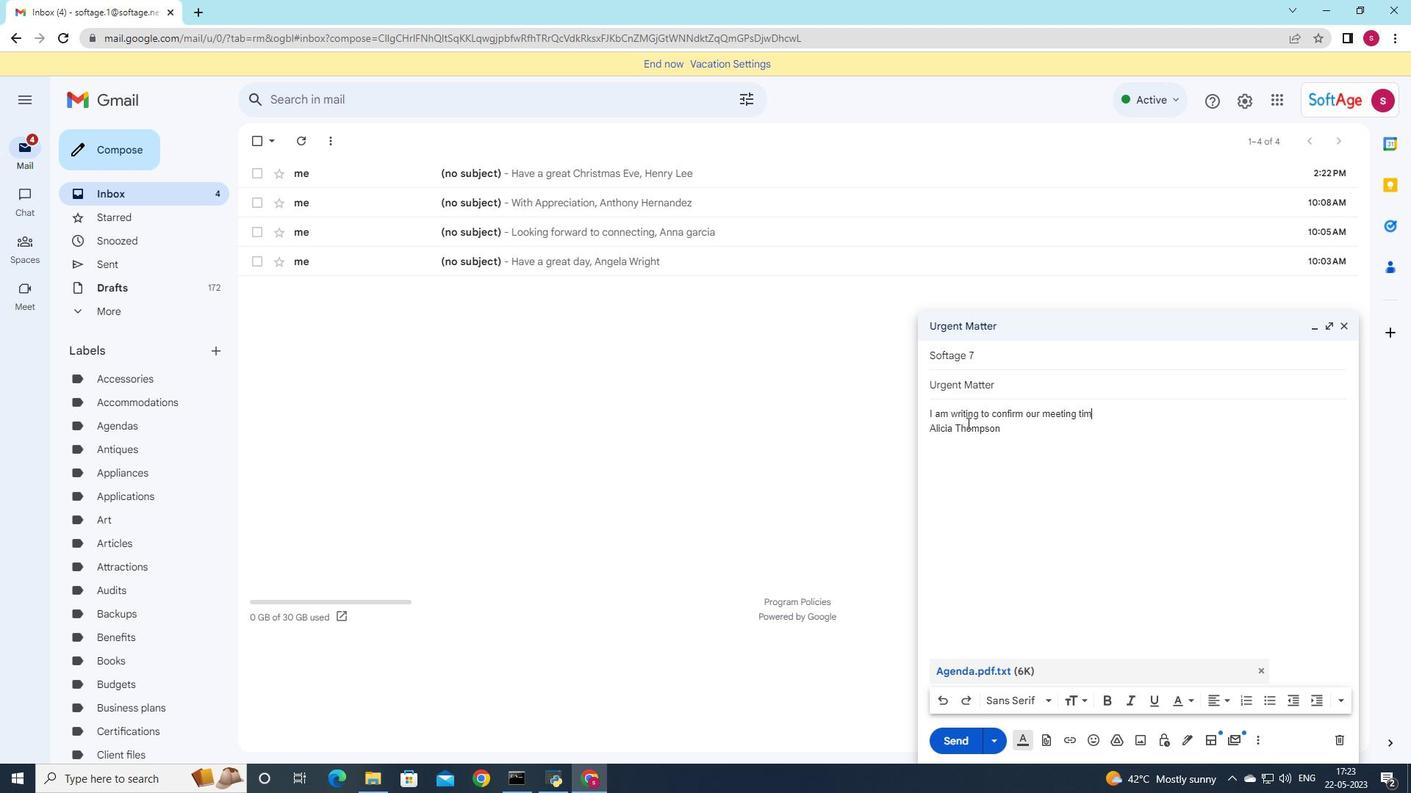 
Action: Mouse moved to (951, 734)
Screenshot: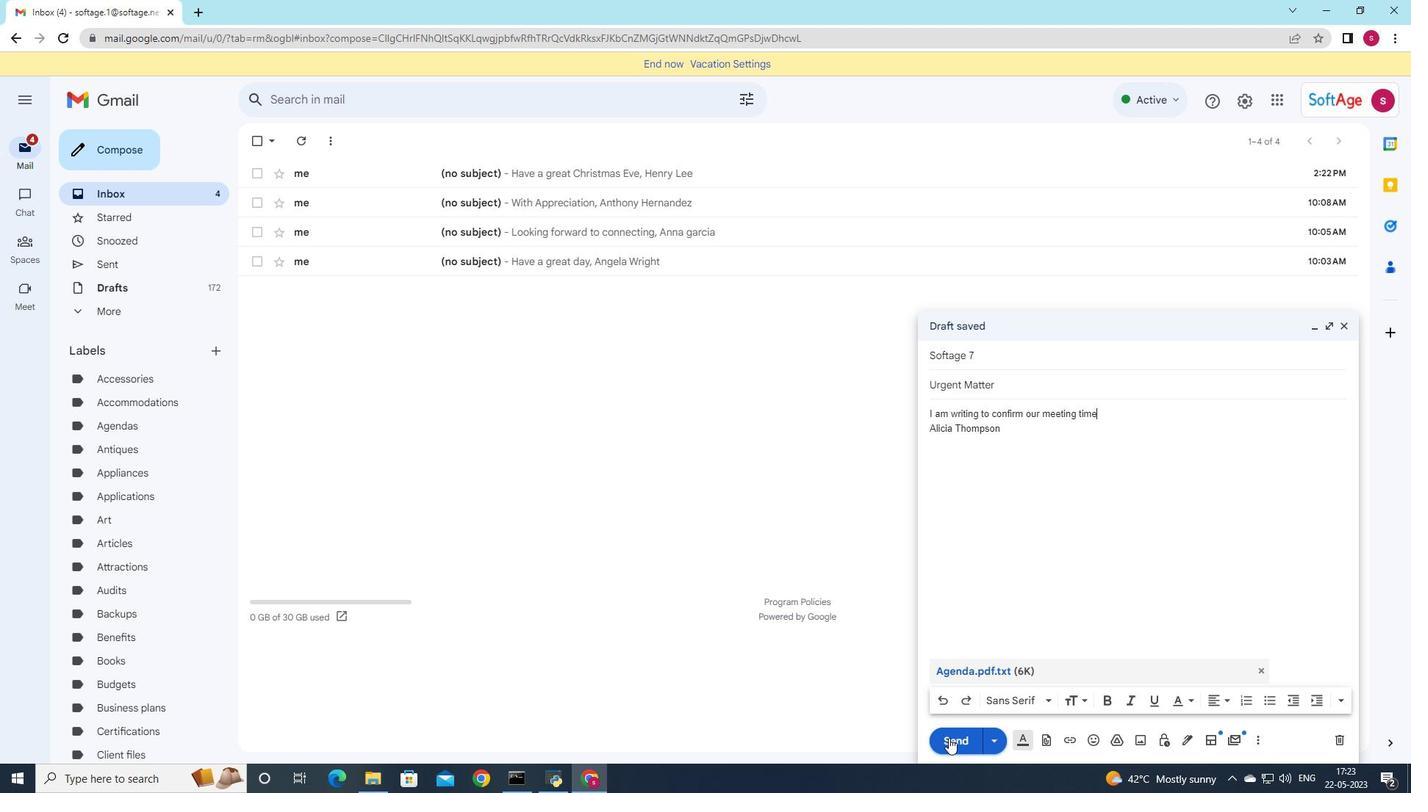 
Action: Mouse pressed left at (951, 734)
Screenshot: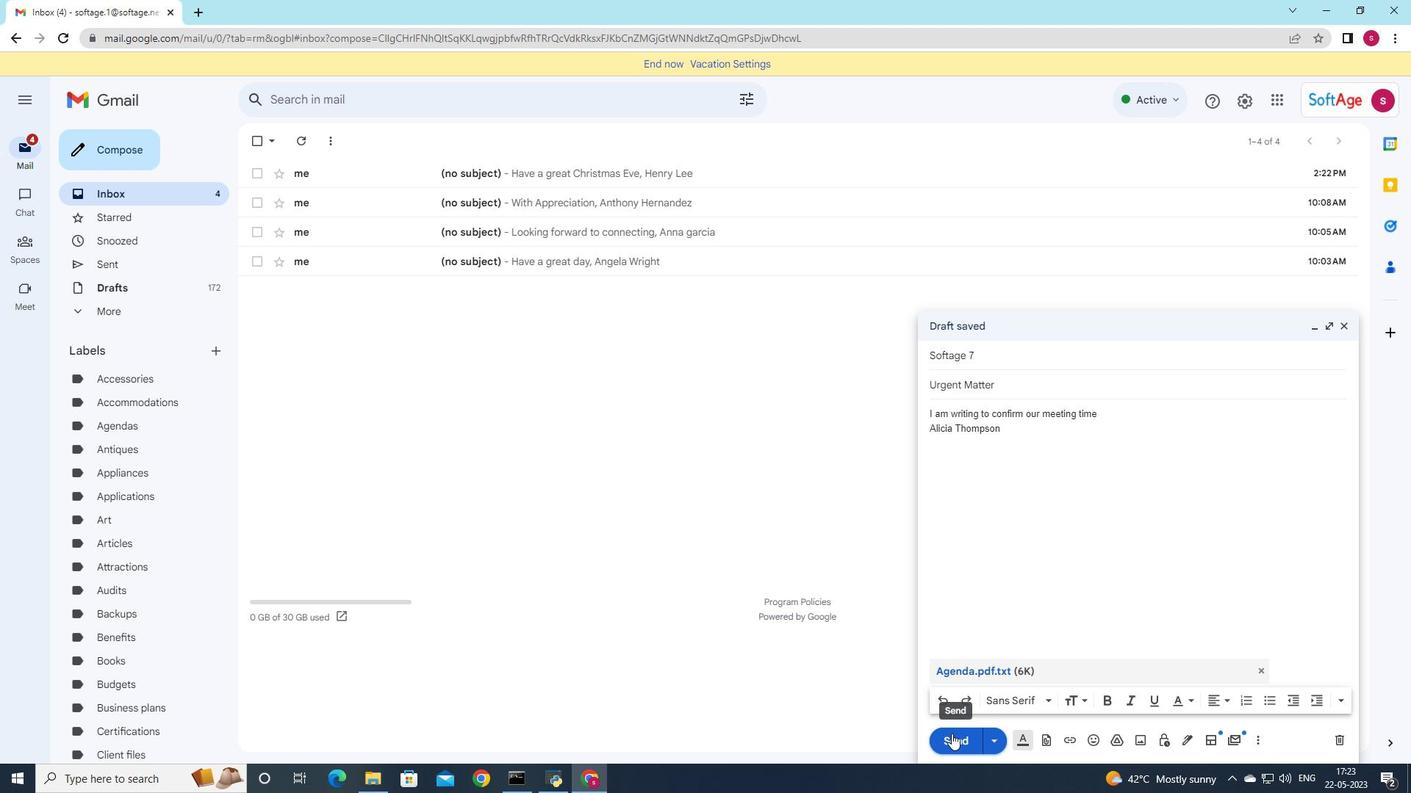 
Action: Mouse moved to (108, 263)
Screenshot: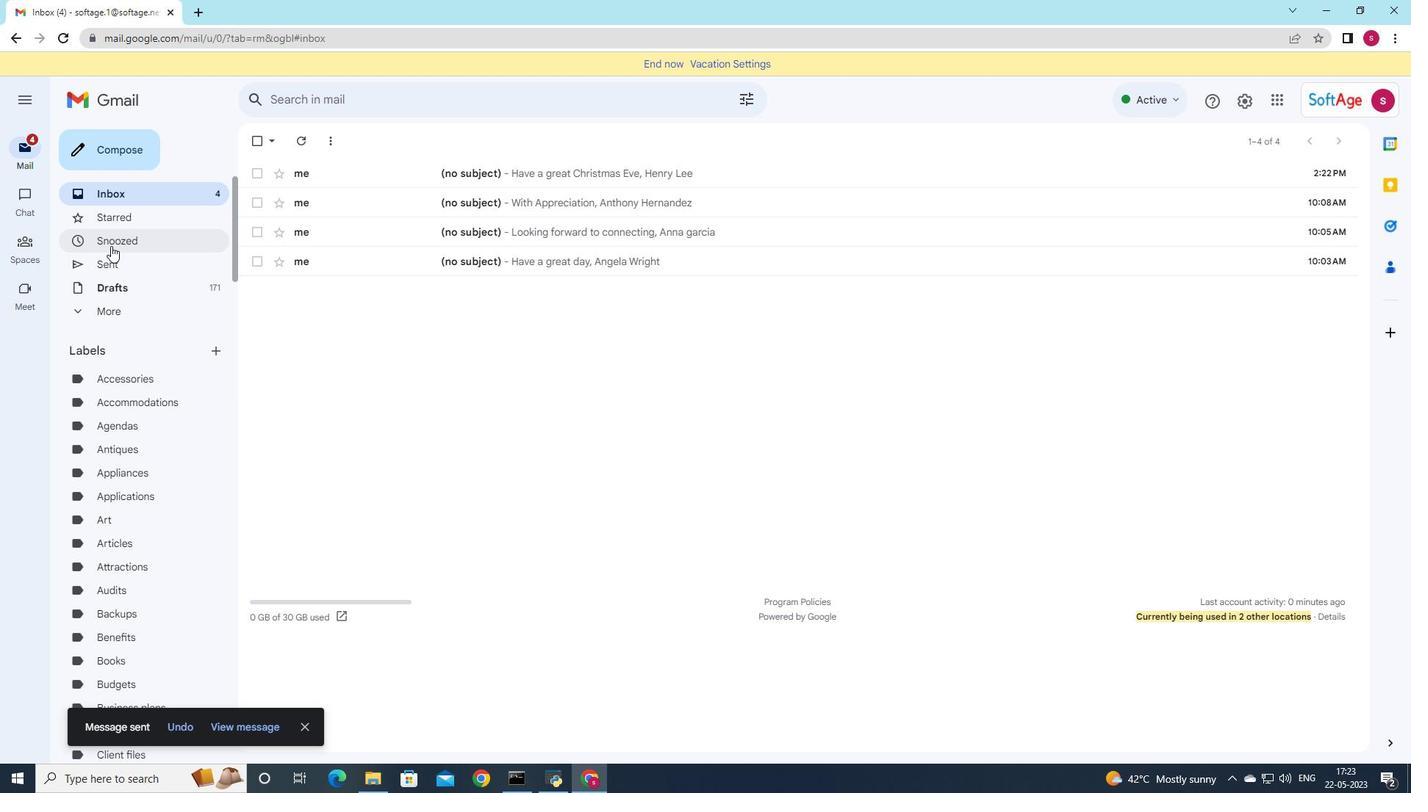 
Action: Mouse pressed left at (108, 263)
Screenshot: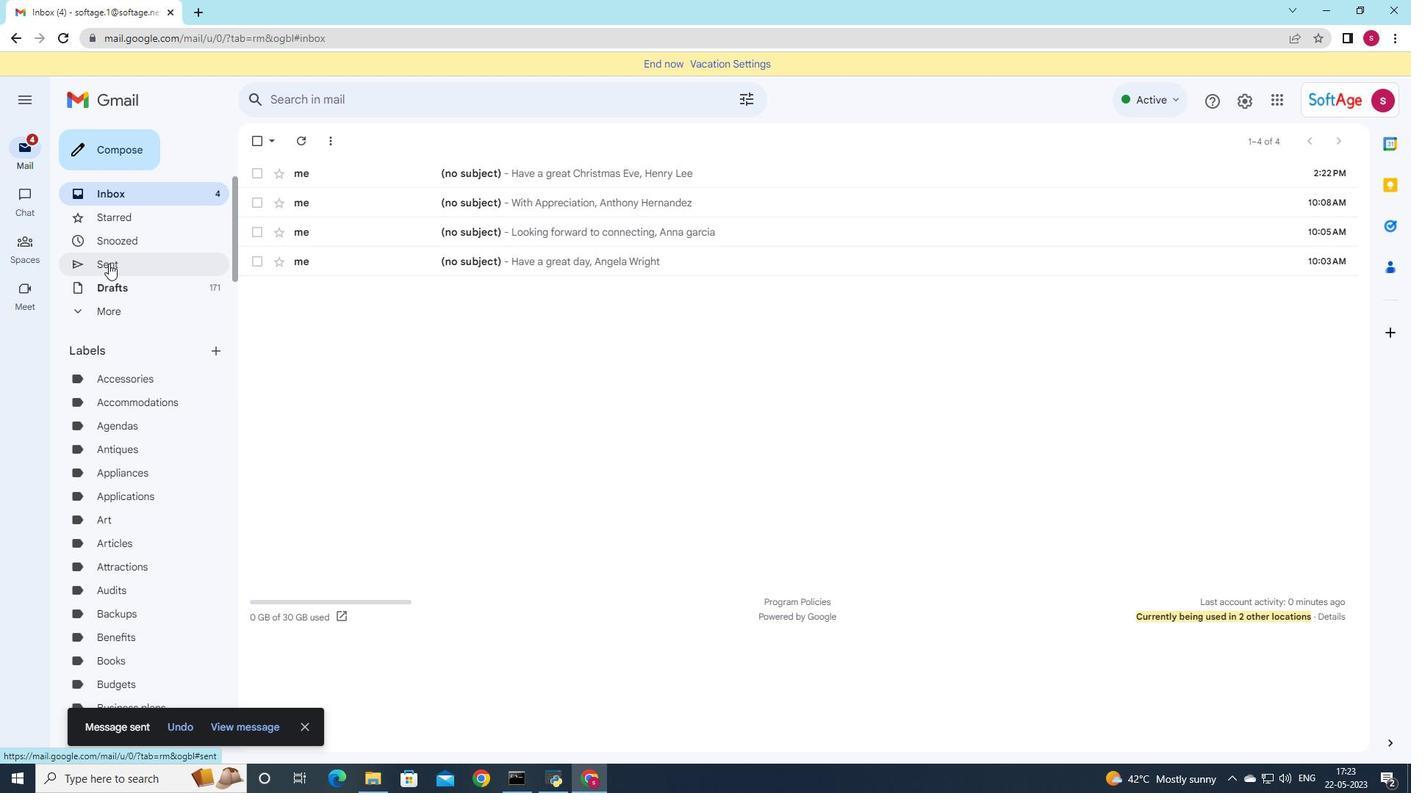 
Action: Mouse moved to (210, 349)
Screenshot: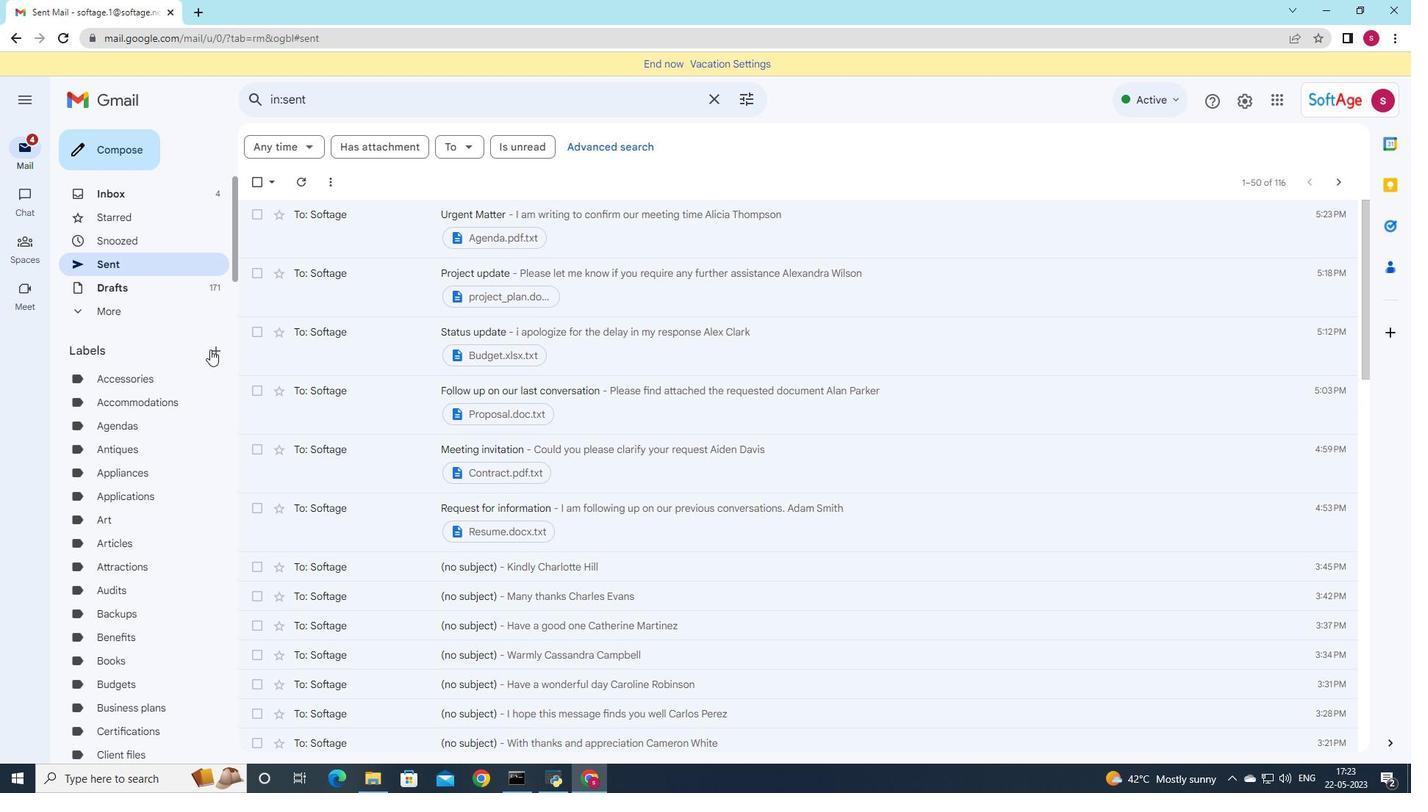 
Action: Mouse pressed left at (210, 349)
Screenshot: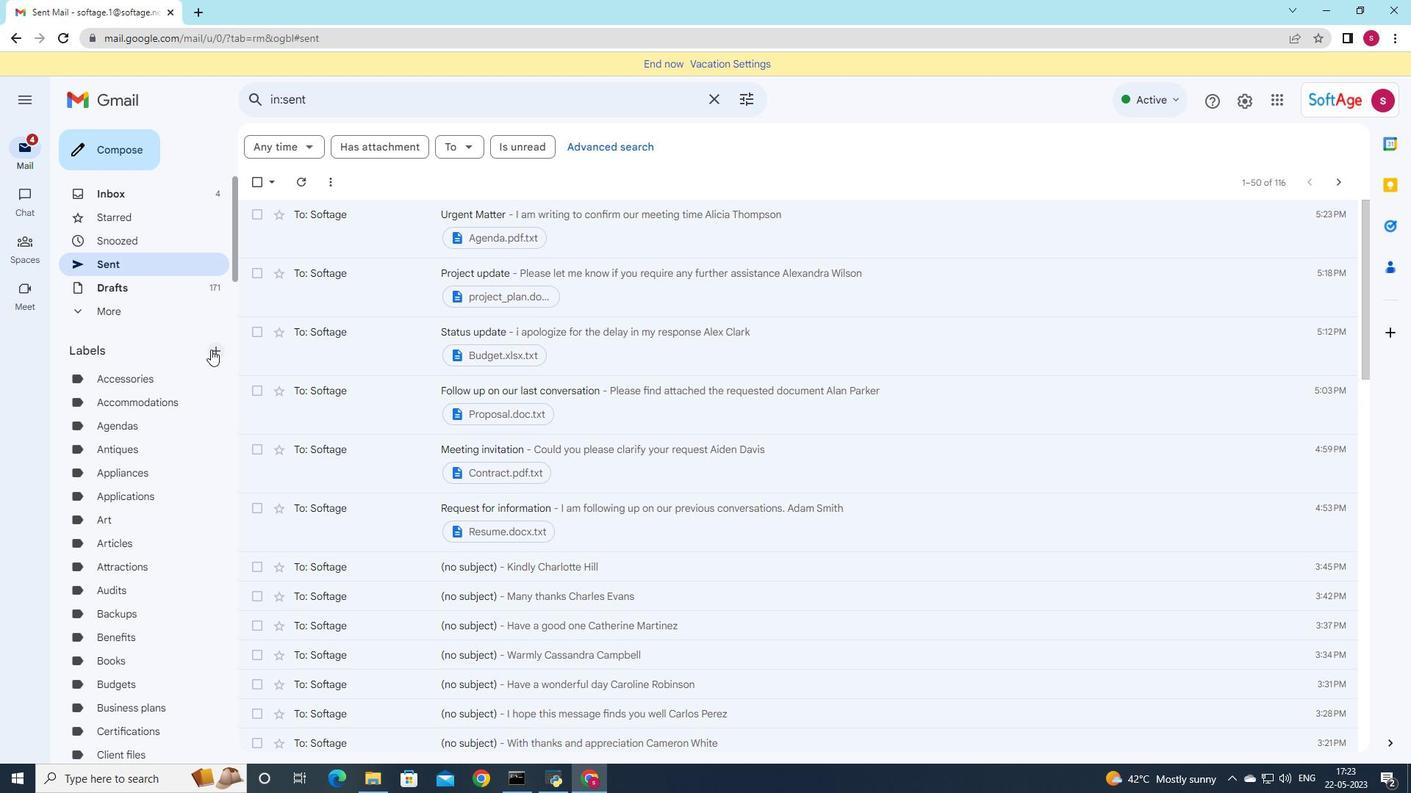 
Action: Mouse moved to (191, 324)
Screenshot: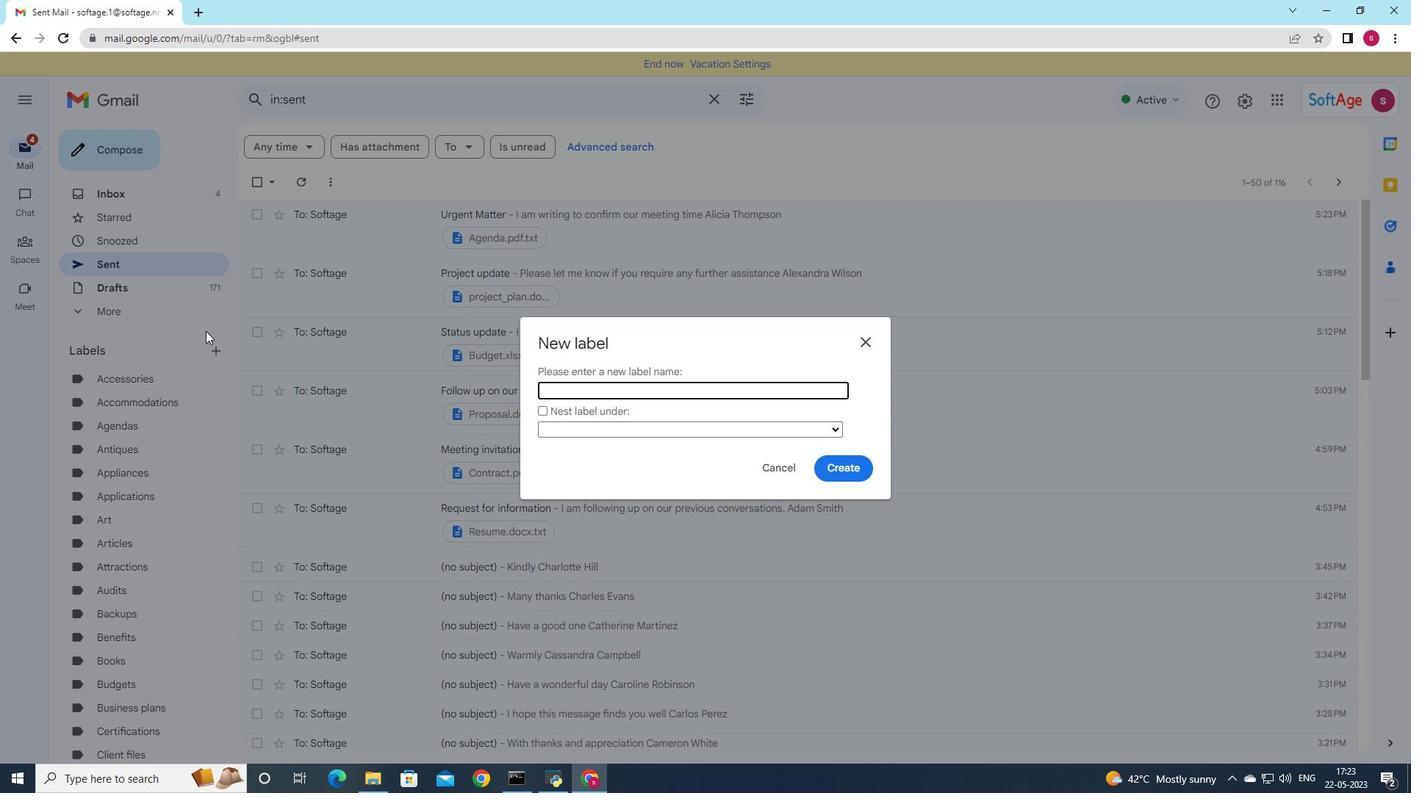 
Action: Mouse pressed left at (191, 324)
Screenshot: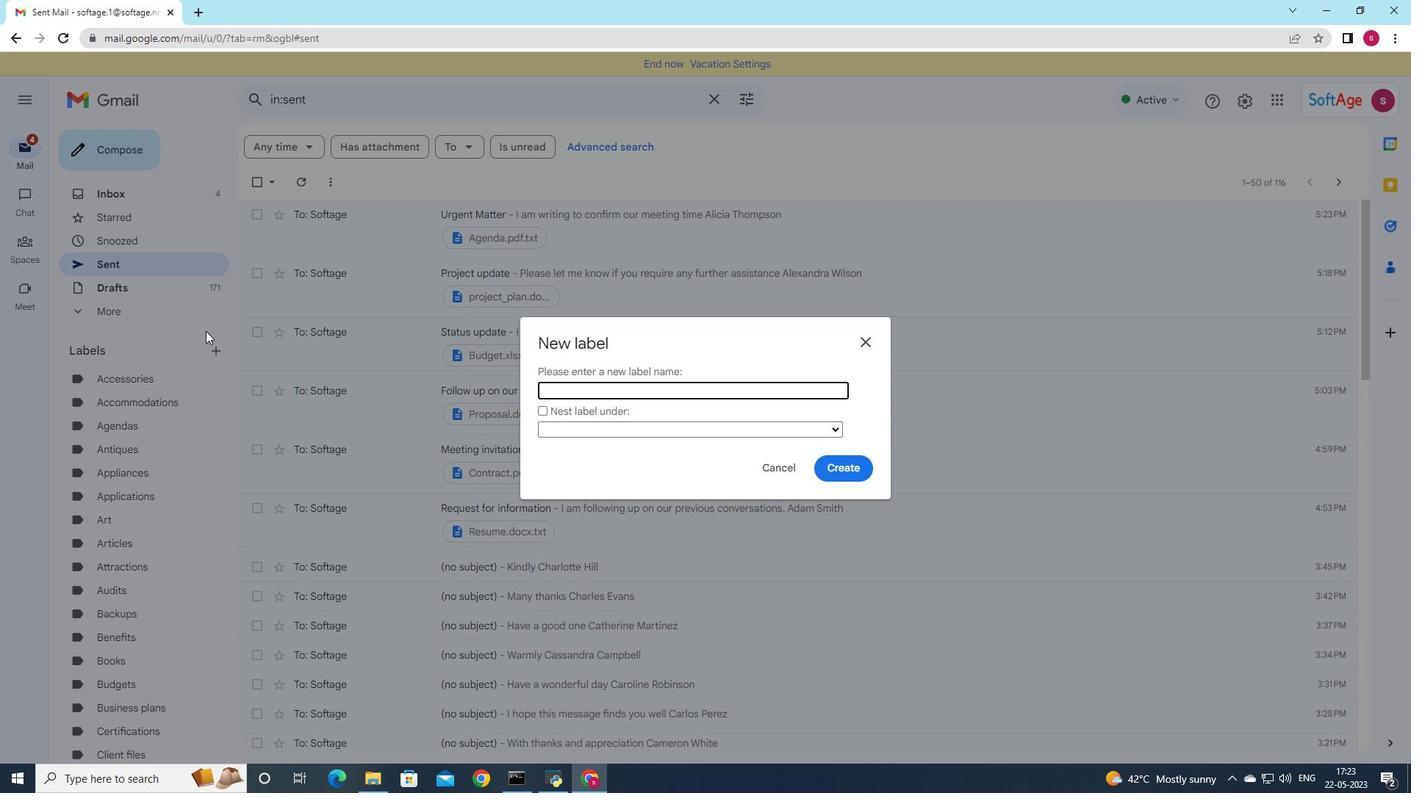 
Action: Mouse moved to (863, 339)
Screenshot: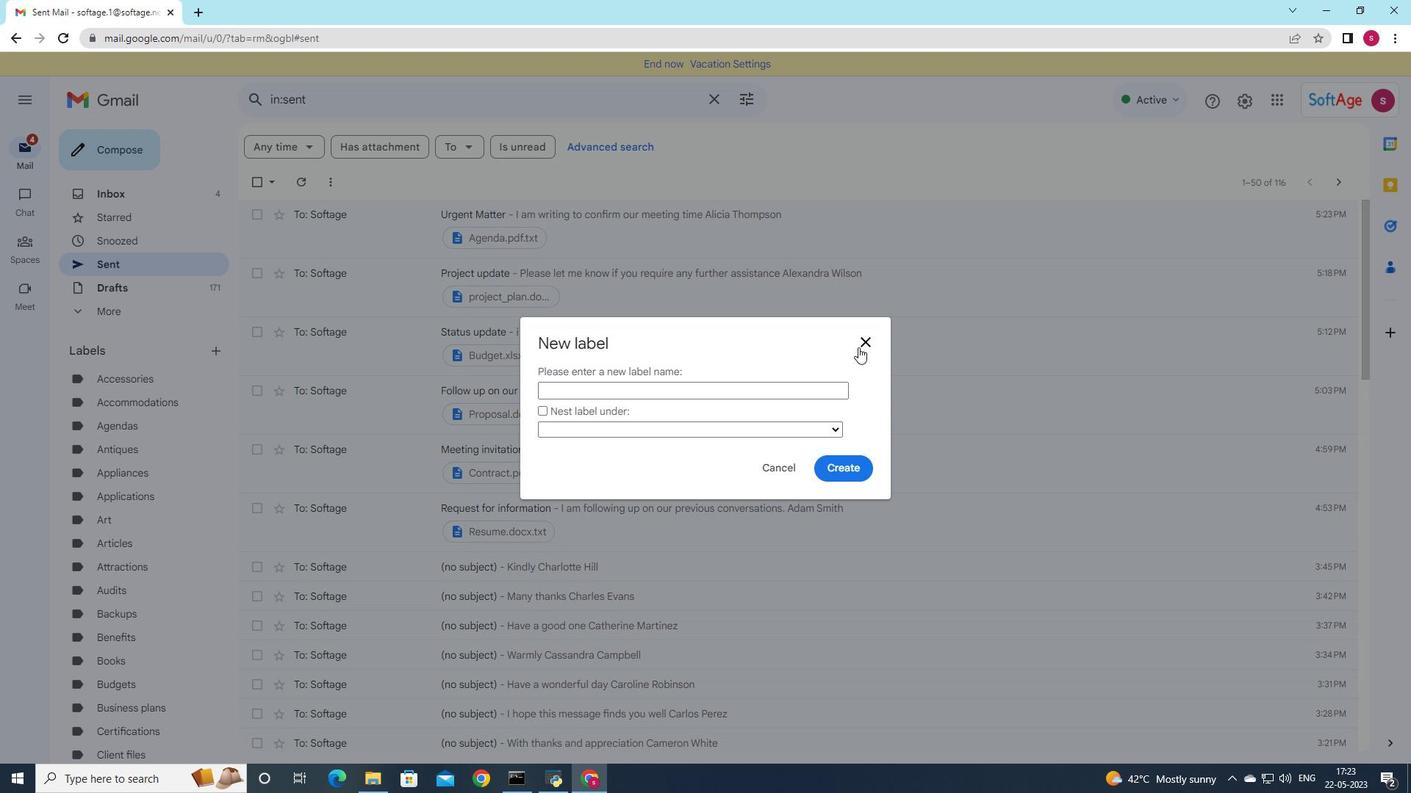 
Action: Mouse pressed left at (863, 339)
Screenshot: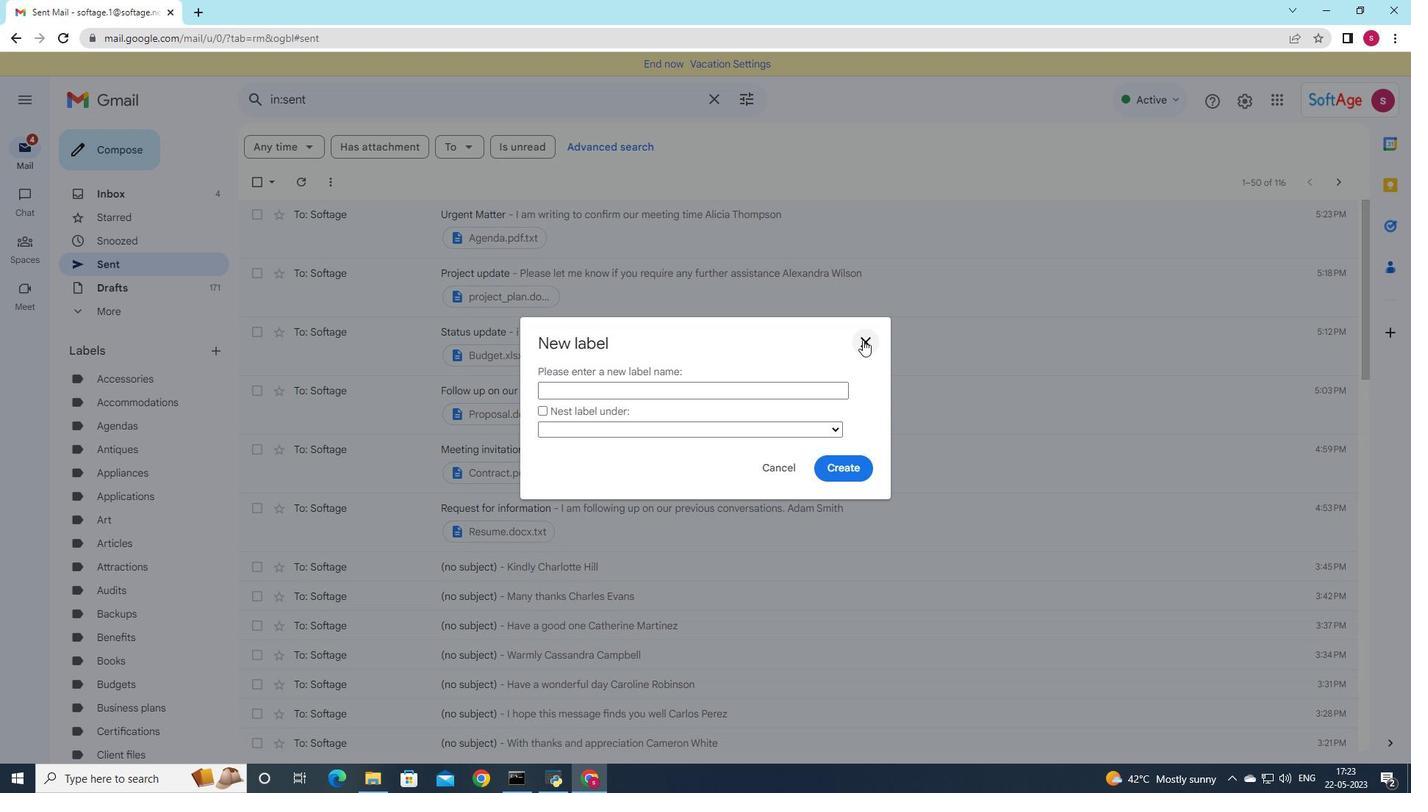 
Action: Mouse moved to (584, 238)
Screenshot: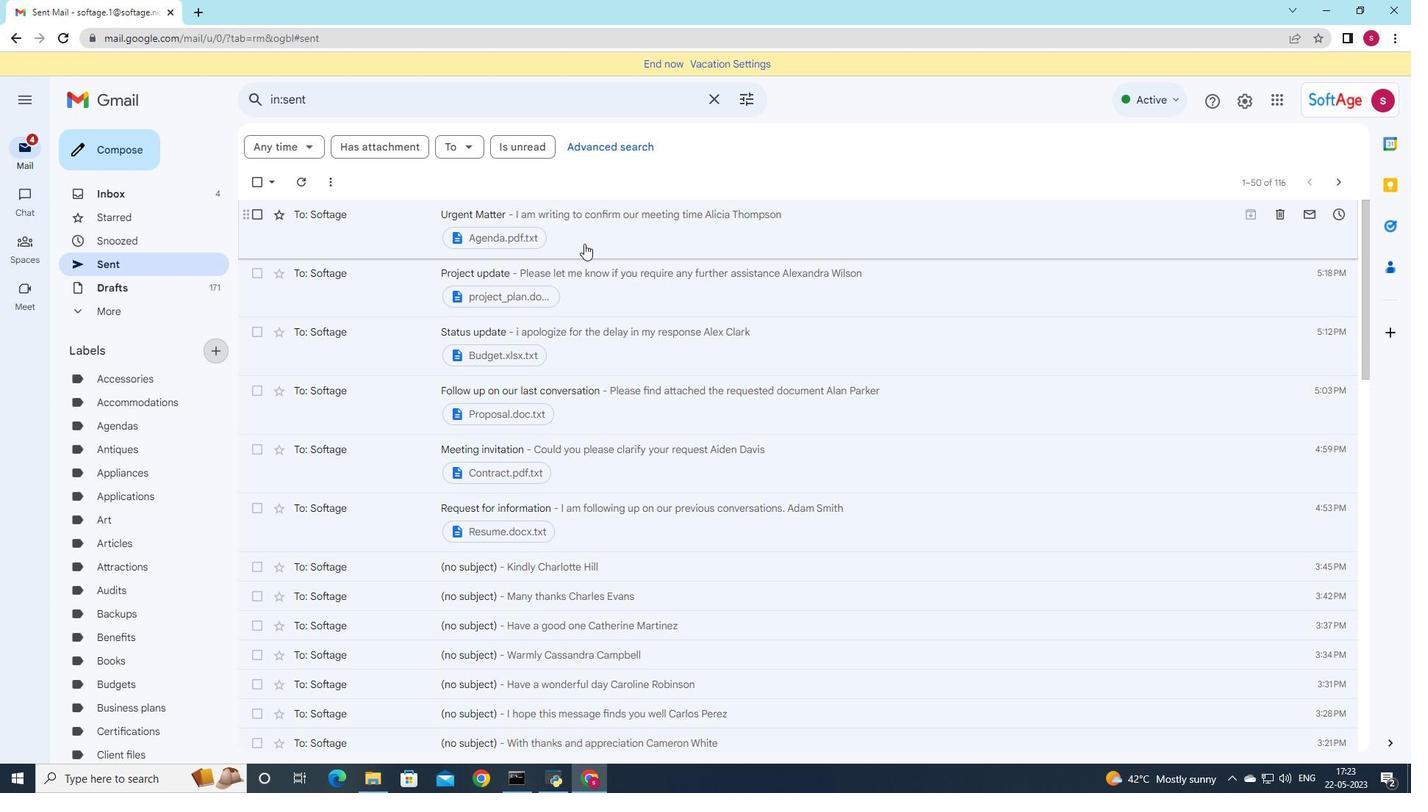 
Action: Mouse pressed left at (584, 238)
Screenshot: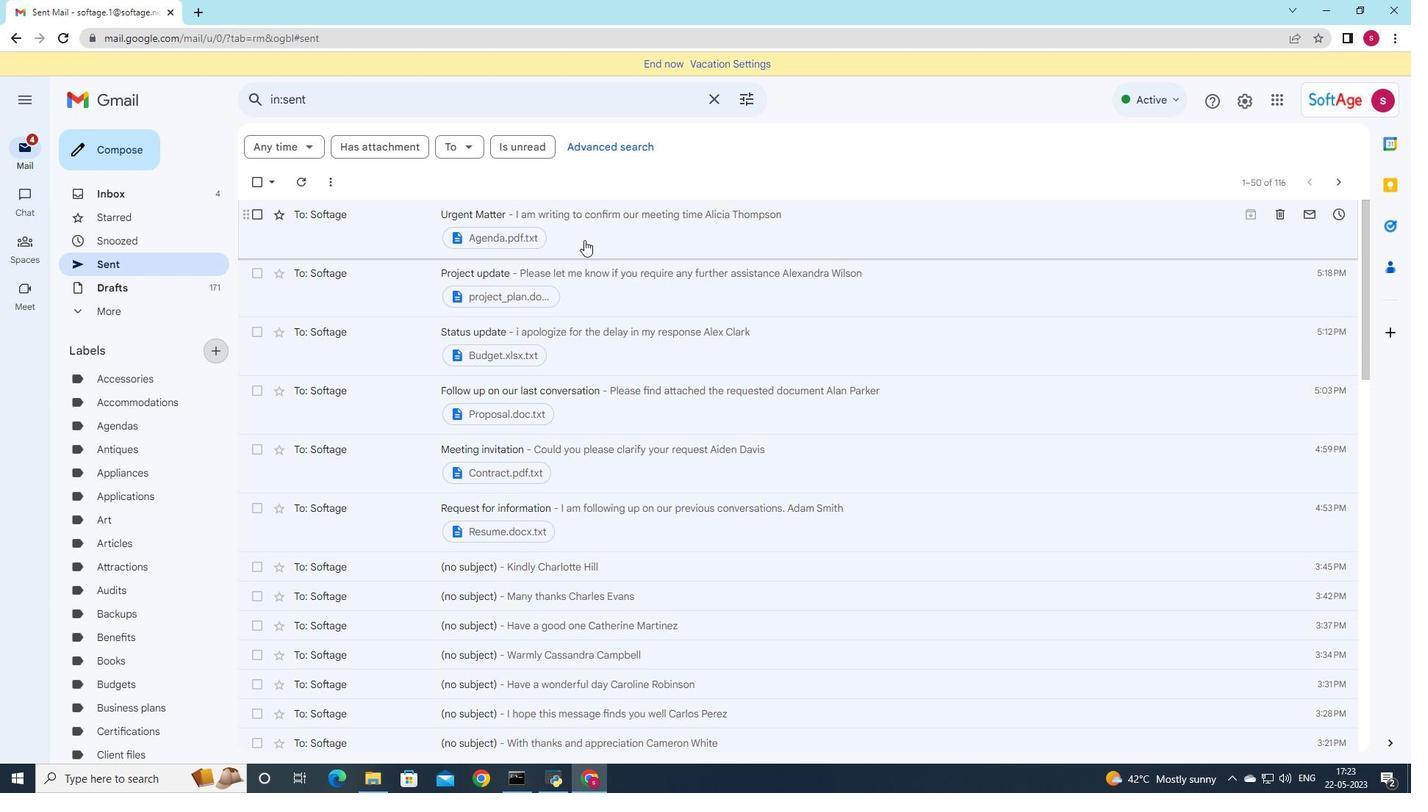 
Action: Mouse moved to (219, 351)
Screenshot: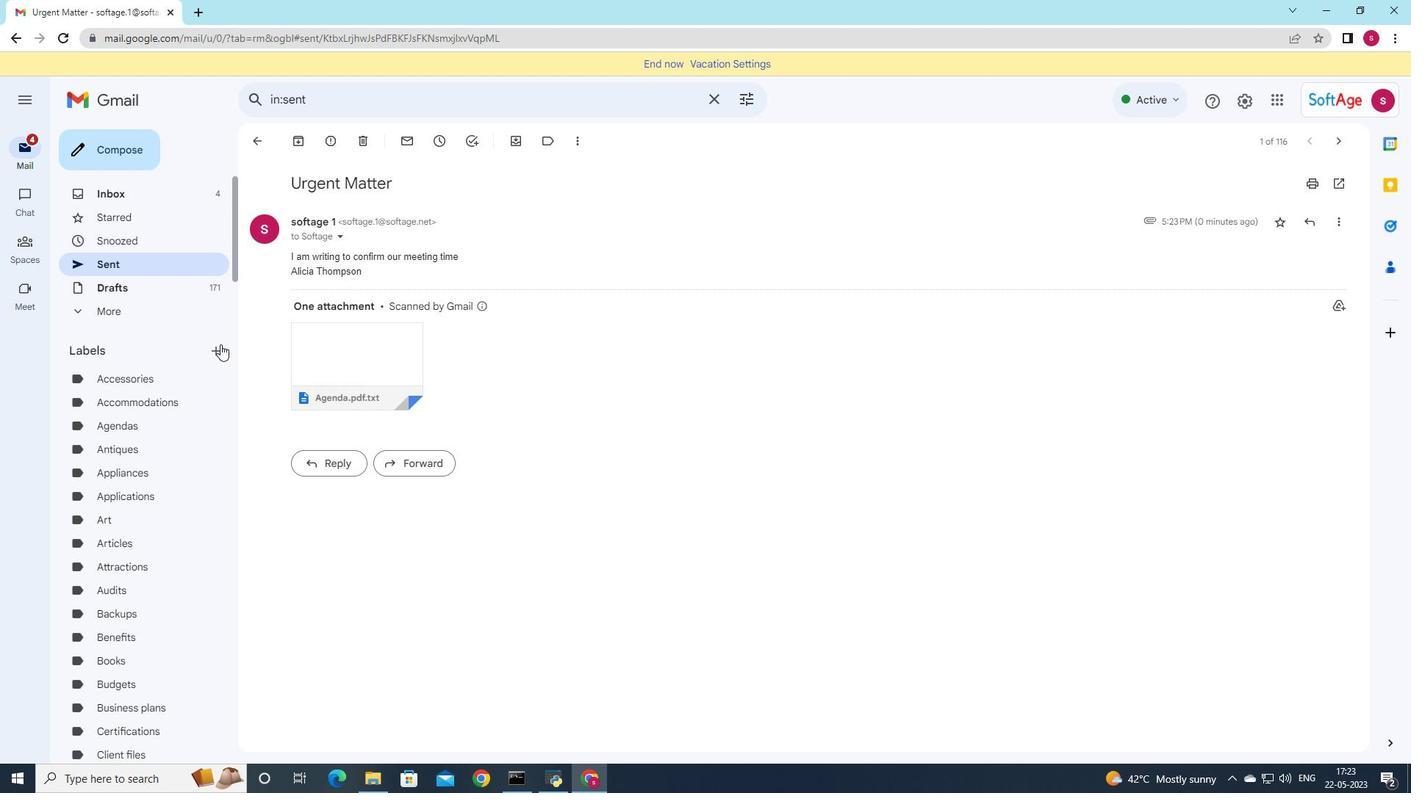 
Action: Mouse pressed left at (219, 351)
Screenshot: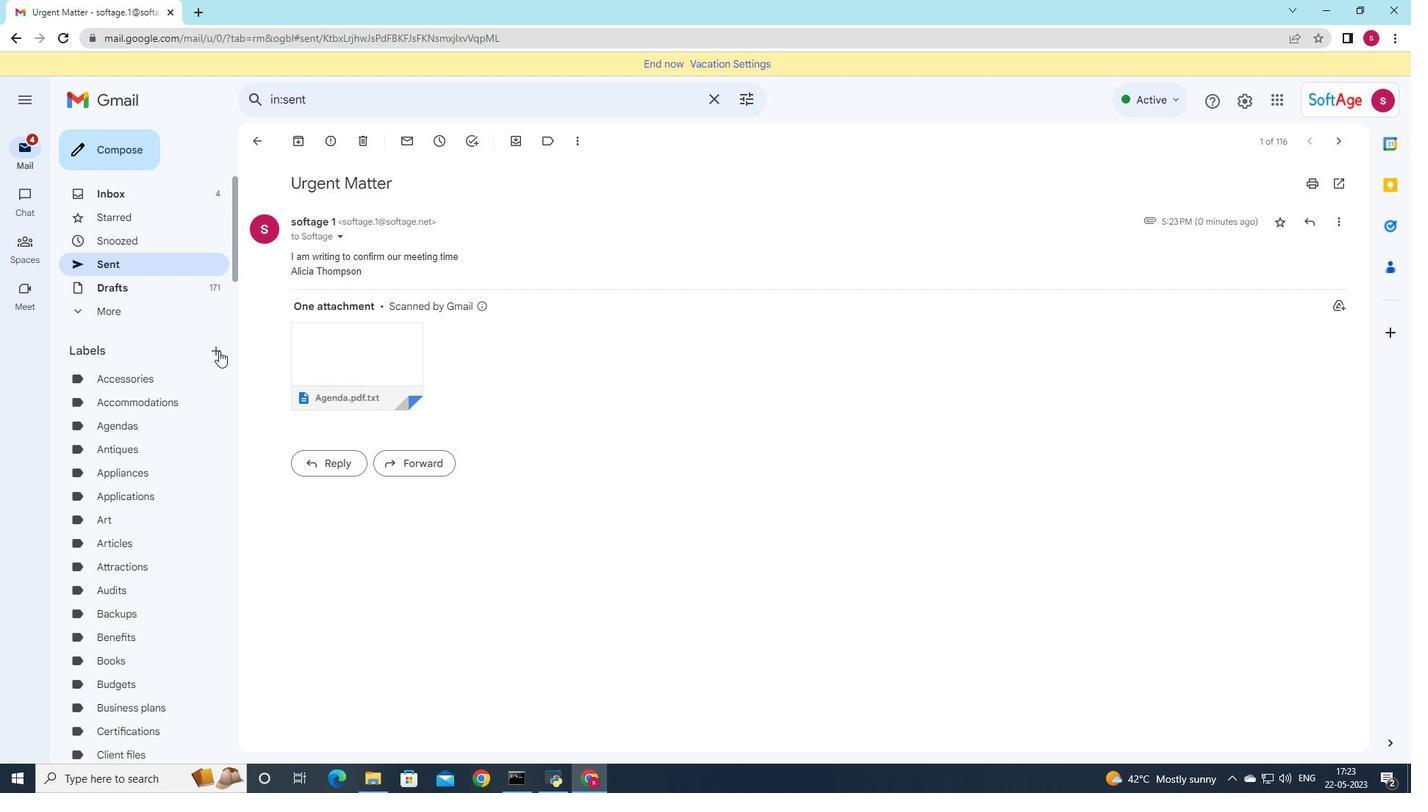 
Action: Mouse moved to (565, 387)
Screenshot: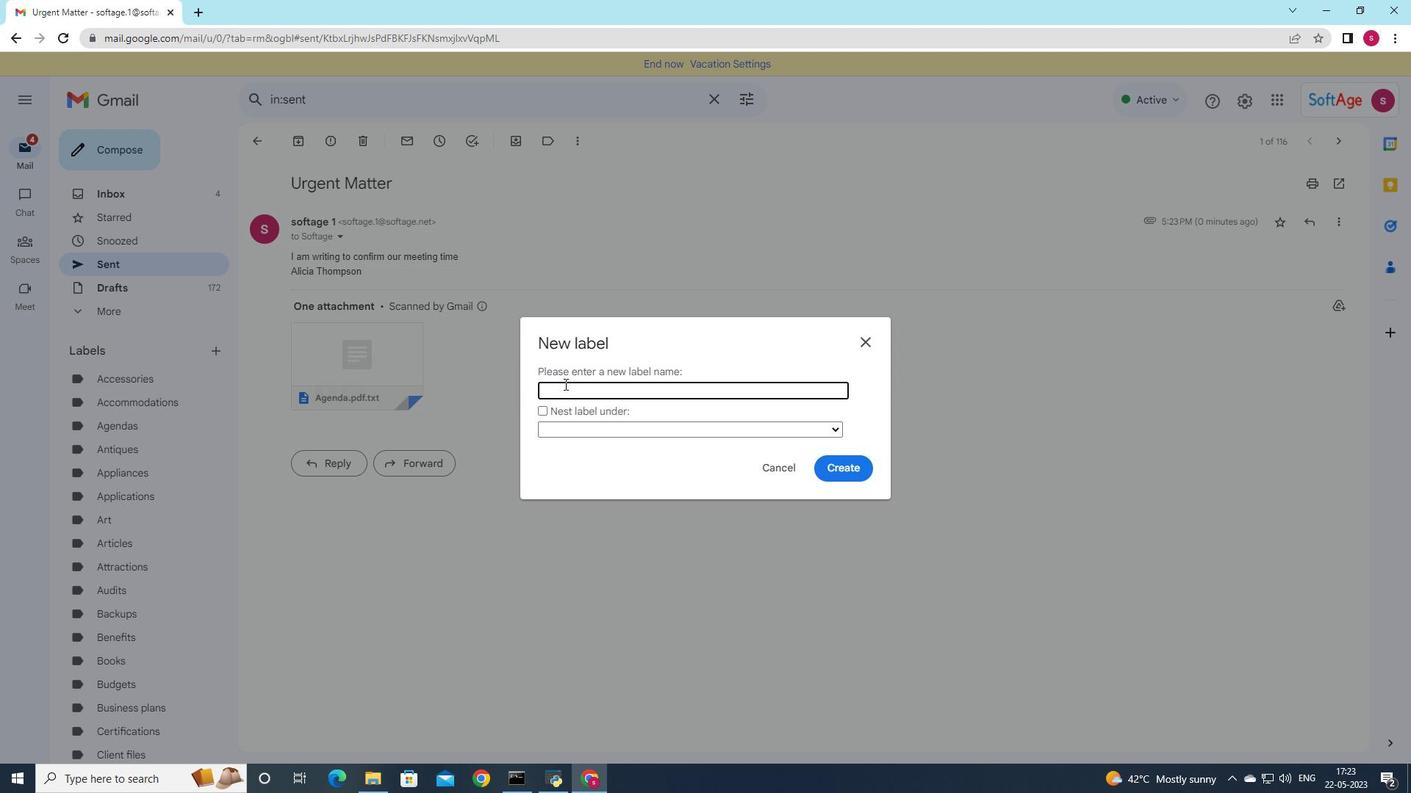 
Action: Key pressed <Key.shift>Health
Screenshot: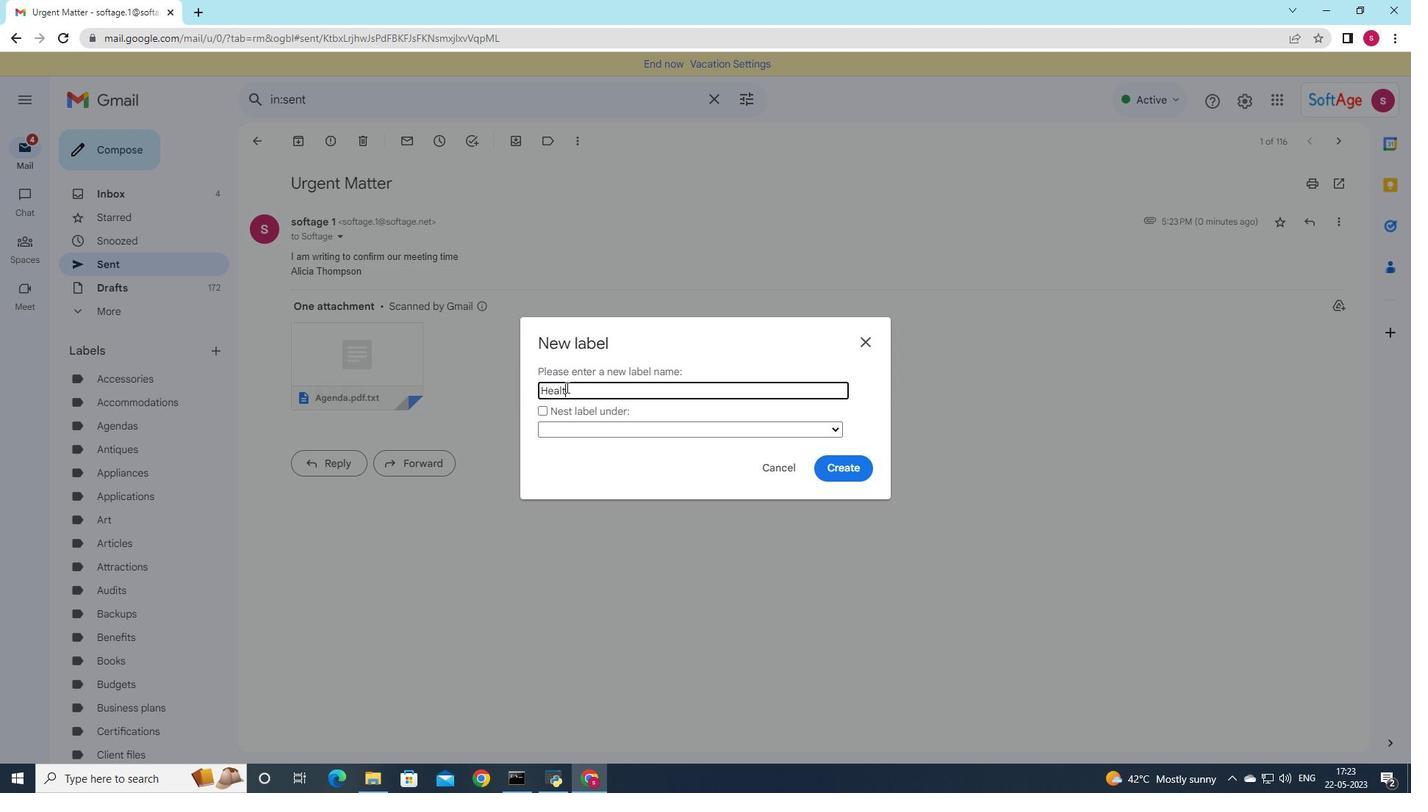 
Action: Mouse moved to (833, 460)
Screenshot: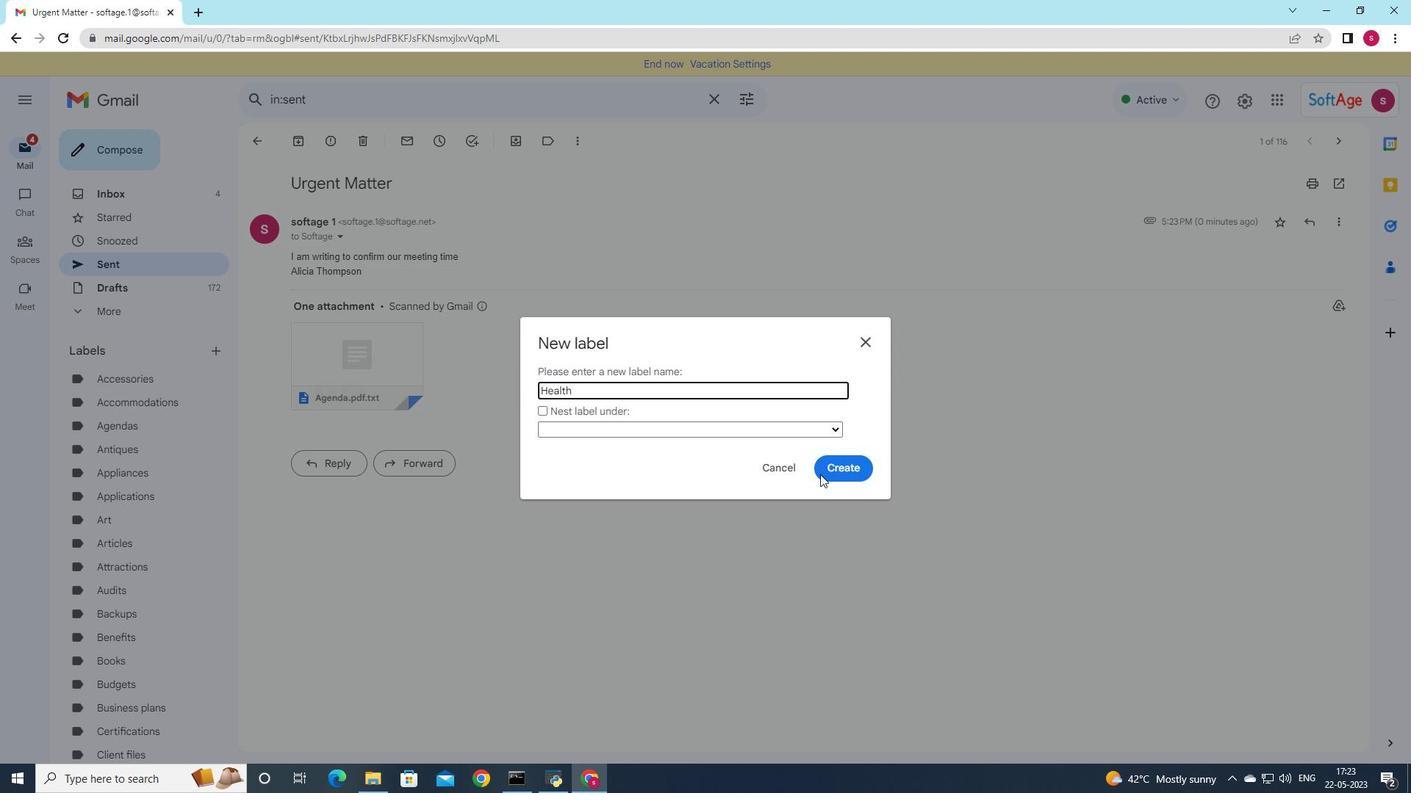 
Action: Mouse pressed left at (833, 460)
Screenshot: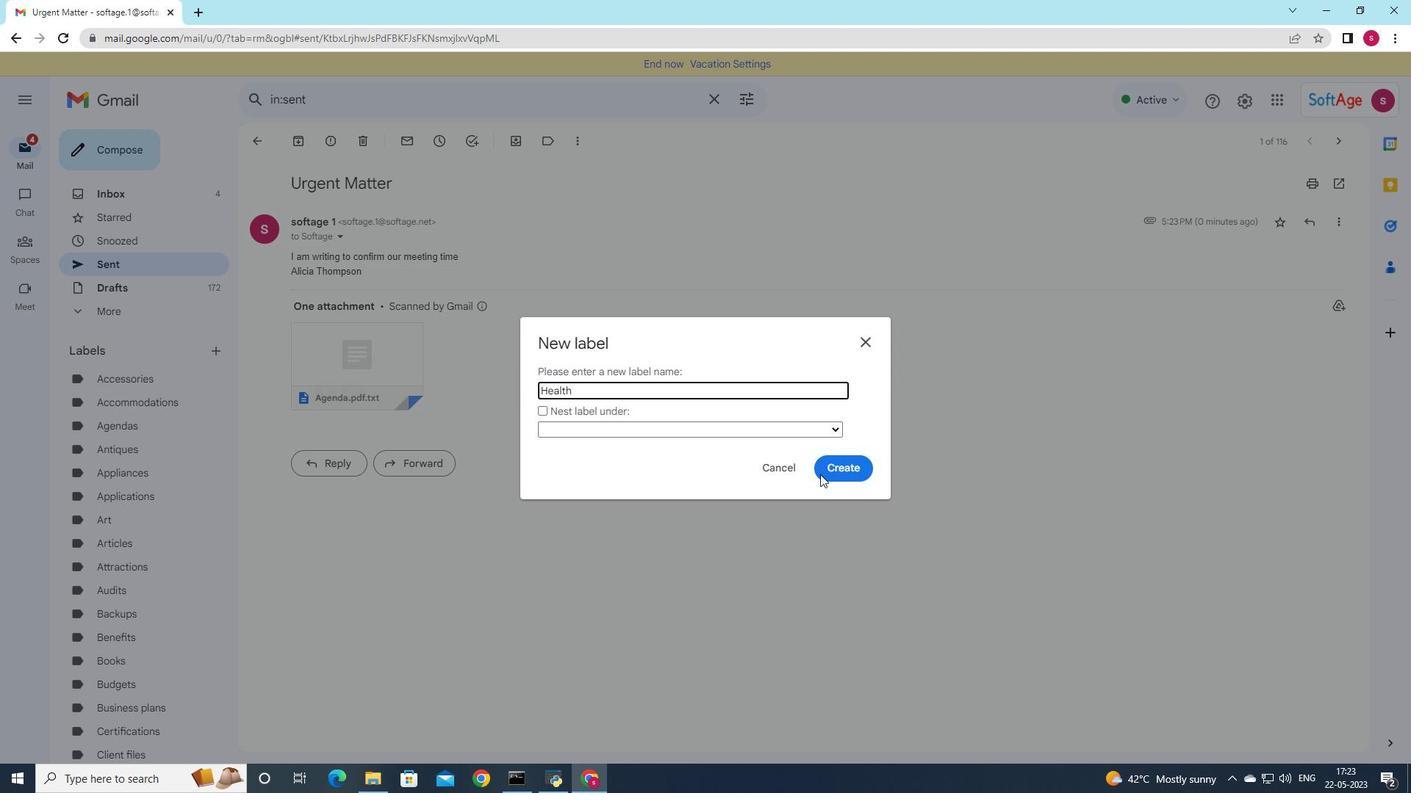 
Action: Mouse moved to (837, 509)
Screenshot: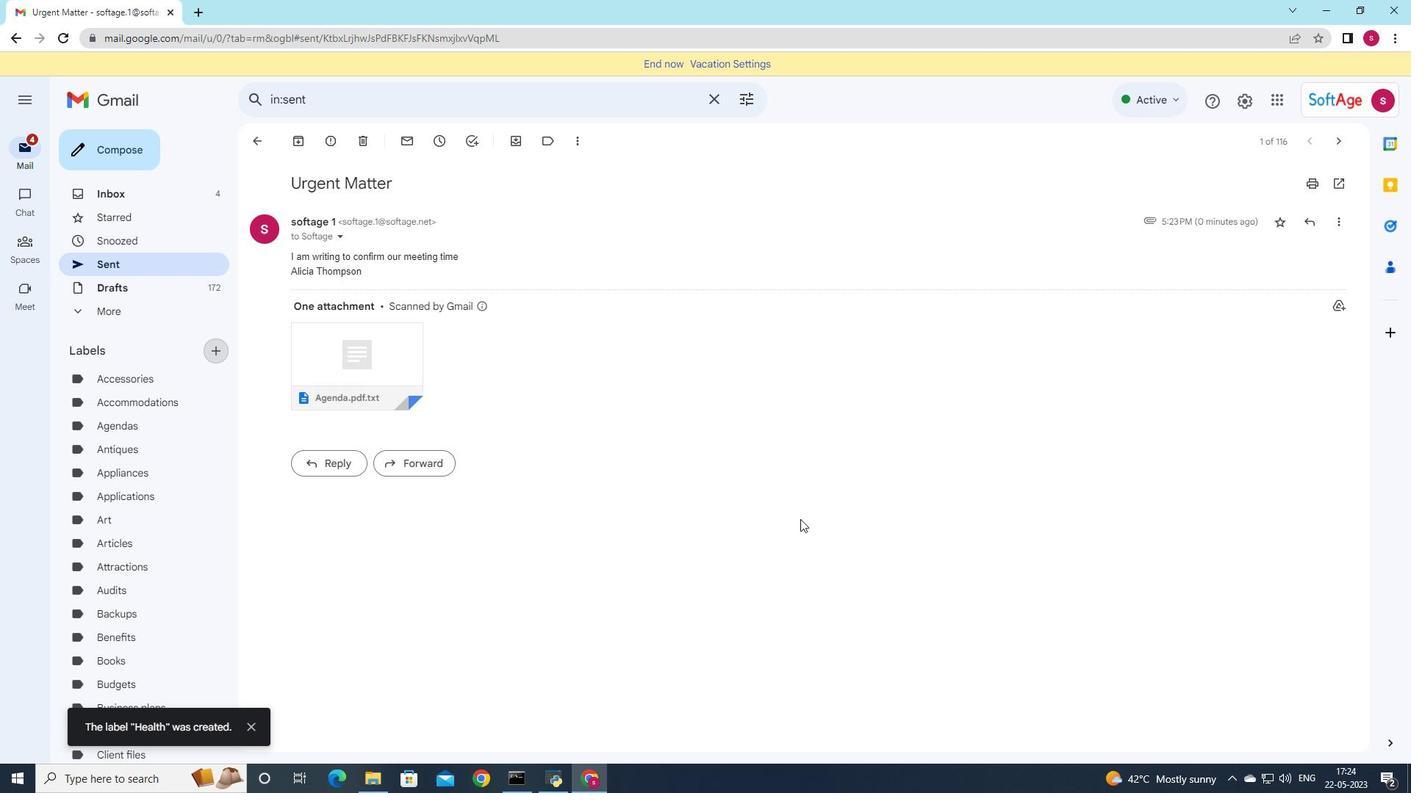 
